 Task: Look for Airbnb options in Winsford, United Kingdom from 2nd November, 2023 to 10th November, 2023 for 1 adult.1  bedroom having 1 bed and 1 bathroom. Property type can be hotel. Booking option can be shelf check-in. Look for 3 properties as per requirement.
Action: Mouse moved to (445, 66)
Screenshot: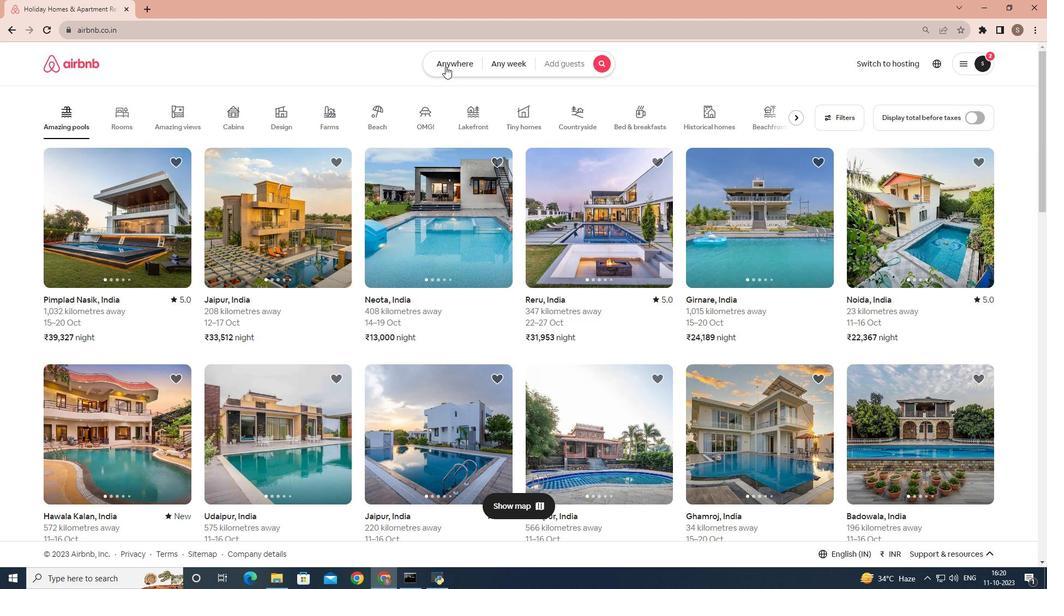
Action: Mouse pressed left at (445, 66)
Screenshot: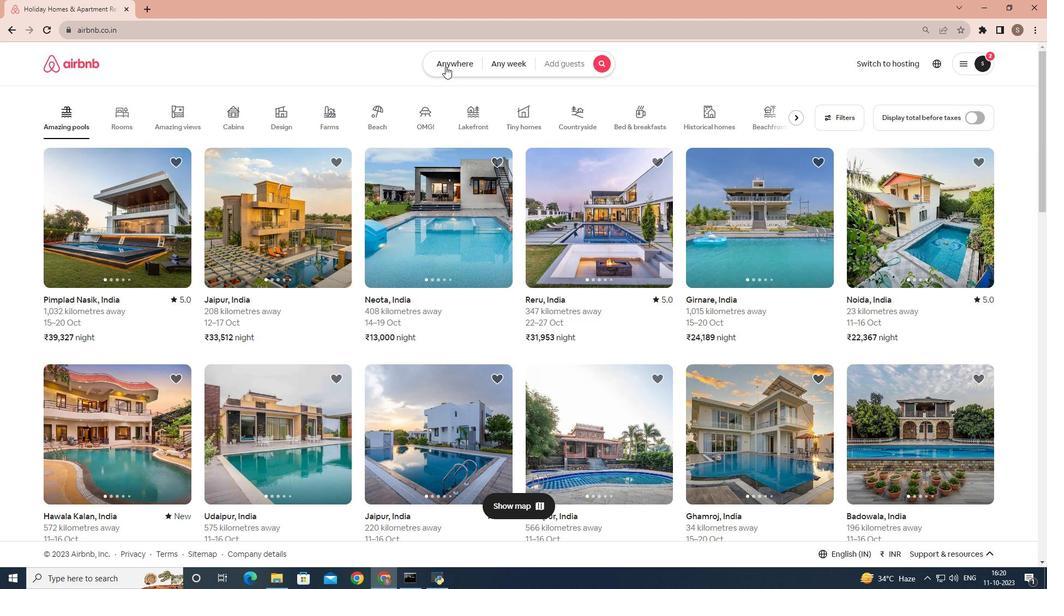 
Action: Mouse moved to (403, 100)
Screenshot: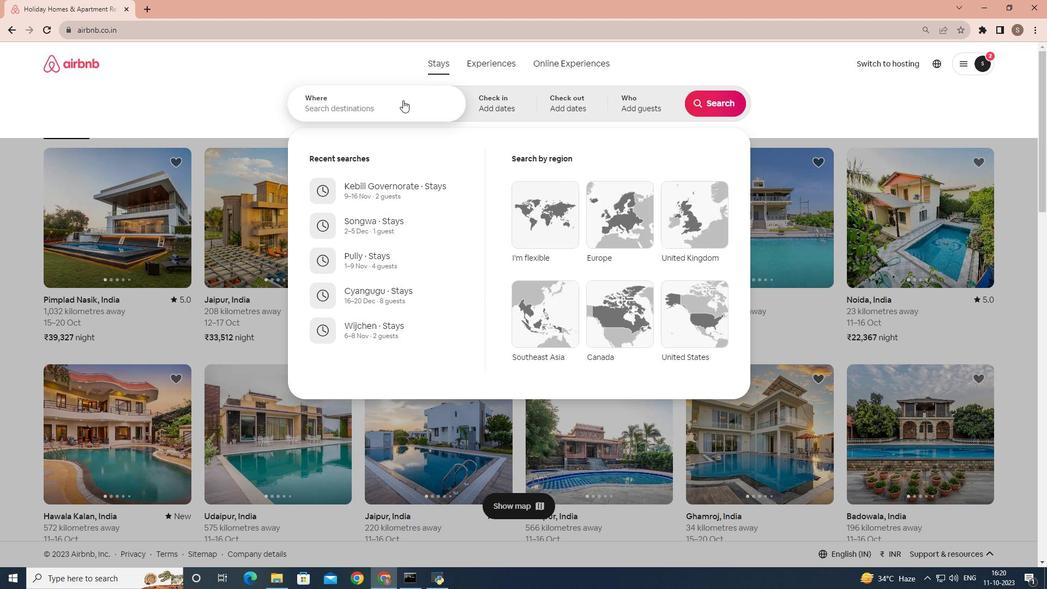 
Action: Mouse pressed left at (403, 100)
Screenshot: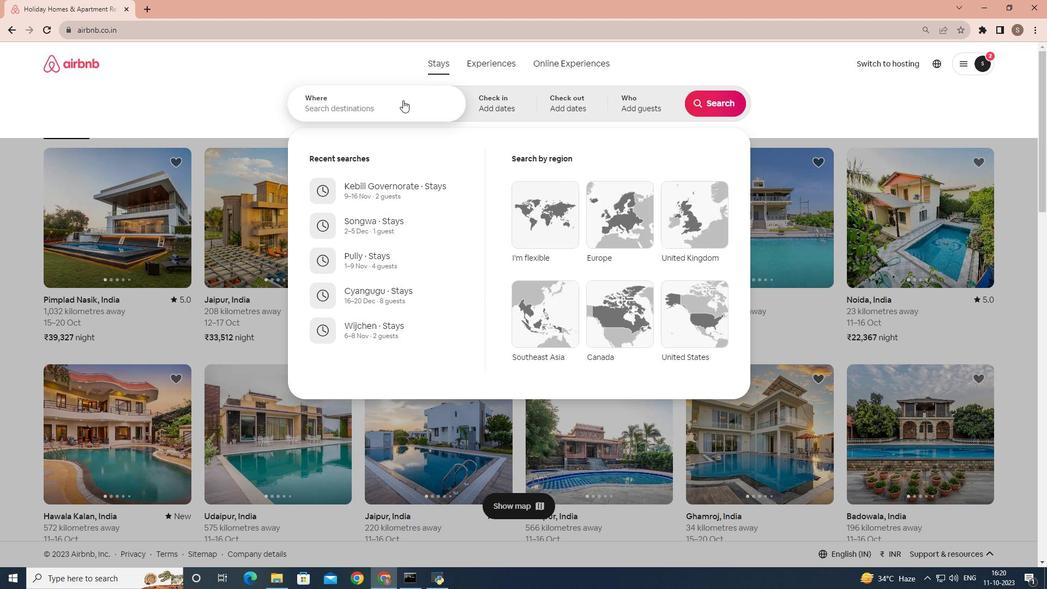 
Action: Key pressed <Key.shift>Wis<Key.backspace>nsford,<Key.space><Key.shift>United<Key.space><Key.shift>Kingdom
Screenshot: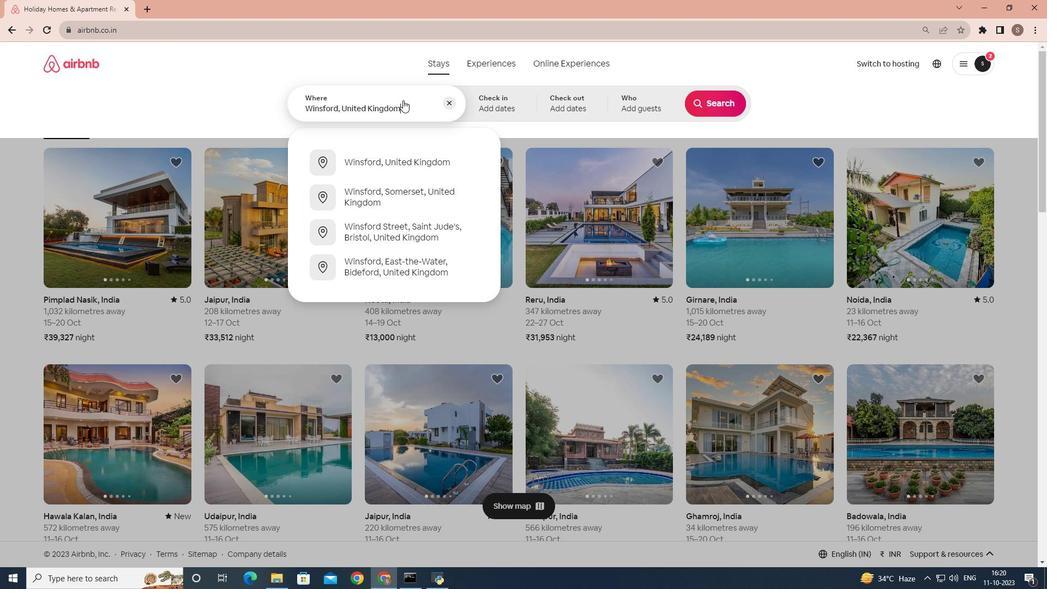 
Action: Mouse moved to (421, 154)
Screenshot: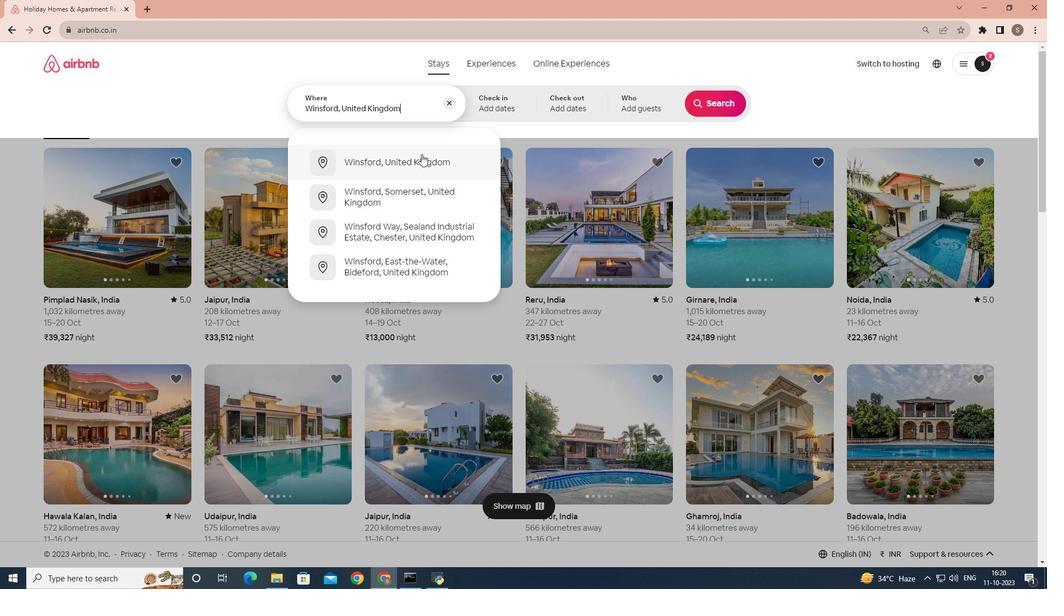 
Action: Mouse pressed left at (421, 154)
Screenshot: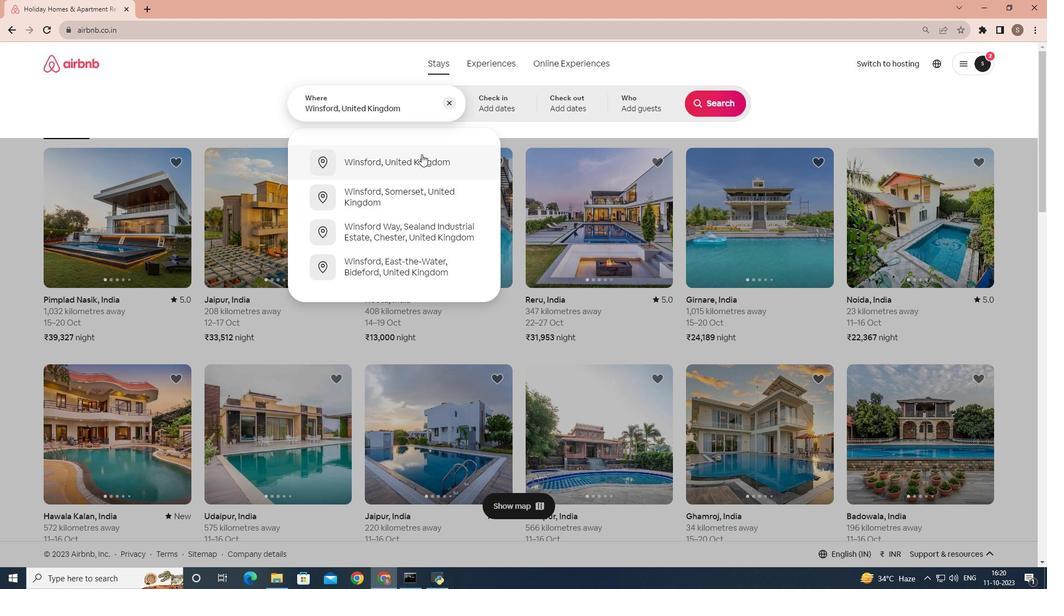 
Action: Mouse moved to (649, 239)
Screenshot: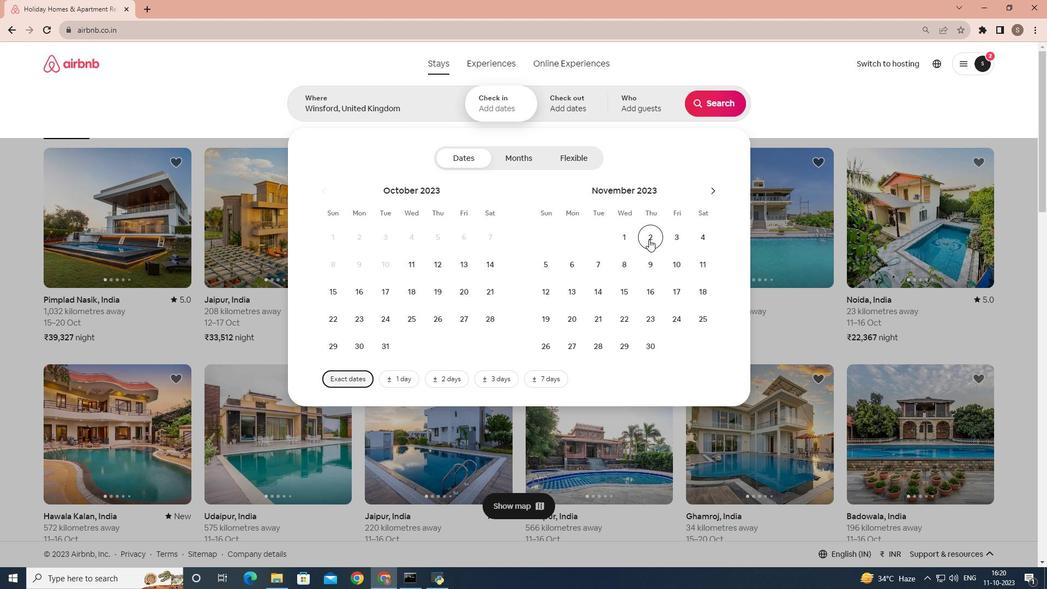 
Action: Mouse pressed left at (649, 239)
Screenshot: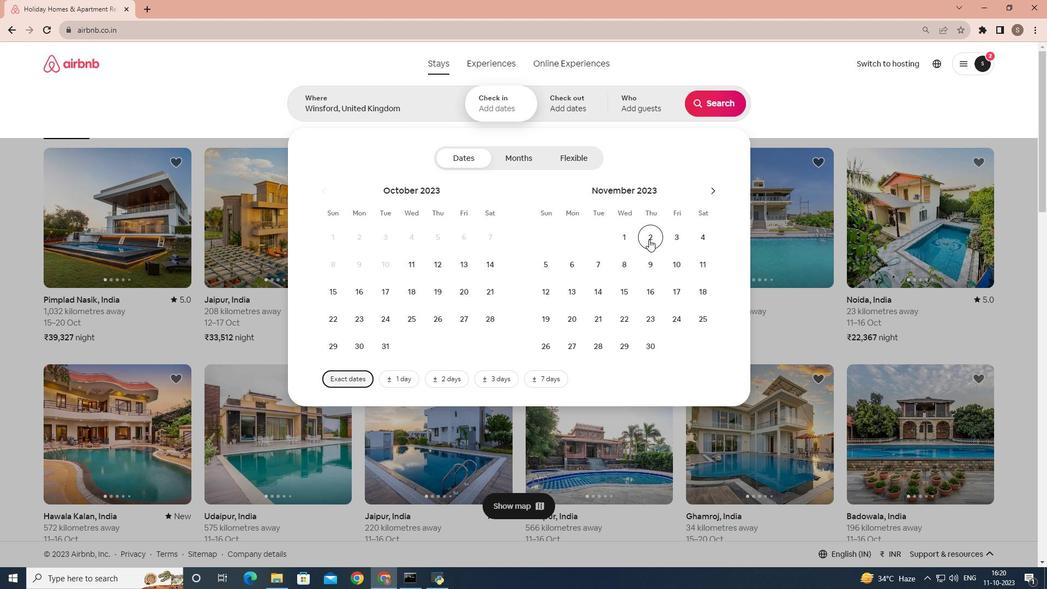 
Action: Mouse moved to (675, 266)
Screenshot: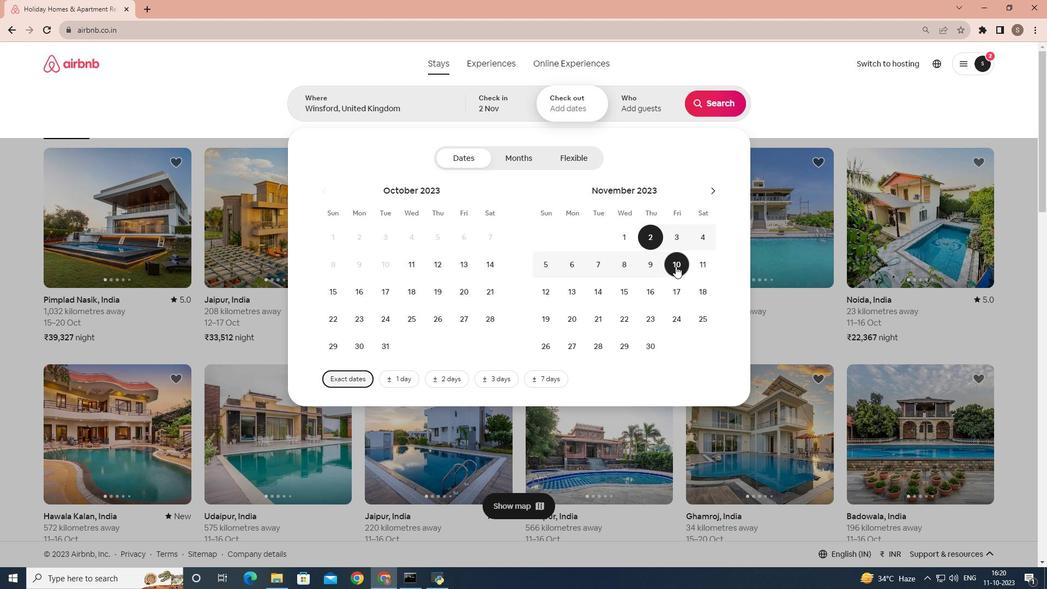 
Action: Mouse pressed left at (675, 266)
Screenshot: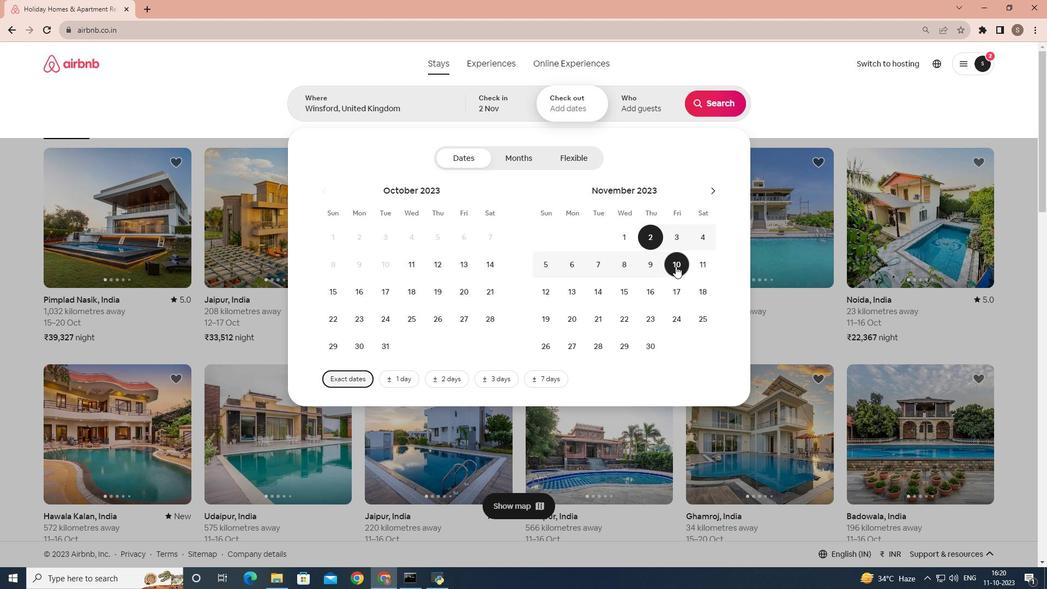 
Action: Mouse moved to (656, 109)
Screenshot: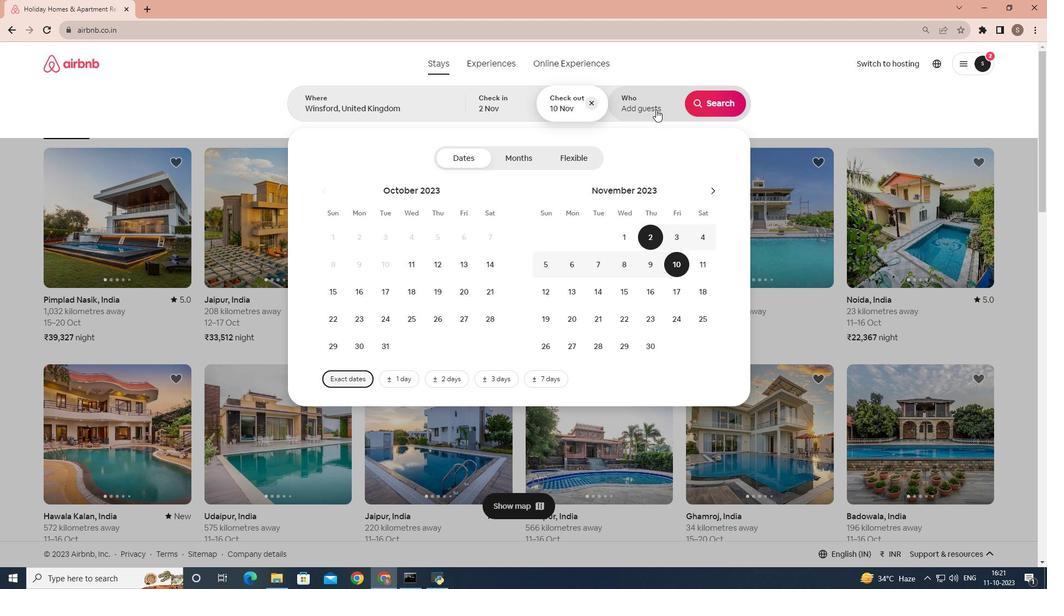 
Action: Mouse pressed left at (656, 109)
Screenshot: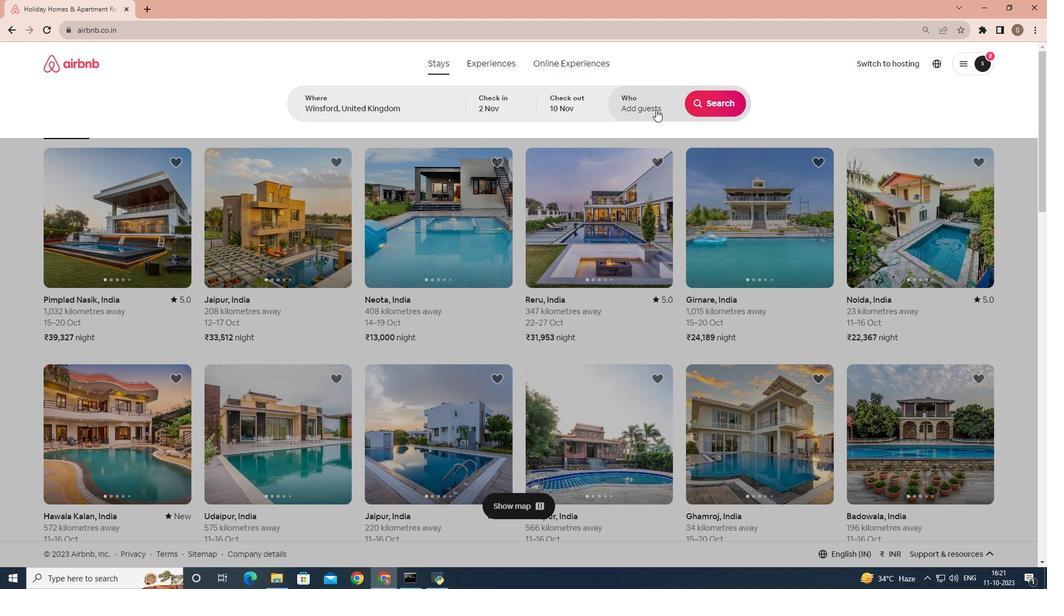 
Action: Mouse moved to (721, 162)
Screenshot: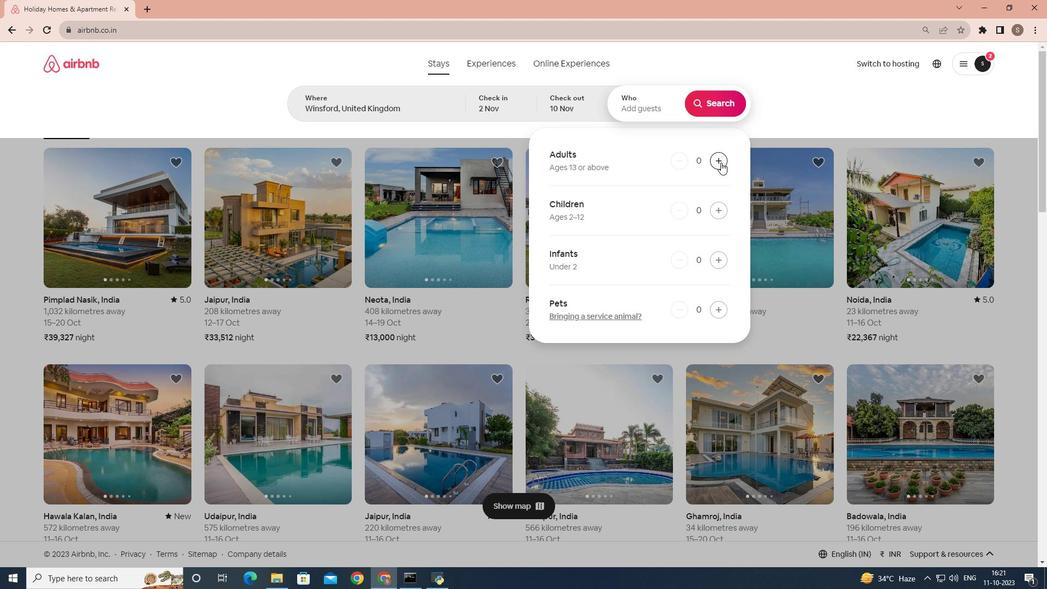
Action: Mouse pressed left at (721, 162)
Screenshot: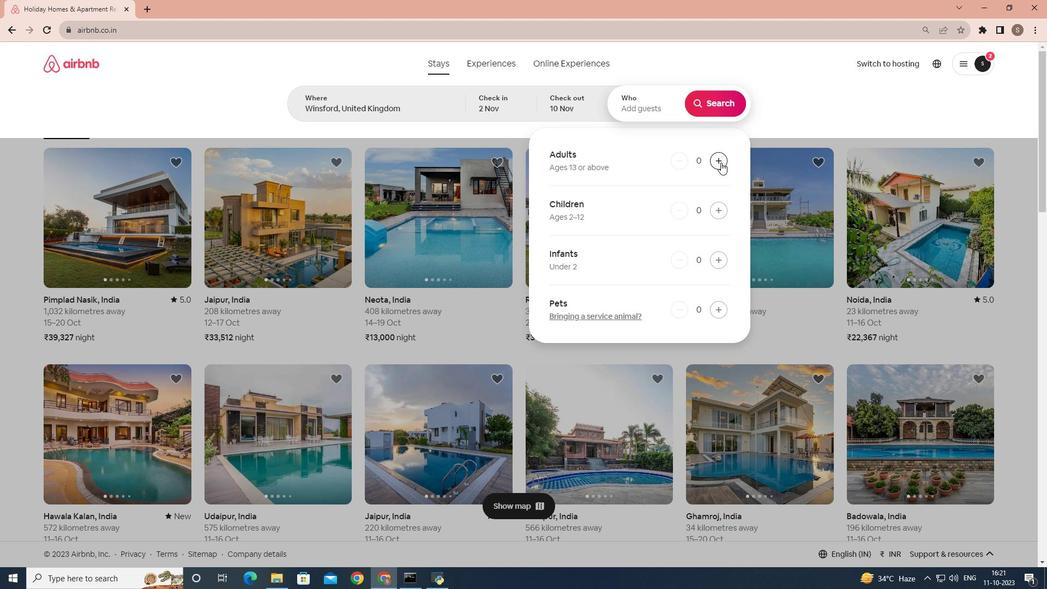 
Action: Mouse moved to (719, 104)
Screenshot: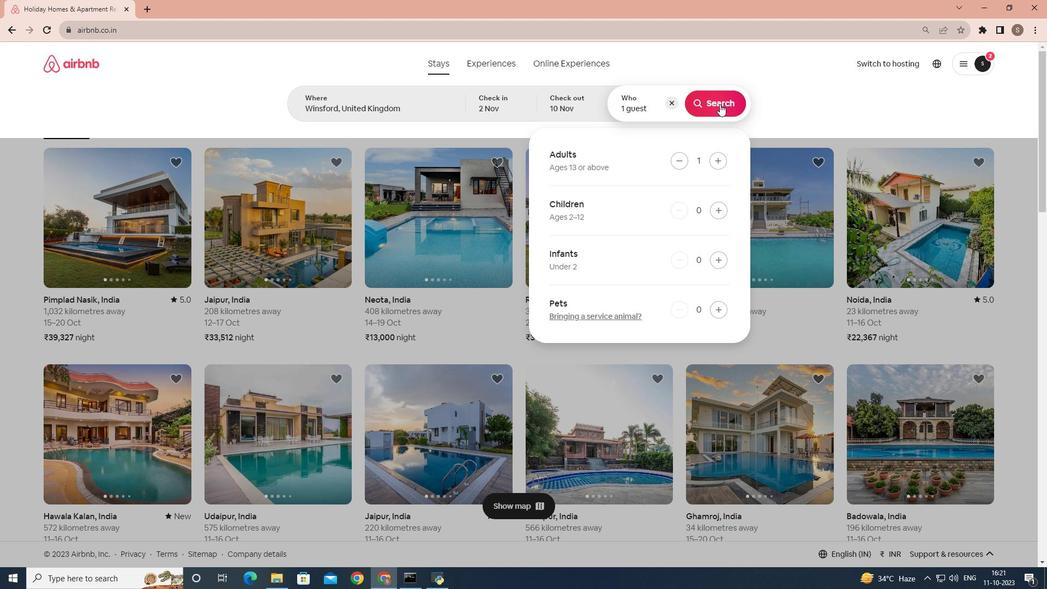 
Action: Mouse pressed left at (719, 104)
Screenshot: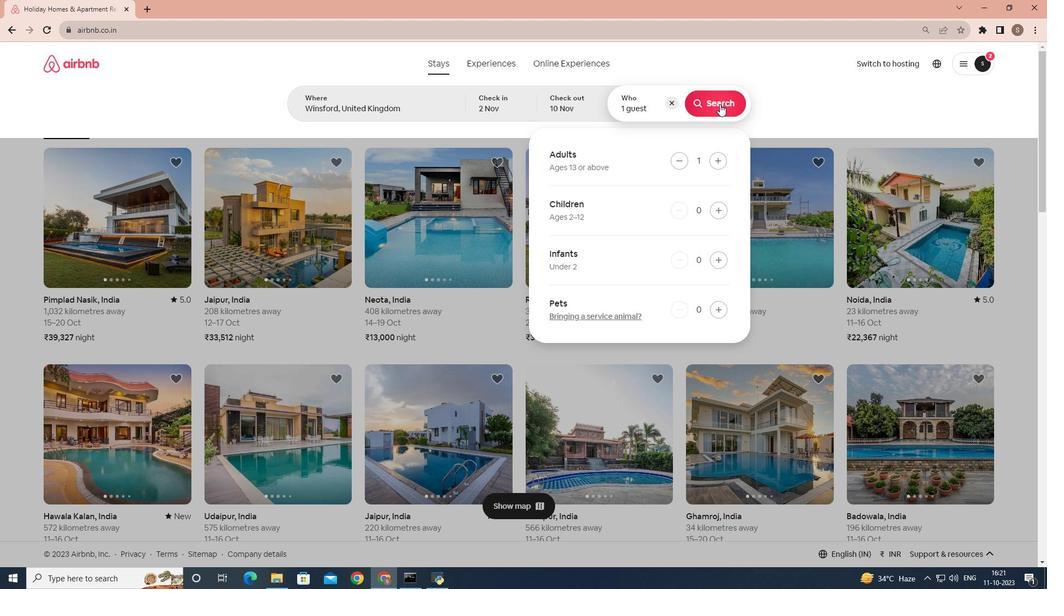 
Action: Mouse moved to (862, 106)
Screenshot: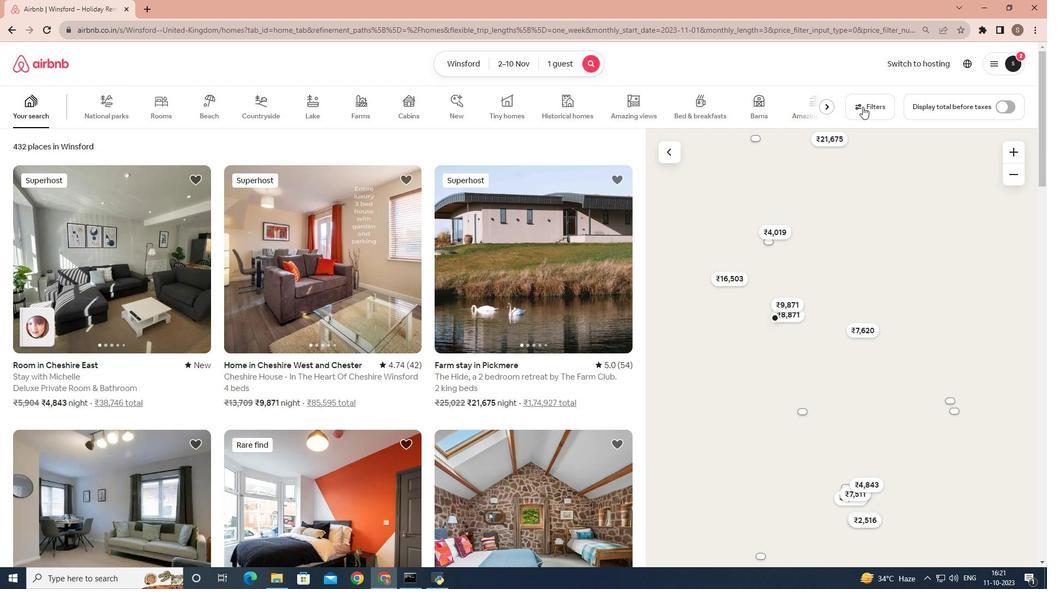 
Action: Mouse pressed left at (862, 106)
Screenshot: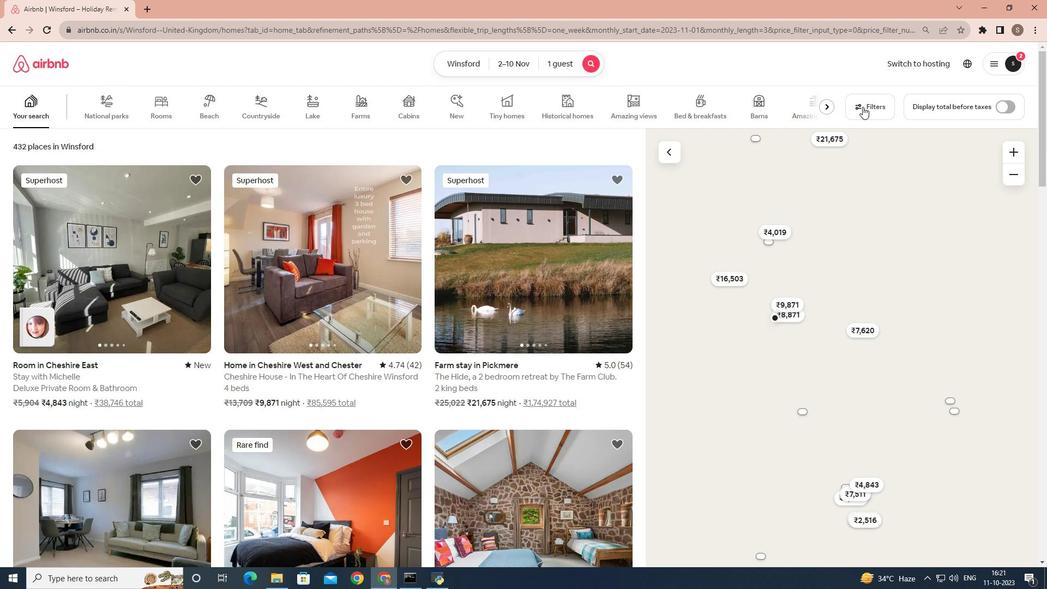 
Action: Mouse moved to (523, 375)
Screenshot: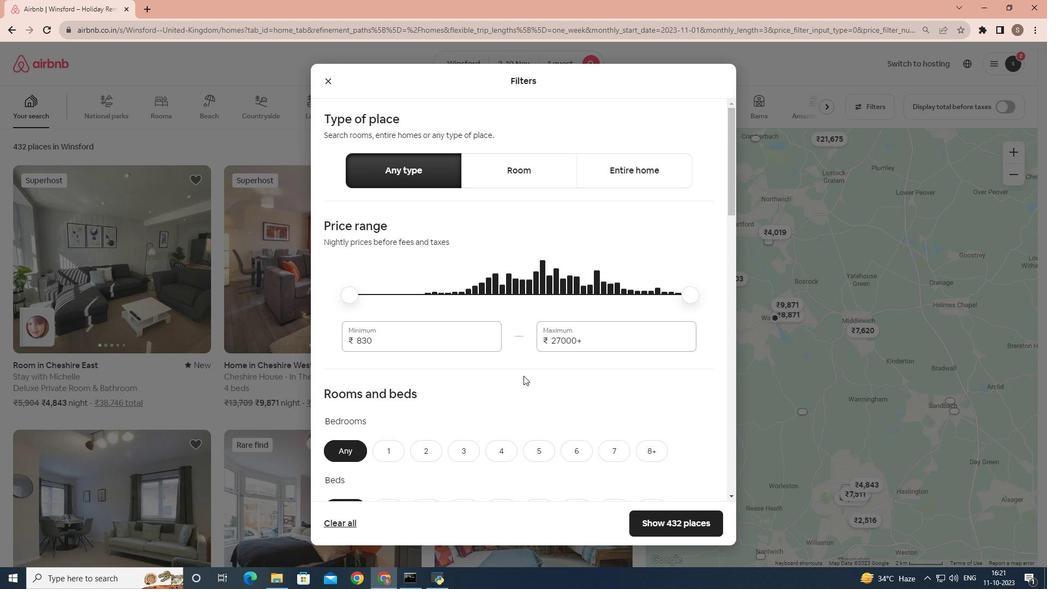 
Action: Mouse scrolled (523, 375) with delta (0, 0)
Screenshot: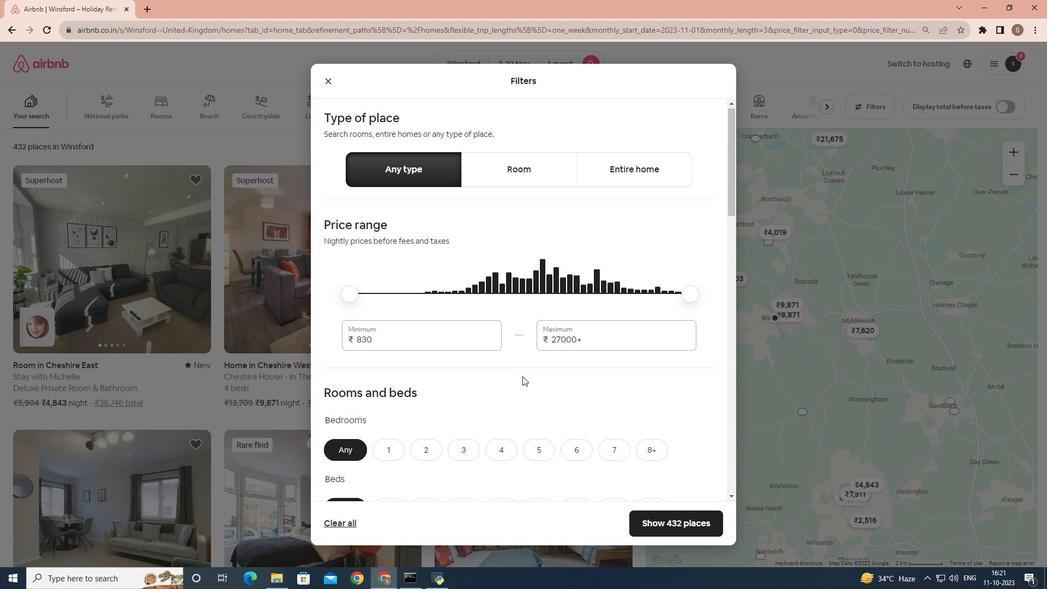 
Action: Mouse moved to (523, 375)
Screenshot: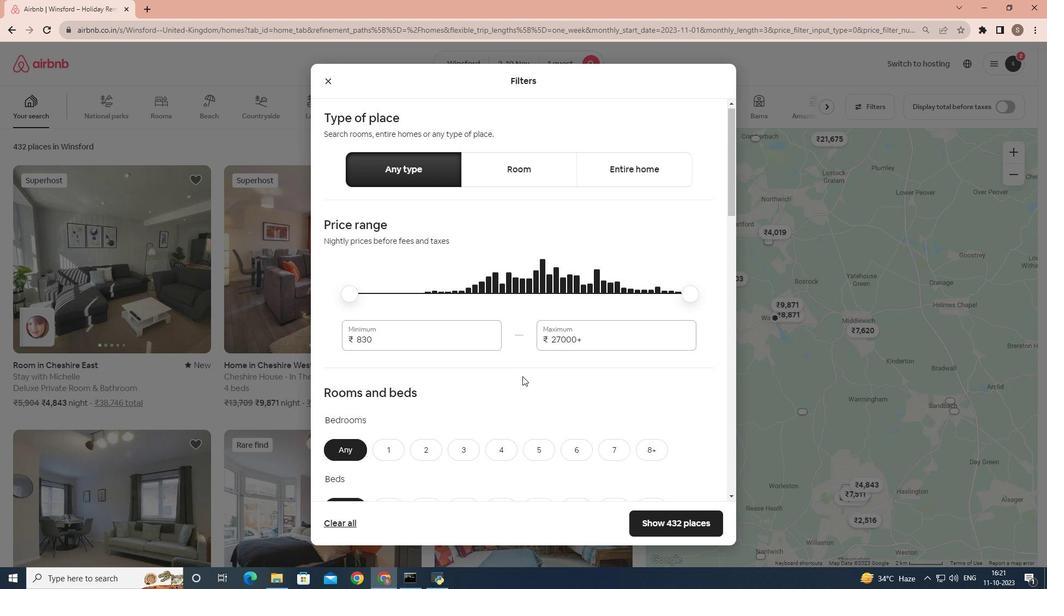
Action: Mouse scrolled (523, 375) with delta (0, 0)
Screenshot: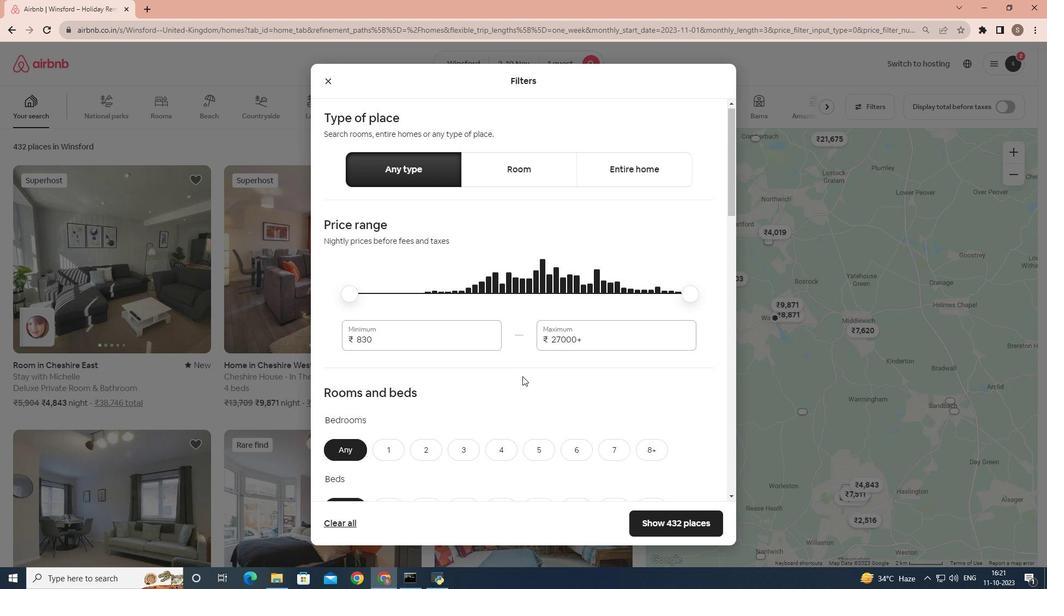 
Action: Mouse moved to (387, 338)
Screenshot: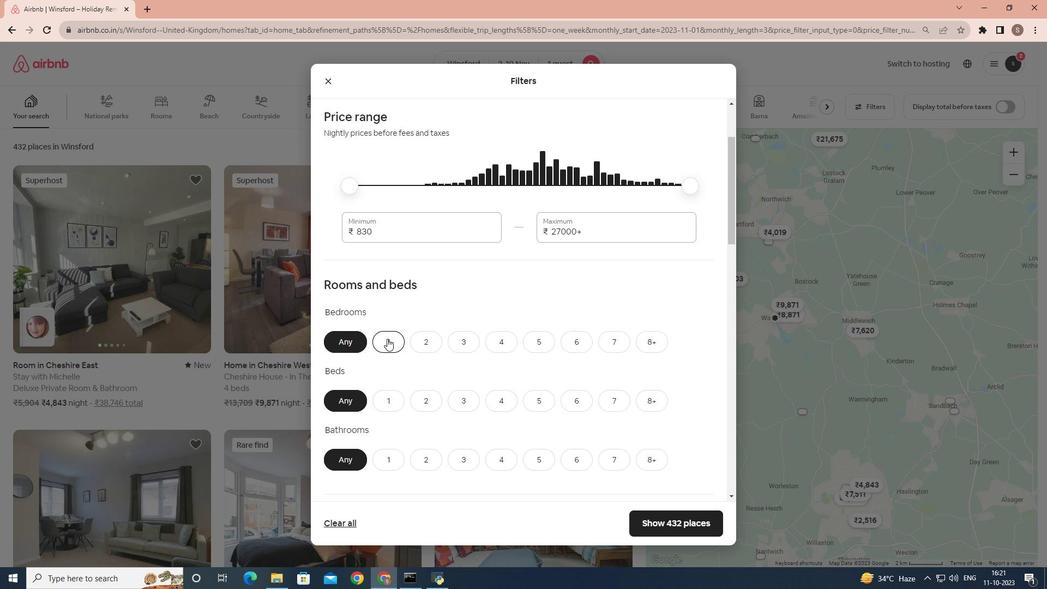 
Action: Mouse pressed left at (387, 338)
Screenshot: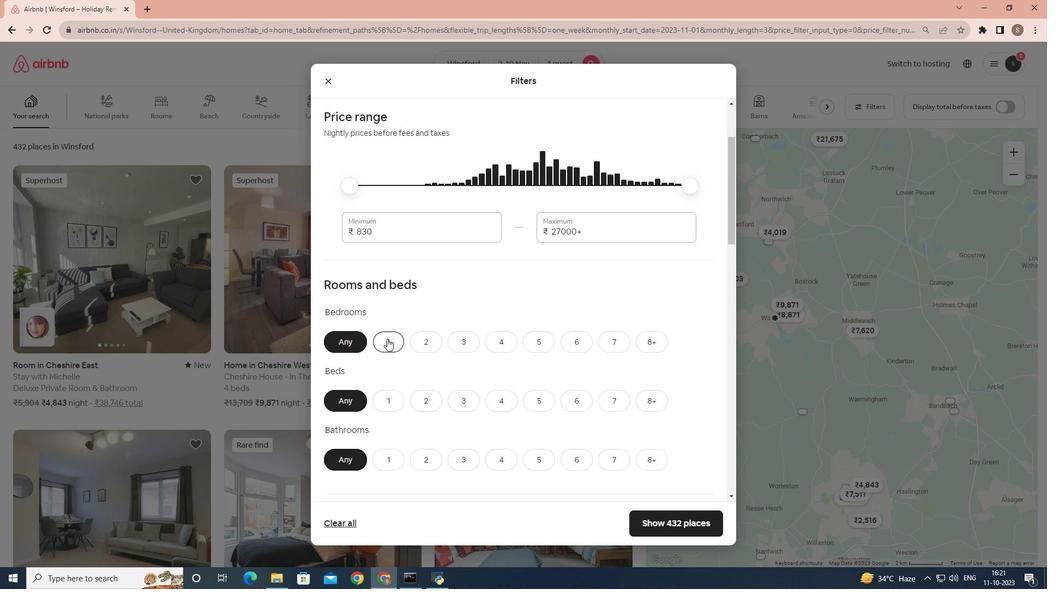 
Action: Mouse scrolled (387, 338) with delta (0, 0)
Screenshot: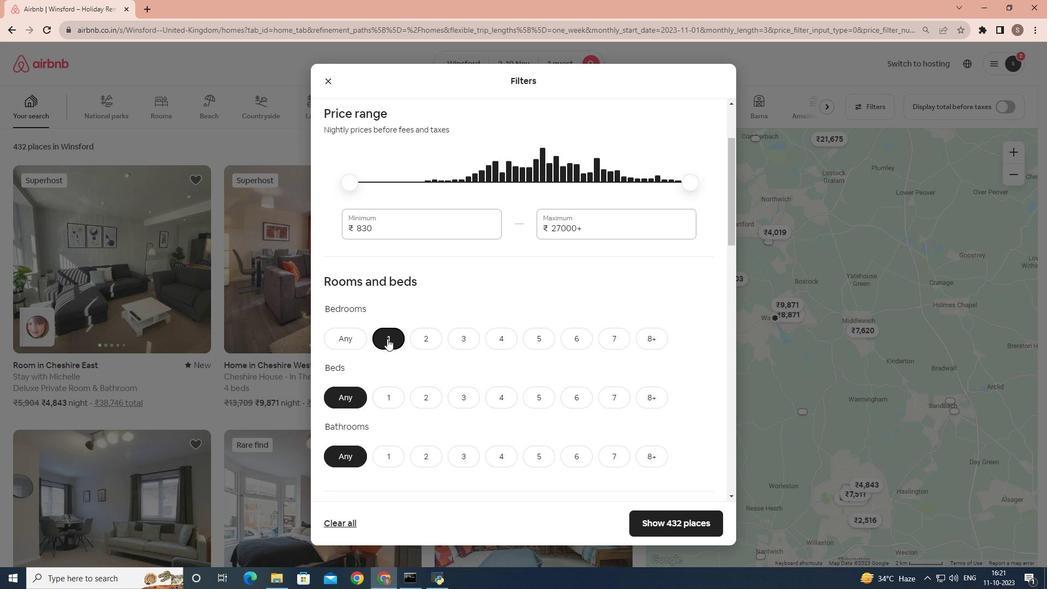 
Action: Mouse pressed left at (387, 338)
Screenshot: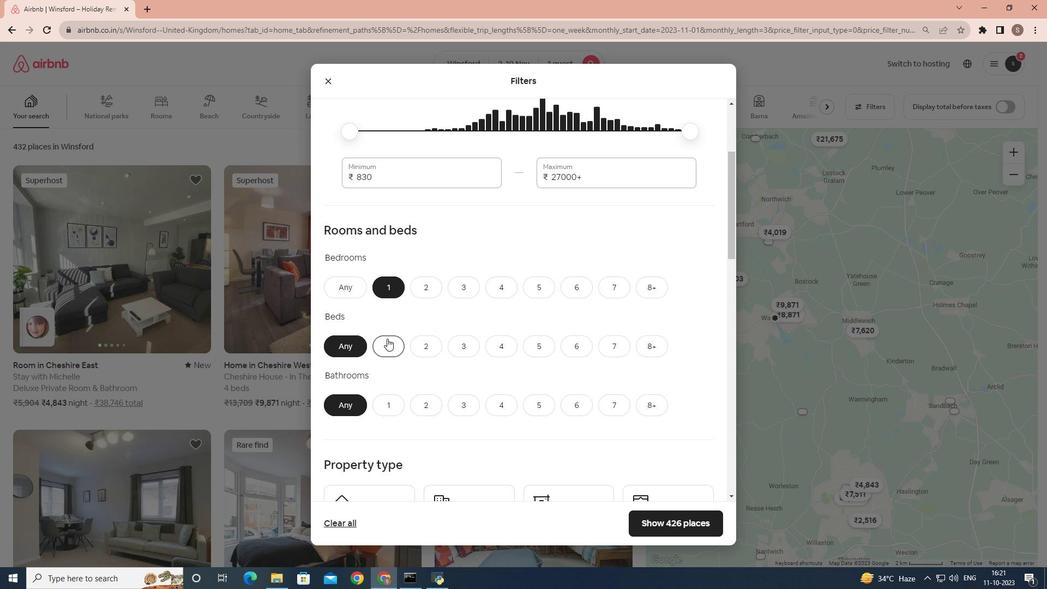 
Action: Mouse scrolled (387, 338) with delta (0, 0)
Screenshot: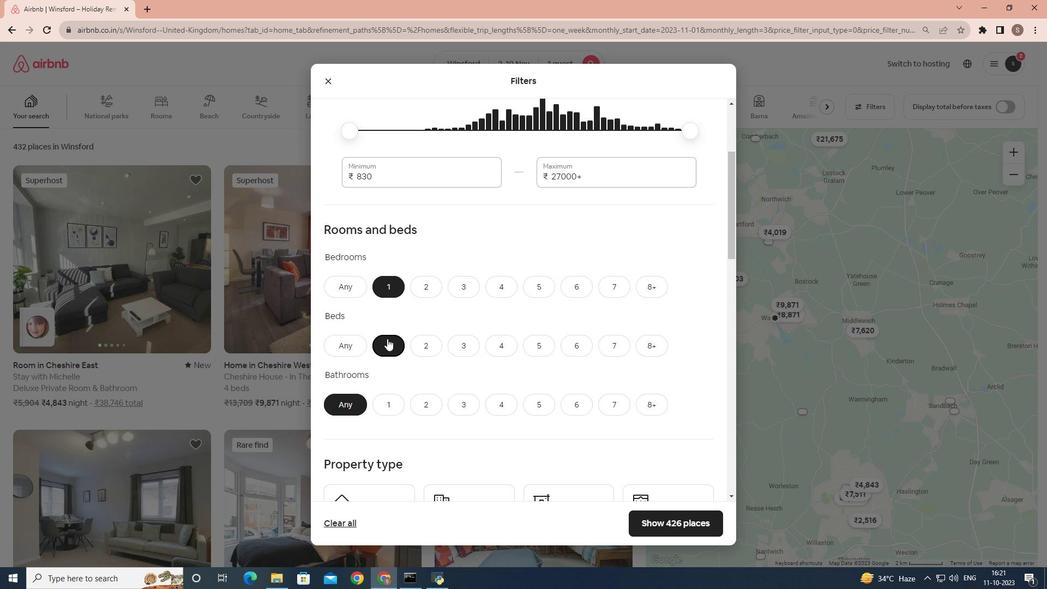 
Action: Mouse moved to (385, 341)
Screenshot: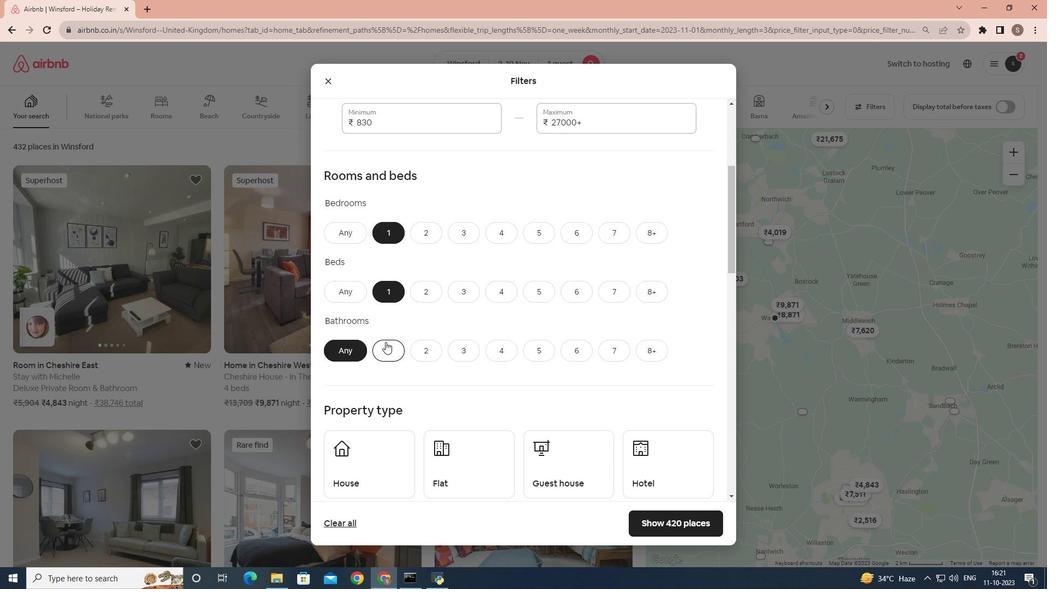 
Action: Mouse pressed left at (385, 341)
Screenshot: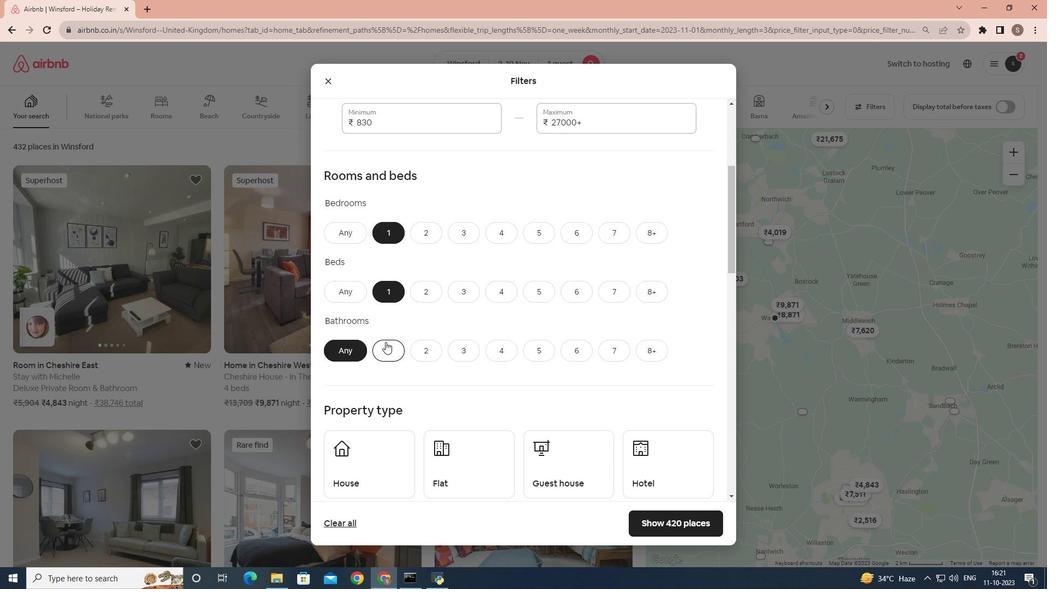 
Action: Mouse moved to (385, 341)
Screenshot: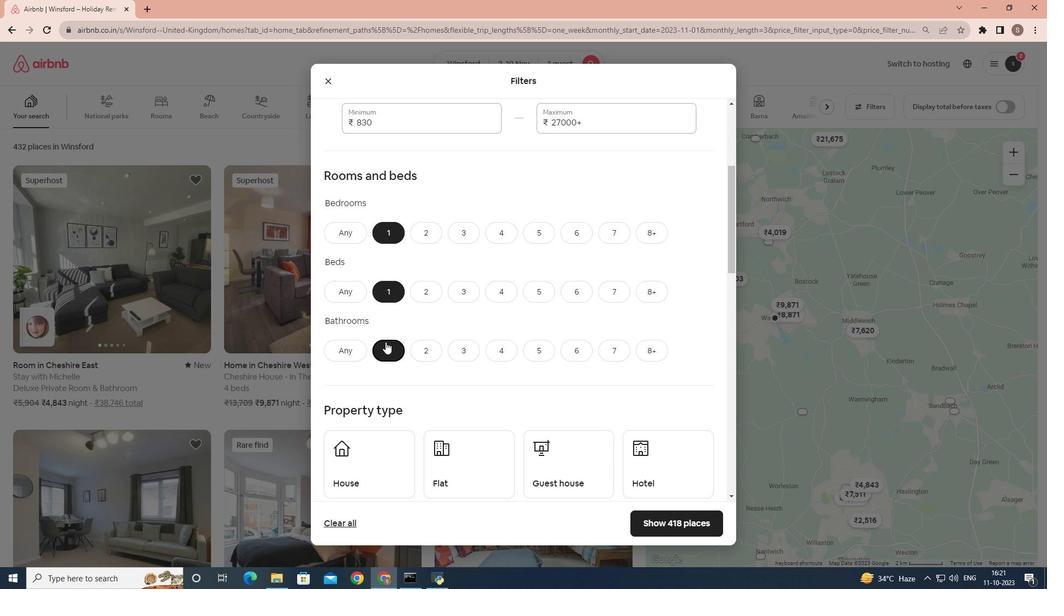 
Action: Mouse scrolled (385, 341) with delta (0, 0)
Screenshot: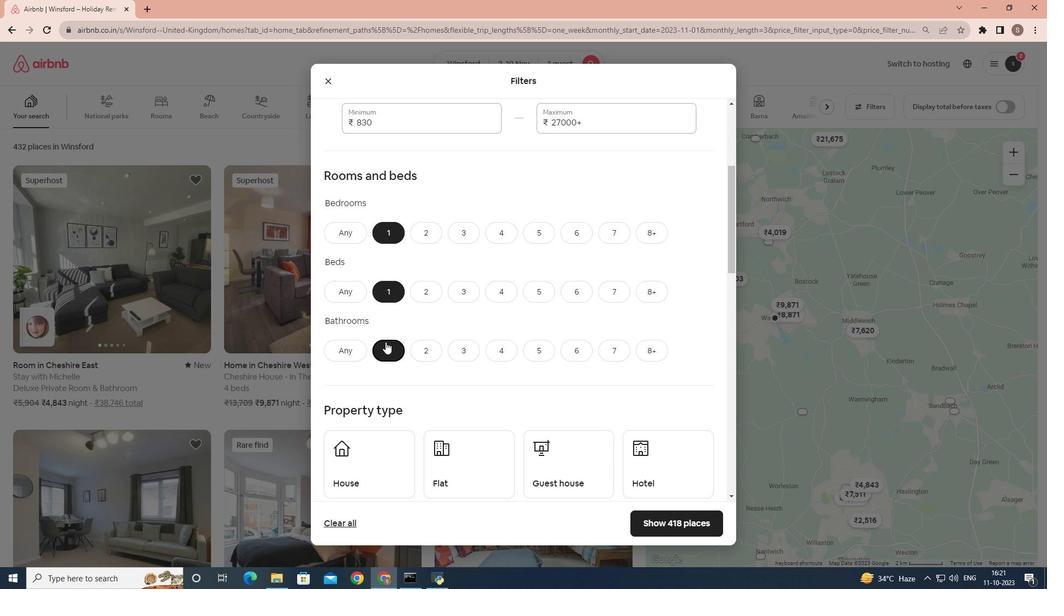 
Action: Mouse scrolled (385, 341) with delta (0, 0)
Screenshot: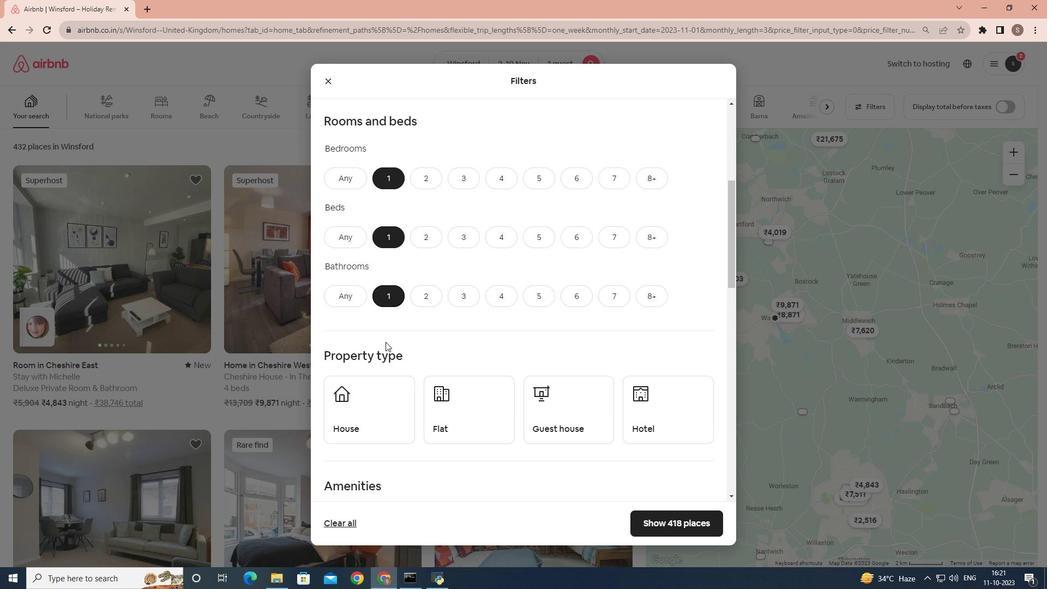 
Action: Mouse moved to (634, 363)
Screenshot: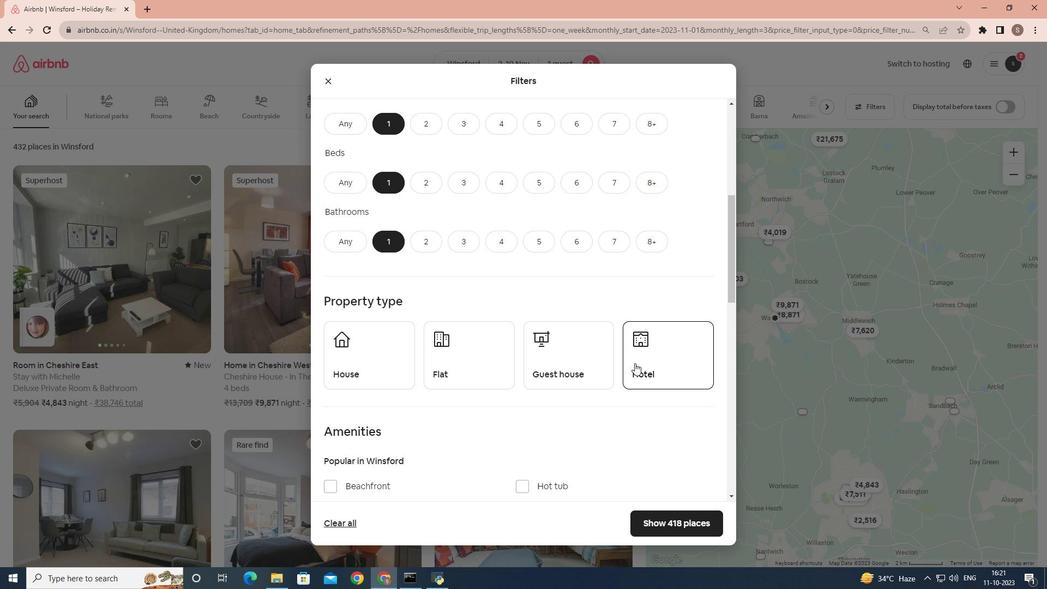 
Action: Mouse pressed left at (634, 363)
Screenshot: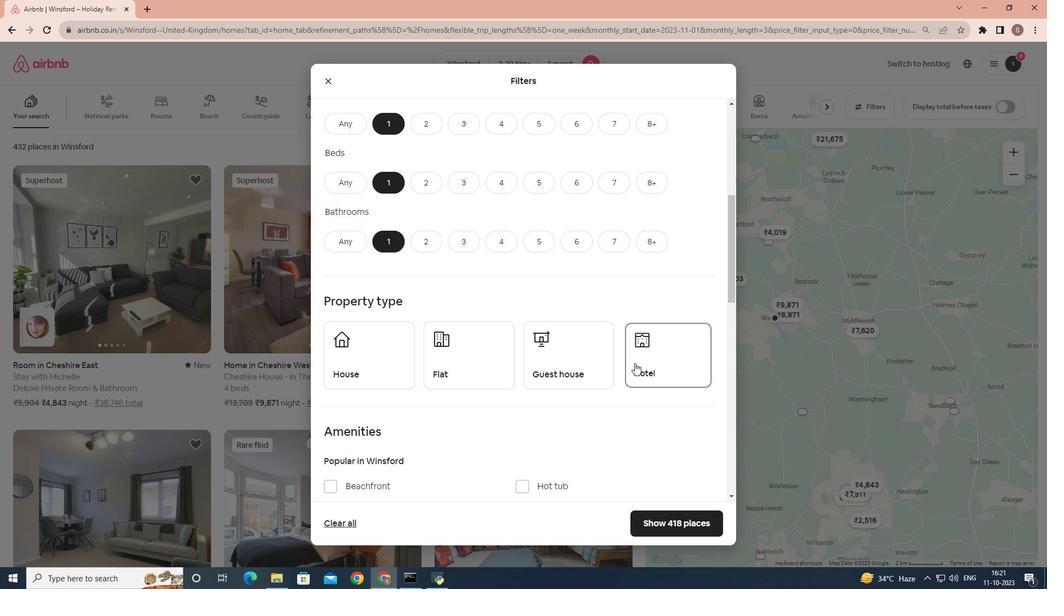 
Action: Mouse moved to (577, 380)
Screenshot: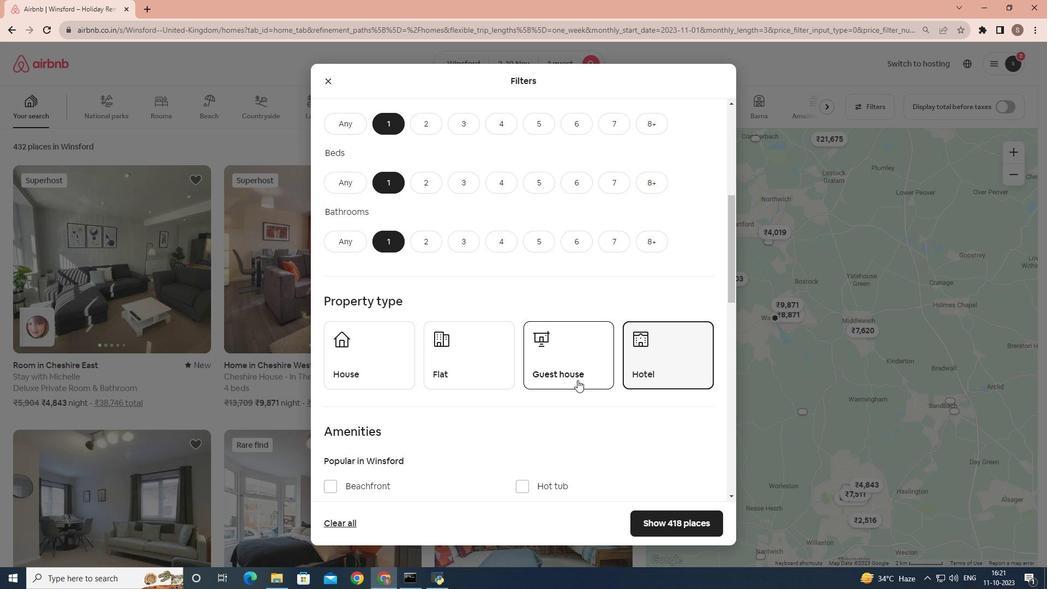 
Action: Mouse scrolled (577, 379) with delta (0, 0)
Screenshot: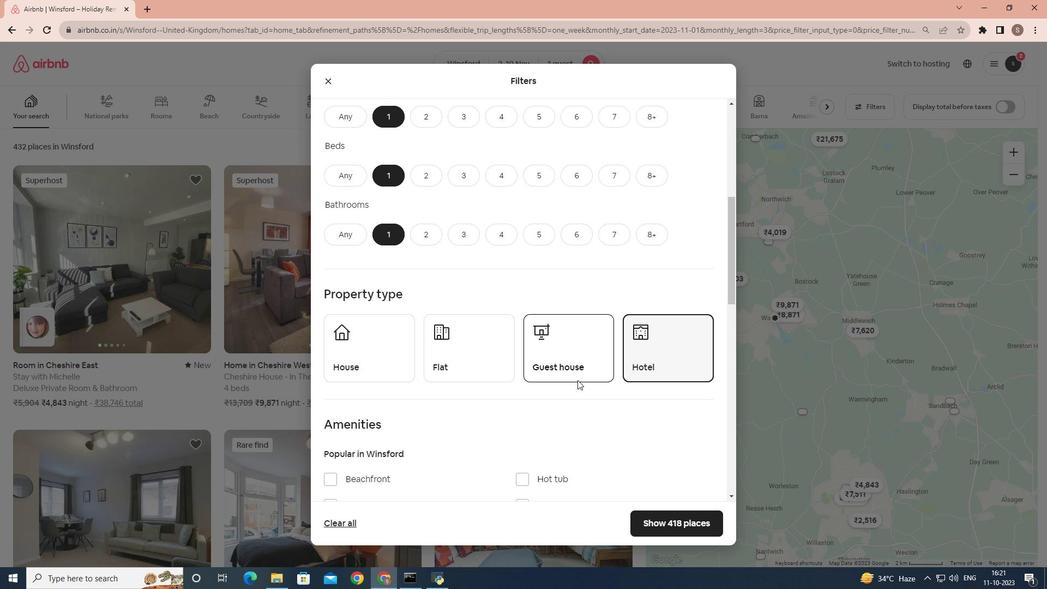 
Action: Mouse moved to (541, 376)
Screenshot: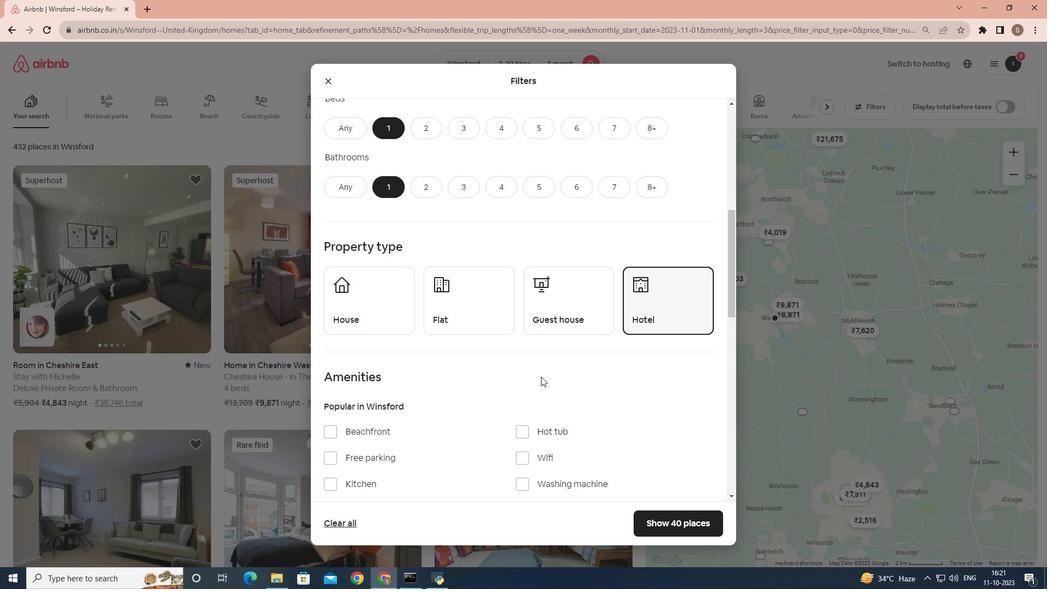 
Action: Mouse scrolled (541, 376) with delta (0, 0)
Screenshot: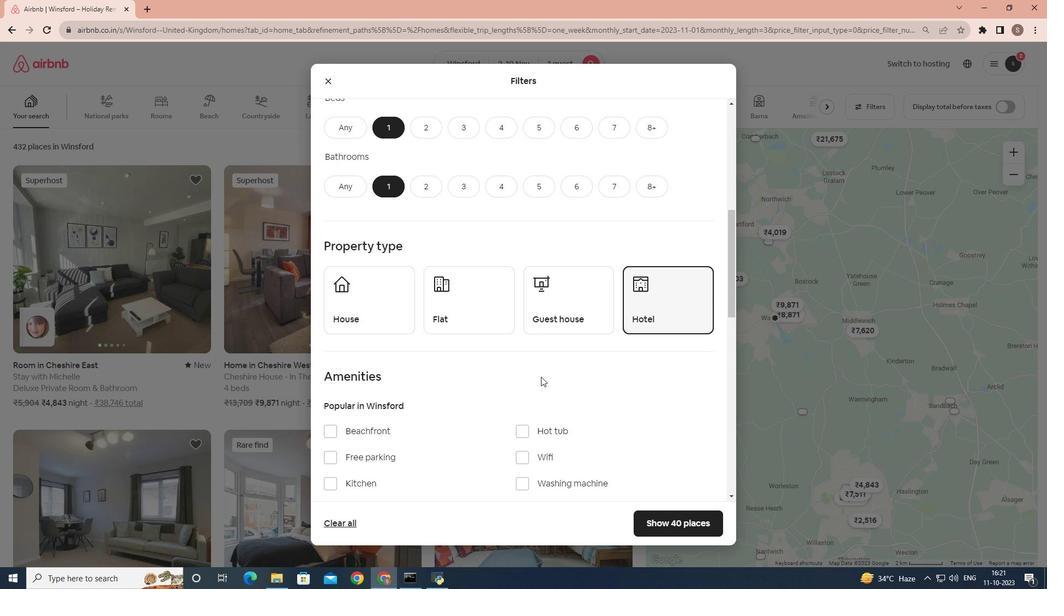 
Action: Mouse scrolled (541, 376) with delta (0, 0)
Screenshot: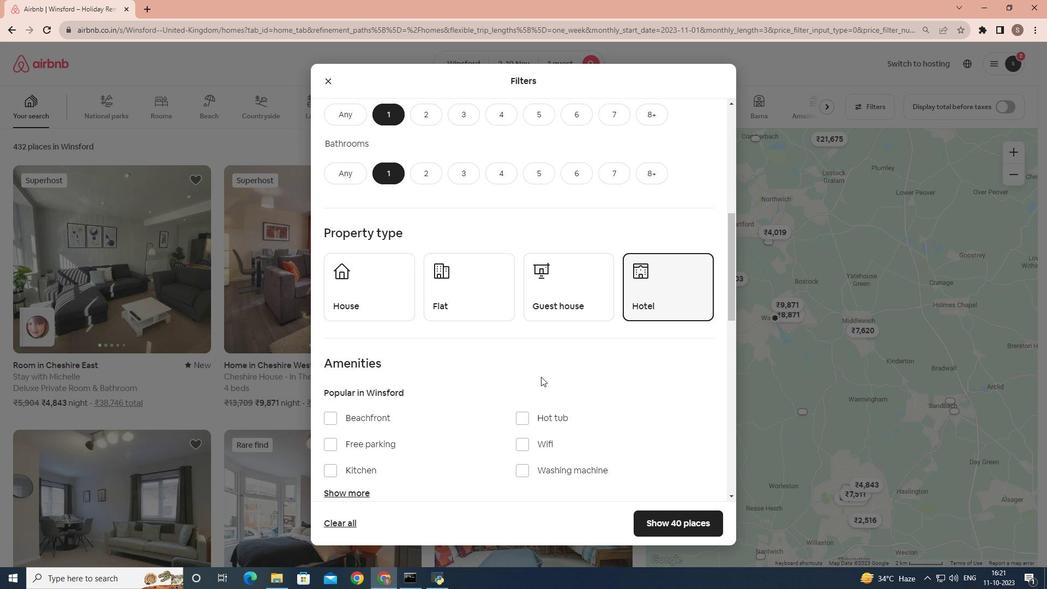 
Action: Mouse moved to (474, 361)
Screenshot: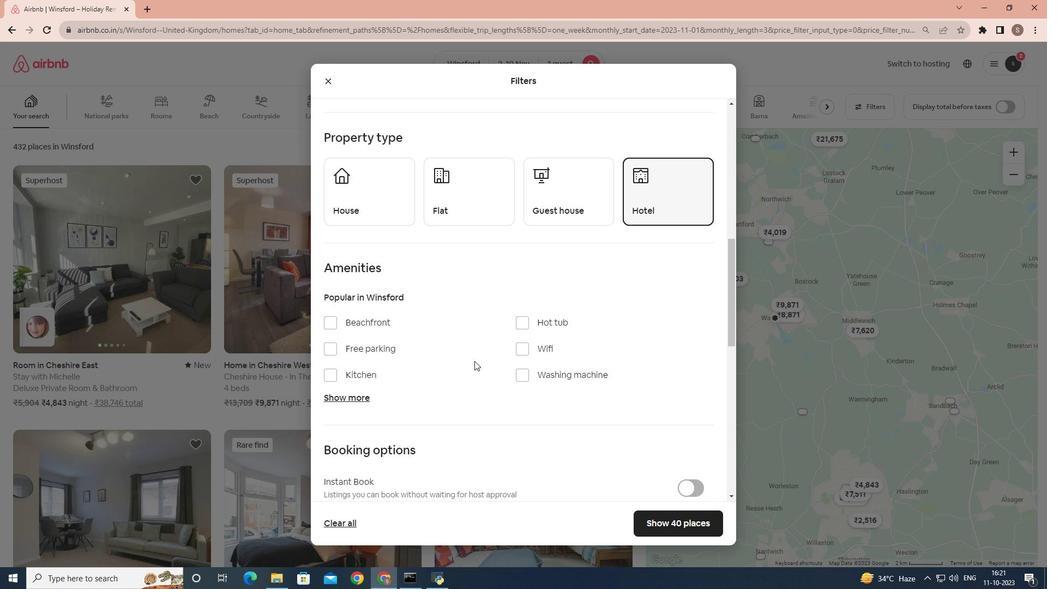 
Action: Mouse scrolled (474, 360) with delta (0, 0)
Screenshot: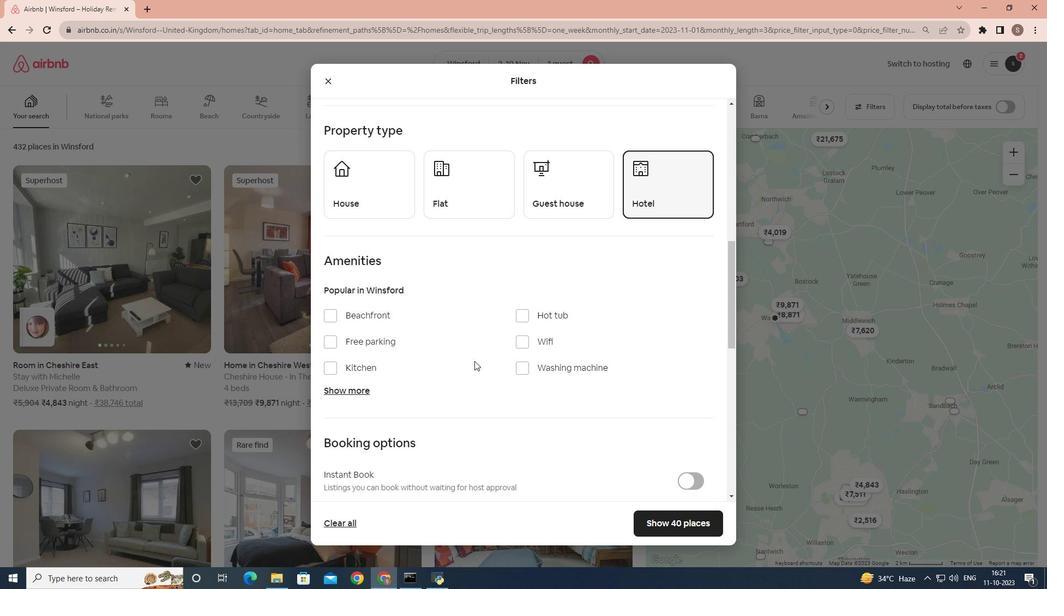
Action: Mouse scrolled (474, 360) with delta (0, 0)
Screenshot: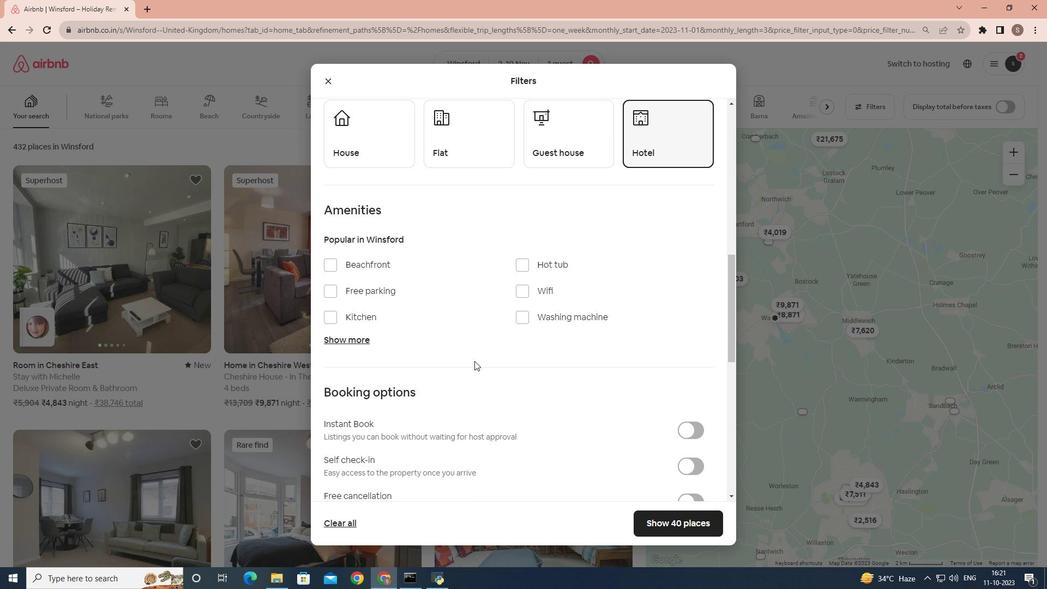 
Action: Mouse moved to (484, 306)
Screenshot: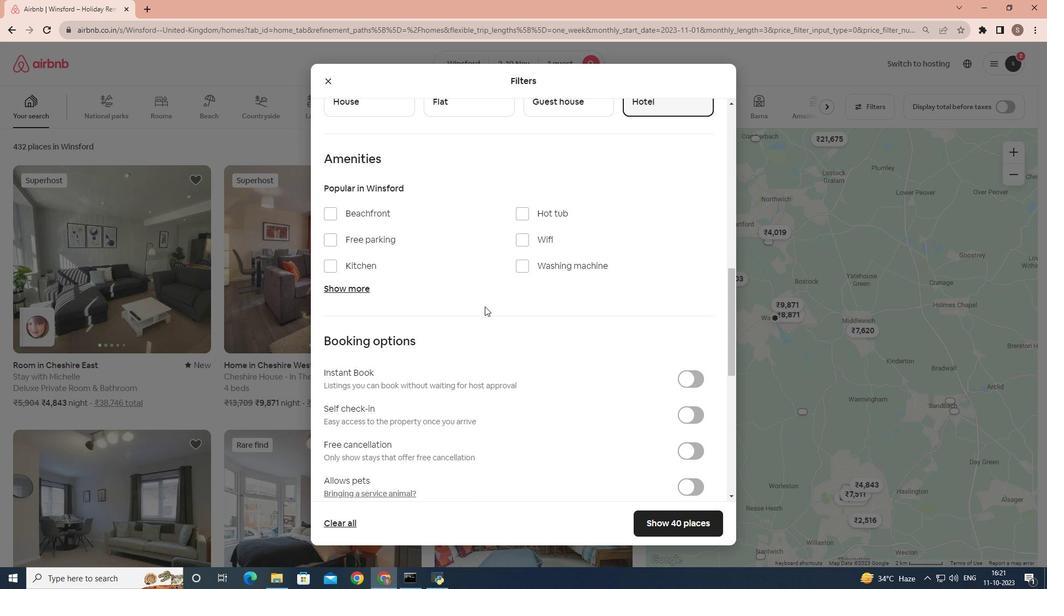 
Action: Mouse scrolled (484, 305) with delta (0, 0)
Screenshot: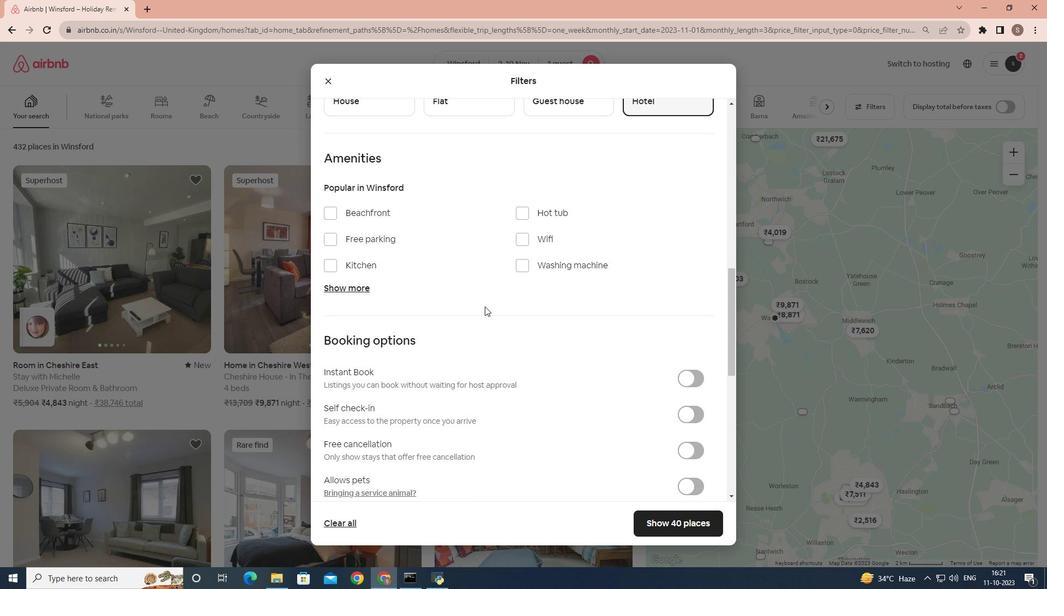 
Action: Mouse scrolled (484, 305) with delta (0, 0)
Screenshot: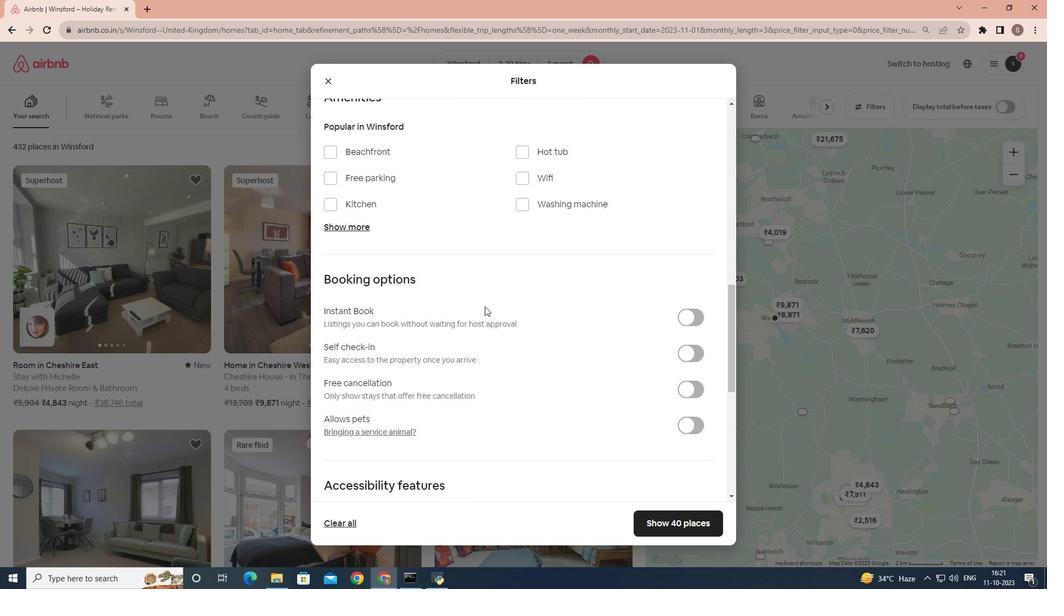 
Action: Mouse scrolled (484, 305) with delta (0, 0)
Screenshot: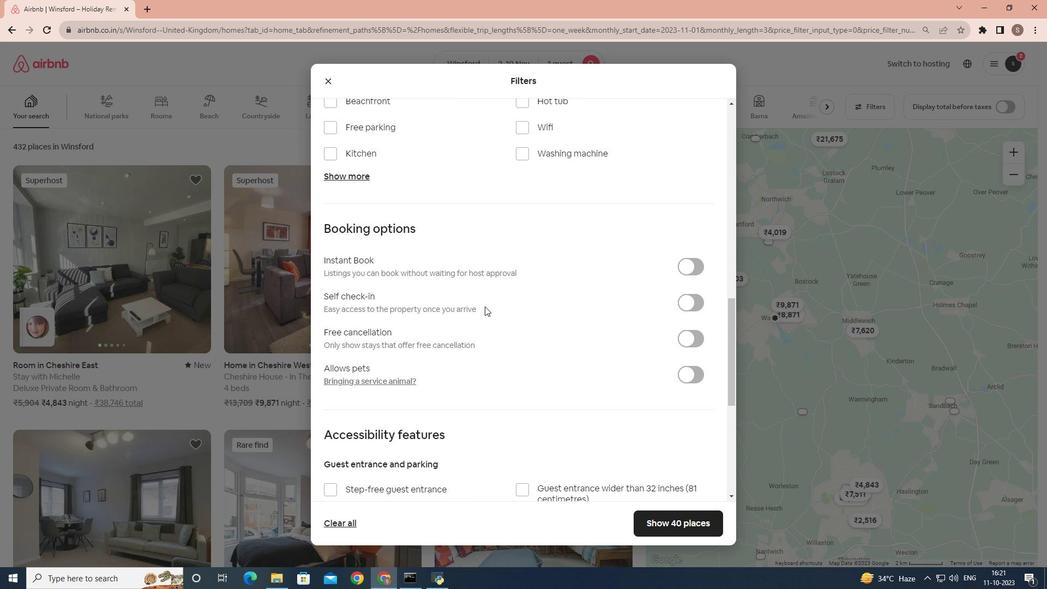 
Action: Mouse moved to (694, 255)
Screenshot: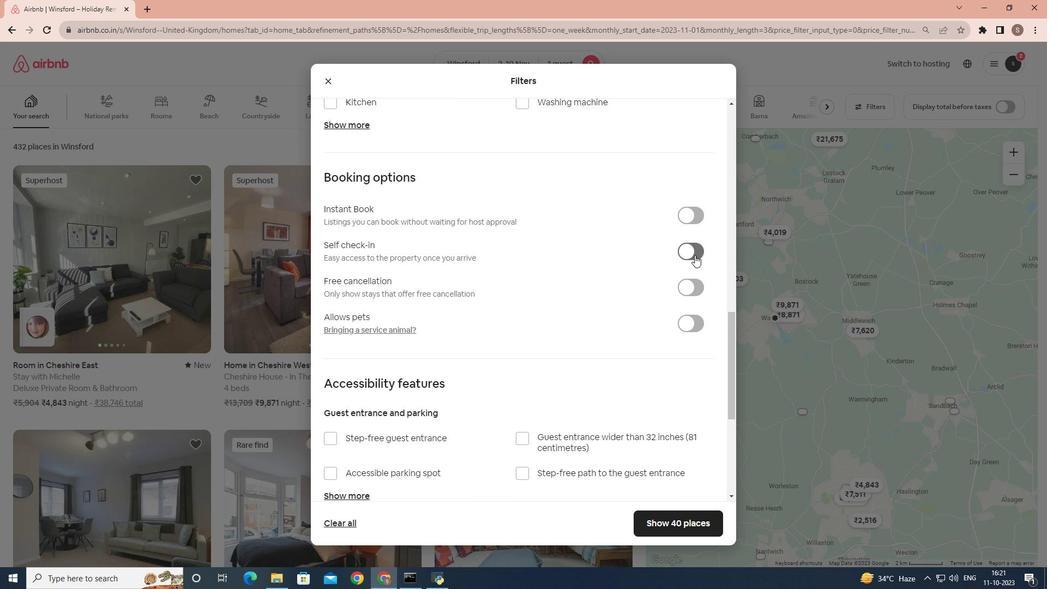 
Action: Mouse pressed left at (694, 255)
Screenshot: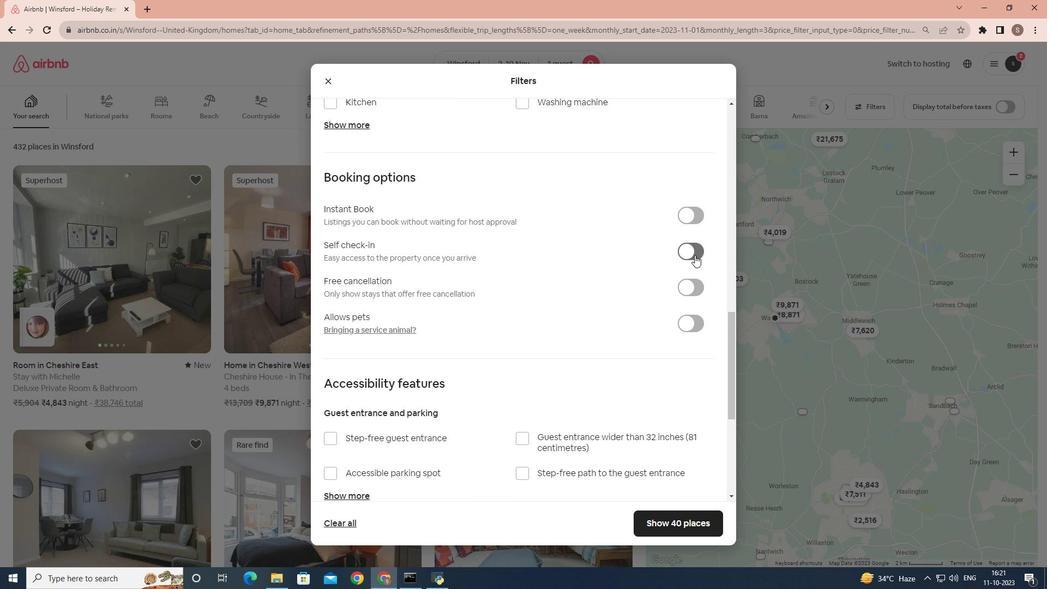 
Action: Mouse moved to (693, 527)
Screenshot: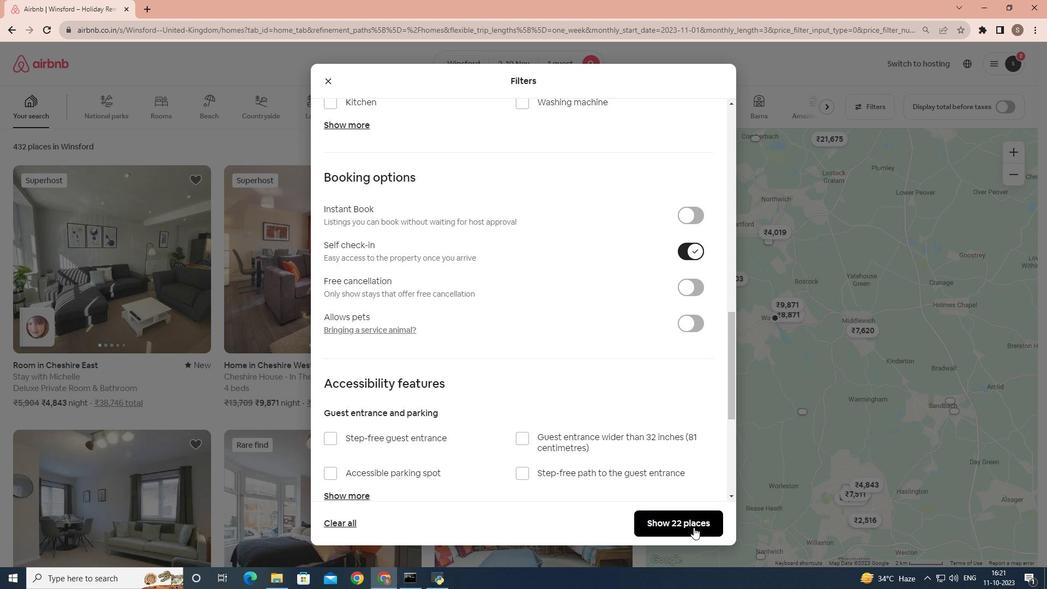 
Action: Mouse pressed left at (693, 527)
Screenshot: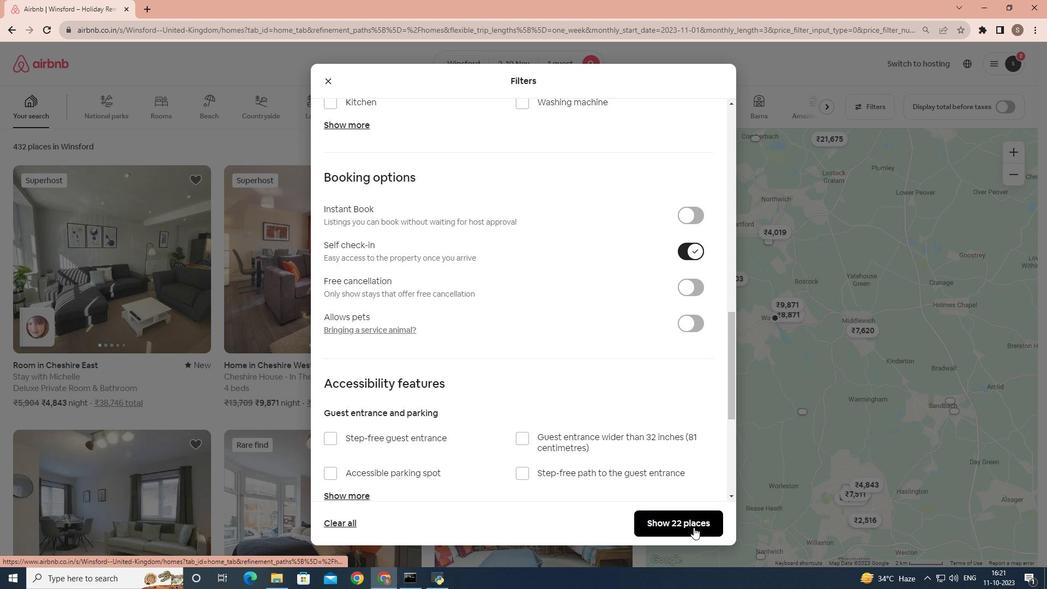 
Action: Mouse moved to (109, 266)
Screenshot: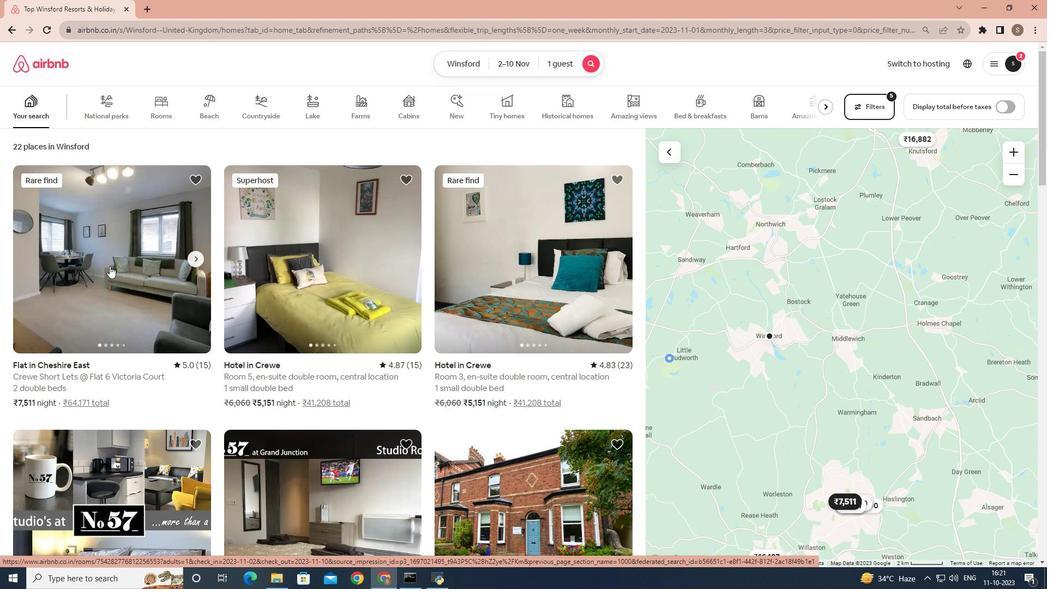 
Action: Mouse pressed left at (109, 266)
Screenshot: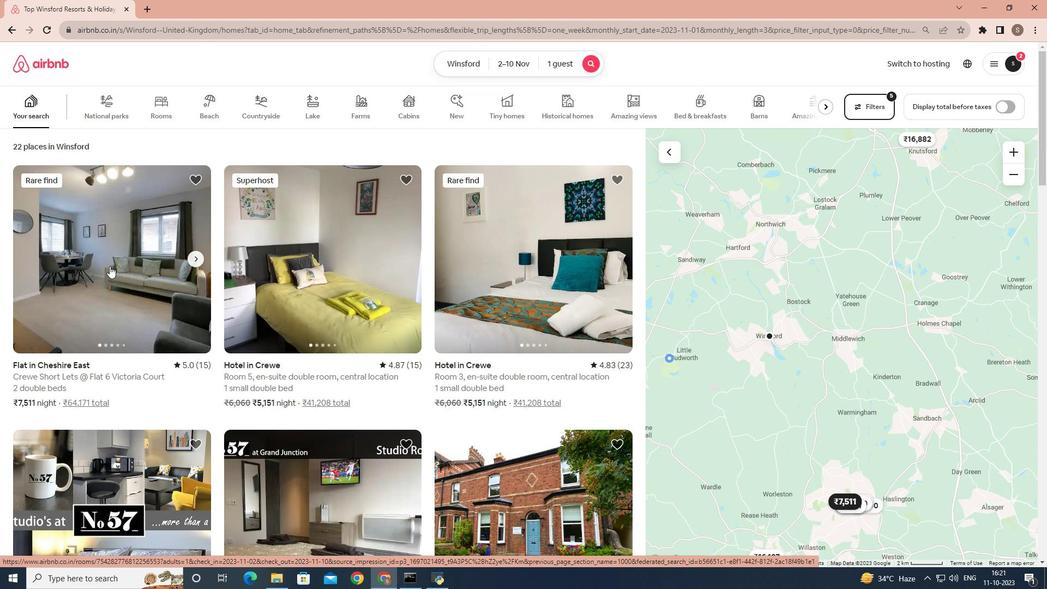 
Action: Mouse moved to (773, 400)
Screenshot: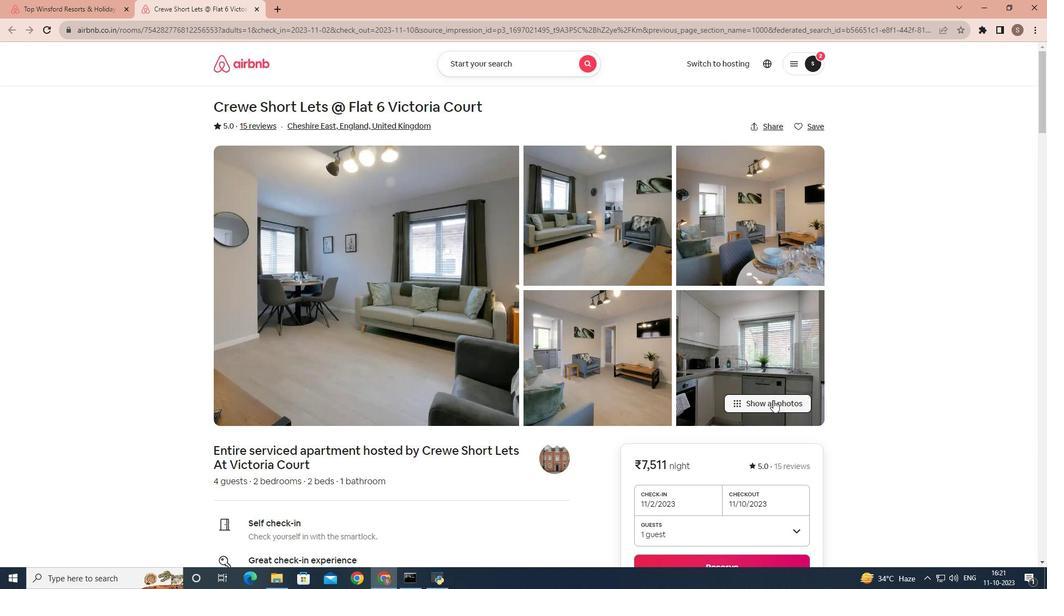 
Action: Mouse pressed left at (773, 400)
Screenshot: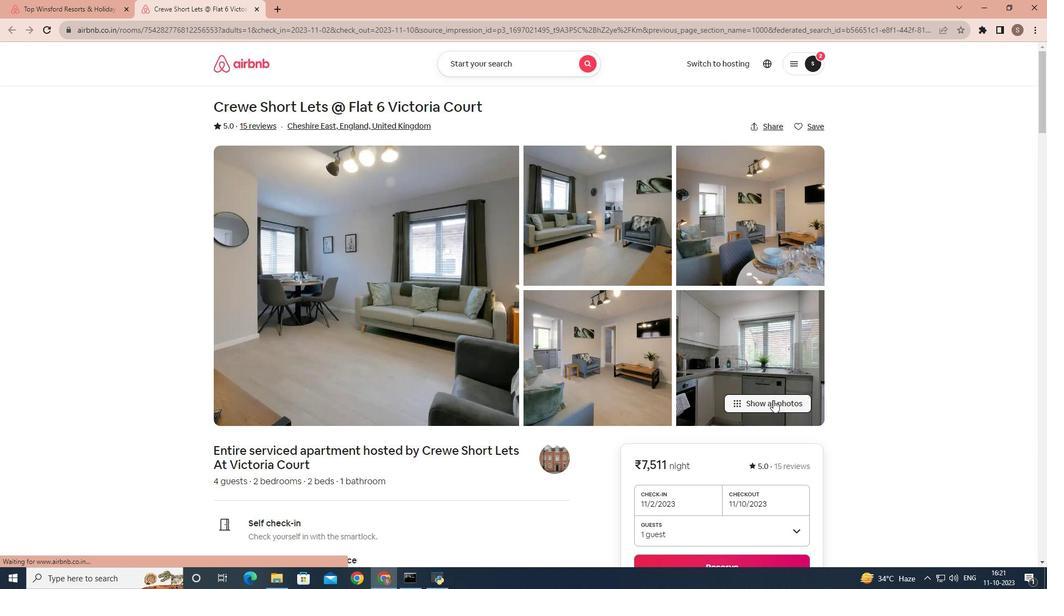 
Action: Mouse moved to (578, 339)
Screenshot: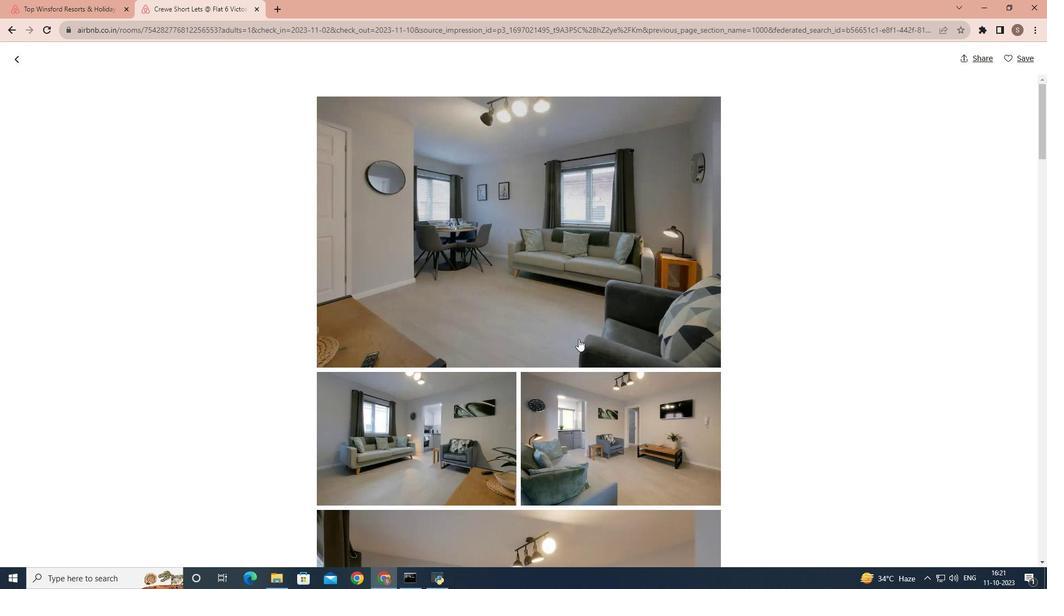 
Action: Mouse scrolled (578, 338) with delta (0, 0)
Screenshot: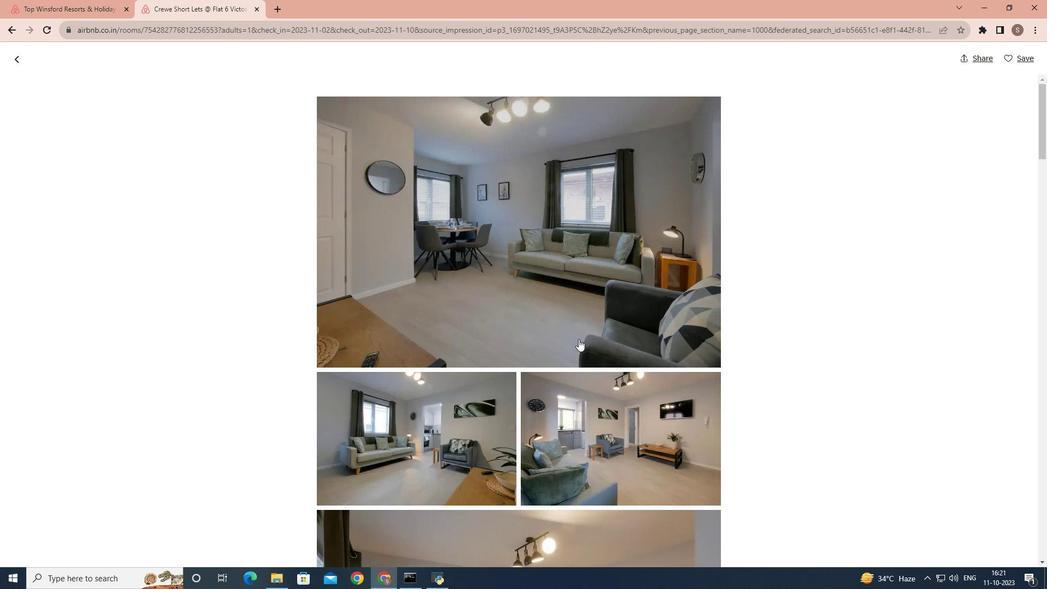 
Action: Mouse scrolled (578, 338) with delta (0, 0)
Screenshot: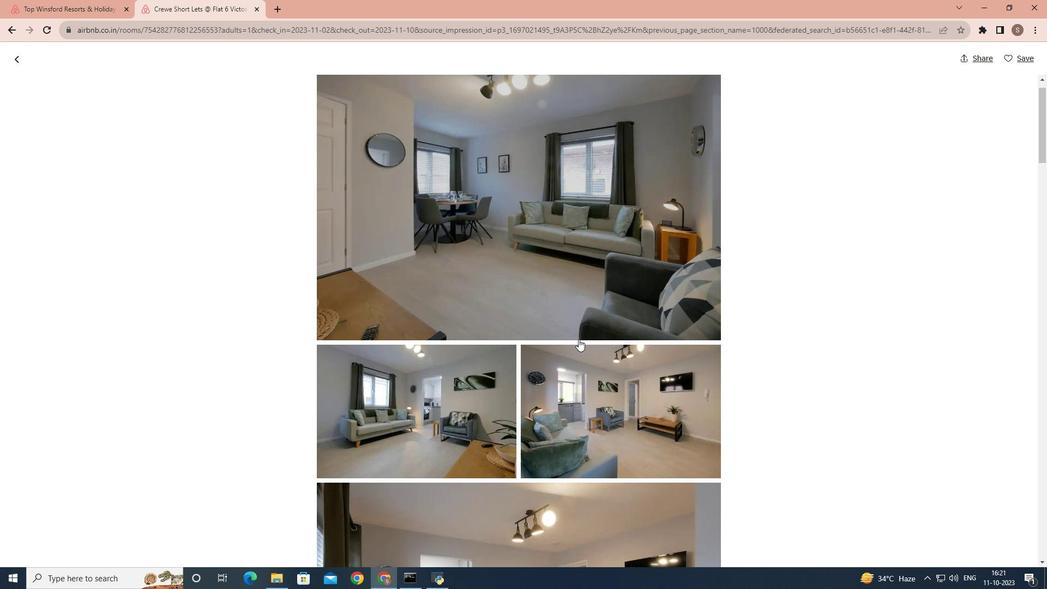 
Action: Mouse scrolled (578, 338) with delta (0, 0)
Screenshot: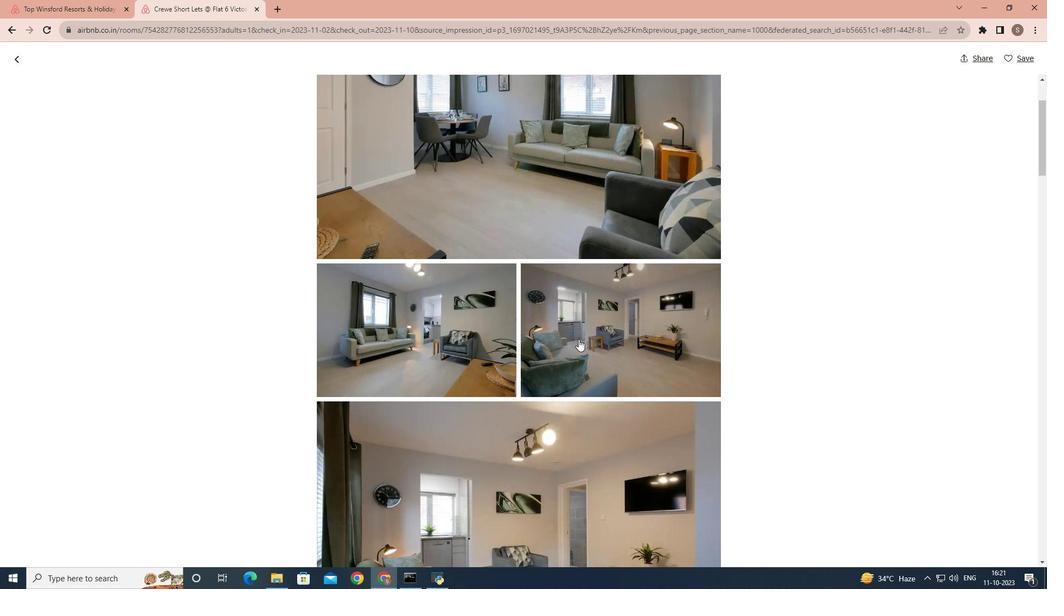 
Action: Mouse scrolled (578, 338) with delta (0, 0)
Screenshot: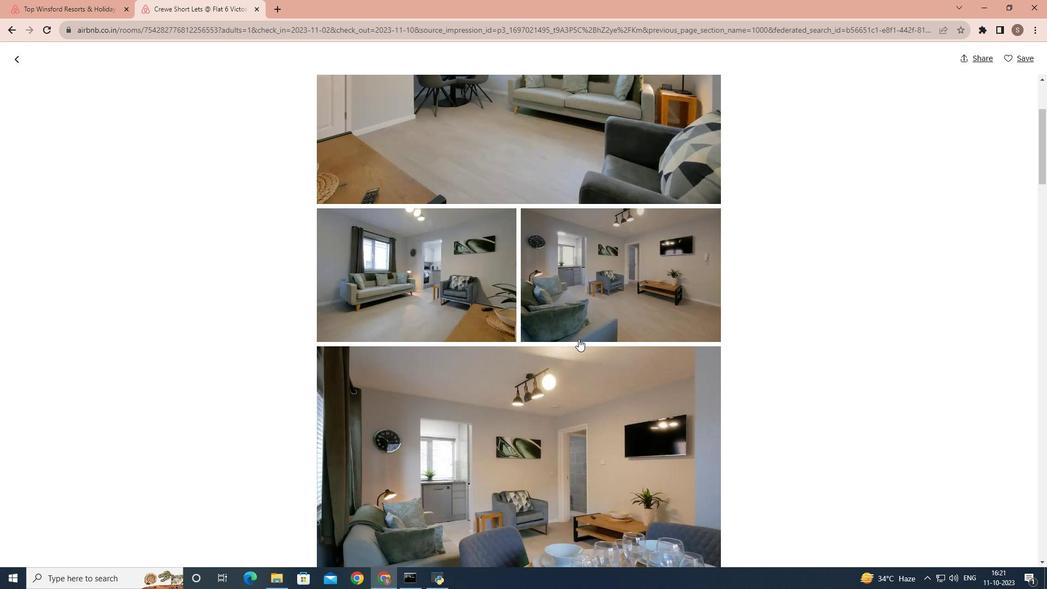 
Action: Mouse scrolled (578, 338) with delta (0, 0)
Screenshot: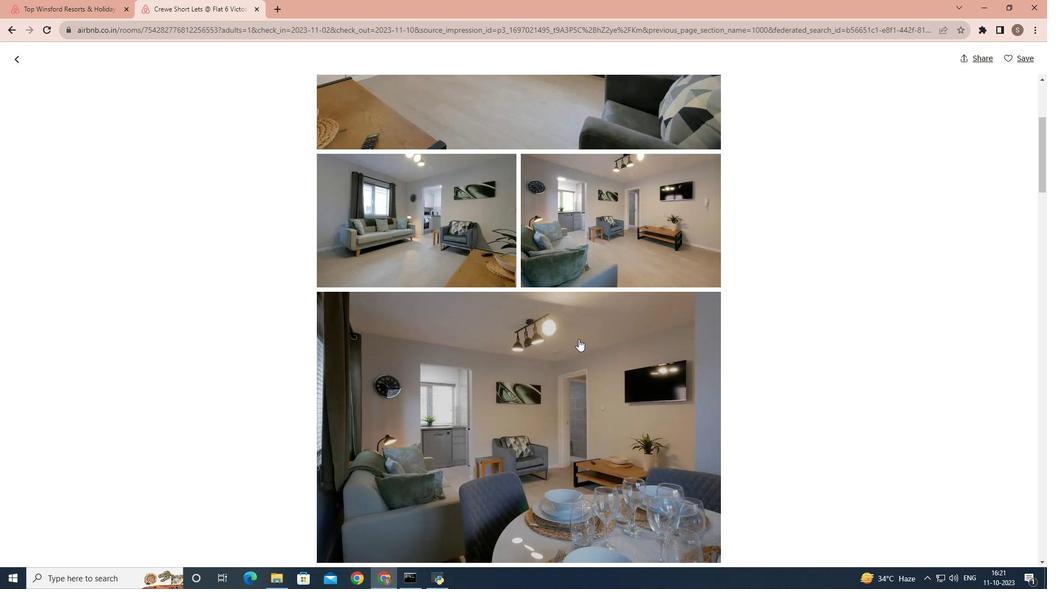 
Action: Mouse scrolled (578, 338) with delta (0, 0)
Screenshot: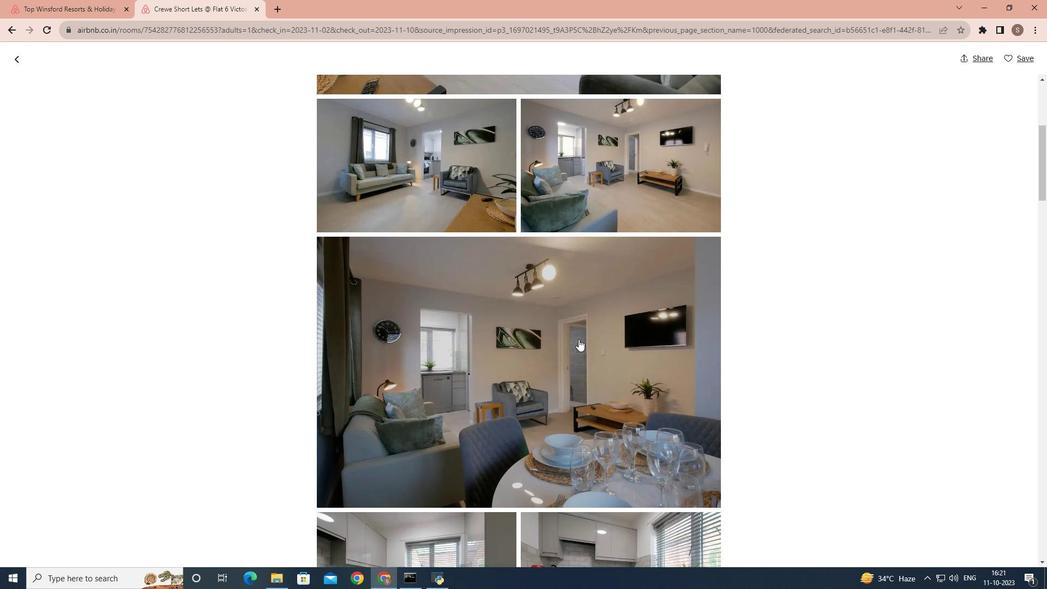 
Action: Mouse scrolled (578, 338) with delta (0, 0)
Screenshot: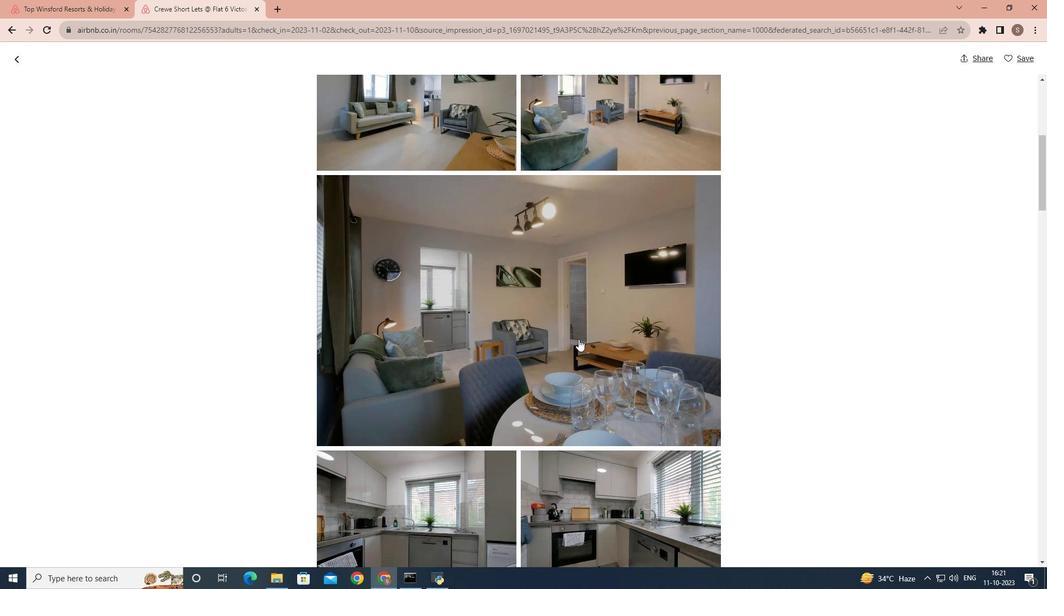 
Action: Mouse scrolled (578, 338) with delta (0, 0)
Screenshot: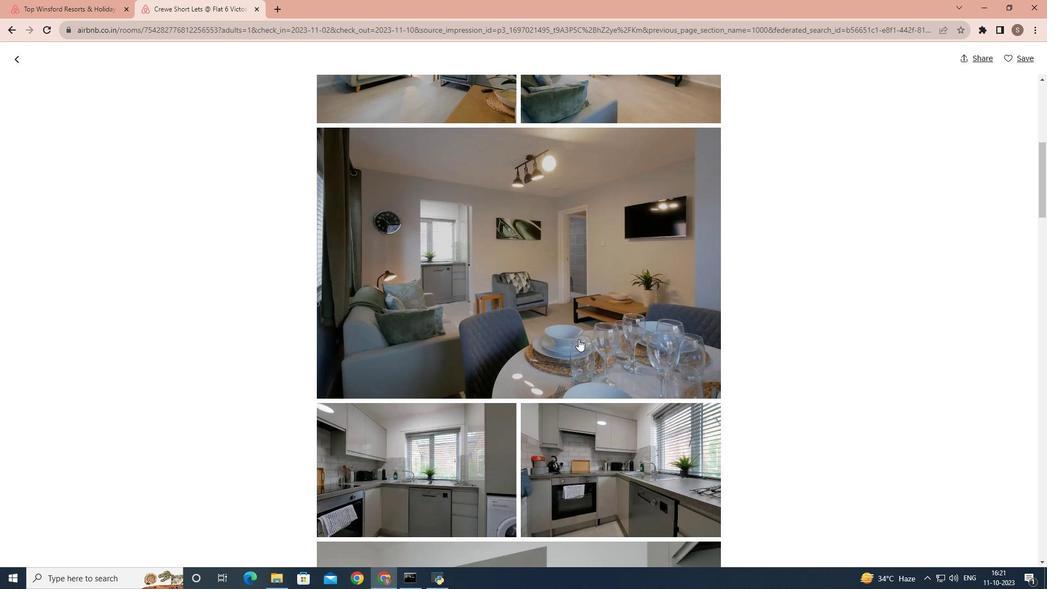 
Action: Mouse scrolled (578, 338) with delta (0, 0)
Screenshot: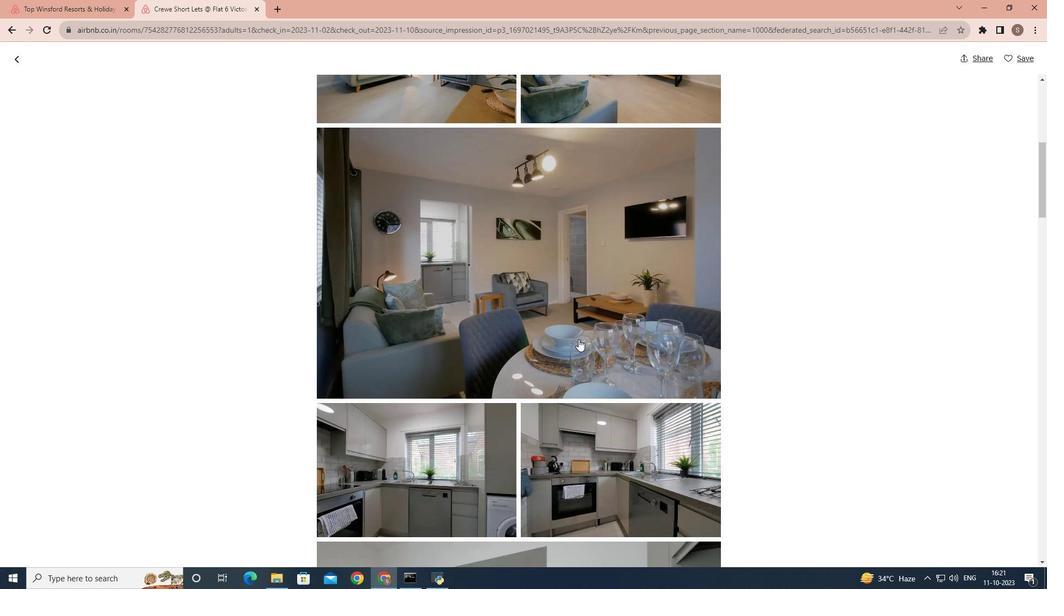 
Action: Mouse scrolled (578, 338) with delta (0, 0)
Screenshot: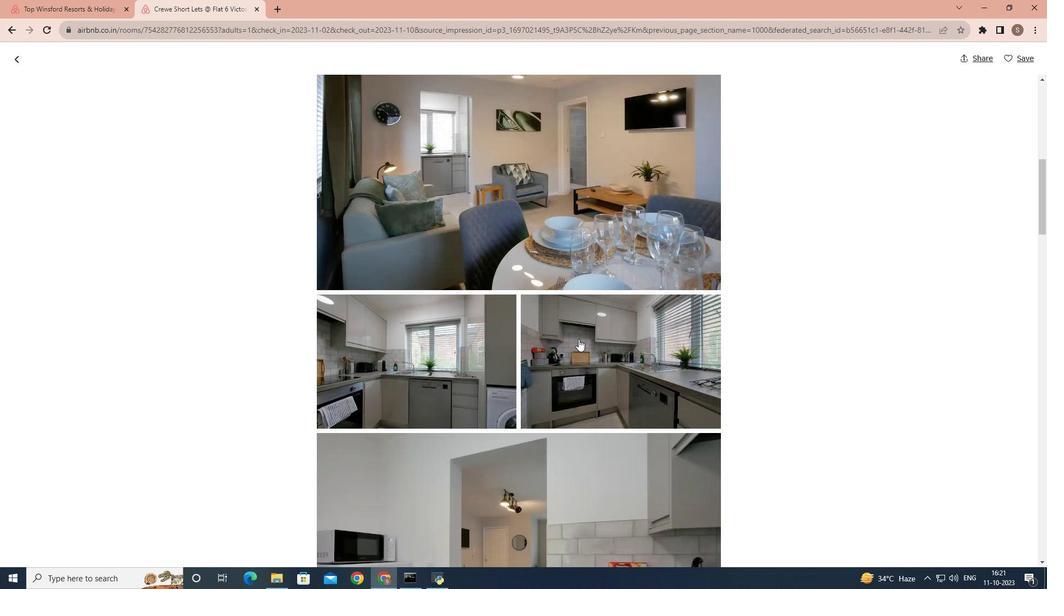 
Action: Mouse scrolled (578, 338) with delta (0, 0)
Screenshot: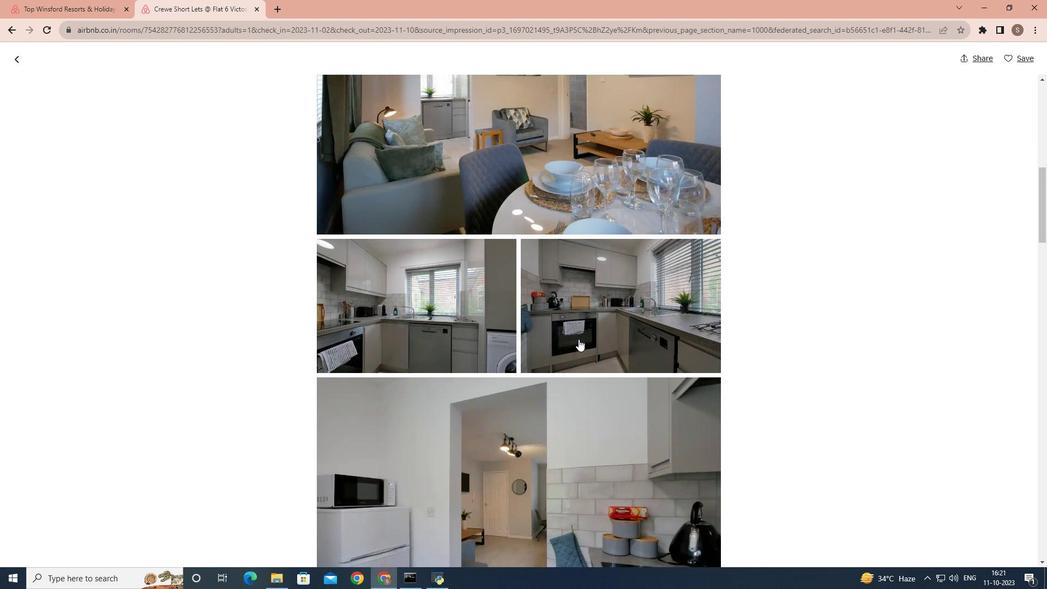 
Action: Mouse scrolled (578, 338) with delta (0, 0)
Screenshot: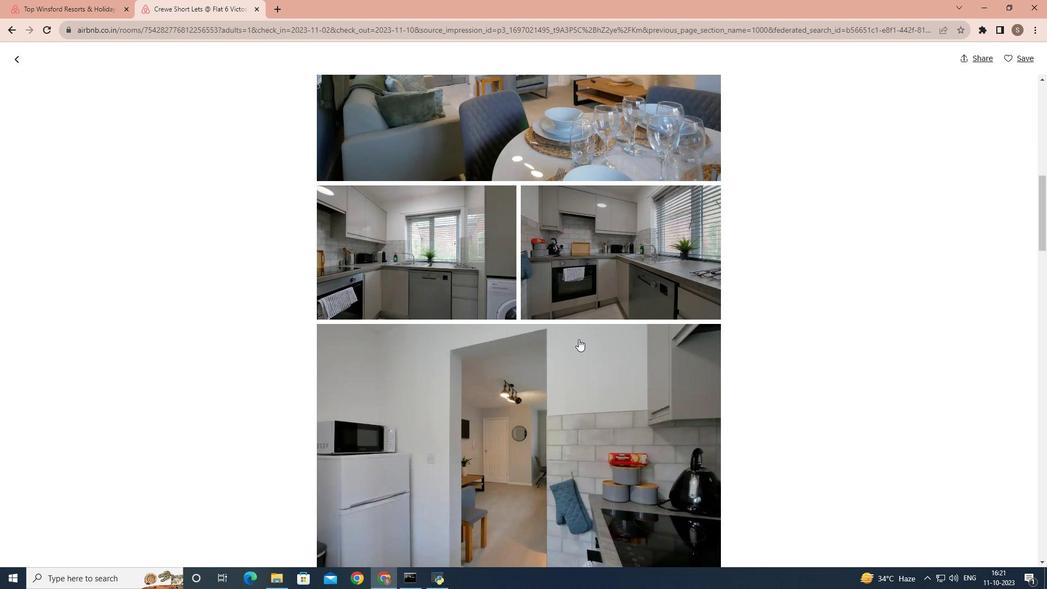 
Action: Mouse scrolled (578, 338) with delta (0, 0)
Screenshot: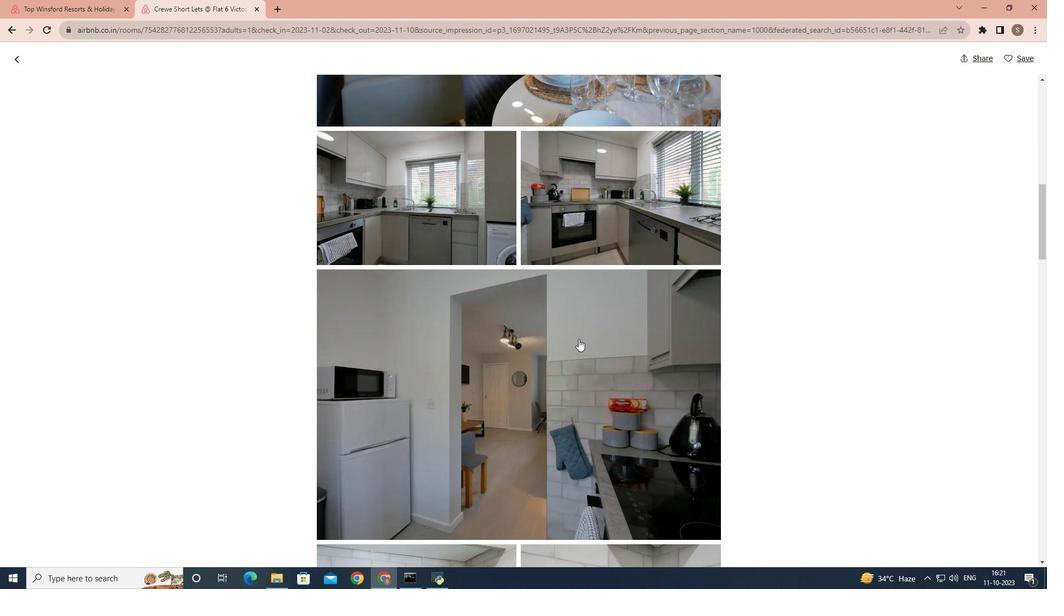 
Action: Mouse scrolled (578, 338) with delta (0, 0)
Screenshot: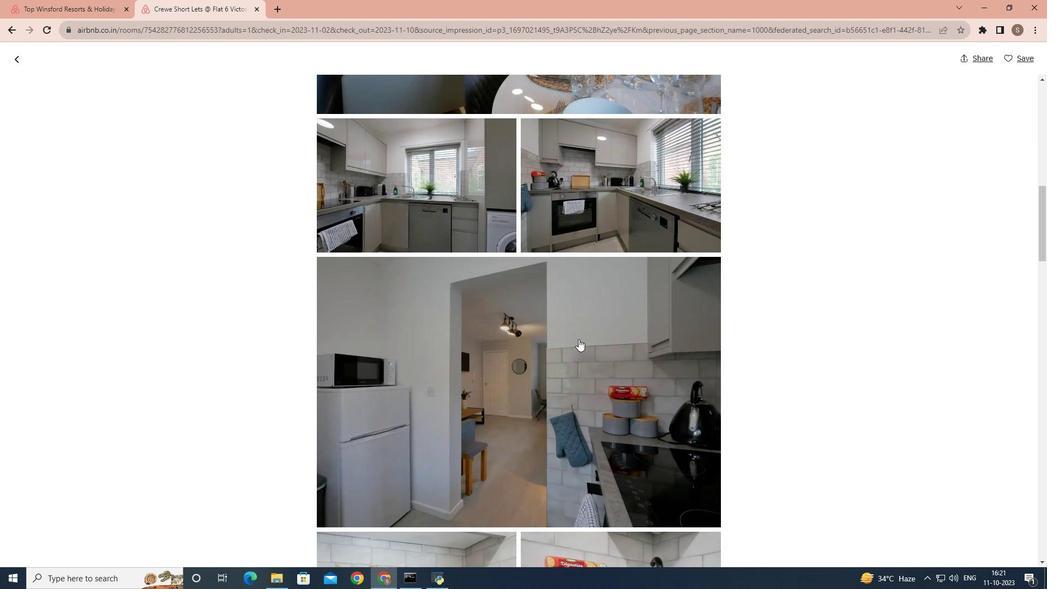 
Action: Mouse scrolled (578, 338) with delta (0, 0)
Screenshot: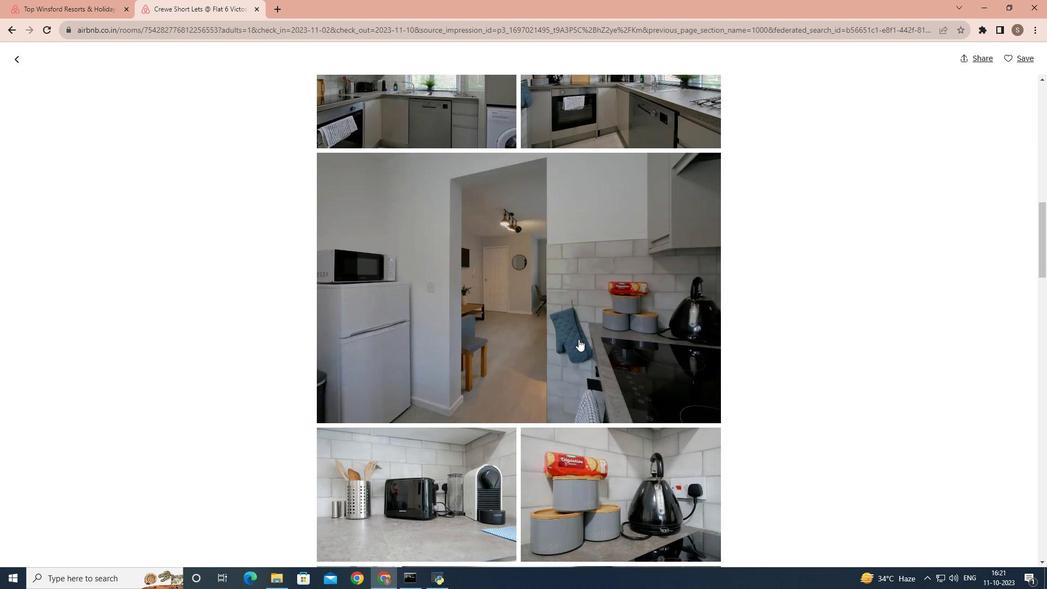 
Action: Mouse scrolled (578, 338) with delta (0, 0)
Screenshot: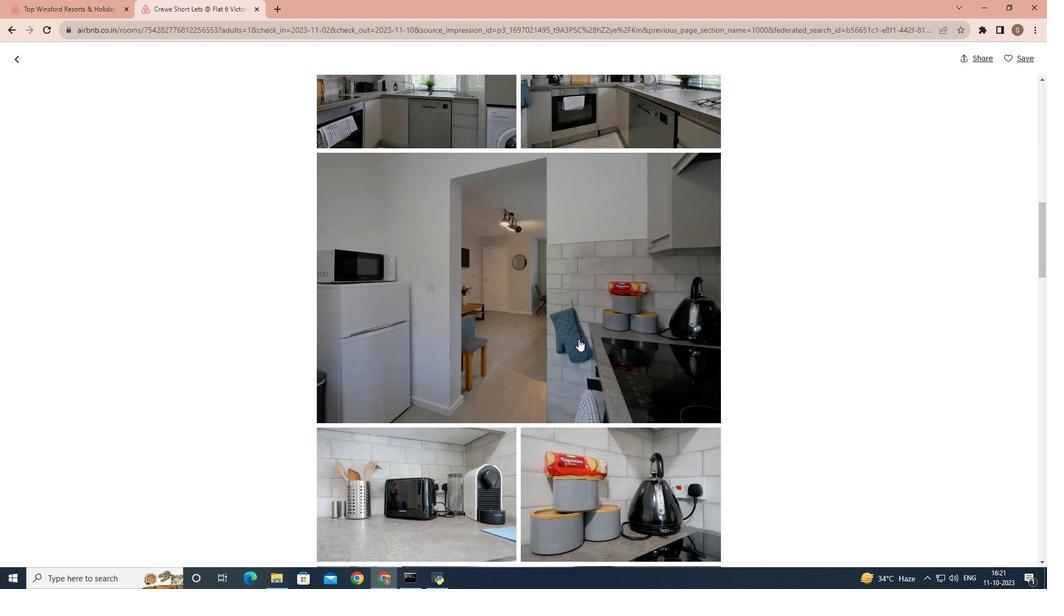 
Action: Mouse scrolled (578, 338) with delta (0, 0)
Screenshot: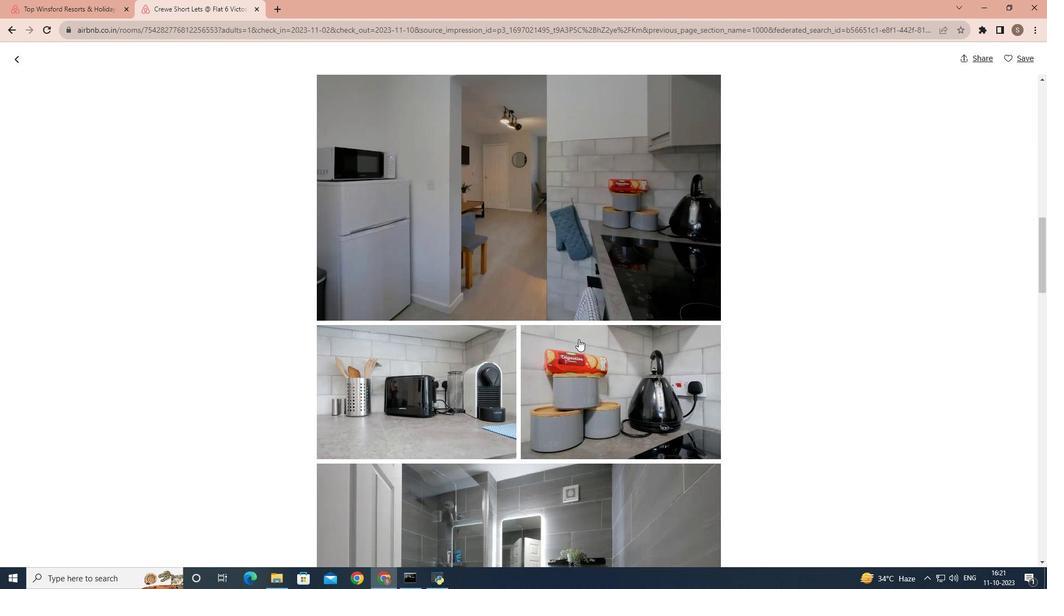 
Action: Mouse scrolled (578, 338) with delta (0, 0)
Screenshot: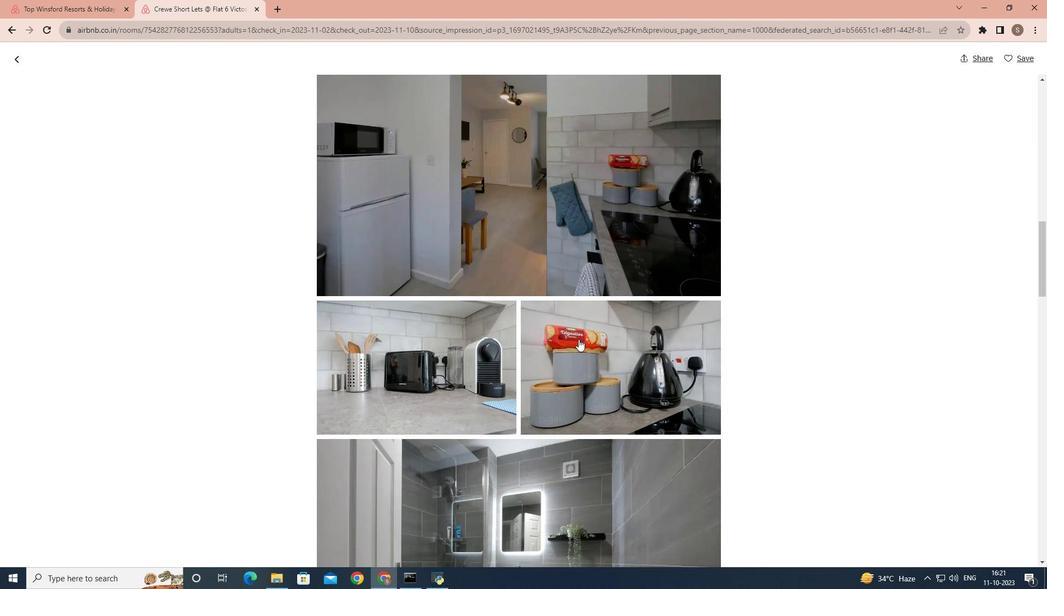
Action: Mouse scrolled (578, 338) with delta (0, 0)
Screenshot: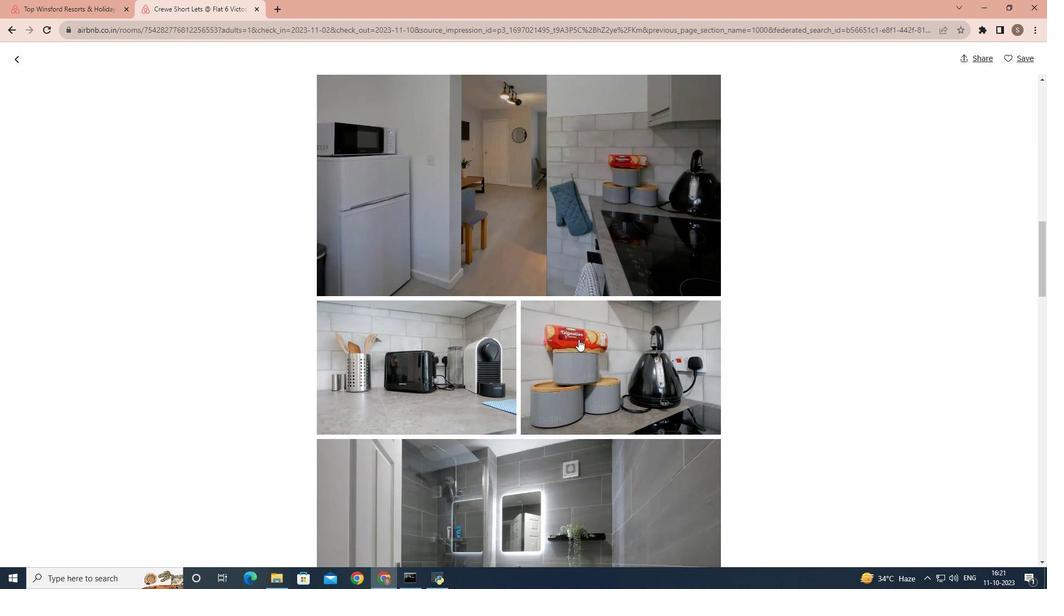 
Action: Mouse scrolled (578, 338) with delta (0, 0)
Screenshot: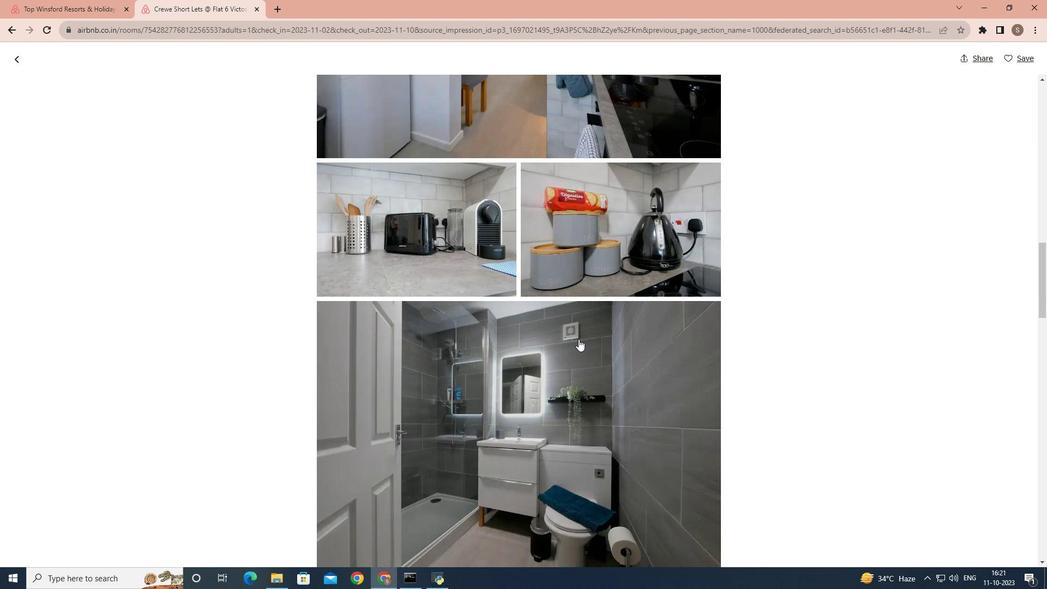 
Action: Mouse scrolled (578, 338) with delta (0, 0)
Screenshot: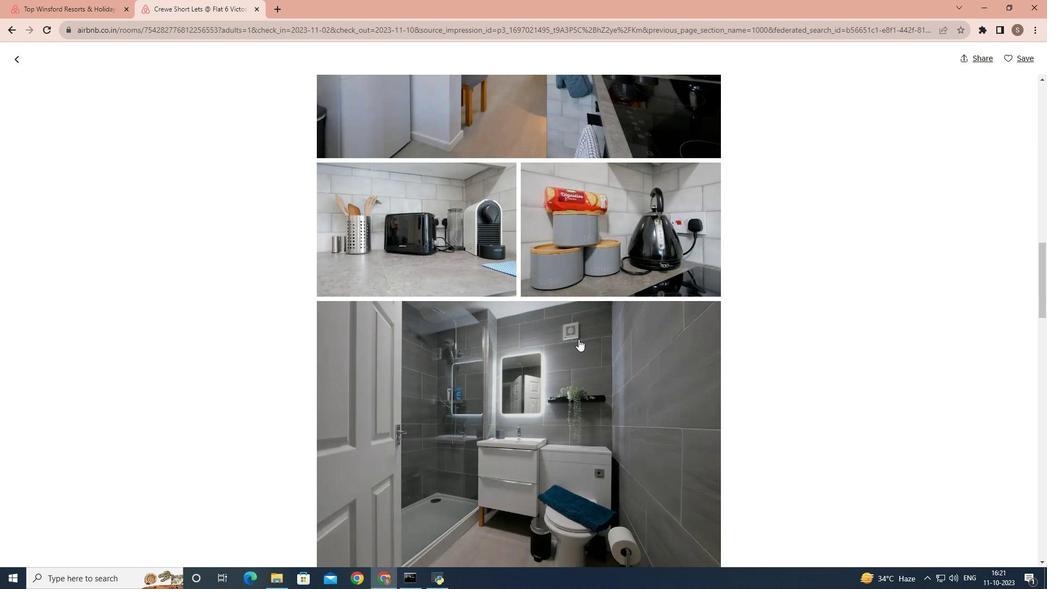
Action: Mouse scrolled (578, 338) with delta (0, 0)
Screenshot: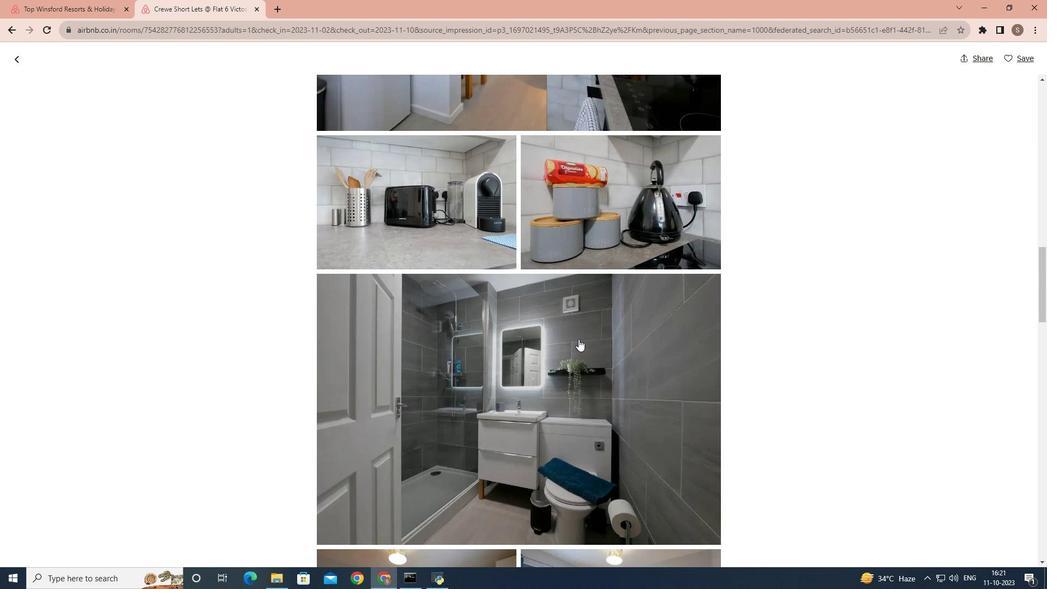 
Action: Mouse scrolled (578, 338) with delta (0, 0)
Screenshot: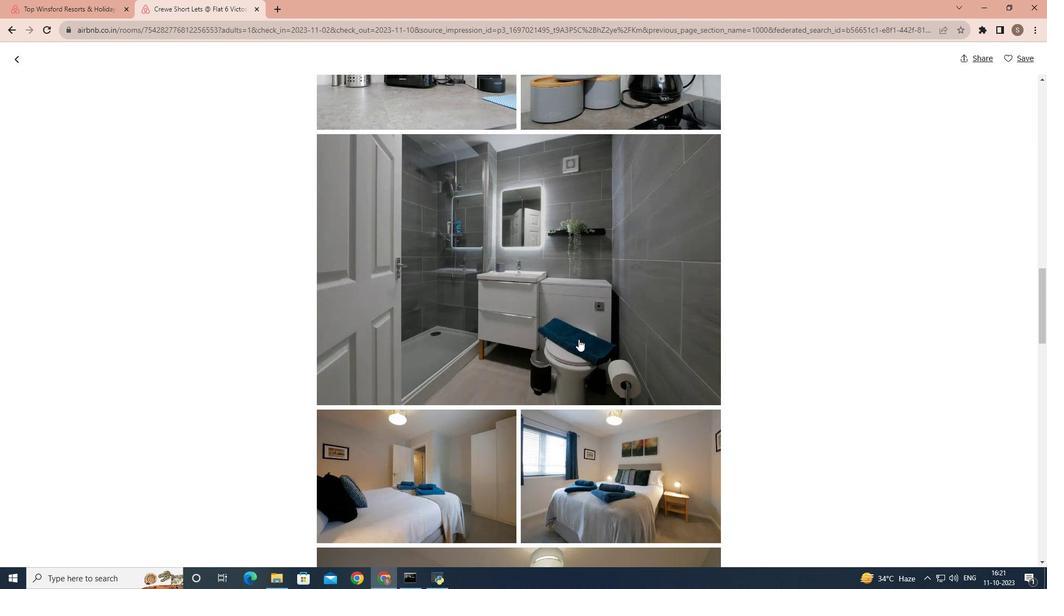 
Action: Mouse scrolled (578, 338) with delta (0, 0)
Screenshot: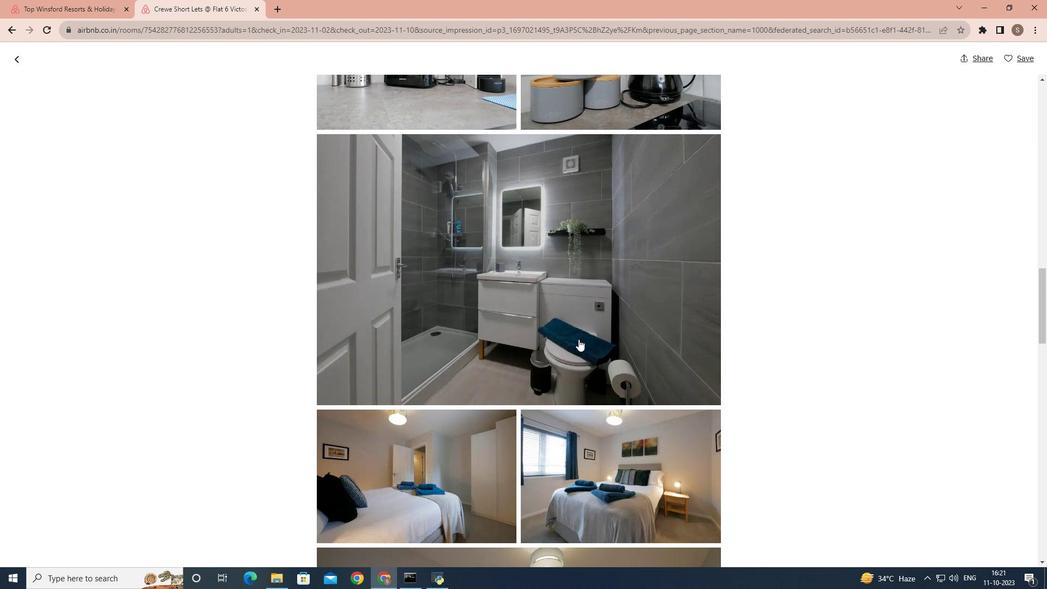 
Action: Mouse scrolled (578, 338) with delta (0, 0)
Screenshot: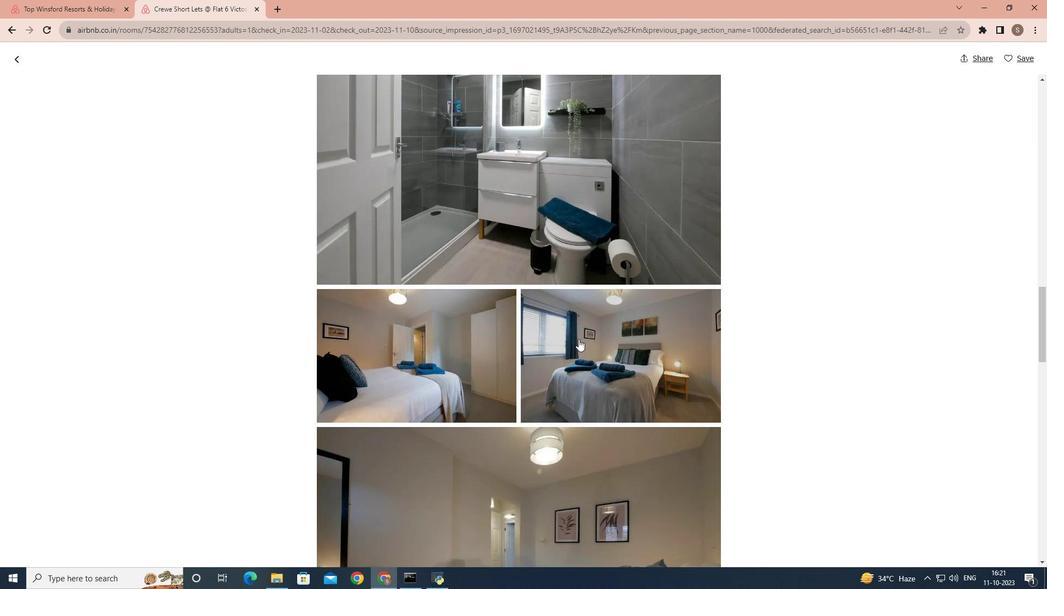 
Action: Mouse scrolled (578, 338) with delta (0, 0)
Screenshot: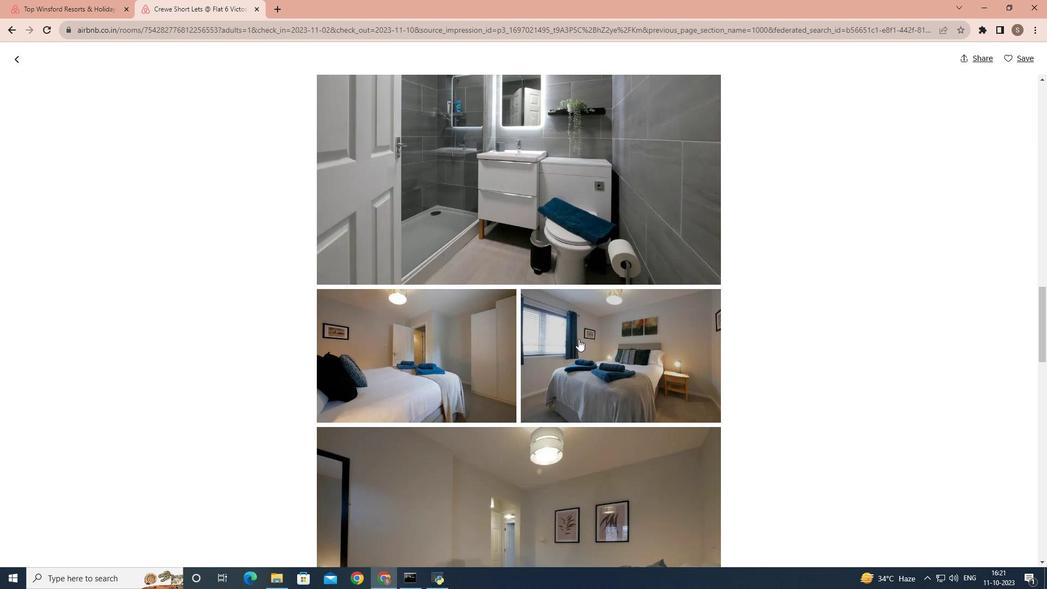 
Action: Mouse scrolled (578, 338) with delta (0, 0)
Screenshot: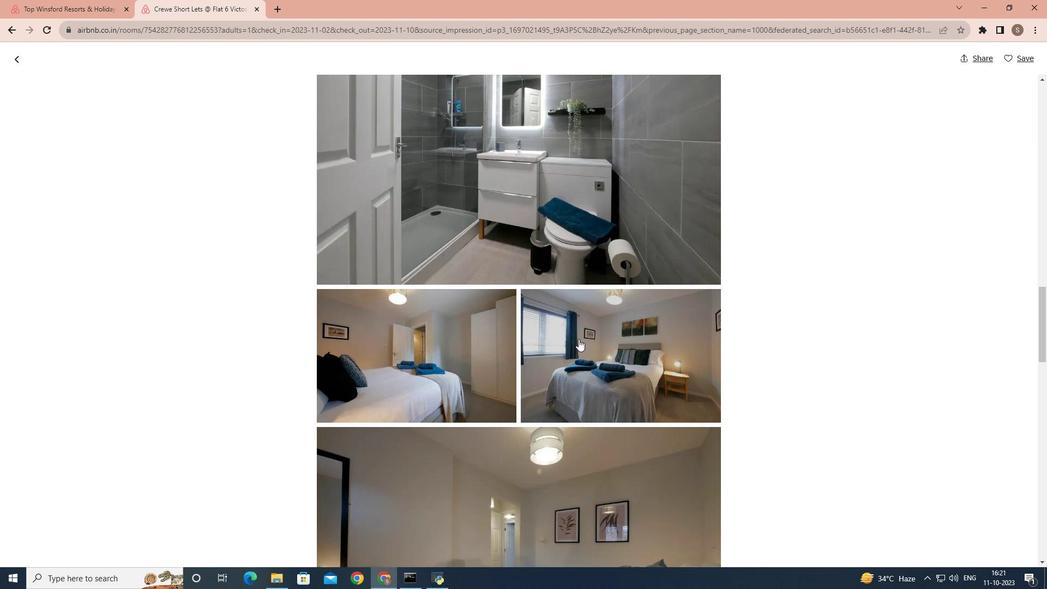 
Action: Mouse scrolled (578, 338) with delta (0, 0)
Screenshot: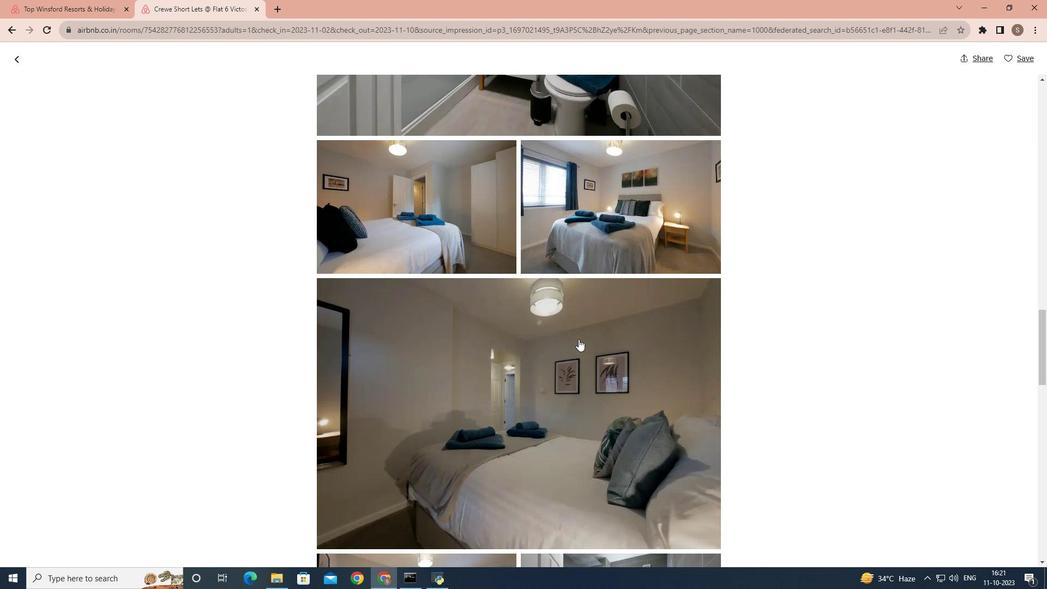 
Action: Mouse scrolled (578, 338) with delta (0, 0)
Screenshot: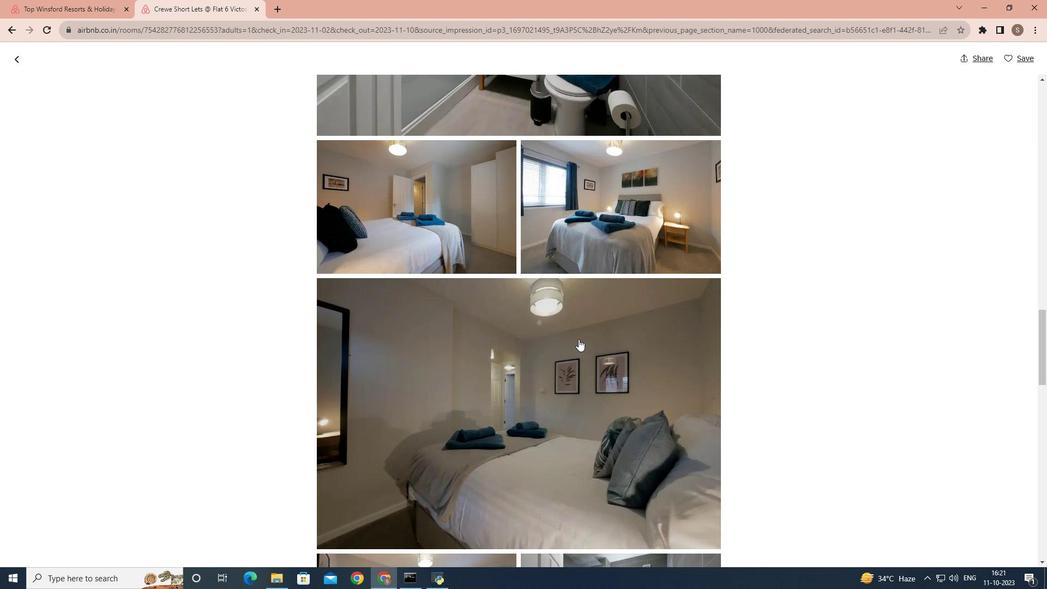 
Action: Mouse scrolled (578, 338) with delta (0, 0)
Screenshot: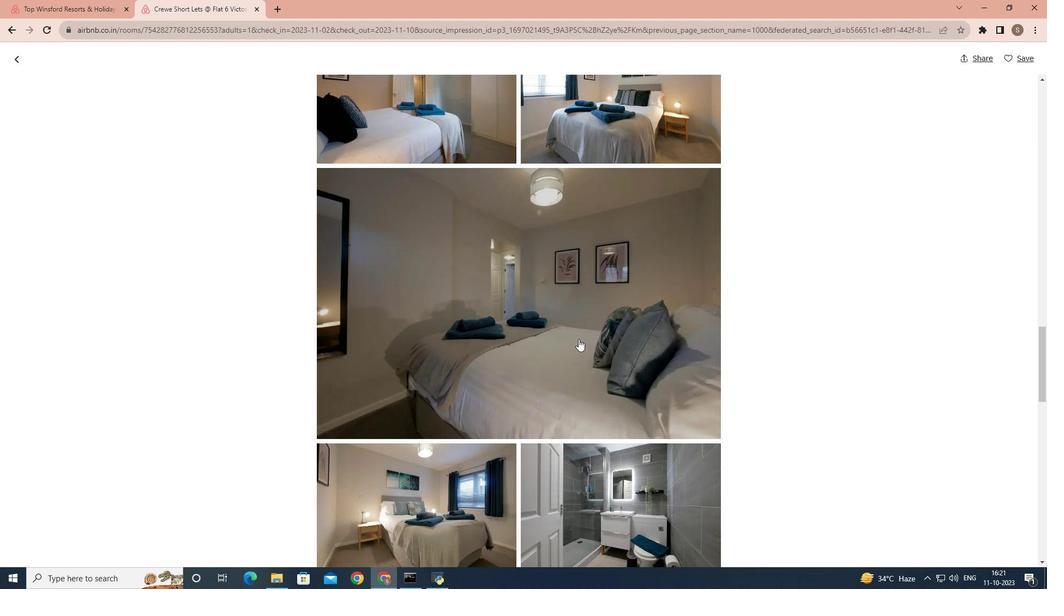 
Action: Mouse scrolled (578, 338) with delta (0, 0)
Screenshot: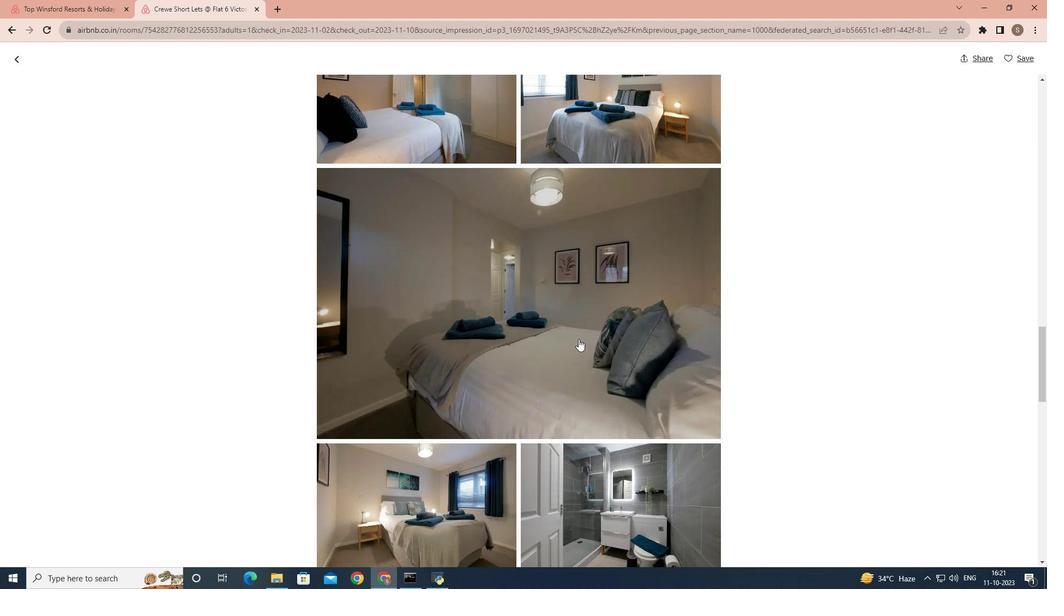 
Action: Mouse scrolled (578, 338) with delta (0, 0)
Screenshot: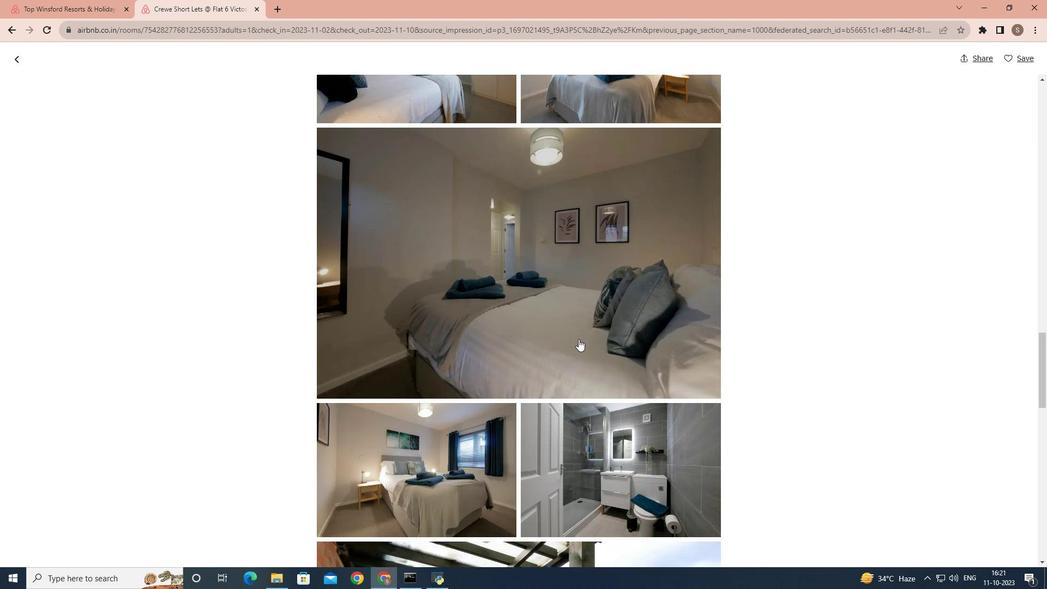 
Action: Mouse scrolled (578, 338) with delta (0, 0)
Screenshot: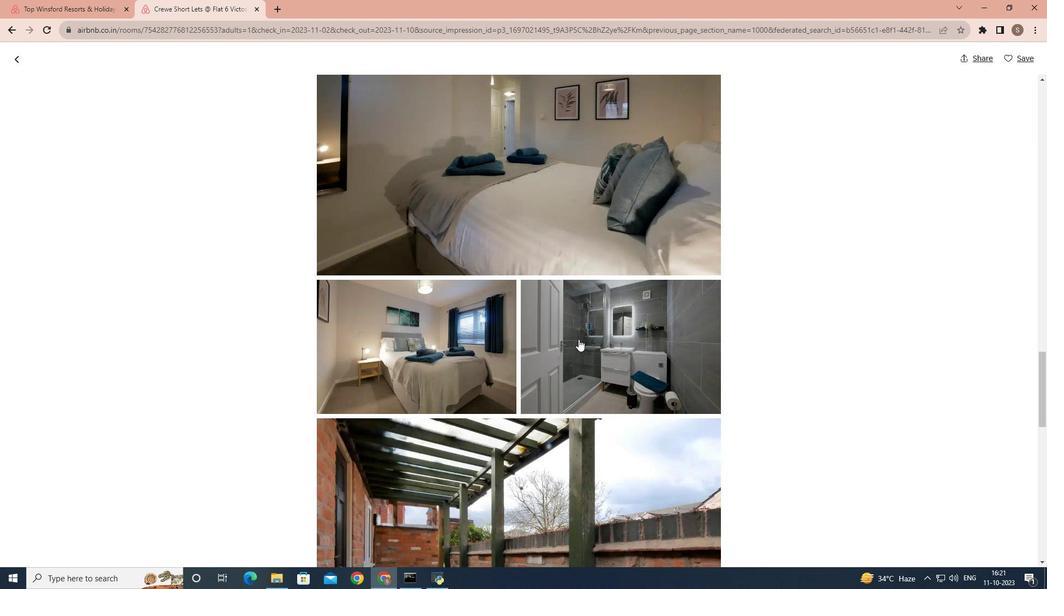 
Action: Mouse scrolled (578, 338) with delta (0, 0)
Screenshot: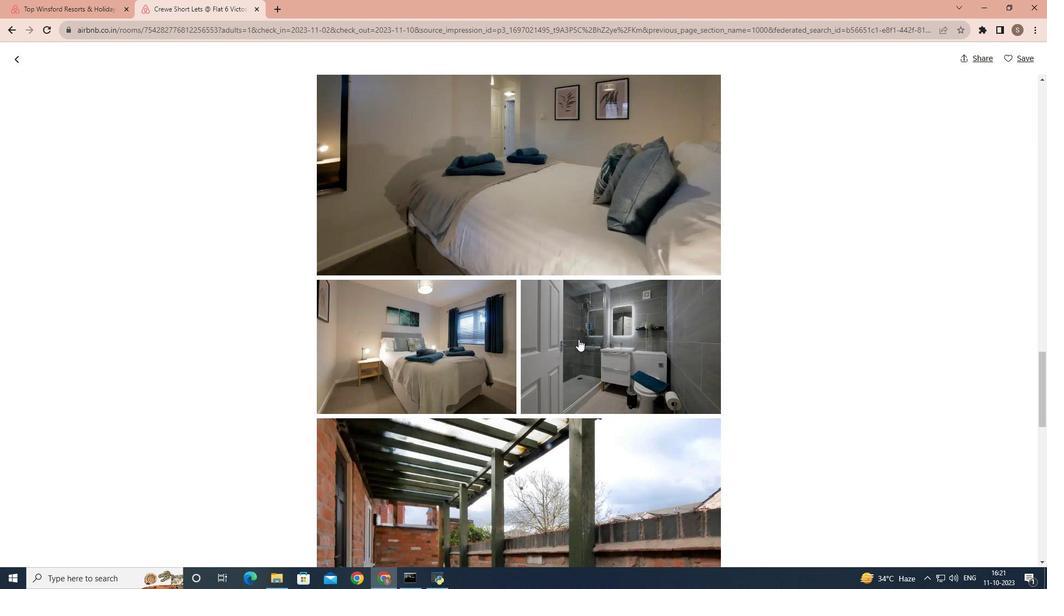 
Action: Mouse scrolled (578, 338) with delta (0, 0)
Screenshot: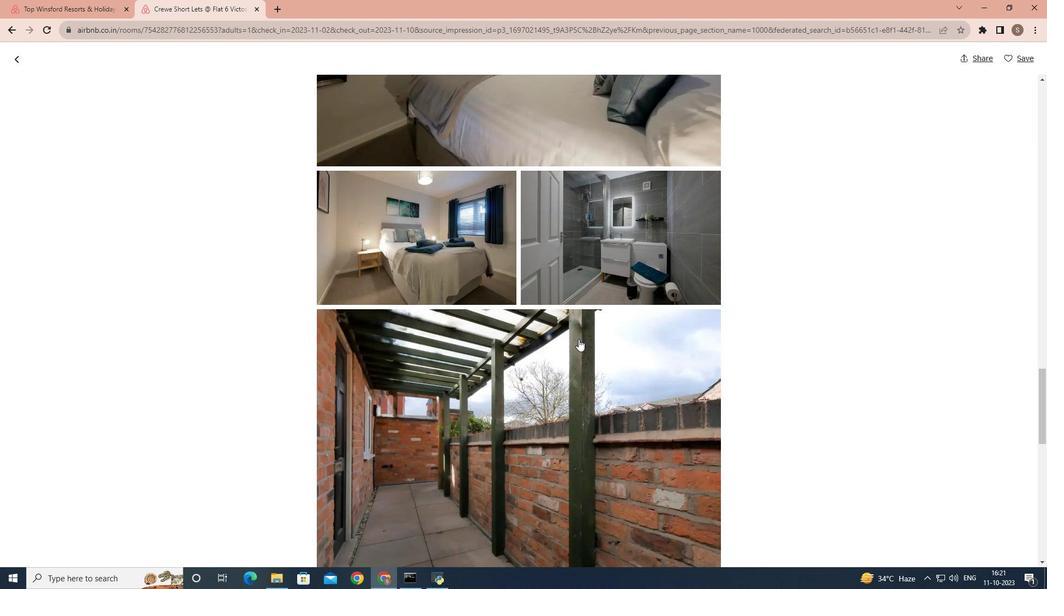 
Action: Mouse scrolled (578, 338) with delta (0, 0)
Screenshot: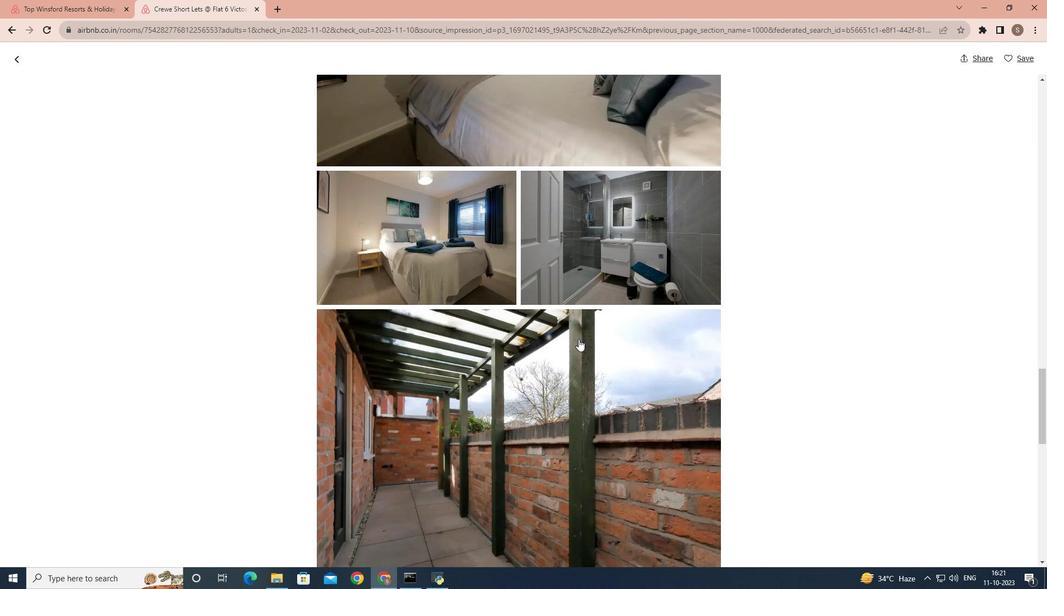 
Action: Mouse scrolled (578, 338) with delta (0, 0)
Screenshot: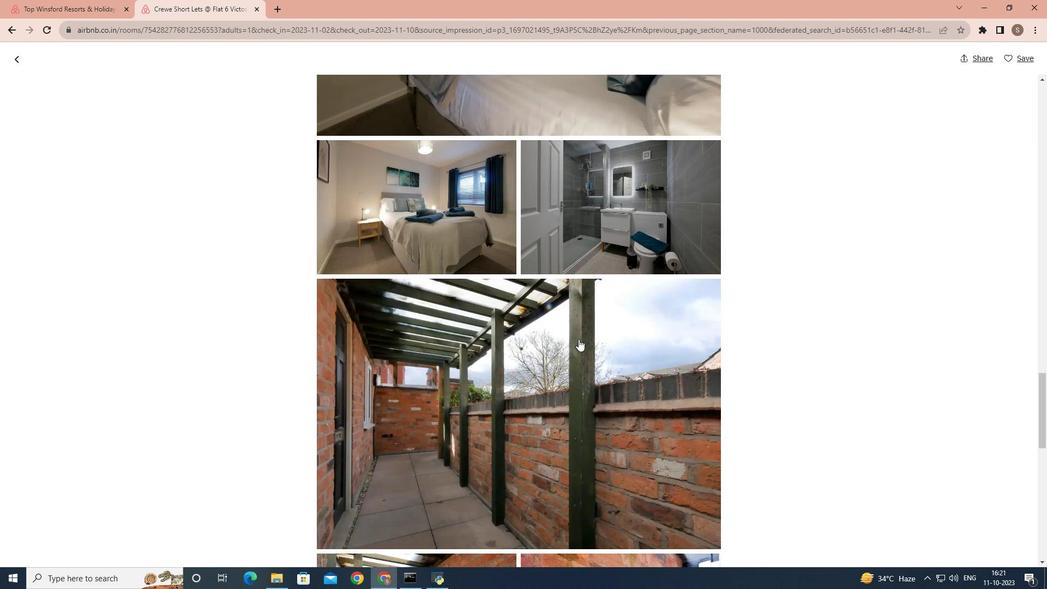 
Action: Mouse scrolled (578, 338) with delta (0, 0)
Screenshot: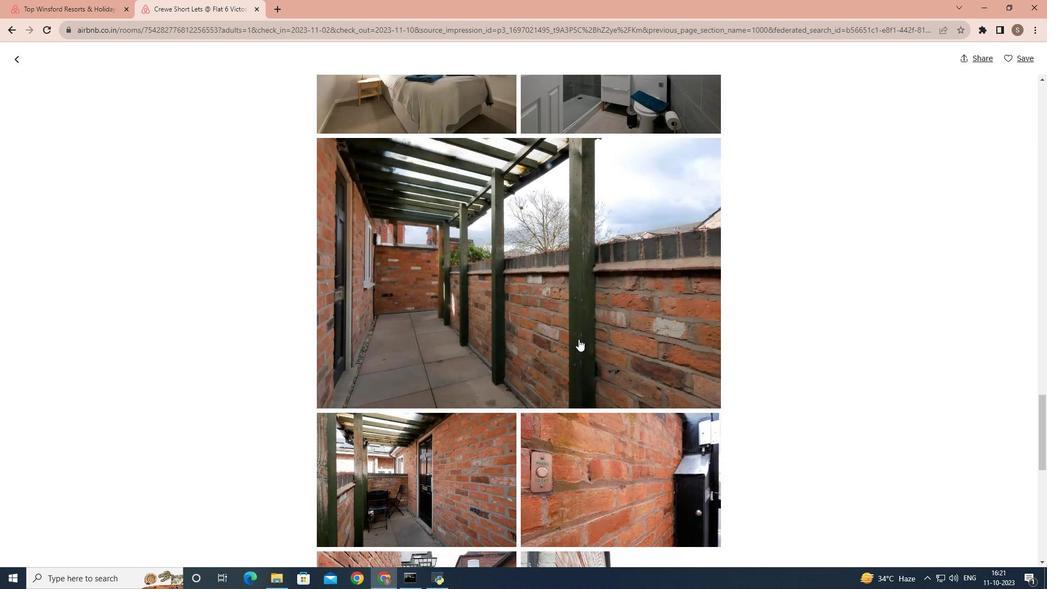
Action: Mouse scrolled (578, 338) with delta (0, 0)
Screenshot: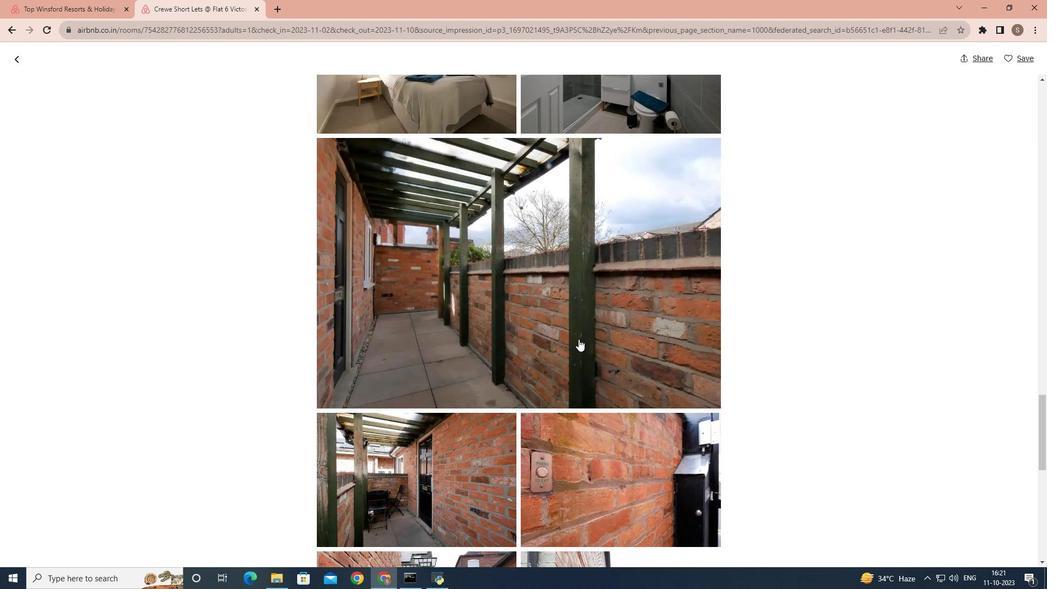 
Action: Mouse scrolled (578, 338) with delta (0, 0)
Screenshot: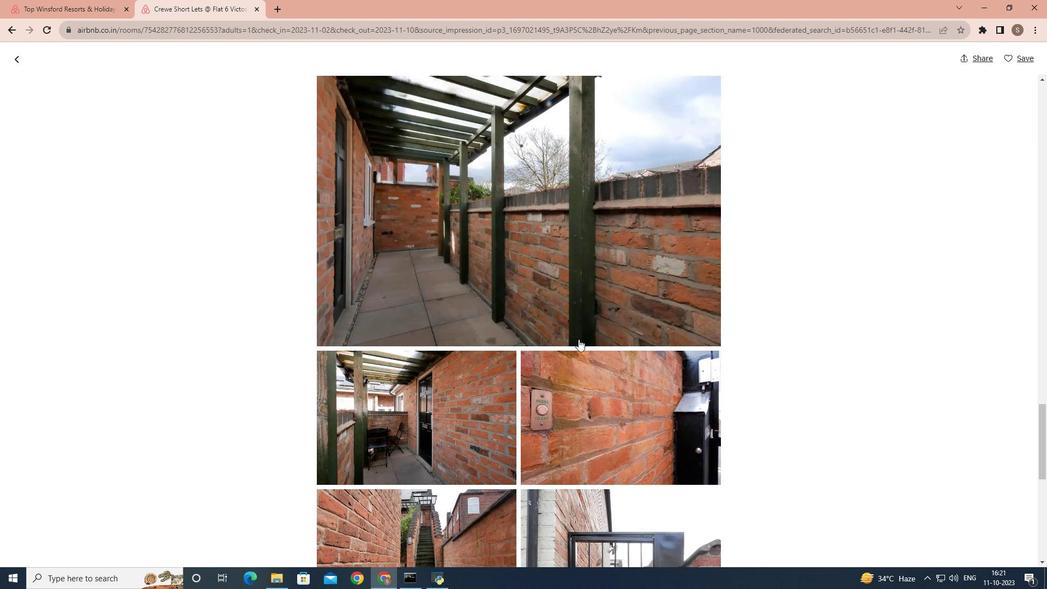 
Action: Mouse scrolled (578, 338) with delta (0, 0)
Screenshot: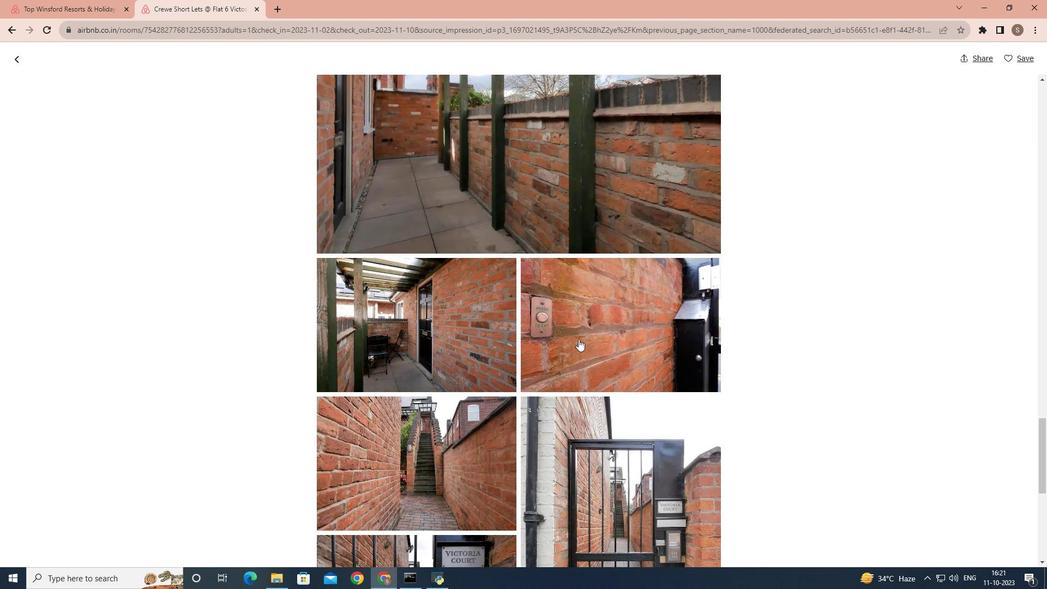 
Action: Mouse scrolled (578, 338) with delta (0, 0)
Screenshot: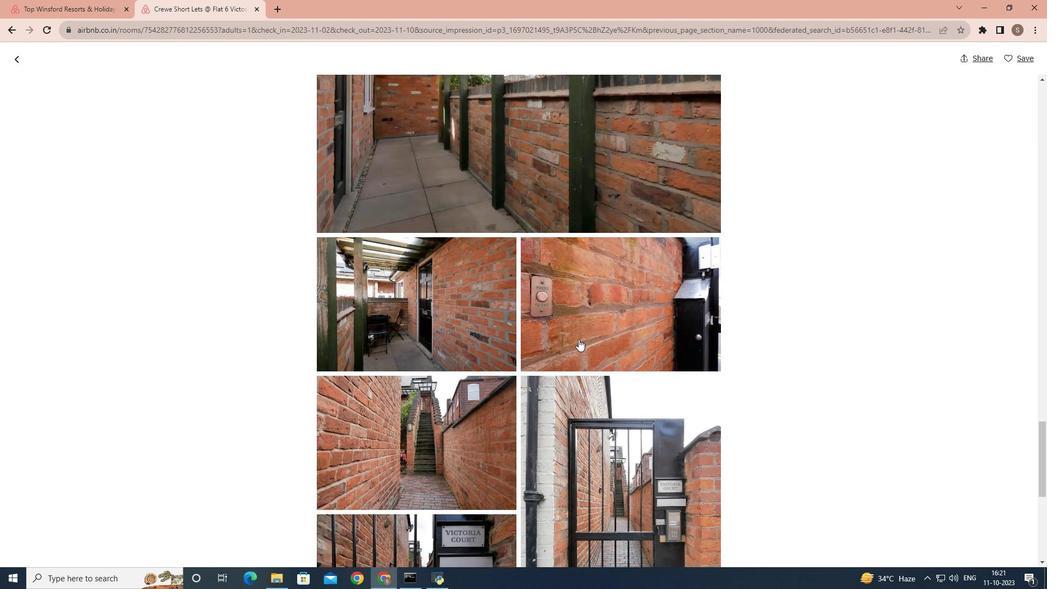 
Action: Mouse scrolled (578, 338) with delta (0, 0)
Screenshot: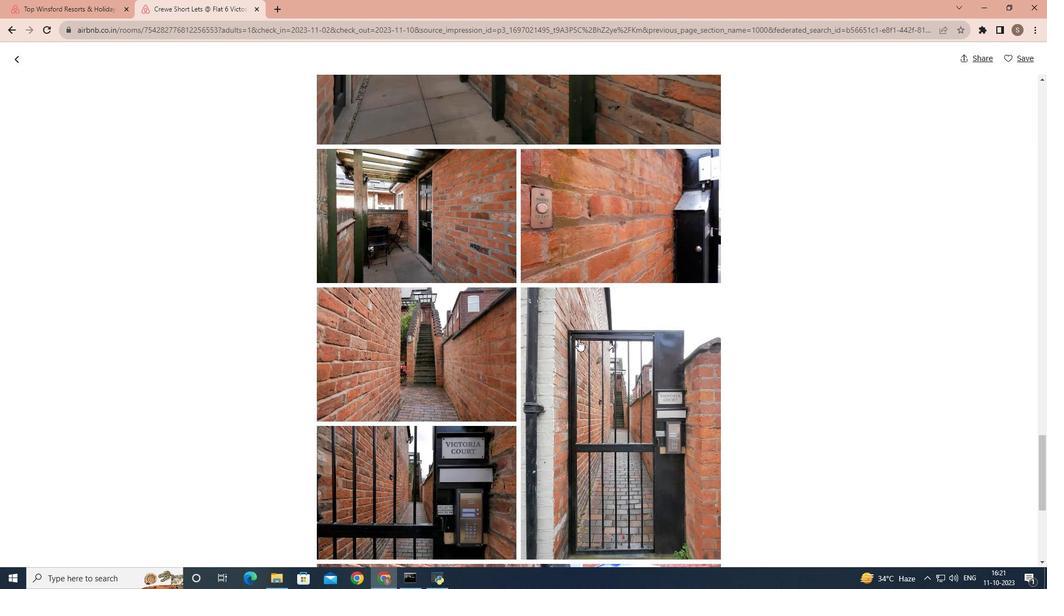 
Action: Mouse scrolled (578, 338) with delta (0, 0)
Screenshot: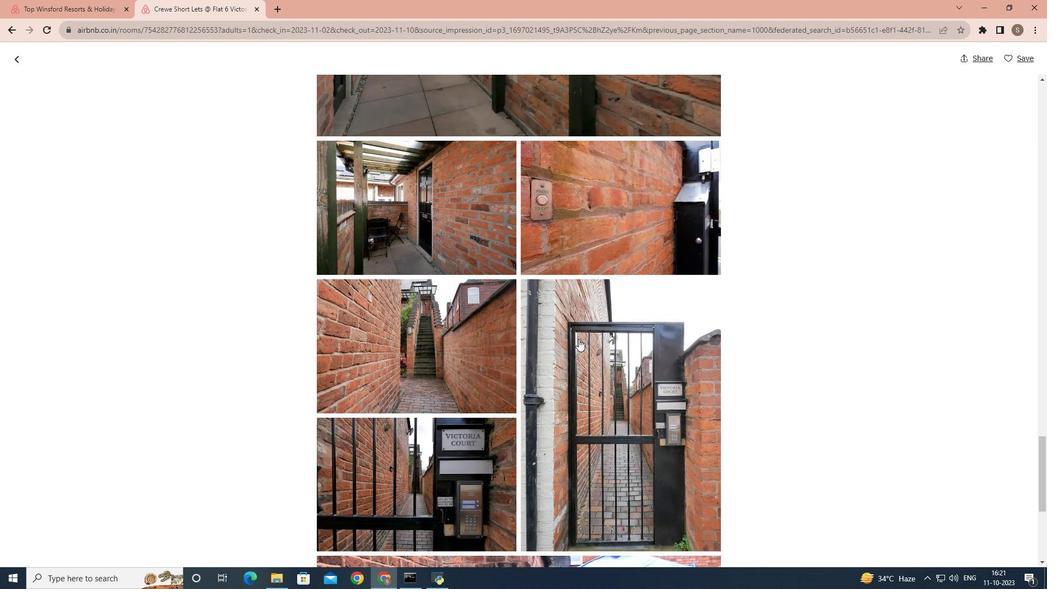 
Action: Mouse scrolled (578, 338) with delta (0, 0)
Screenshot: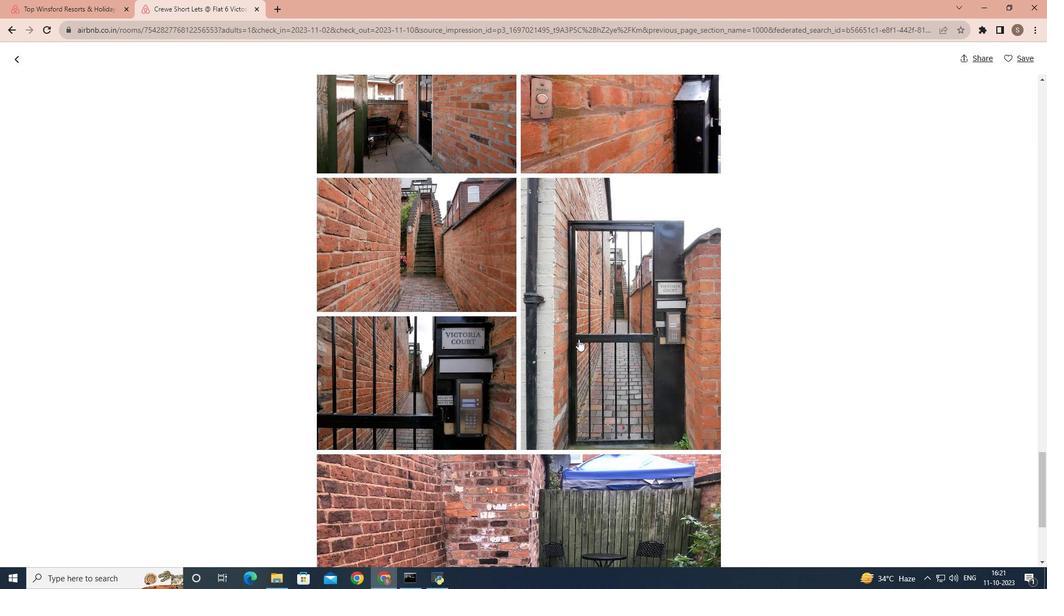 
Action: Mouse scrolled (578, 338) with delta (0, 0)
Screenshot: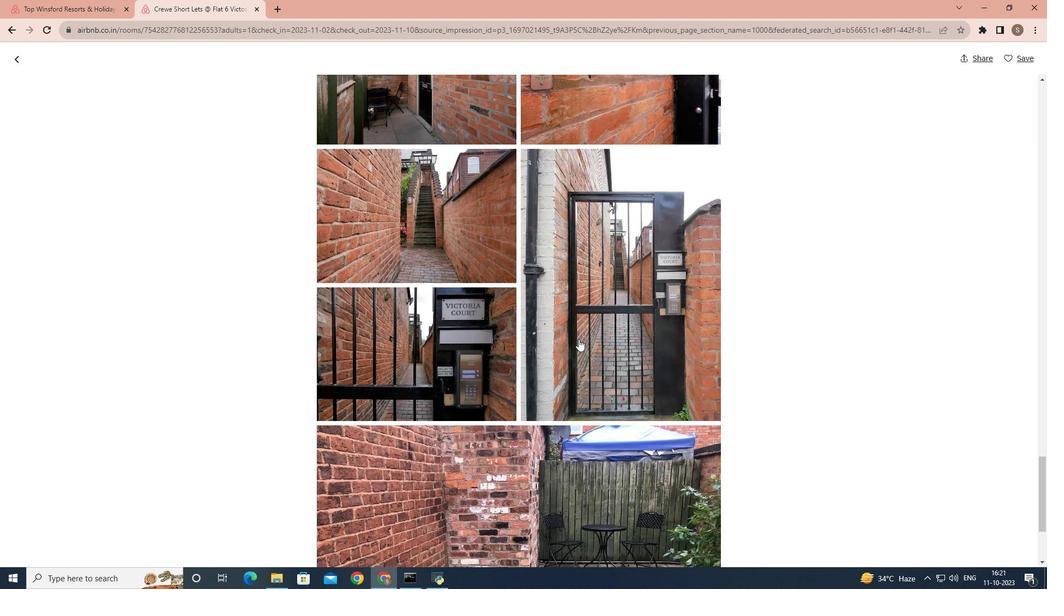
Action: Mouse scrolled (578, 338) with delta (0, 0)
Screenshot: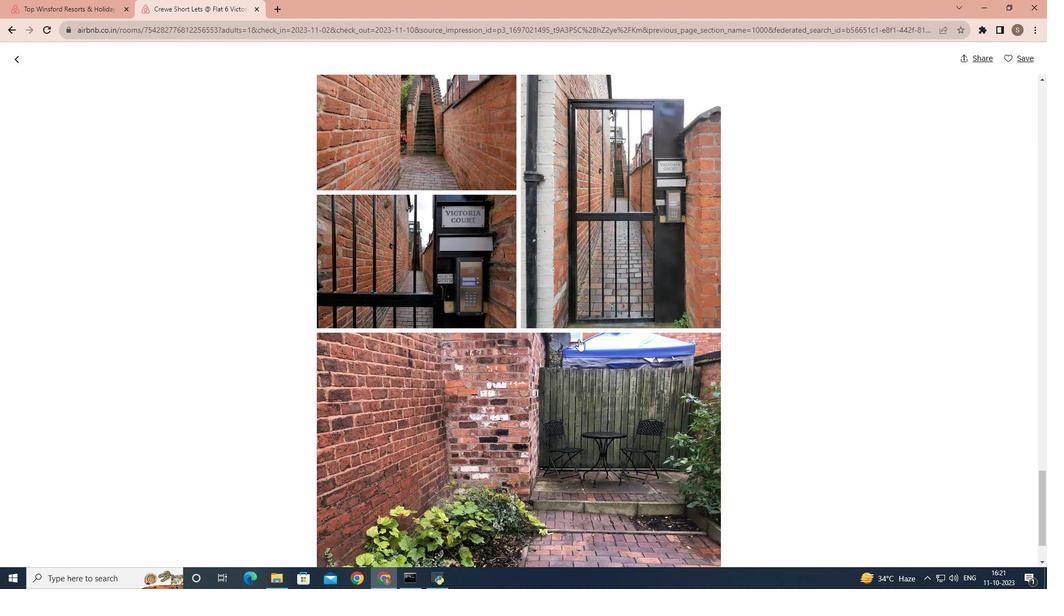 
Action: Mouse scrolled (578, 338) with delta (0, 0)
Screenshot: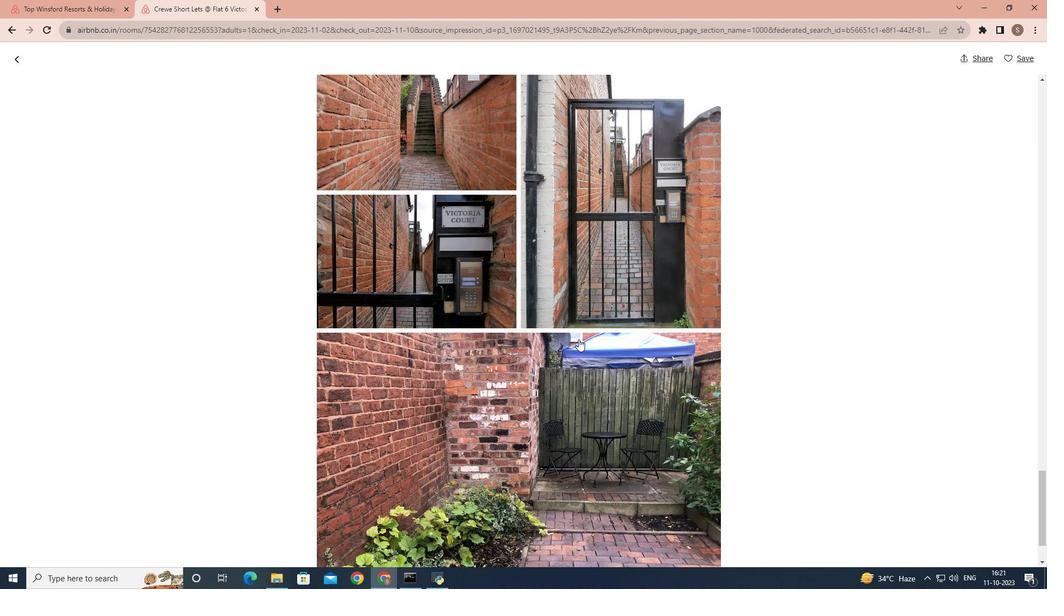 
Action: Mouse scrolled (578, 338) with delta (0, 0)
Screenshot: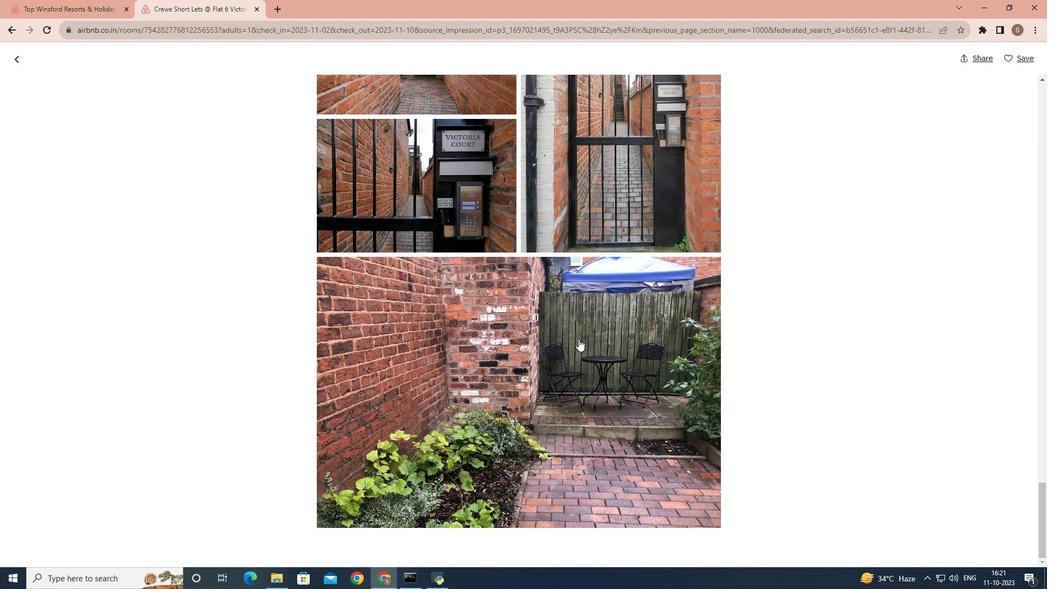 
Action: Mouse scrolled (578, 338) with delta (0, 0)
Screenshot: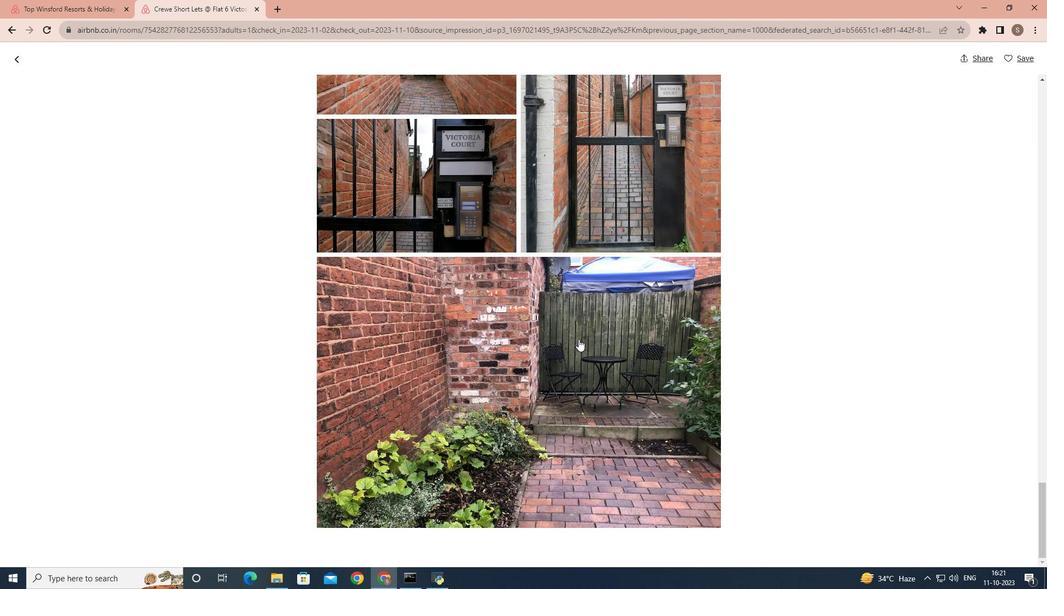 
Action: Mouse moved to (21, 57)
Screenshot: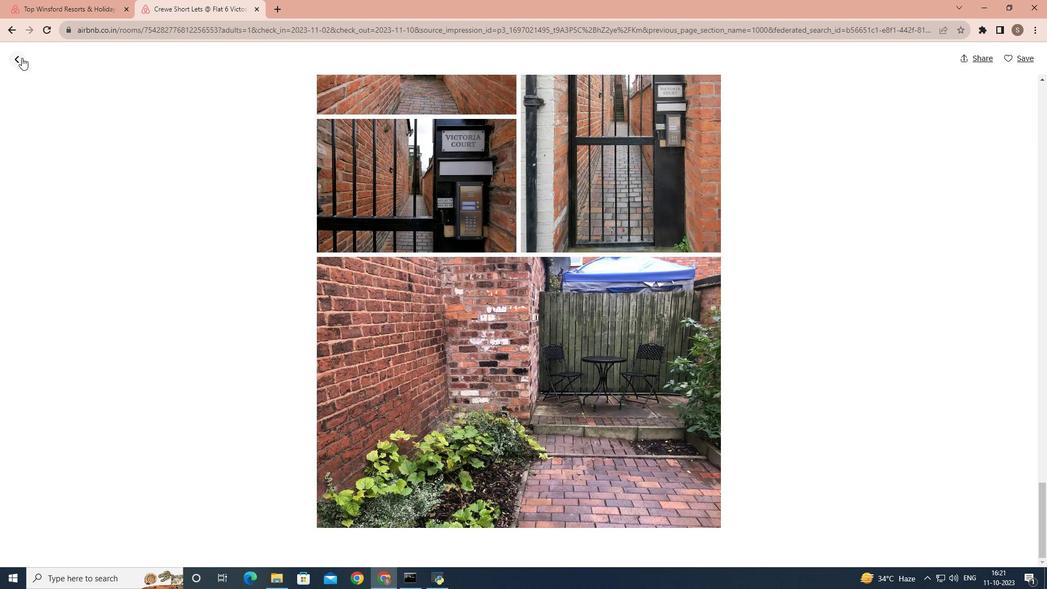 
Action: Mouse pressed left at (21, 57)
Screenshot: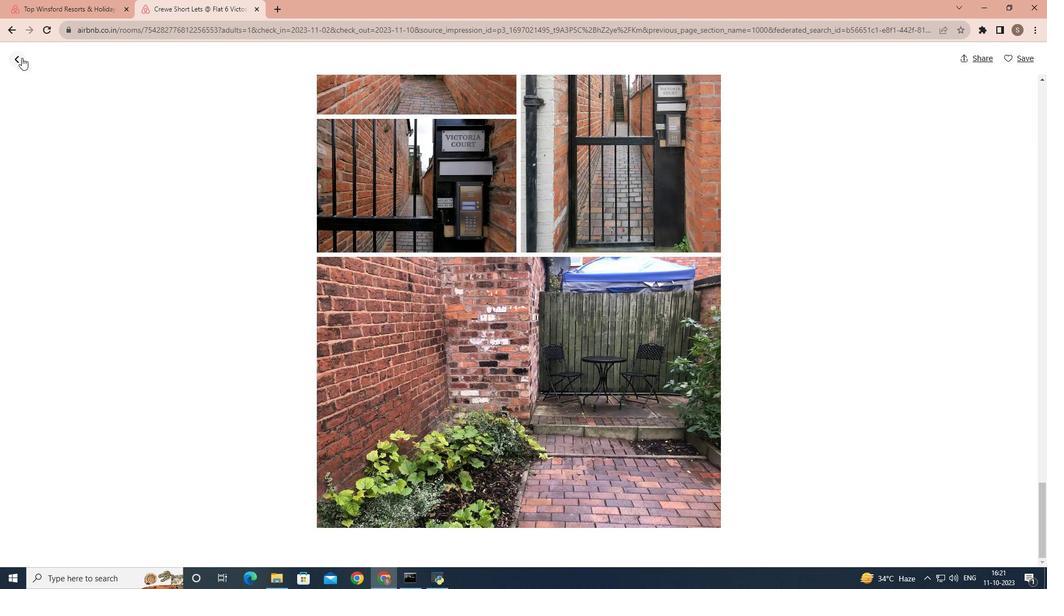 
Action: Mouse moved to (299, 189)
Screenshot: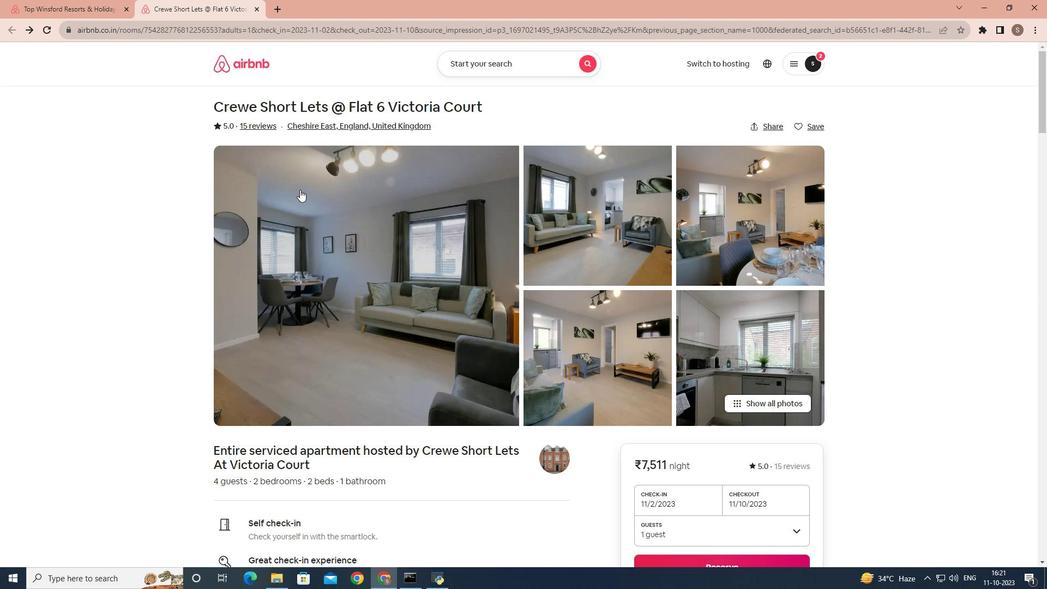 
Action: Mouse scrolled (299, 189) with delta (0, 0)
Screenshot: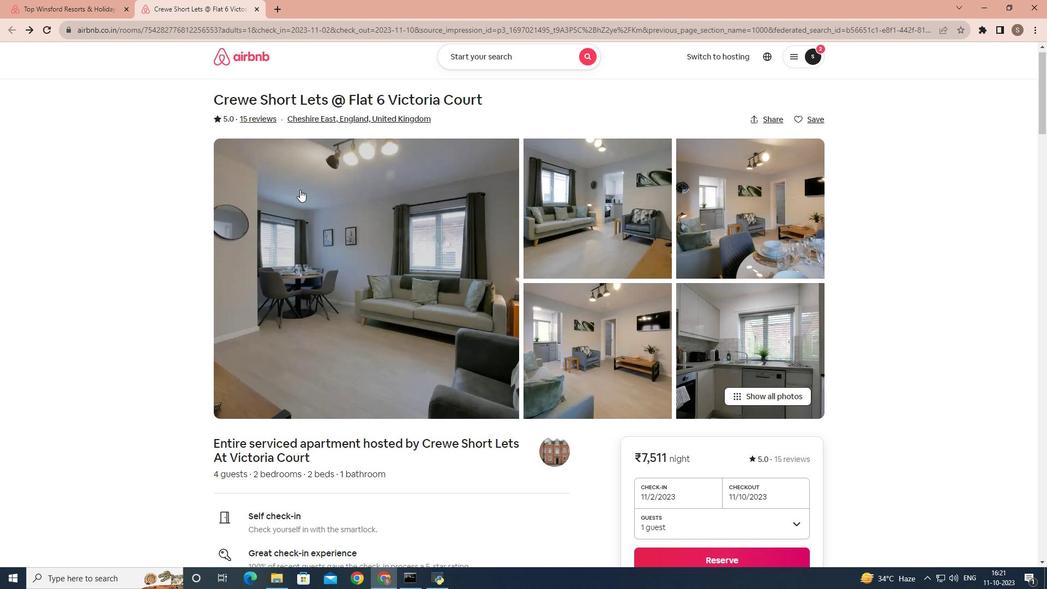 
Action: Mouse scrolled (299, 189) with delta (0, 0)
Screenshot: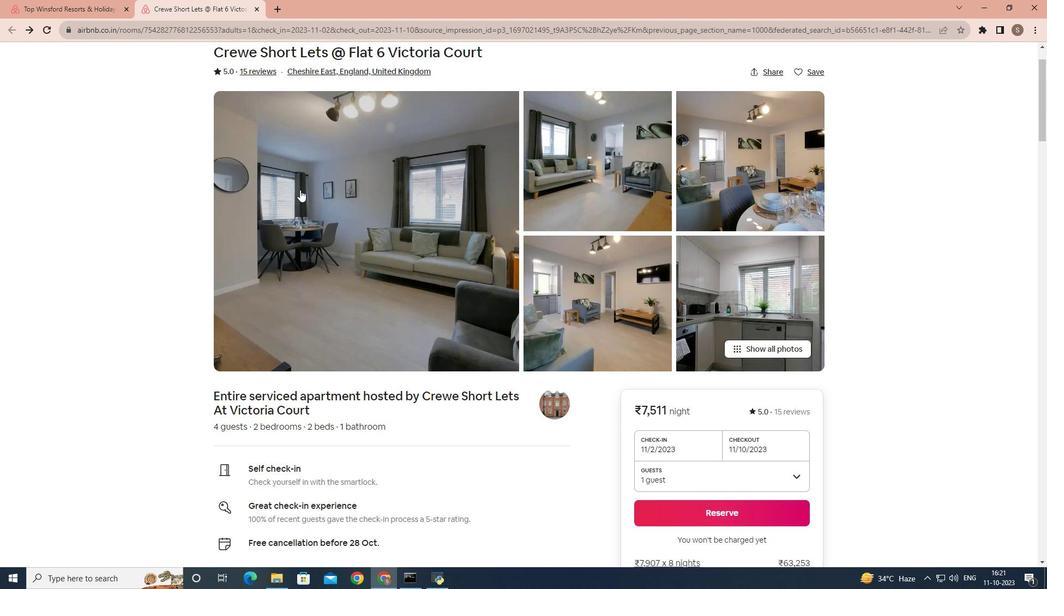 
Action: Mouse scrolled (299, 189) with delta (0, 0)
Screenshot: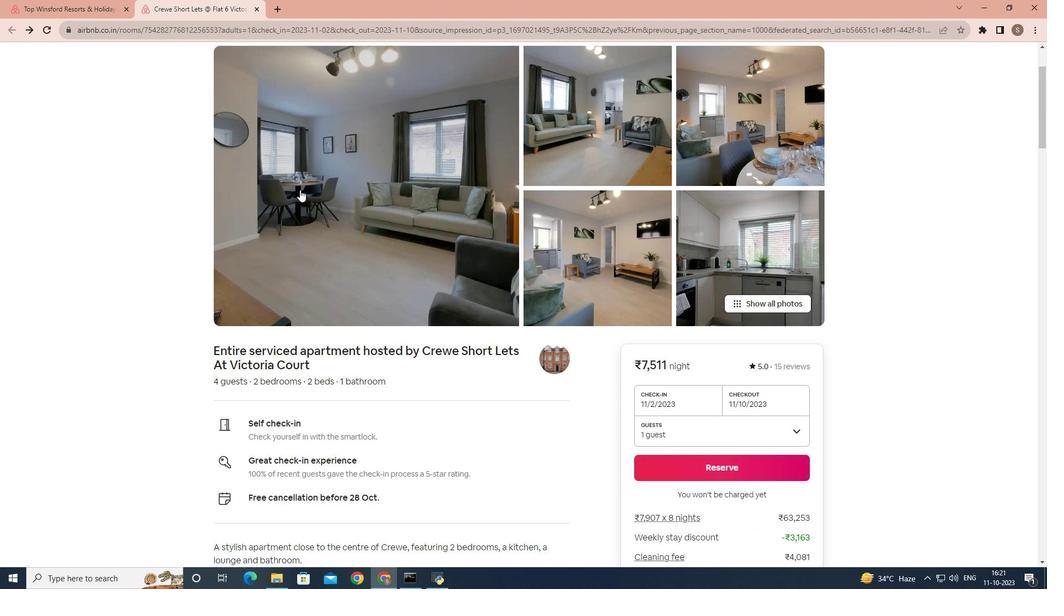 
Action: Mouse scrolled (299, 189) with delta (0, 0)
Screenshot: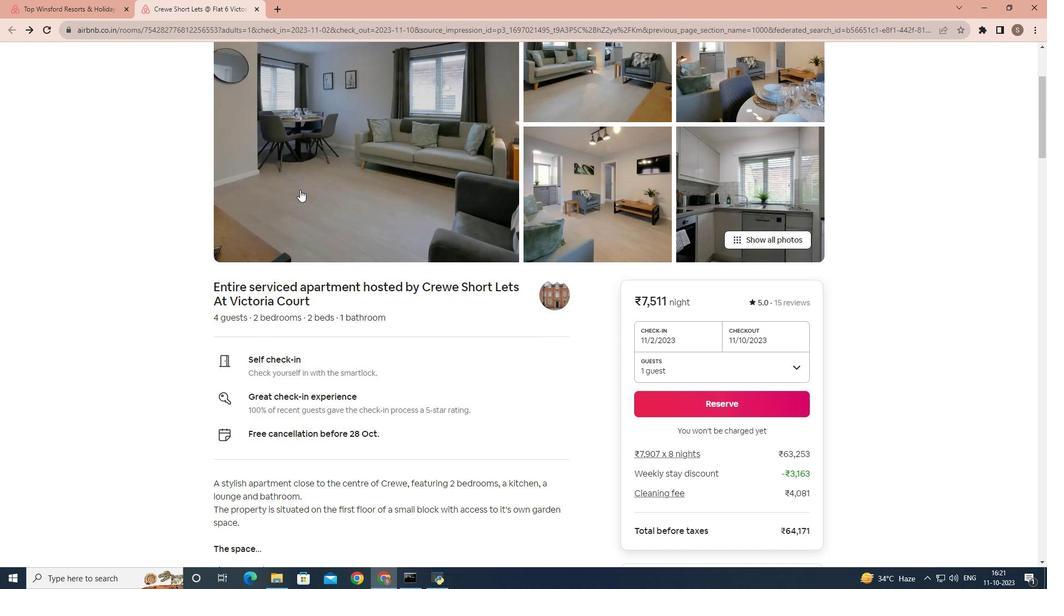 
Action: Mouse scrolled (299, 189) with delta (0, 0)
Screenshot: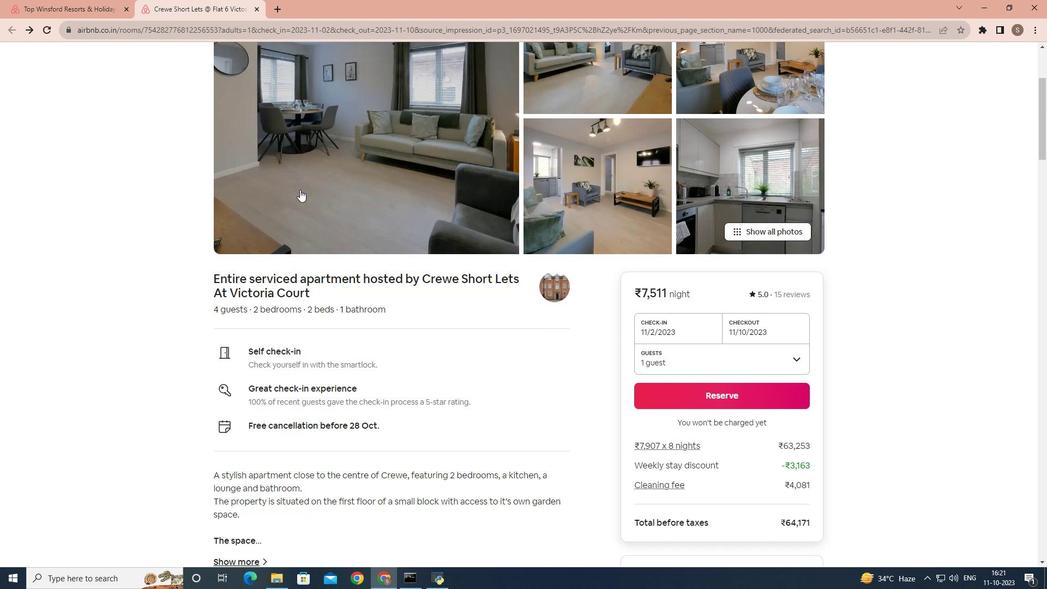 
Action: Mouse scrolled (299, 189) with delta (0, 0)
Screenshot: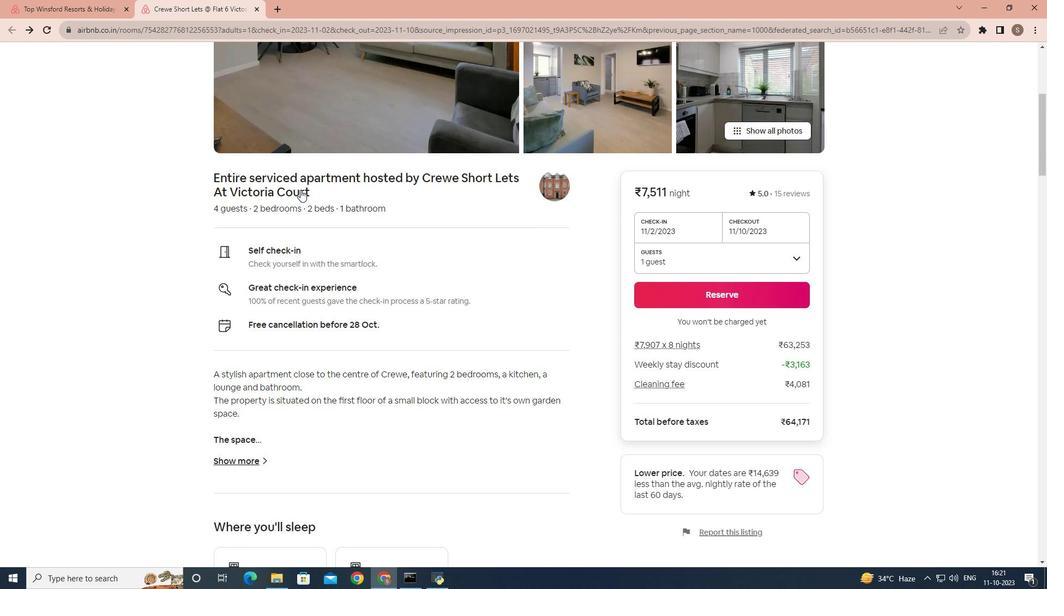 
Action: Mouse moved to (300, 190)
Screenshot: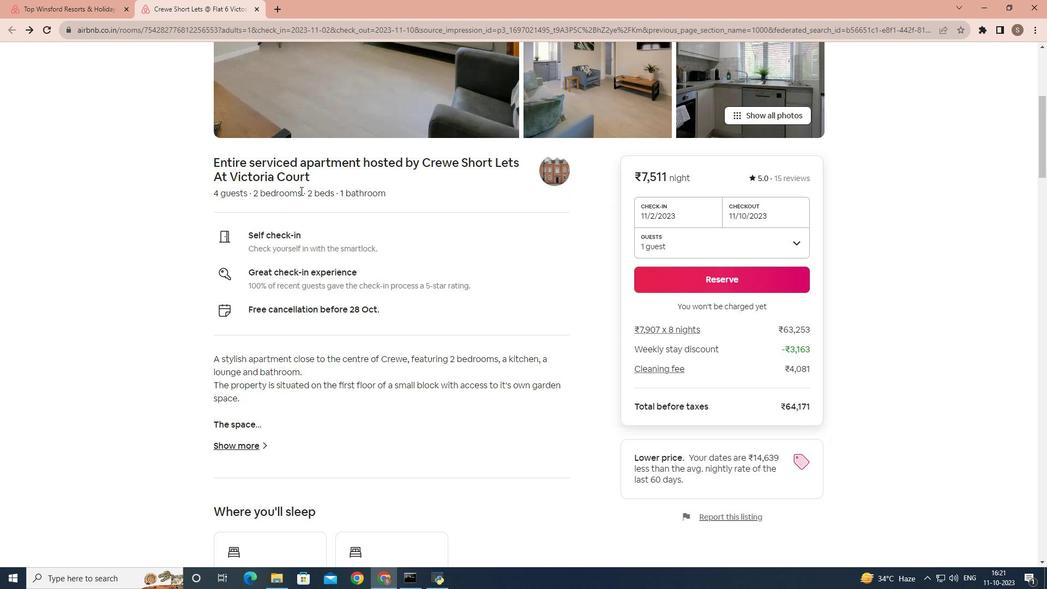 
Action: Mouse scrolled (300, 190) with delta (0, 0)
Screenshot: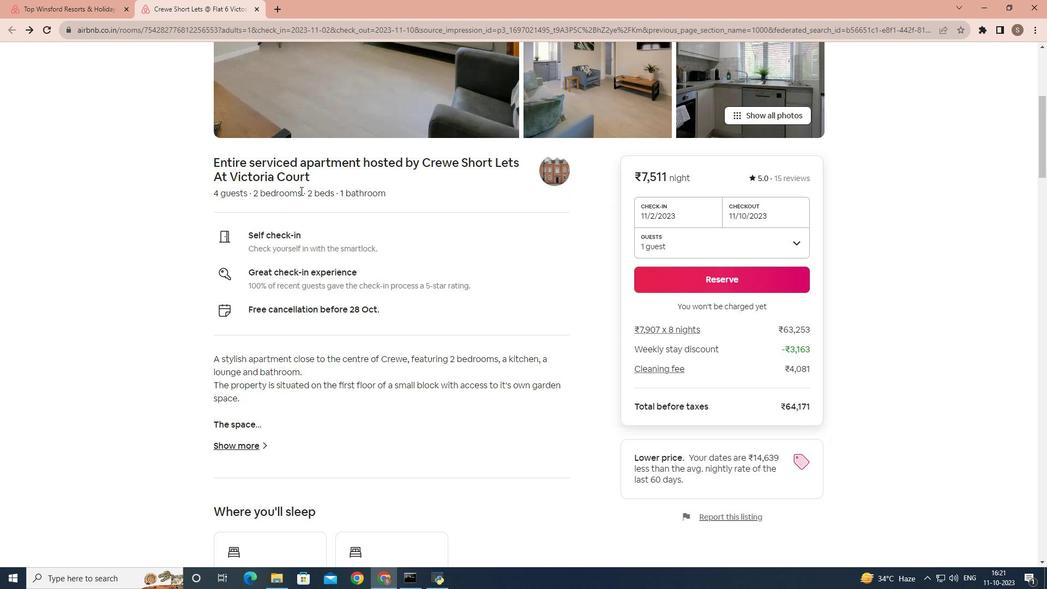 
Action: Mouse moved to (297, 206)
Screenshot: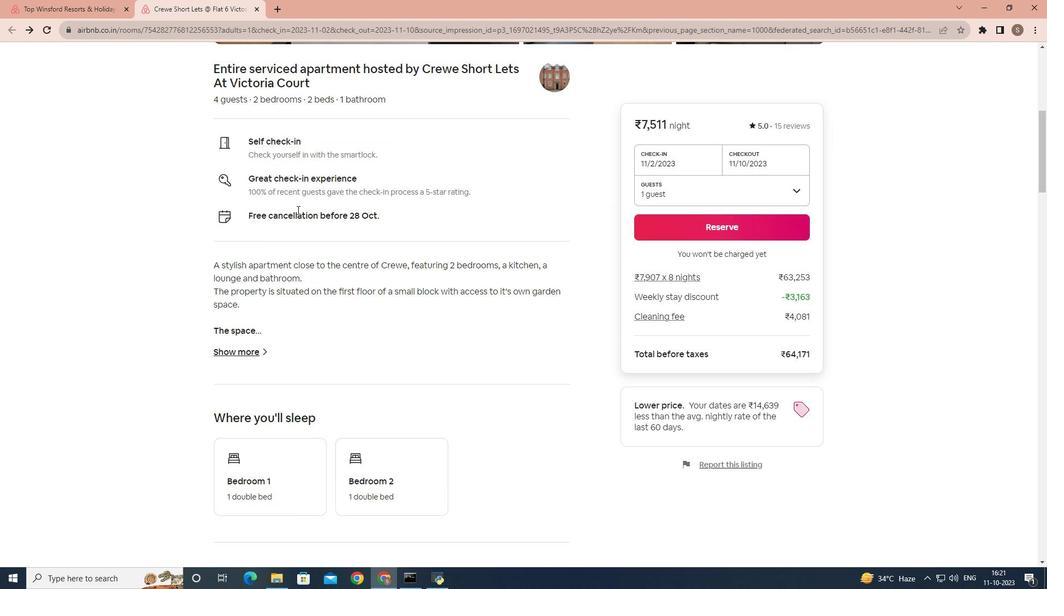 
Action: Mouse scrolled (297, 206) with delta (0, 0)
Screenshot: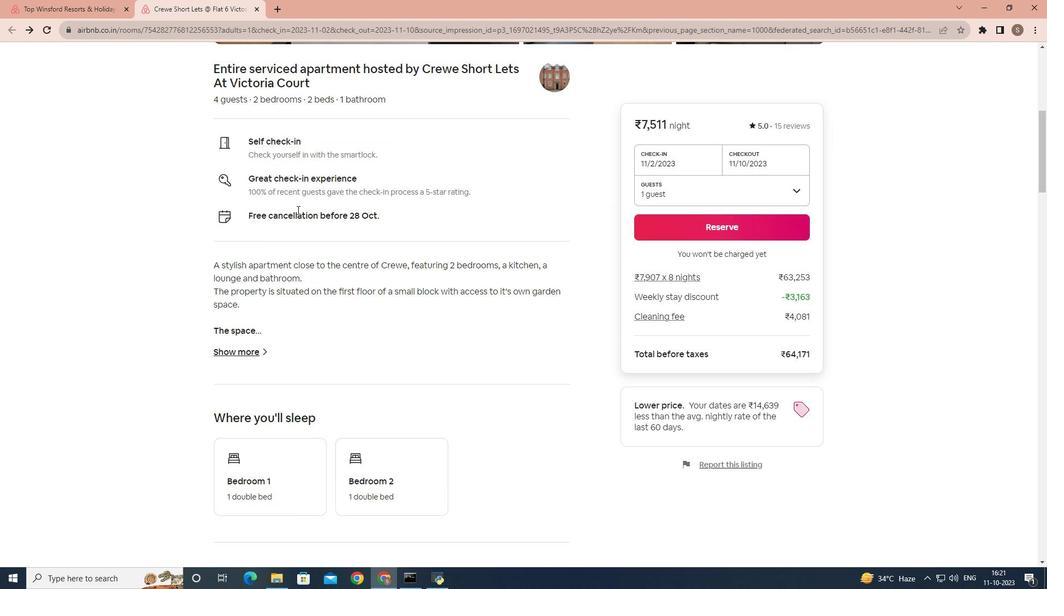 
Action: Mouse moved to (297, 210)
Screenshot: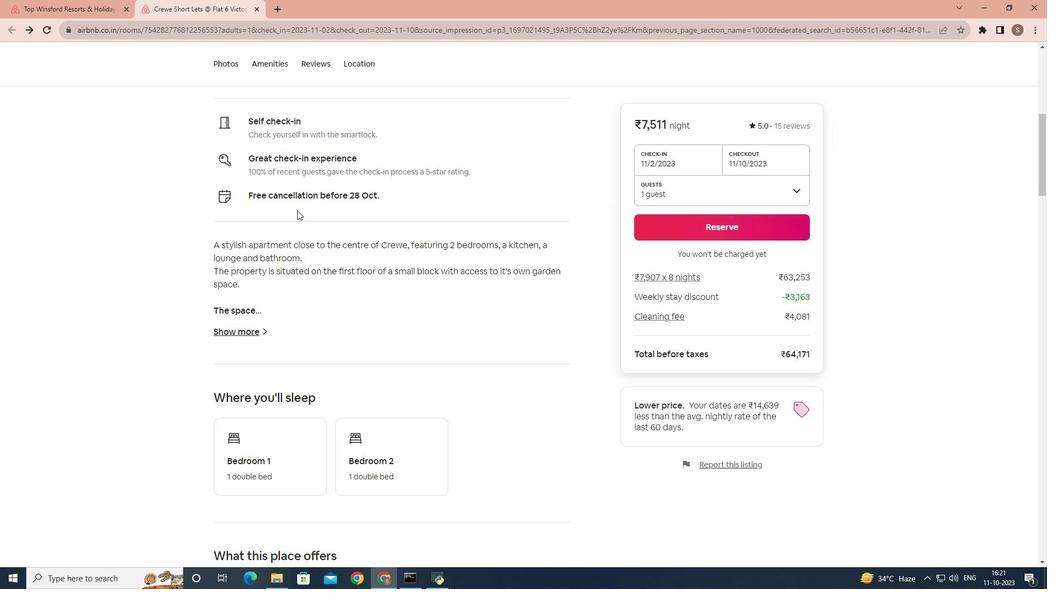 
Action: Mouse scrolled (297, 209) with delta (0, 0)
Screenshot: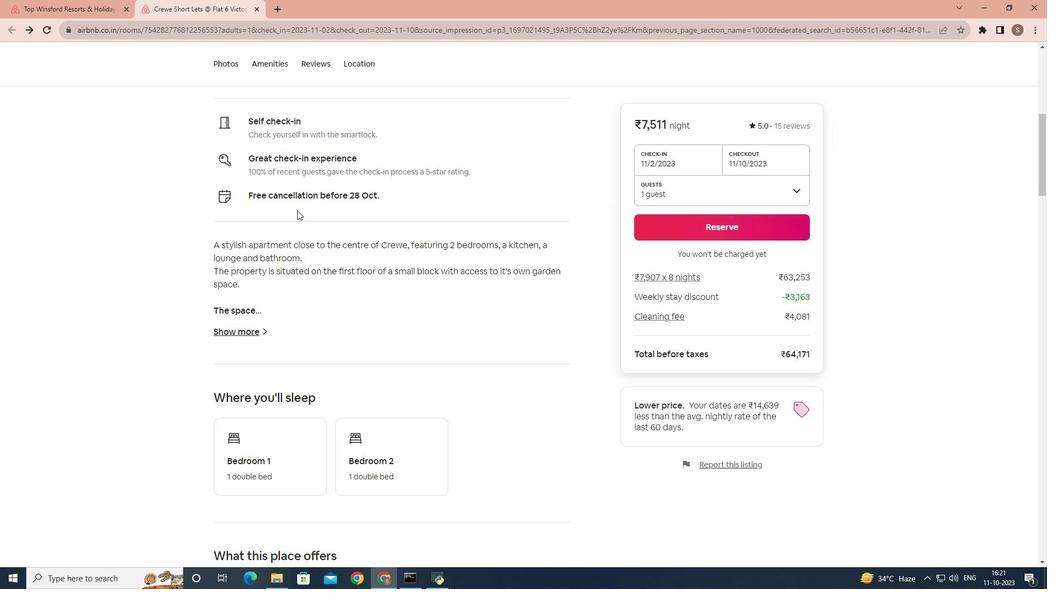 
Action: Mouse moved to (293, 214)
Screenshot: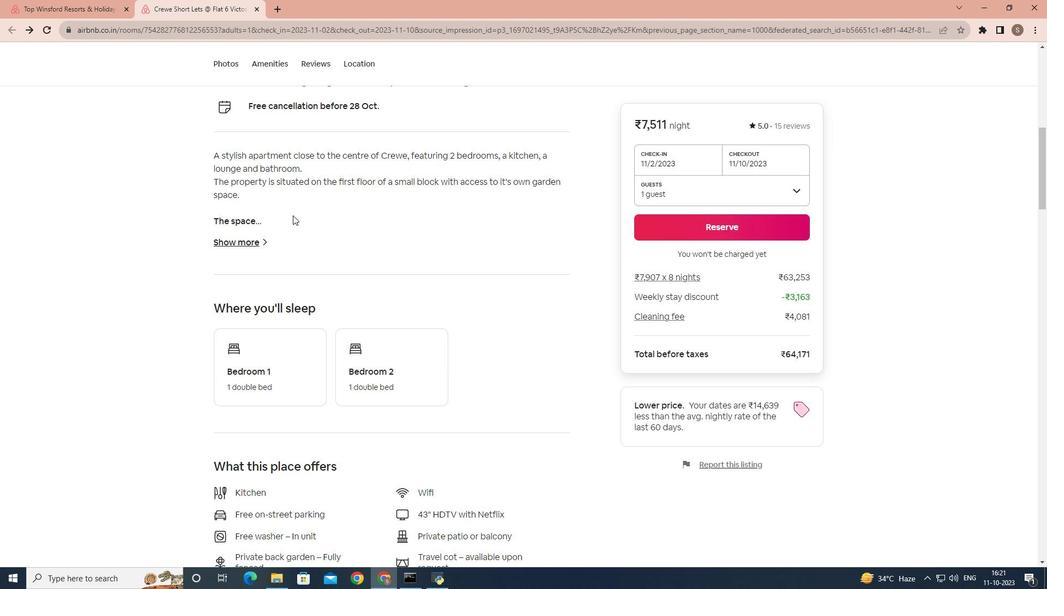 
Action: Mouse scrolled (293, 214) with delta (0, 0)
Screenshot: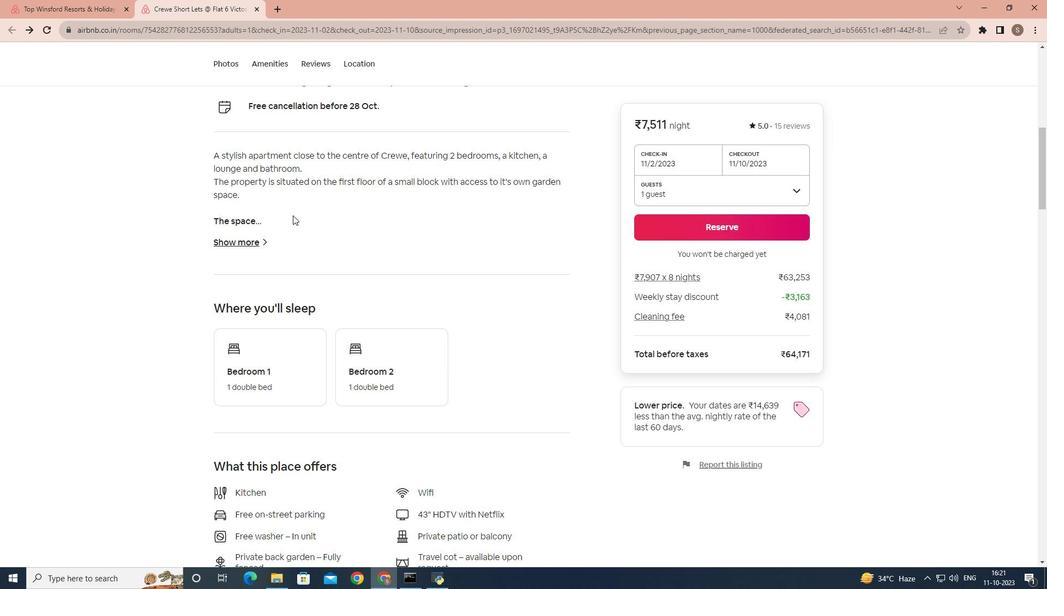 
Action: Mouse moved to (247, 186)
Screenshot: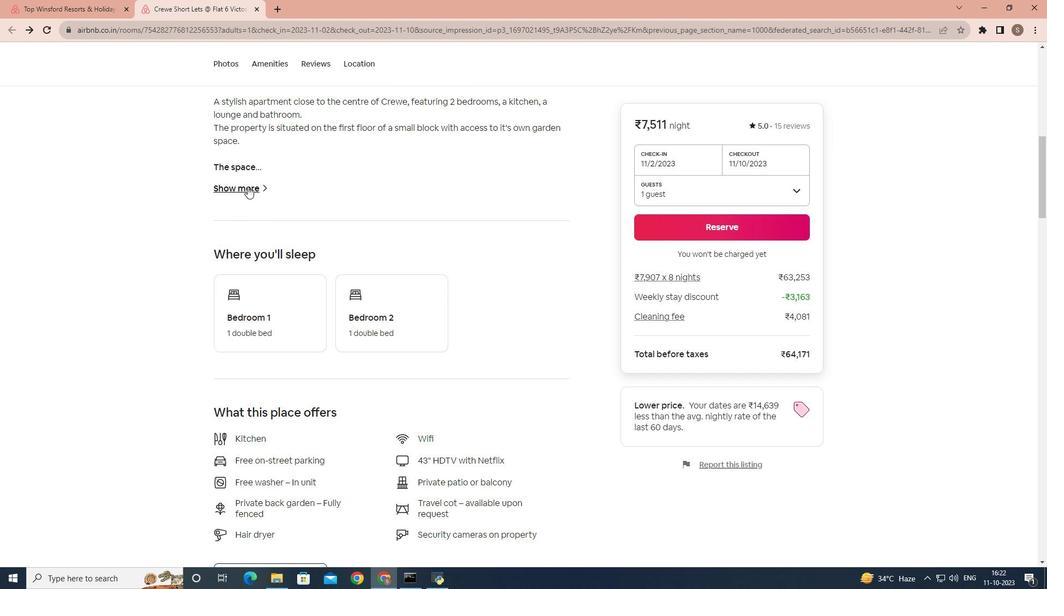 
Action: Mouse pressed left at (247, 186)
Screenshot: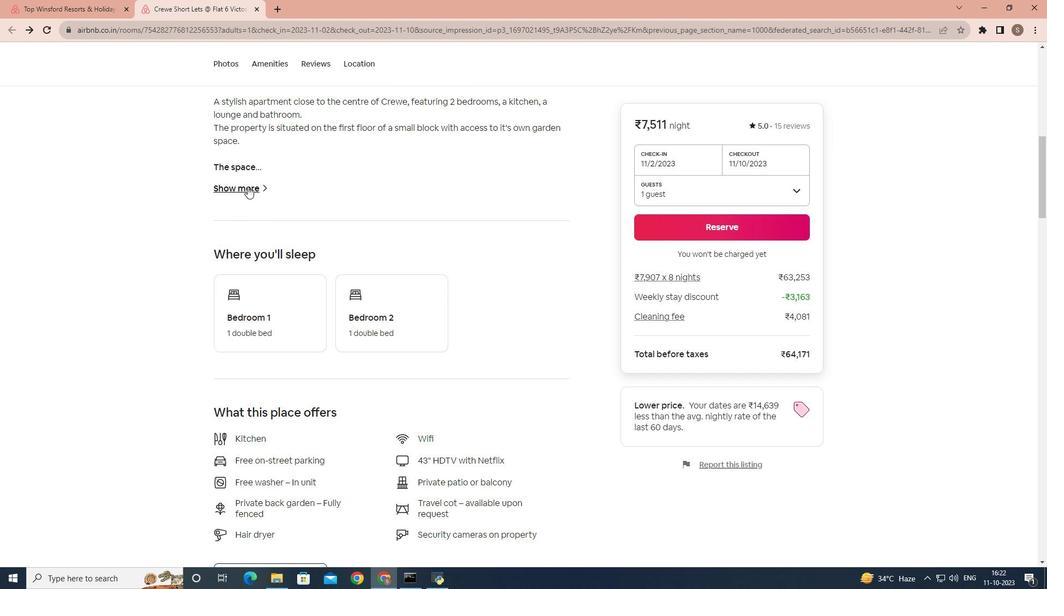 
Action: Mouse moved to (406, 237)
Screenshot: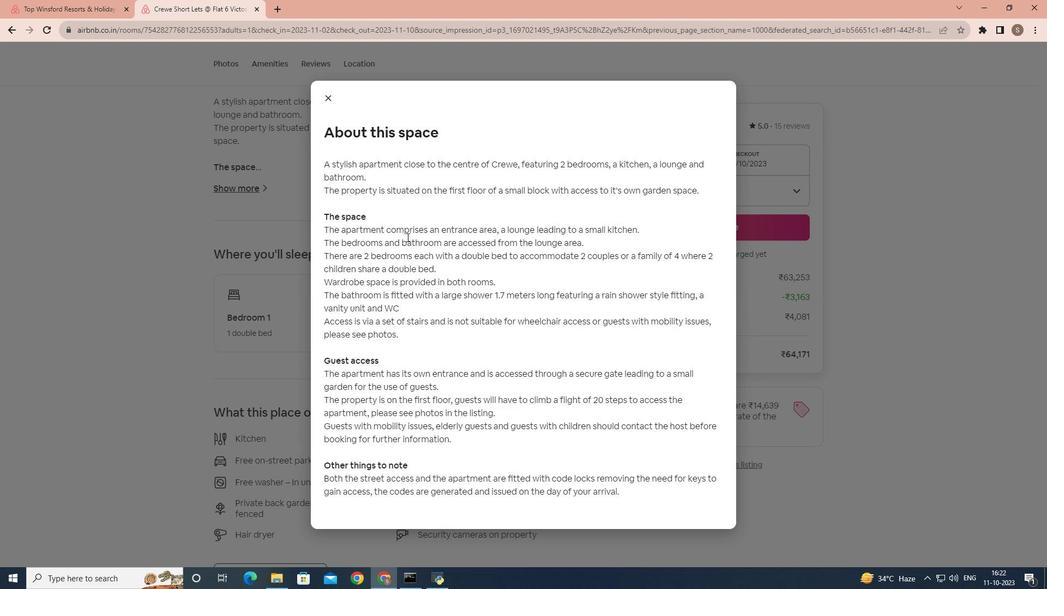 
Action: Mouse scrolled (406, 236) with delta (0, 0)
Screenshot: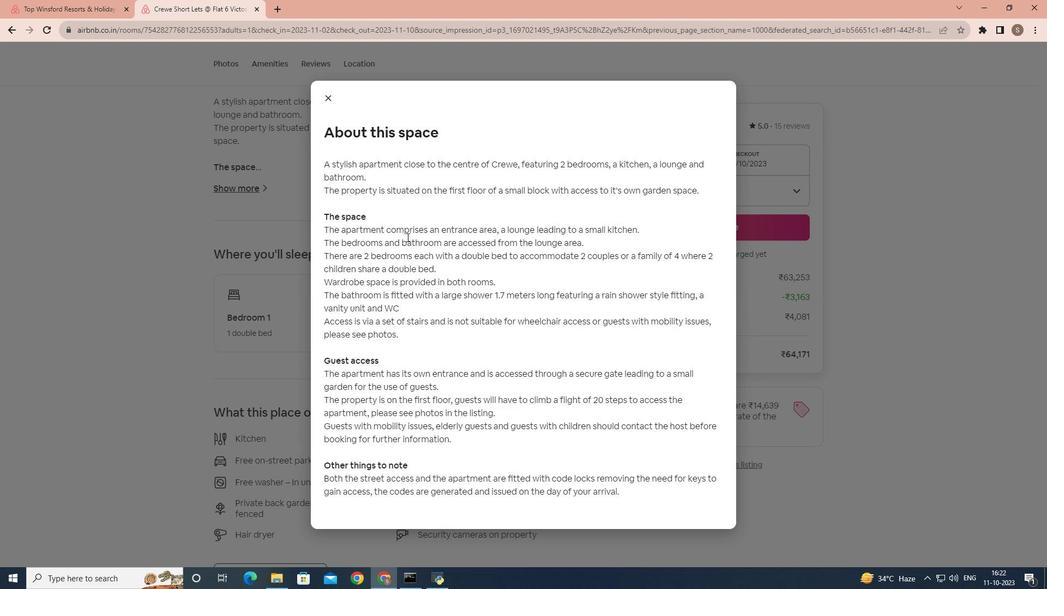 
Action: Mouse scrolled (406, 236) with delta (0, 0)
Screenshot: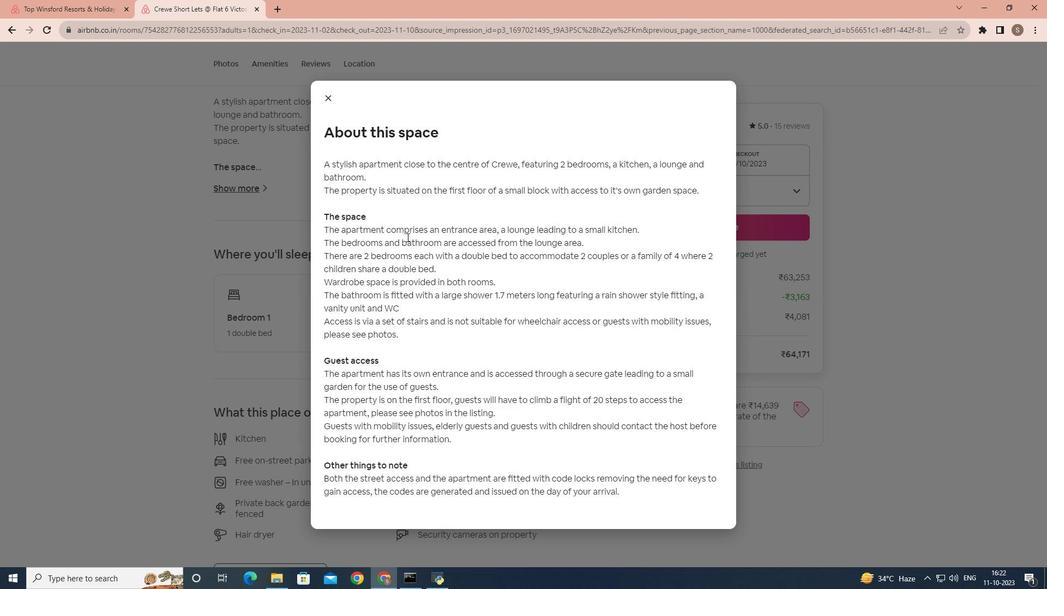 
Action: Mouse scrolled (406, 236) with delta (0, 0)
Screenshot: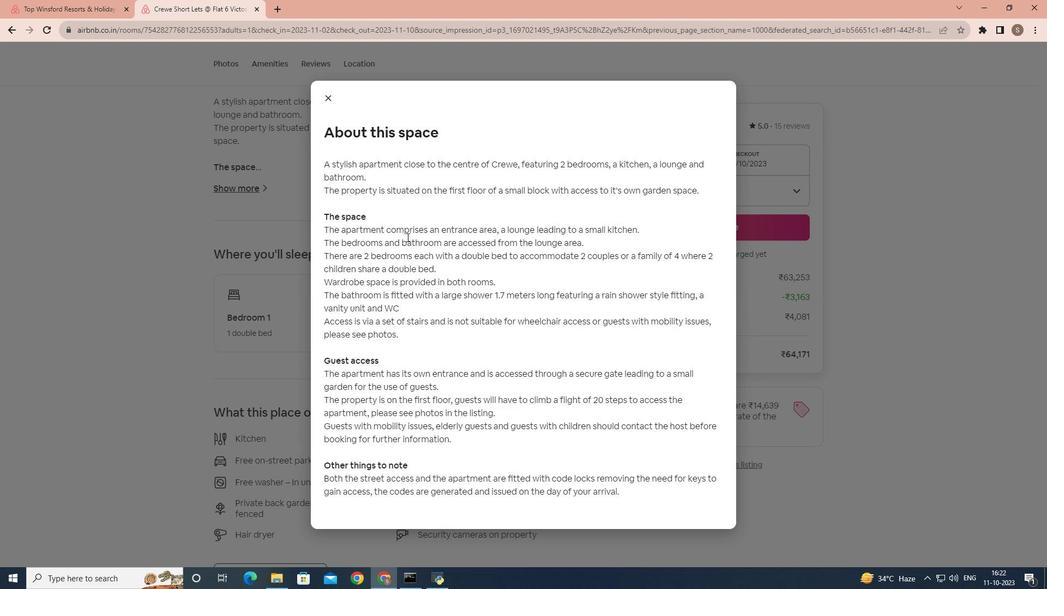 
Action: Mouse scrolled (406, 236) with delta (0, 0)
Screenshot: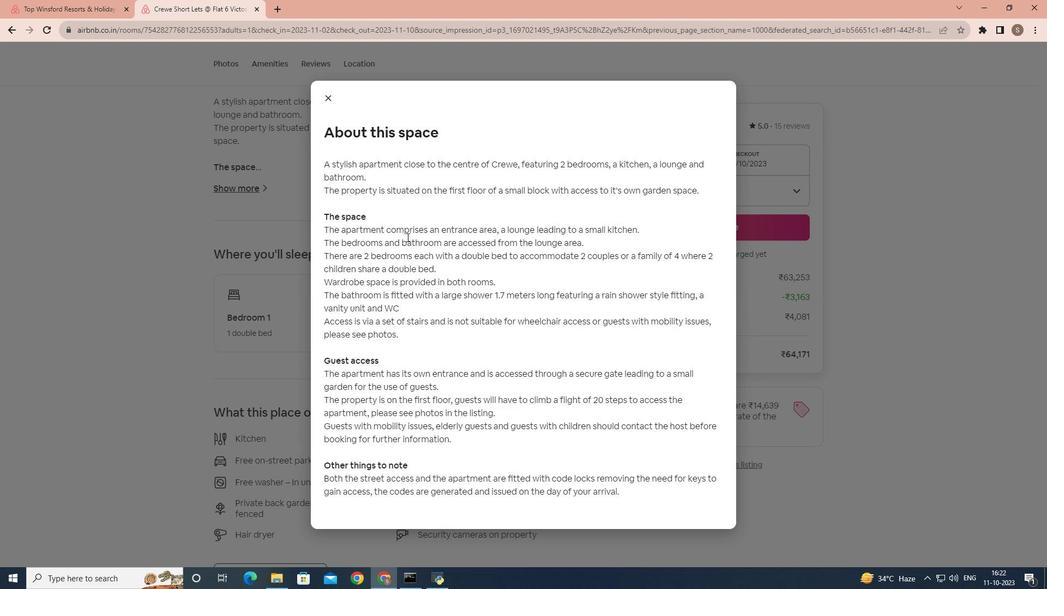 
Action: Mouse moved to (325, 103)
Screenshot: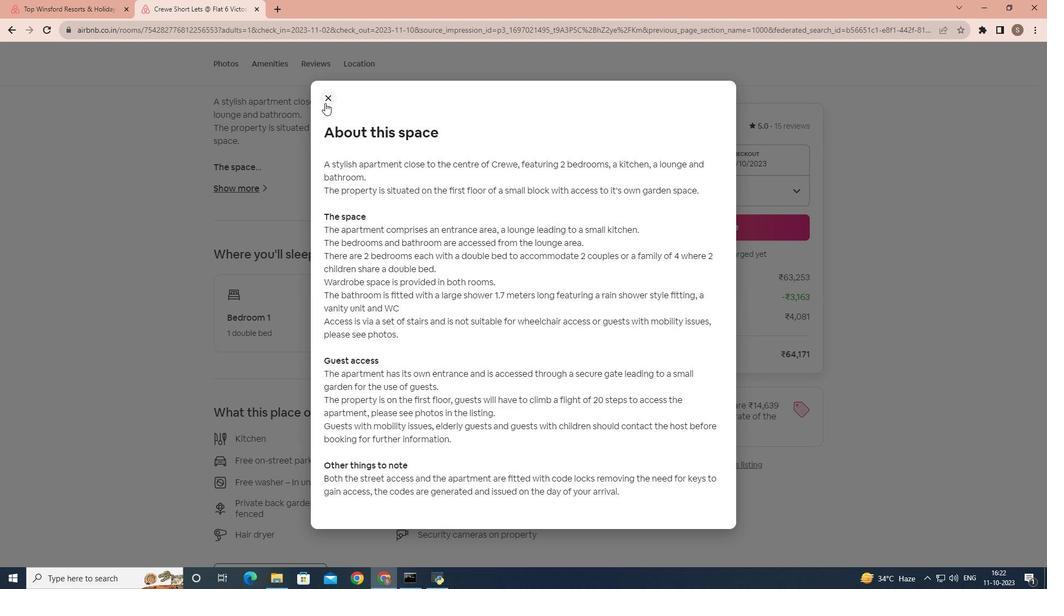 
Action: Mouse pressed left at (325, 103)
Screenshot: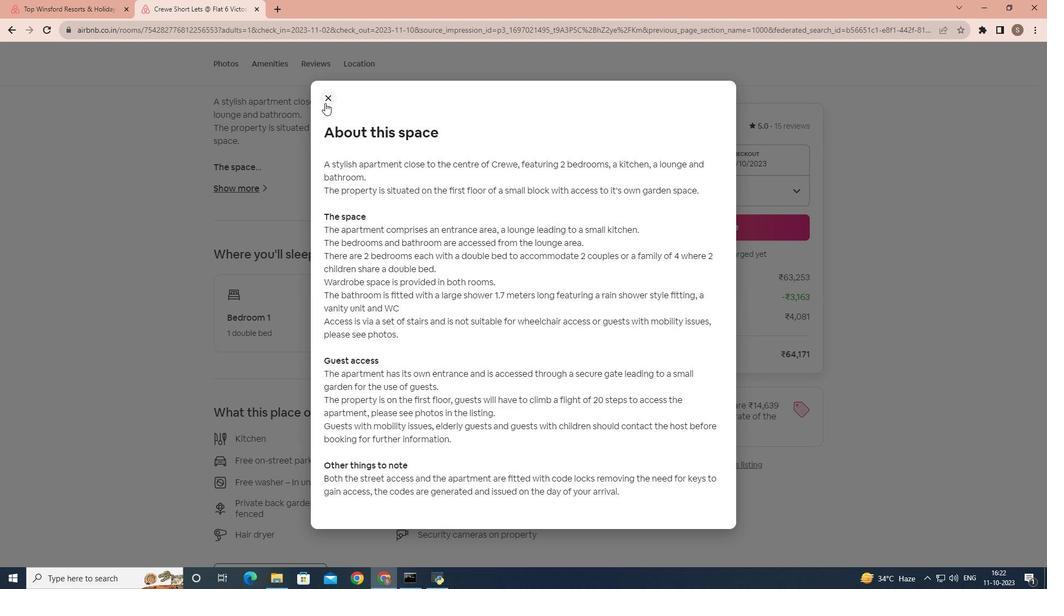 
Action: Mouse moved to (299, 208)
Screenshot: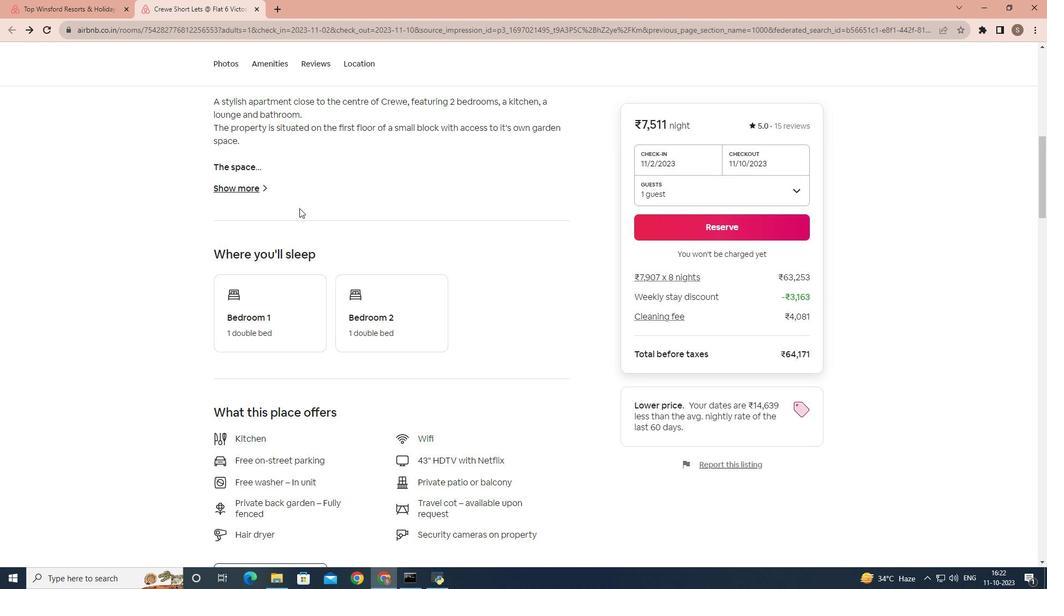 
Action: Mouse scrolled (299, 207) with delta (0, 0)
Screenshot: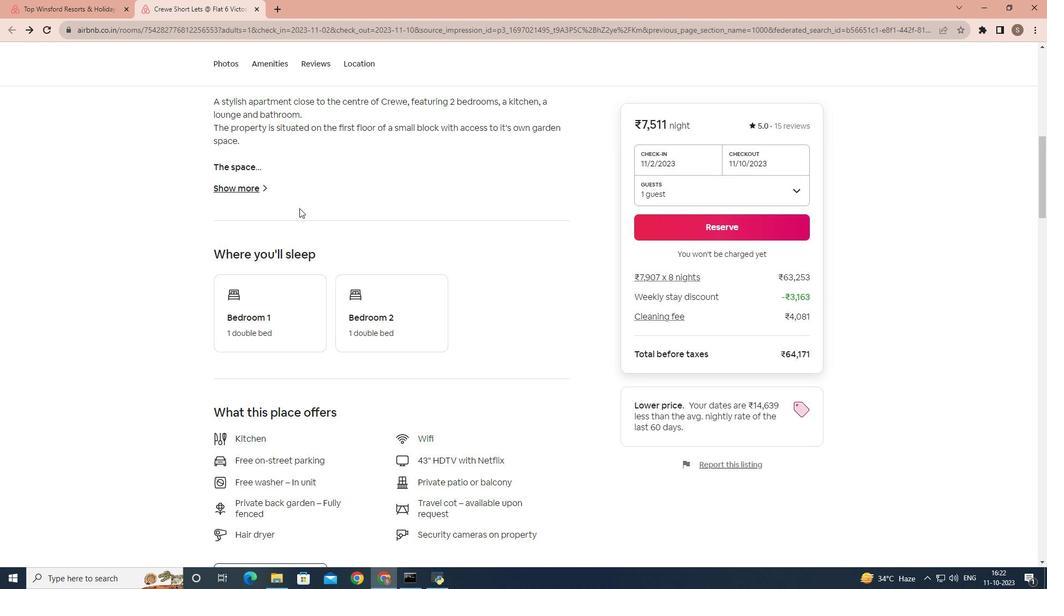 
Action: Mouse scrolled (299, 207) with delta (0, 0)
Screenshot: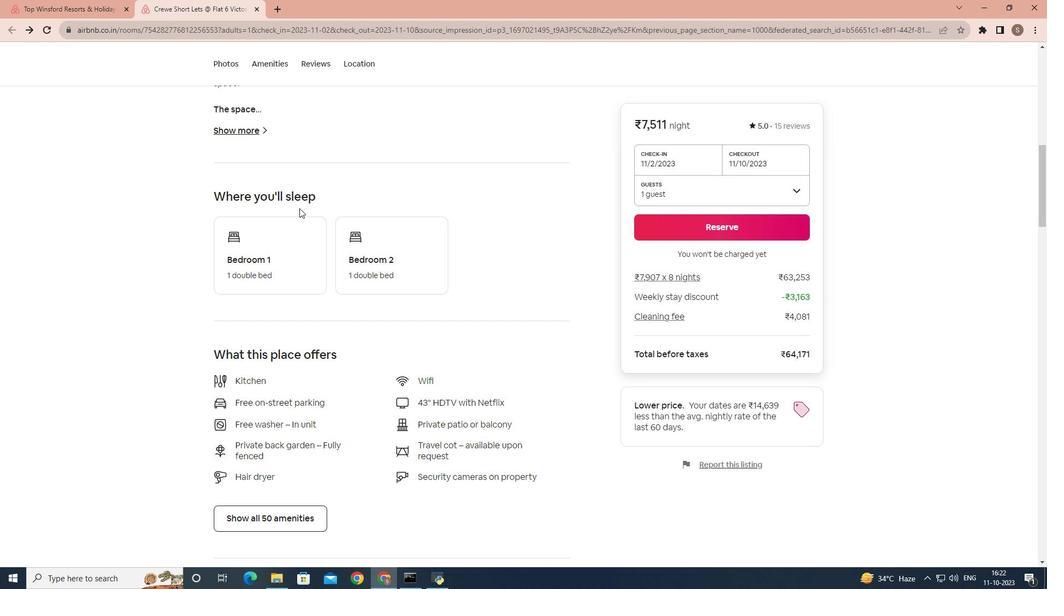 
Action: Mouse scrolled (299, 207) with delta (0, 0)
Screenshot: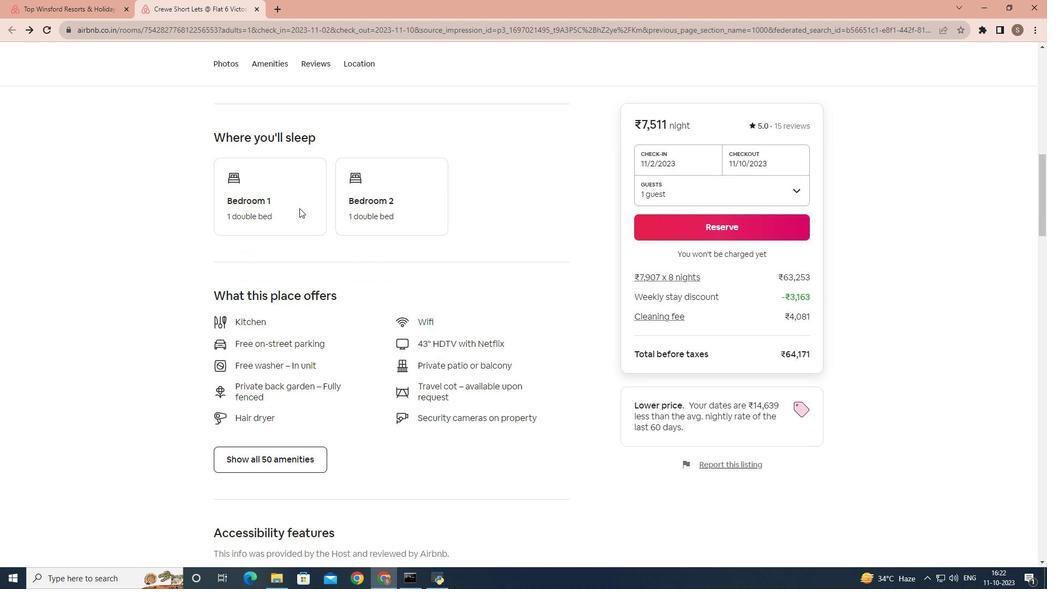 
Action: Mouse scrolled (299, 207) with delta (0, 0)
Screenshot: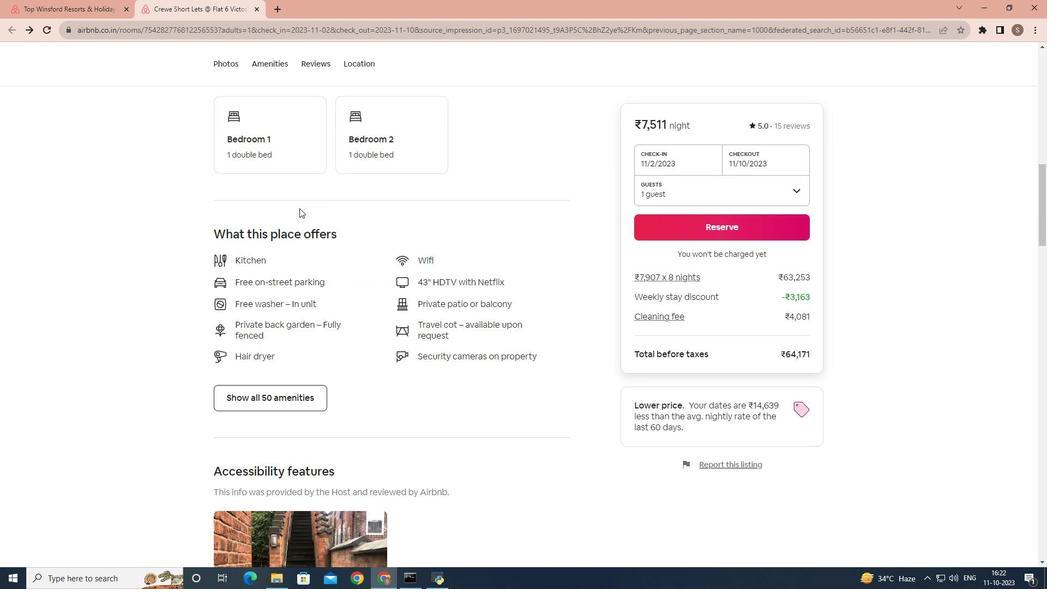 
Action: Mouse scrolled (299, 207) with delta (0, 0)
Screenshot: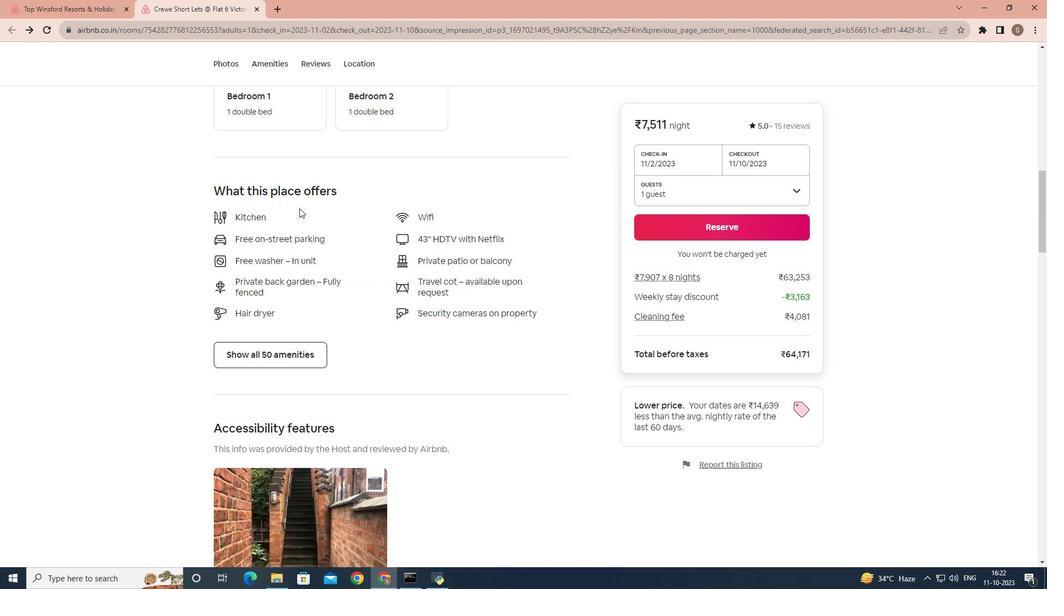 
Action: Mouse scrolled (299, 207) with delta (0, 0)
Screenshot: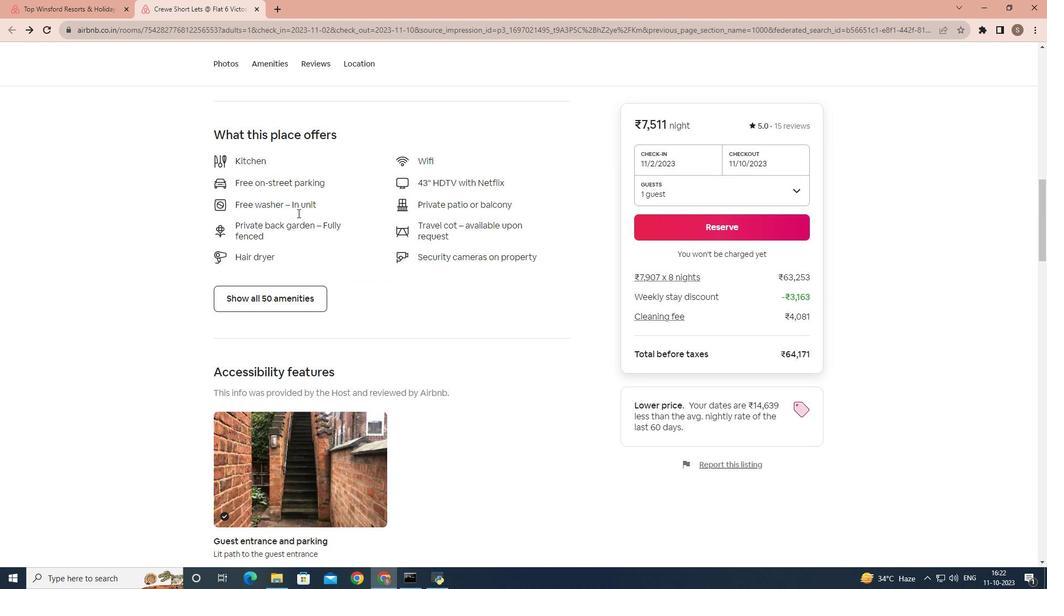 
Action: Mouse moved to (289, 243)
Screenshot: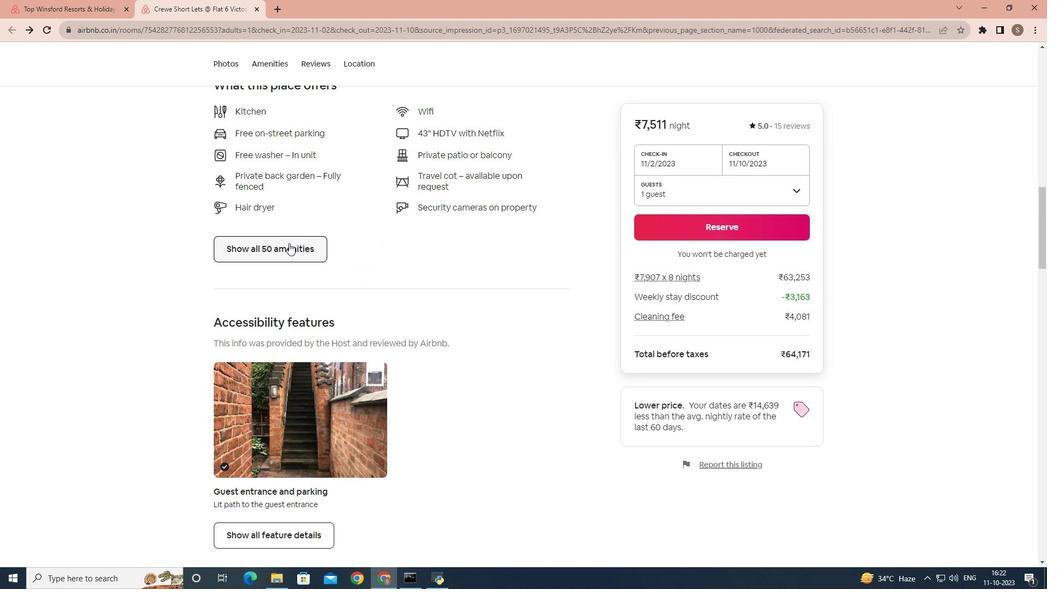 
Action: Mouse pressed left at (289, 243)
Screenshot: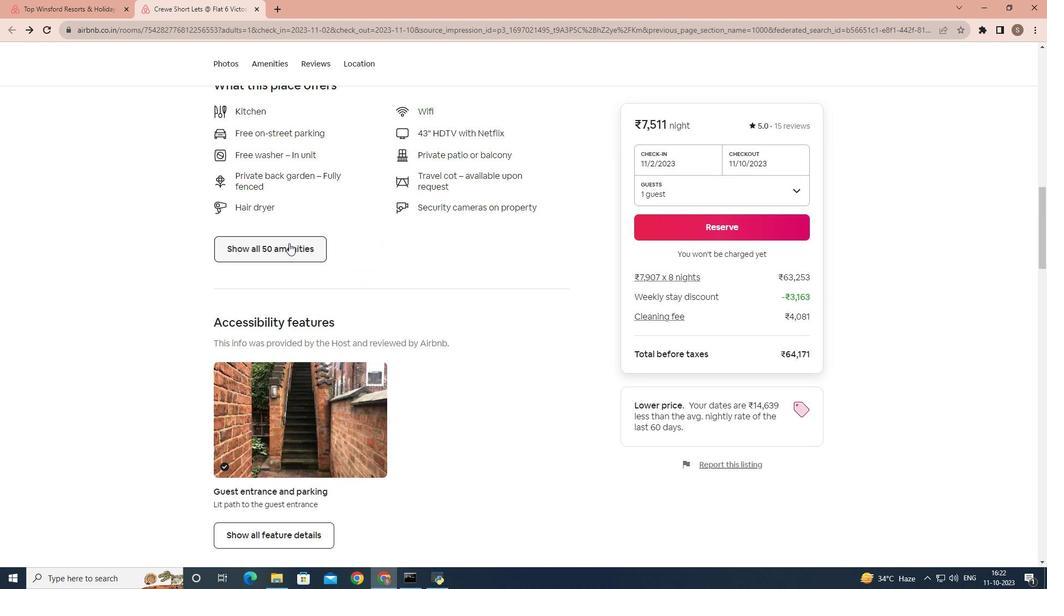 
Action: Mouse moved to (326, 266)
Screenshot: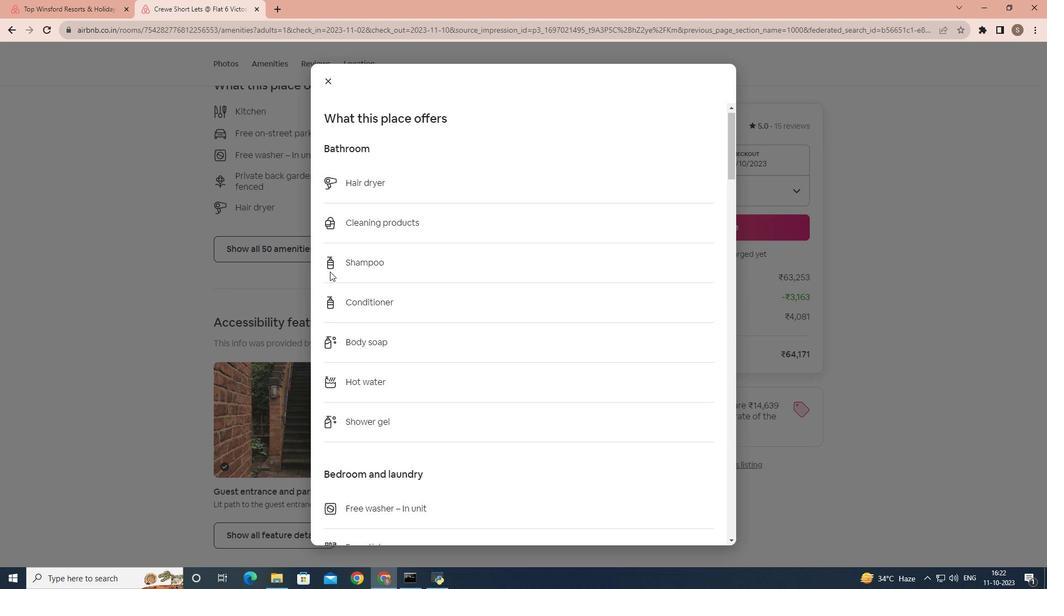 
Action: Mouse scrolled (326, 266) with delta (0, 0)
Screenshot: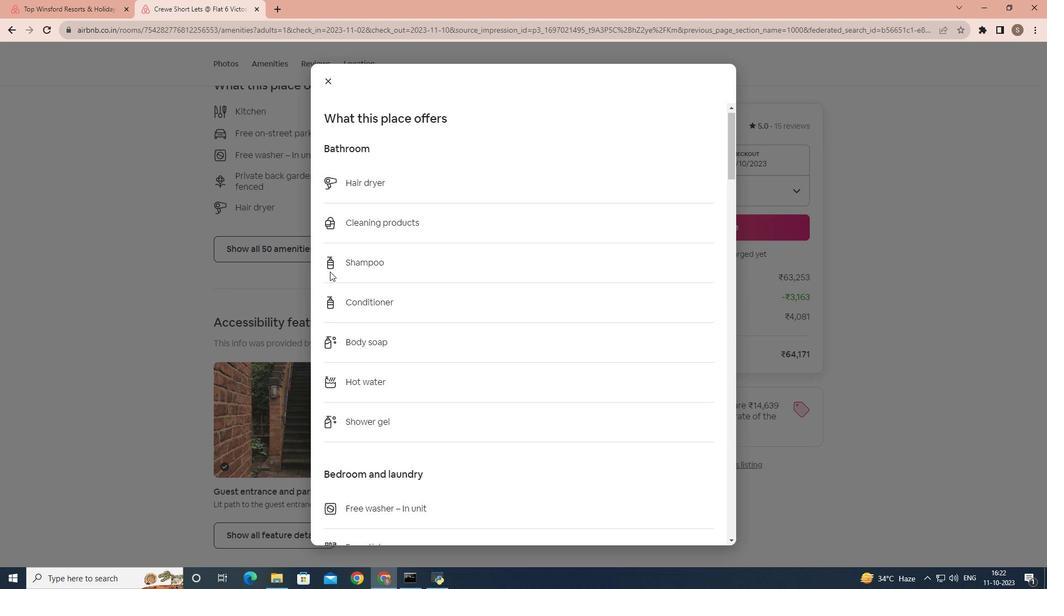
Action: Mouse moved to (339, 275)
Screenshot: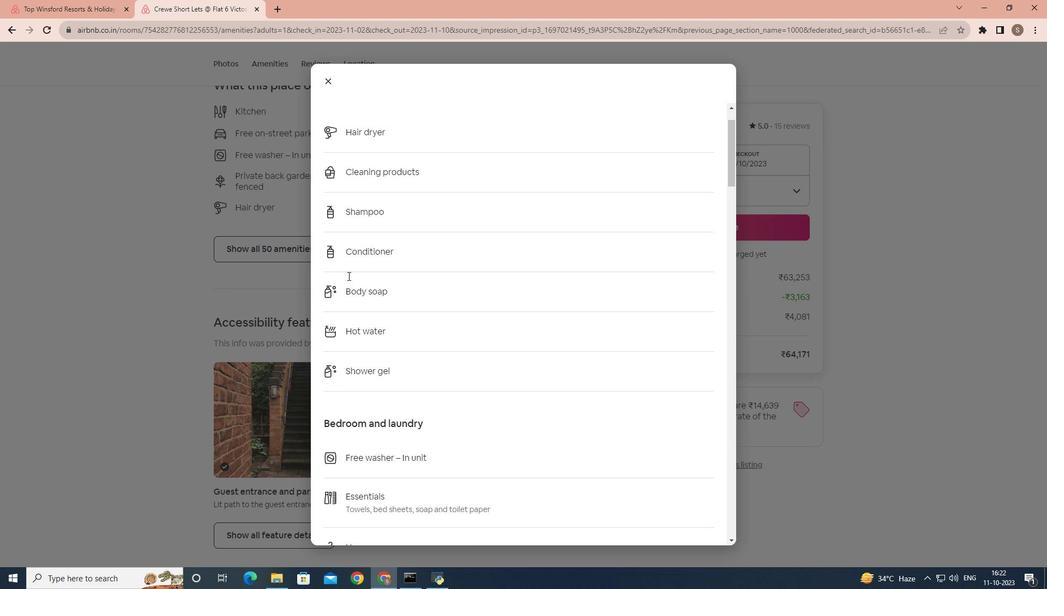 
Action: Mouse scrolled (339, 274) with delta (0, 0)
Screenshot: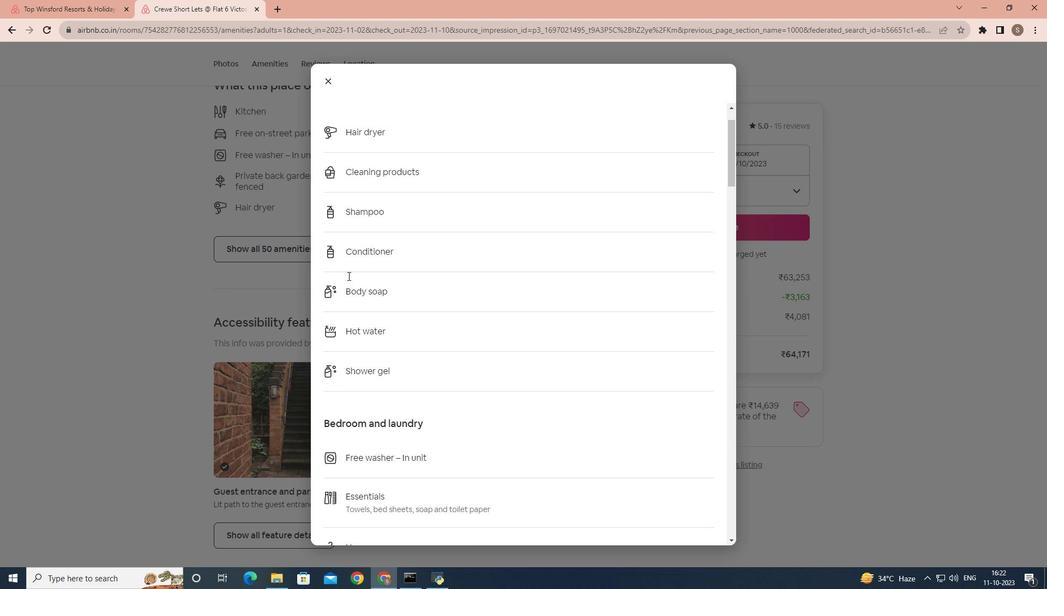 
Action: Mouse moved to (350, 274)
Screenshot: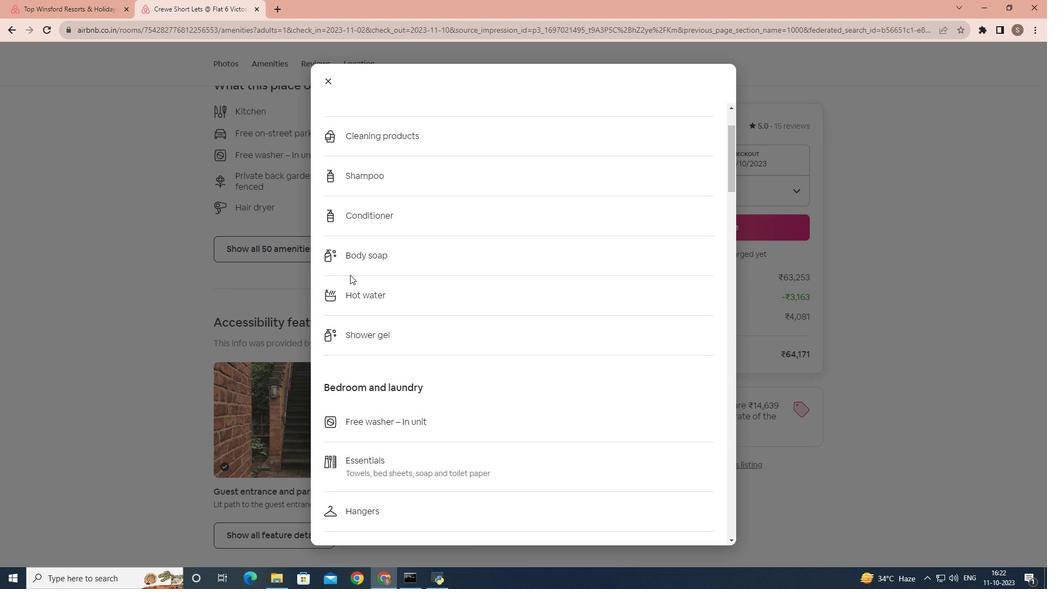 
Action: Mouse scrolled (350, 274) with delta (0, 0)
Screenshot: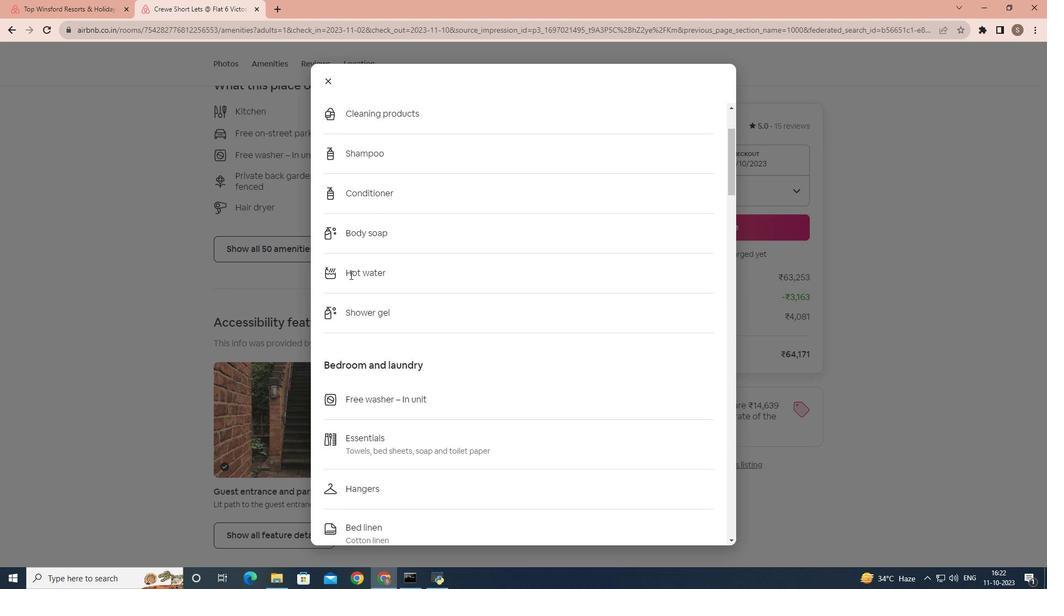 
Action: Mouse scrolled (350, 274) with delta (0, 0)
Screenshot: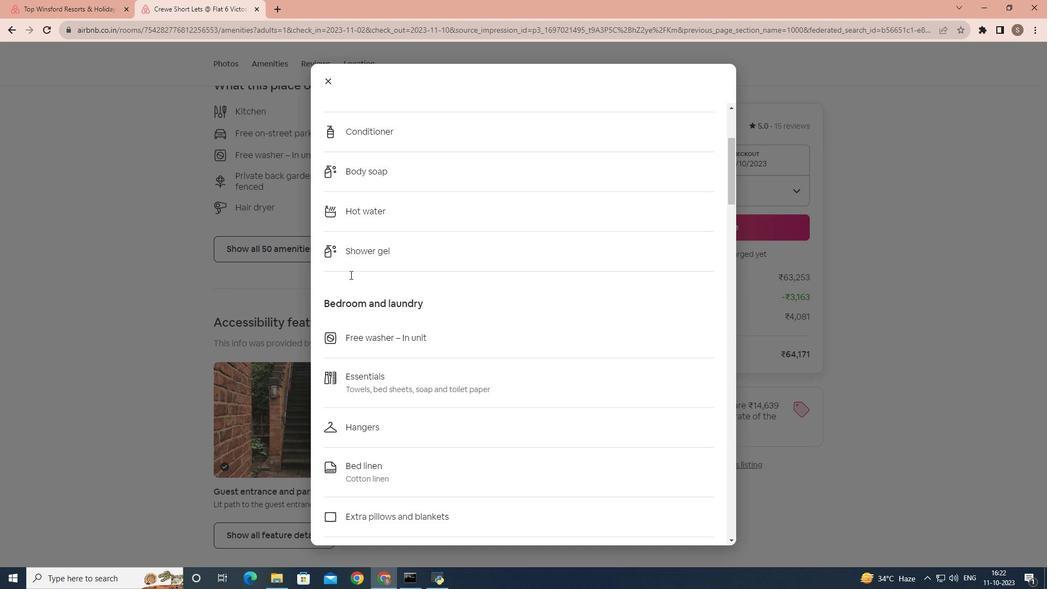 
Action: Mouse scrolled (350, 274) with delta (0, 0)
Screenshot: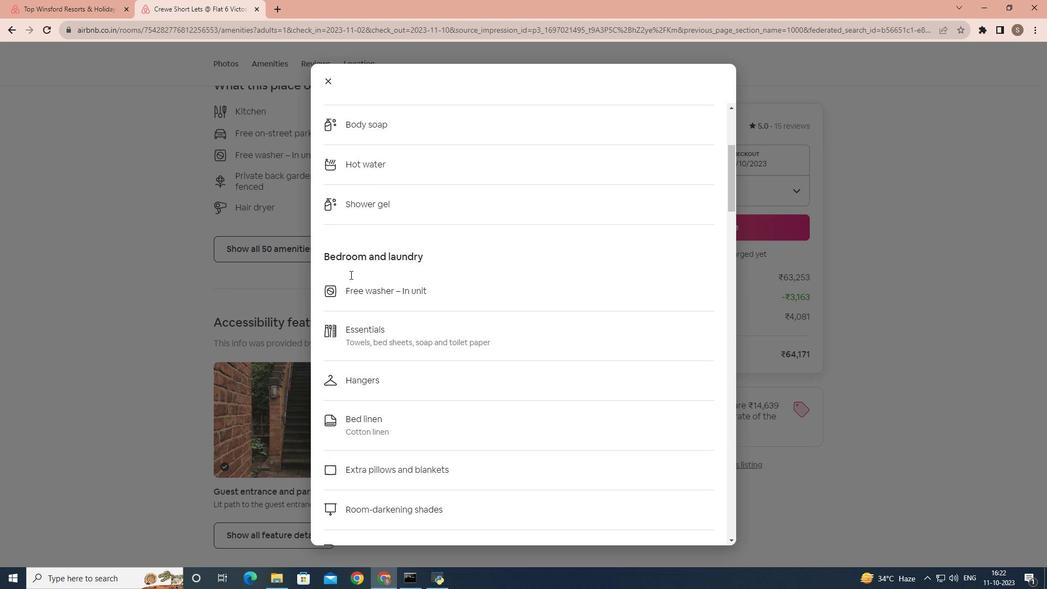 
Action: Mouse scrolled (350, 274) with delta (0, 0)
Screenshot: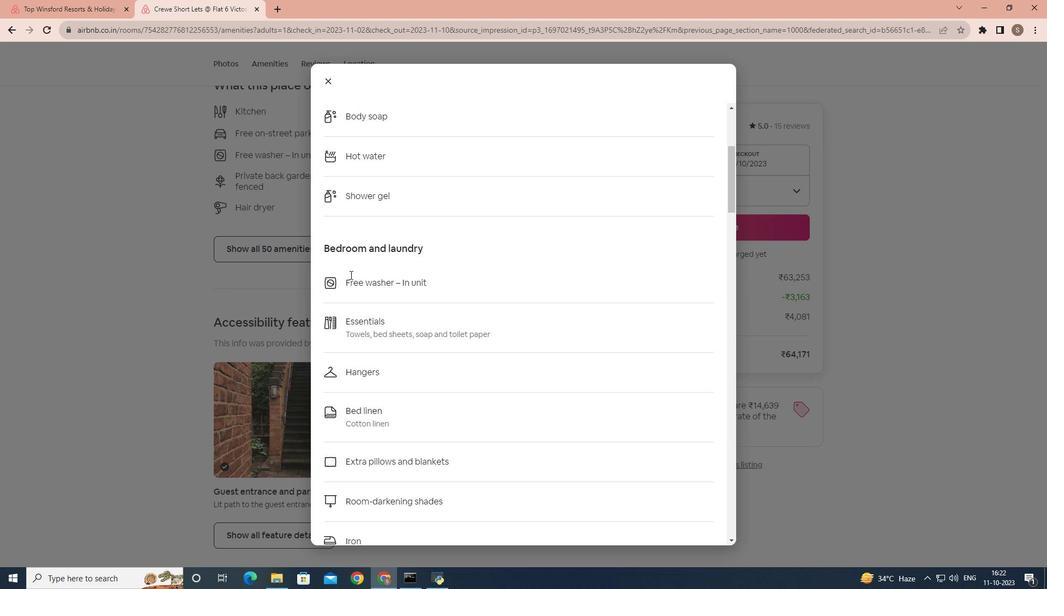 
Action: Mouse scrolled (350, 274) with delta (0, 0)
Screenshot: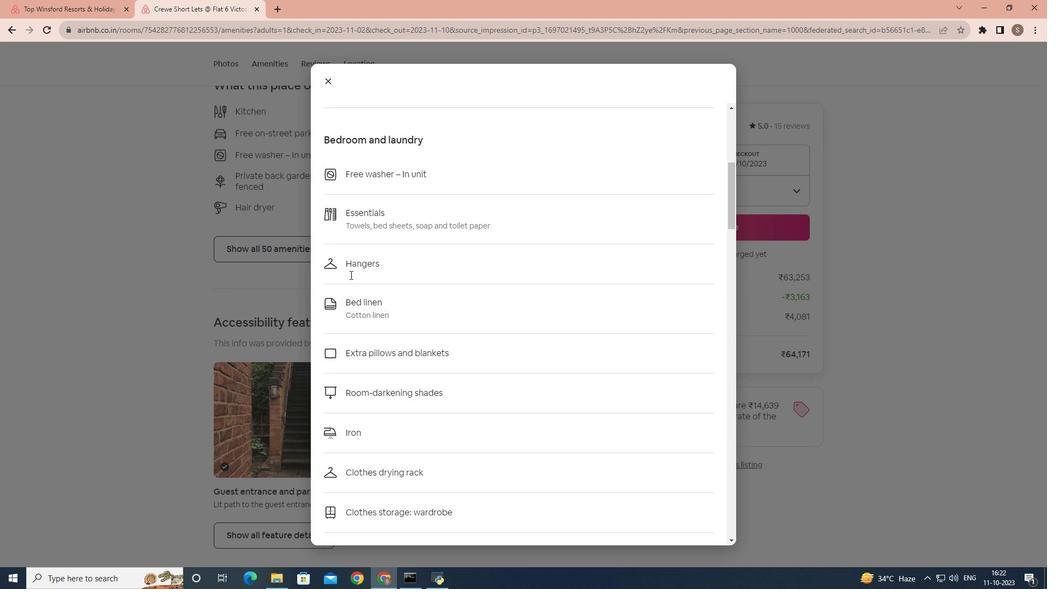 
Action: Mouse scrolled (350, 274) with delta (0, 0)
Screenshot: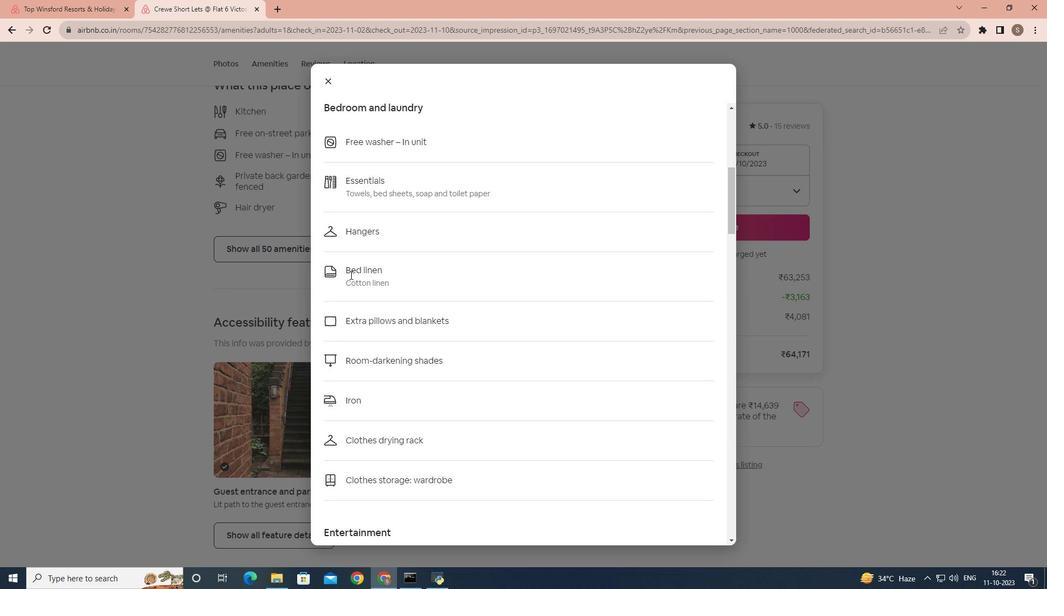 
Action: Mouse scrolled (350, 274) with delta (0, 0)
Screenshot: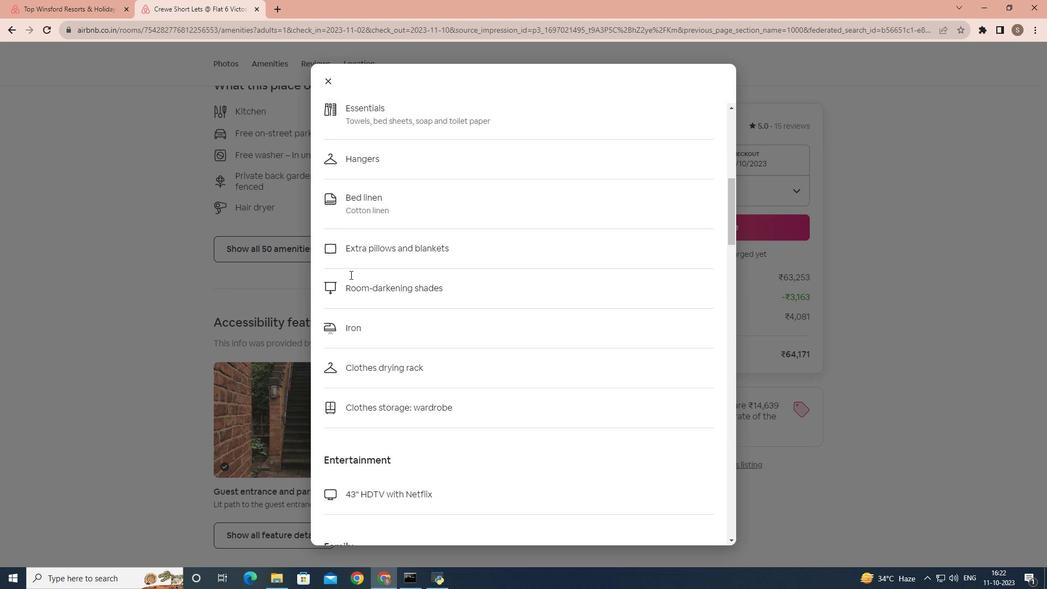 
Action: Mouse scrolled (350, 274) with delta (0, 0)
Screenshot: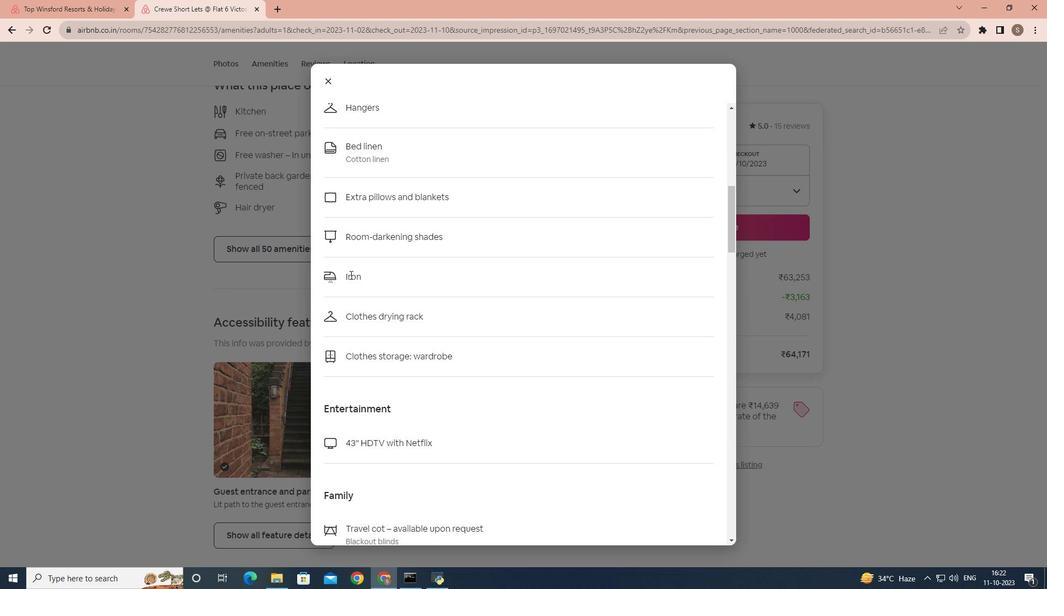 
Action: Mouse scrolled (350, 274) with delta (0, 0)
Screenshot: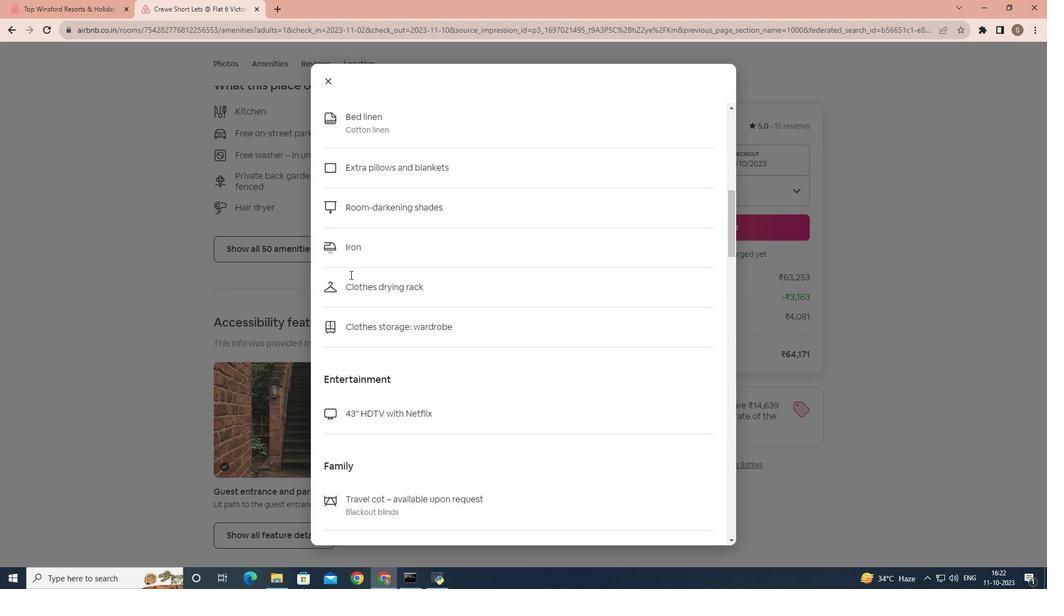 
Action: Mouse scrolled (350, 274) with delta (0, 0)
Screenshot: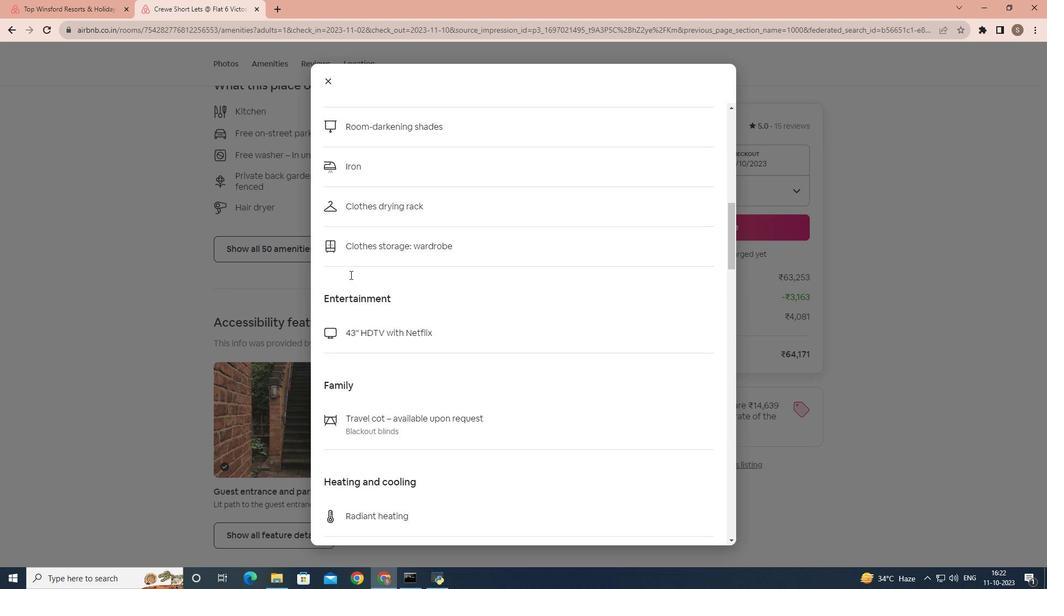
Action: Mouse scrolled (350, 274) with delta (0, 0)
Screenshot: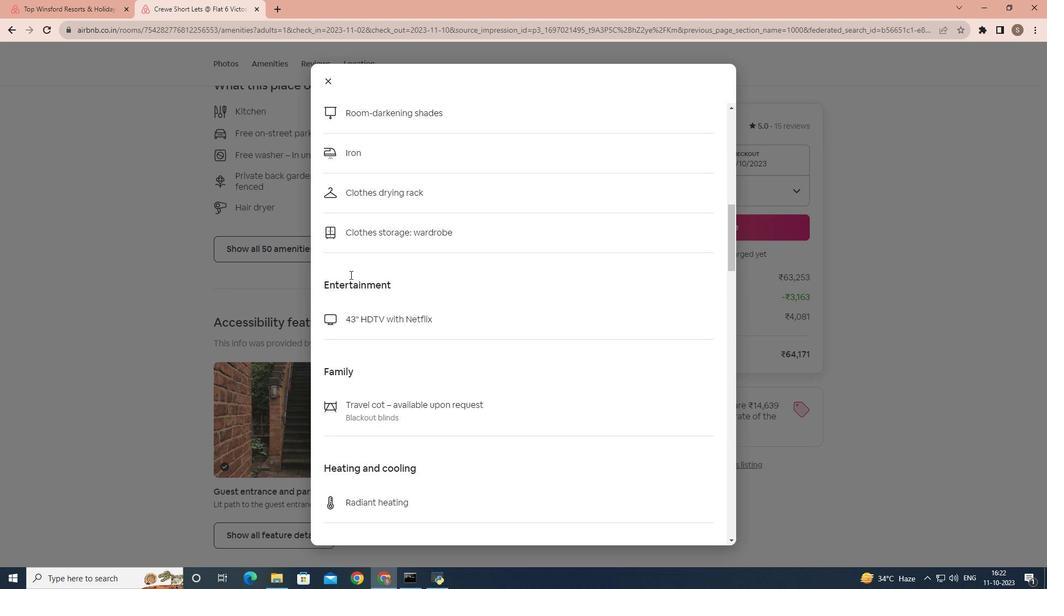 
Action: Mouse scrolled (350, 274) with delta (0, 0)
Screenshot: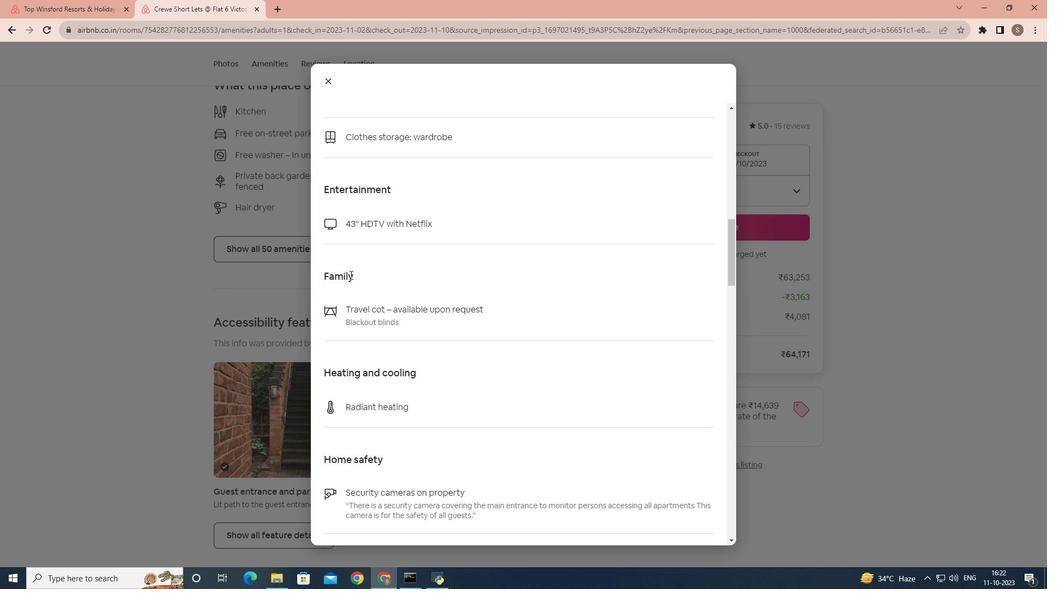 
Action: Mouse scrolled (350, 274) with delta (0, 0)
Screenshot: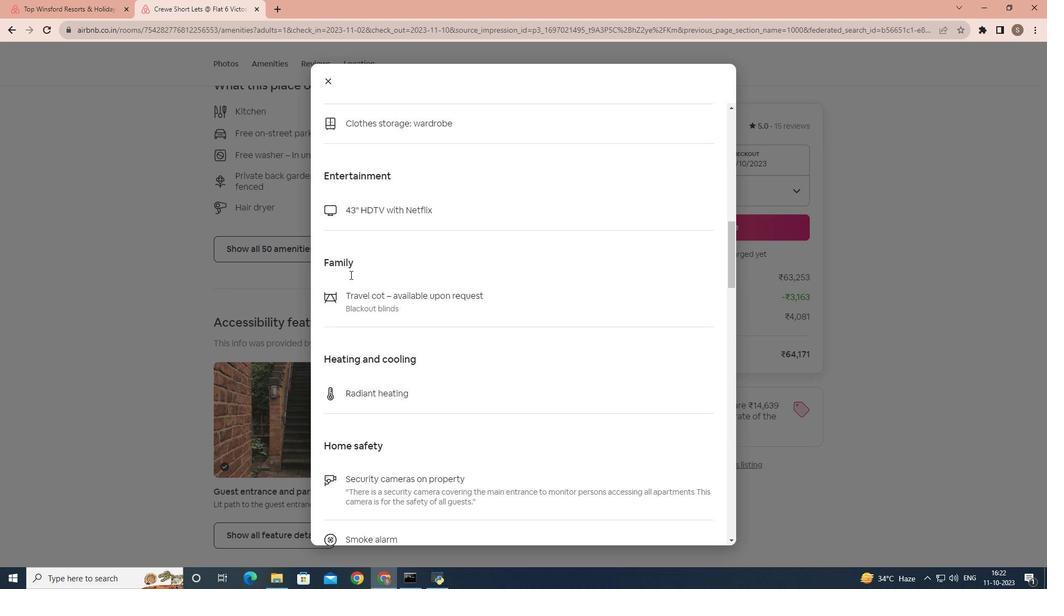 
Action: Mouse scrolled (350, 274) with delta (0, 0)
Screenshot: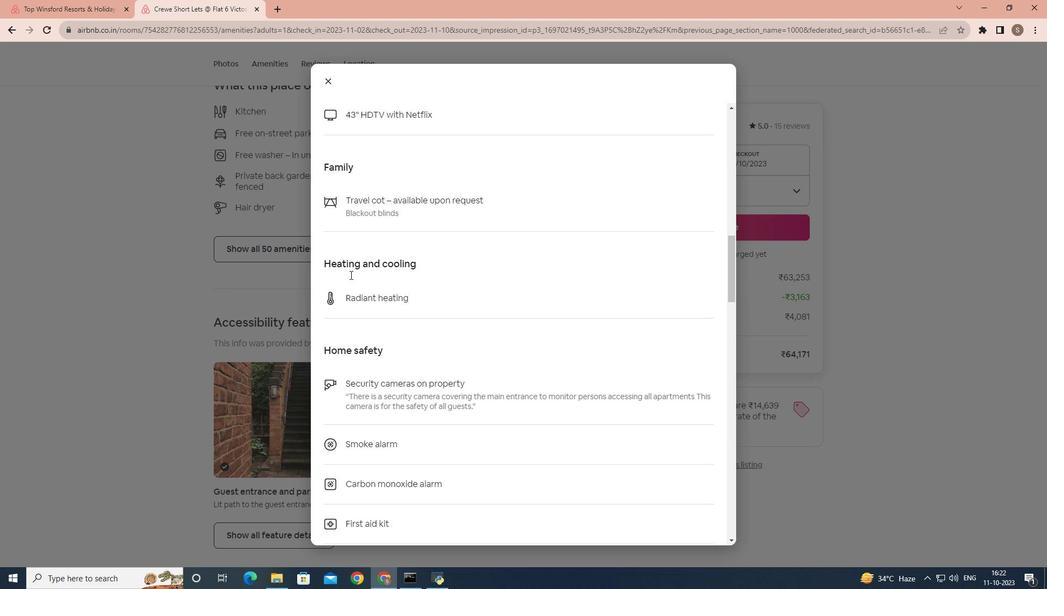 
Action: Mouse moved to (350, 274)
Screenshot: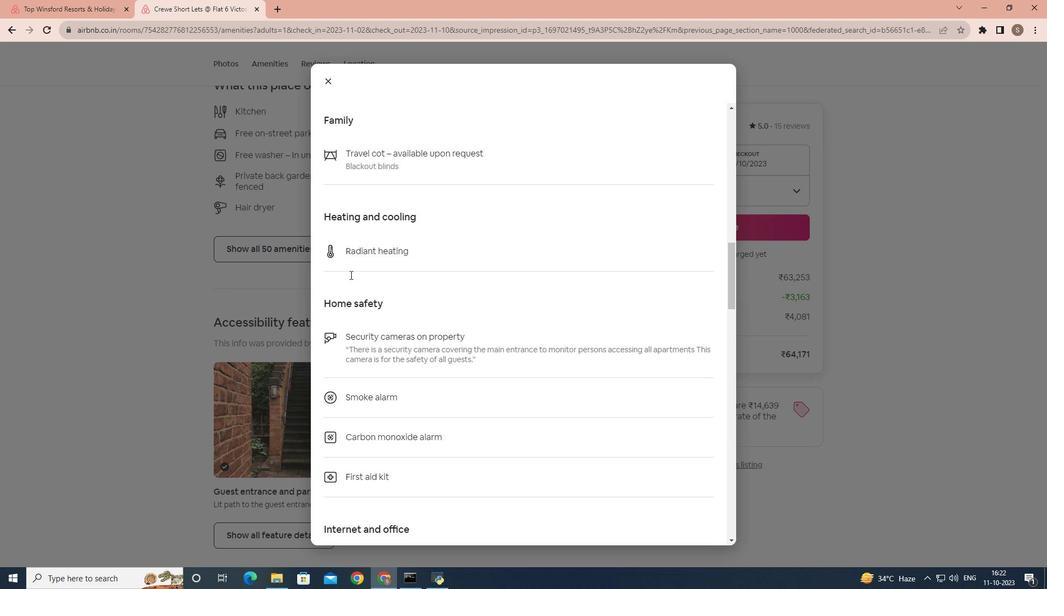
Action: Mouse scrolled (350, 274) with delta (0, 0)
Screenshot: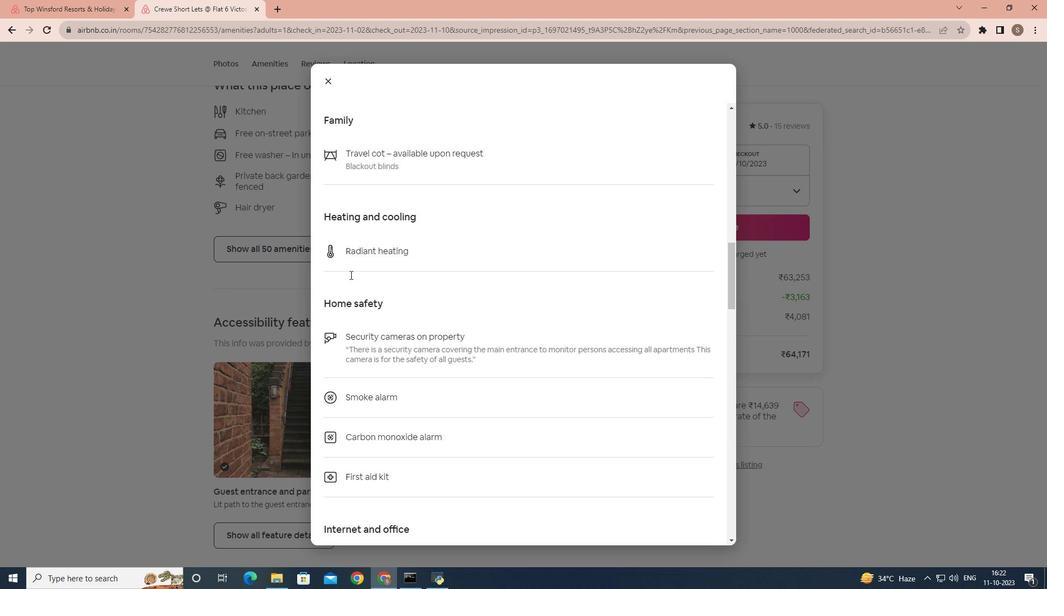 
Action: Mouse scrolled (350, 274) with delta (0, 0)
Screenshot: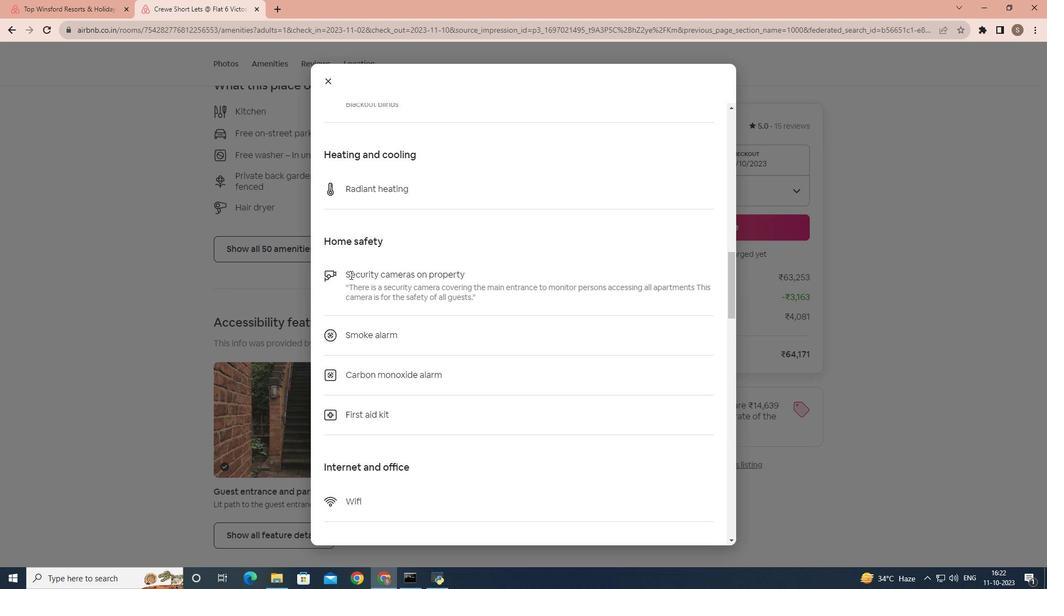 
Action: Mouse scrolled (350, 274) with delta (0, 0)
Screenshot: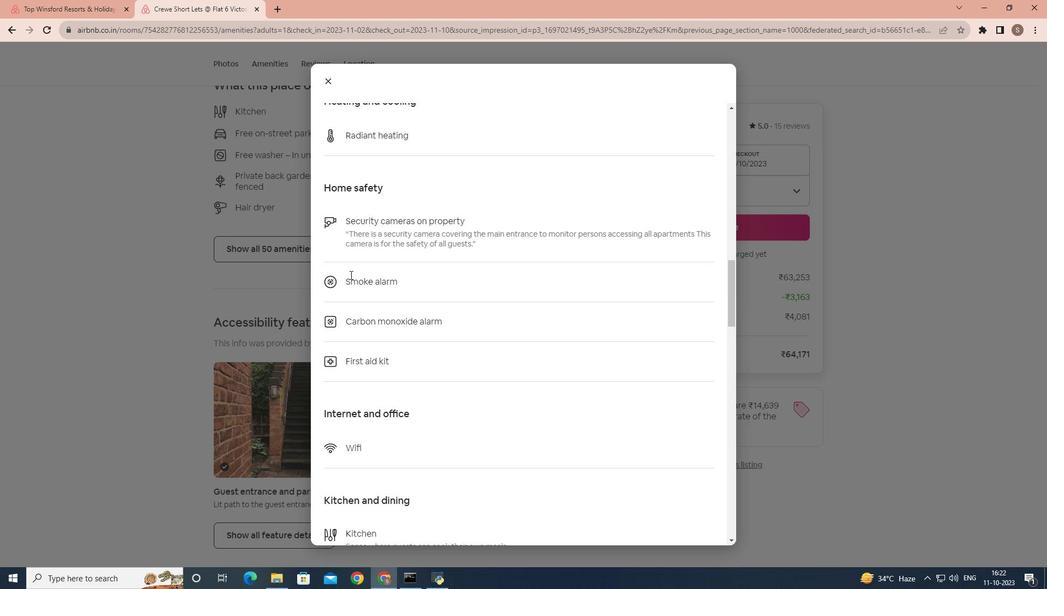 
Action: Mouse moved to (348, 274)
Screenshot: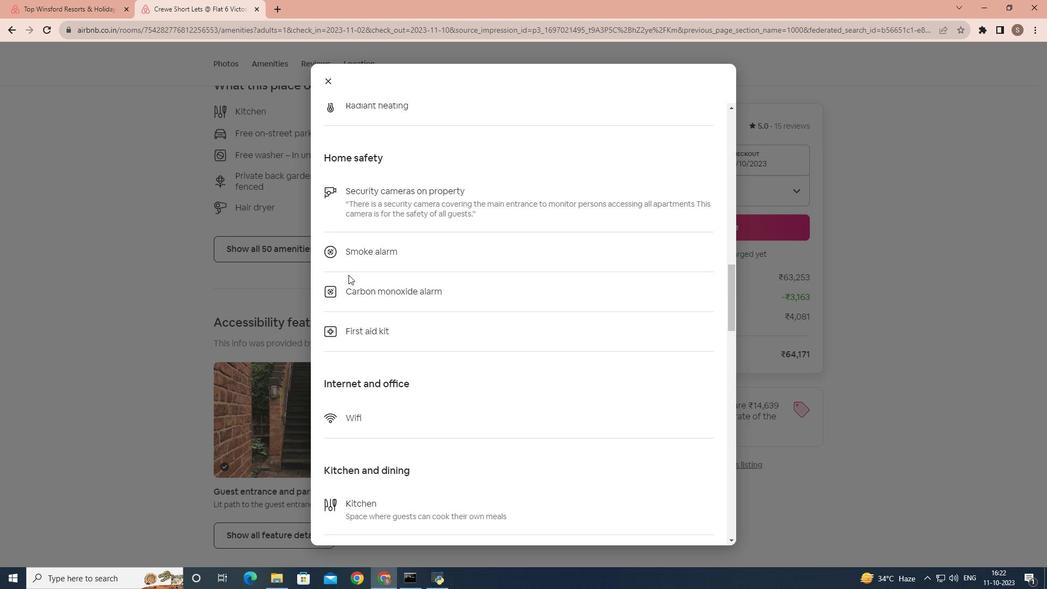
Action: Mouse scrolled (348, 274) with delta (0, 0)
Screenshot: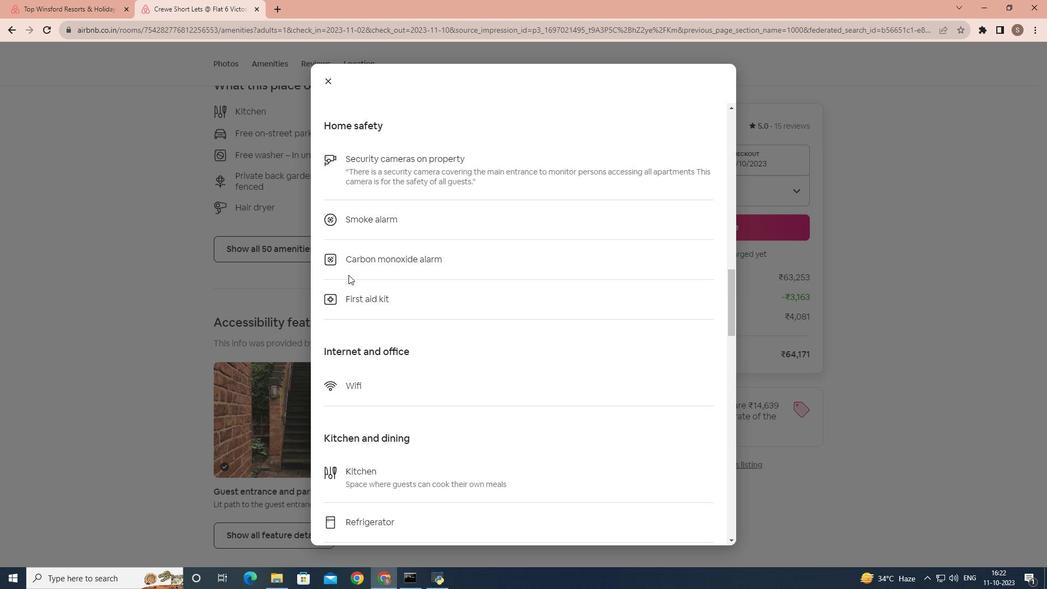 
Action: Mouse scrolled (348, 274) with delta (0, 0)
Screenshot: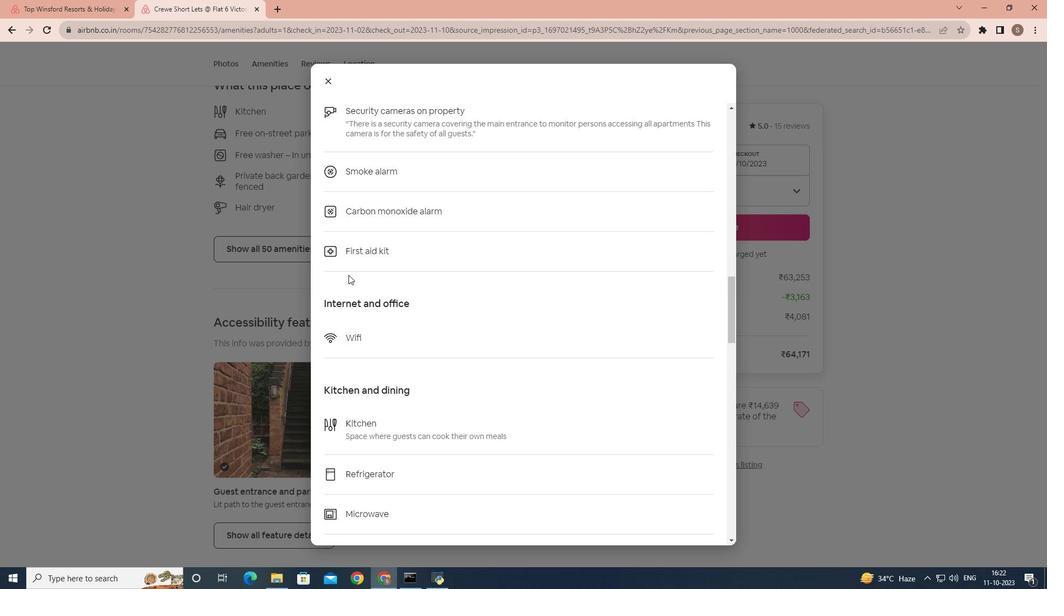 
Action: Mouse scrolled (348, 274) with delta (0, 0)
Screenshot: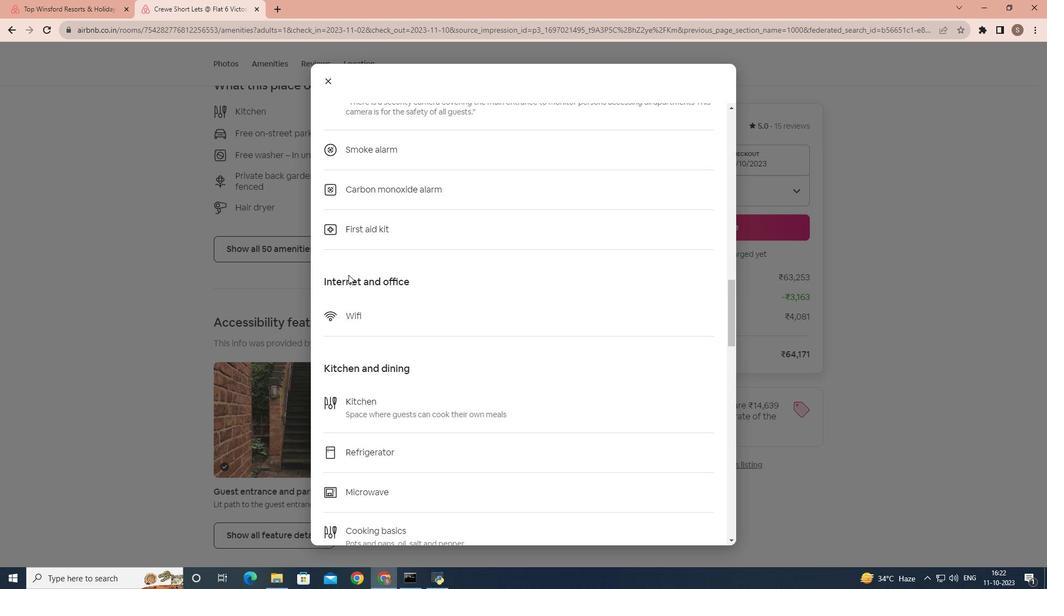 
Action: Mouse scrolled (348, 274) with delta (0, 0)
Screenshot: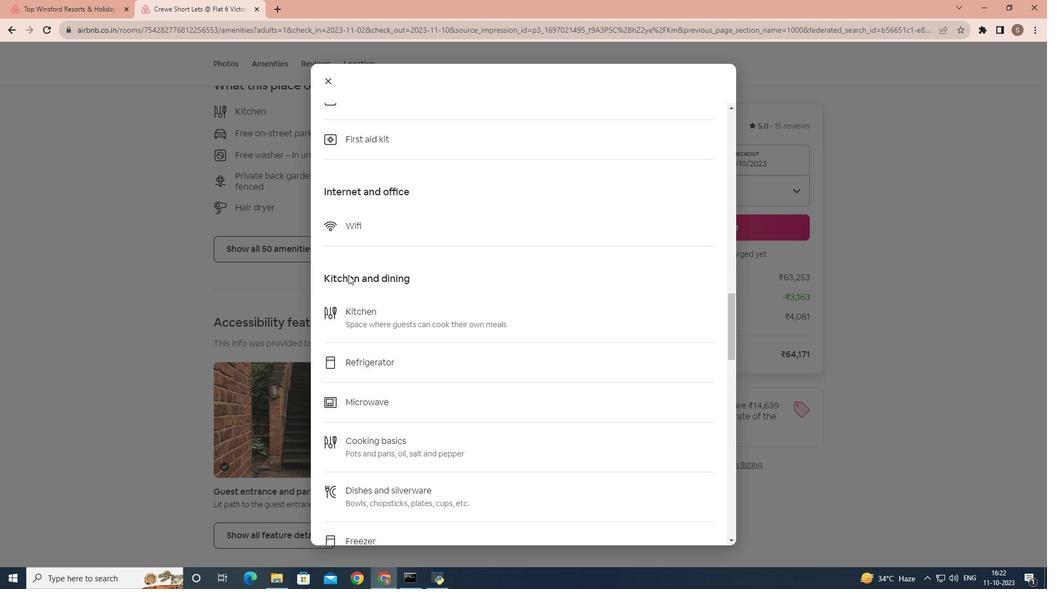 
Action: Mouse scrolled (348, 274) with delta (0, 0)
Screenshot: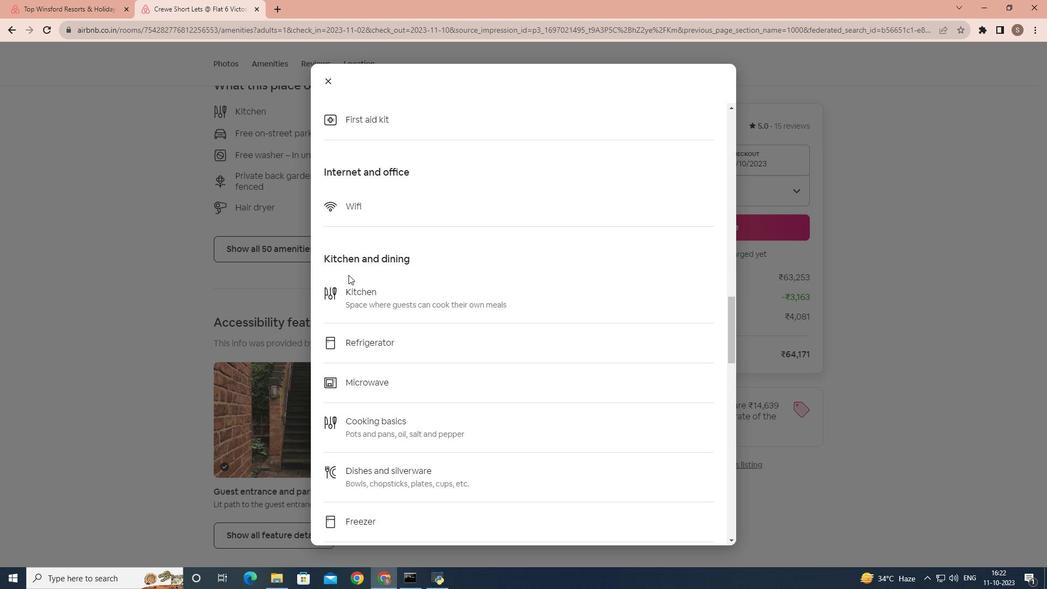 
Action: Mouse scrolled (348, 274) with delta (0, 0)
Screenshot: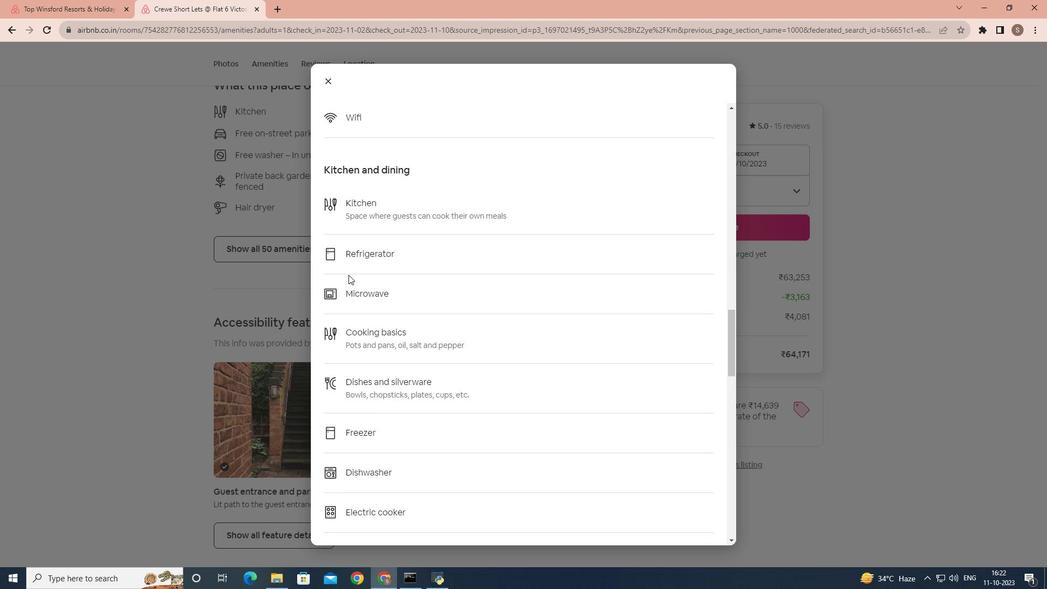 
Action: Mouse scrolled (348, 274) with delta (0, 0)
Screenshot: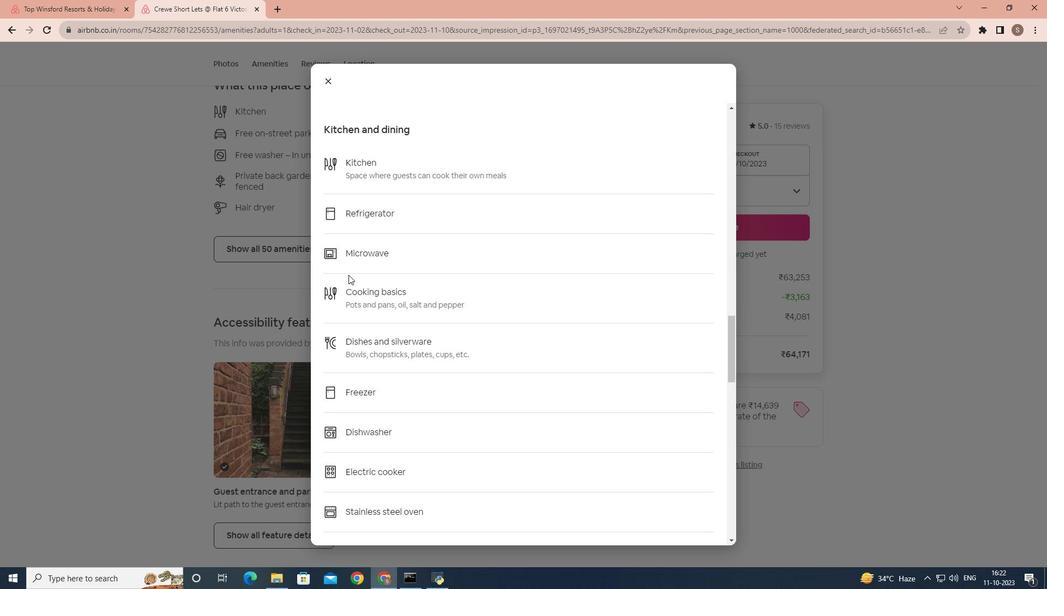 
Action: Mouse scrolled (348, 274) with delta (0, 0)
Screenshot: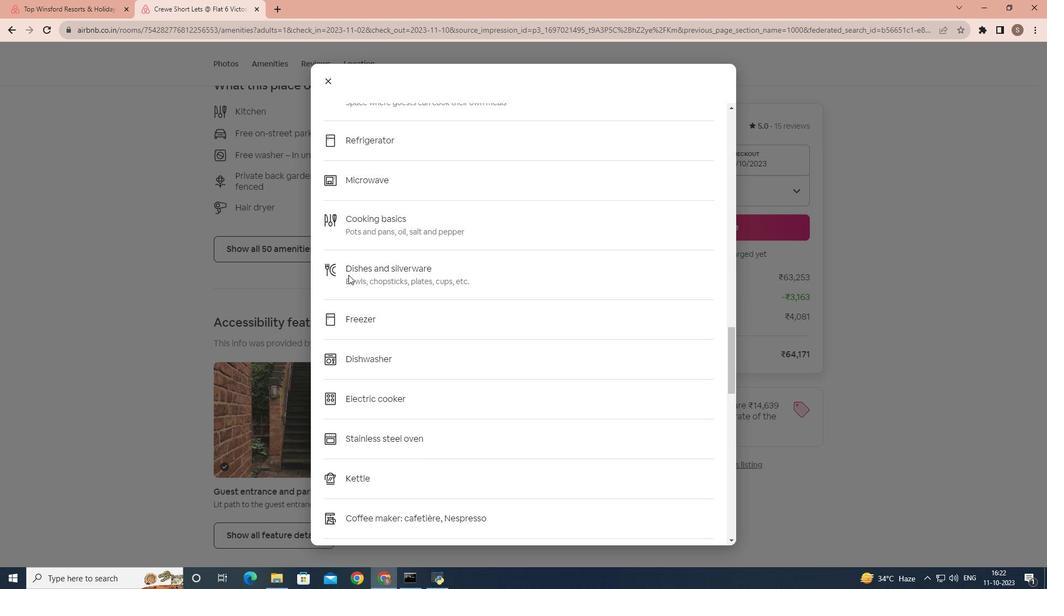
Action: Mouse scrolled (348, 274) with delta (0, 0)
Screenshot: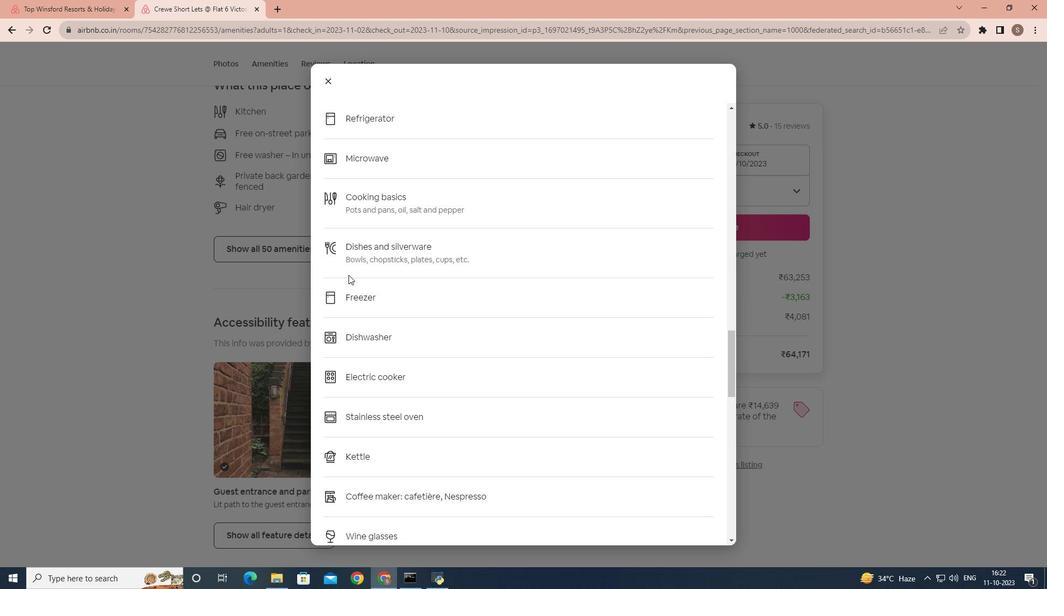 
Action: Mouse scrolled (348, 274) with delta (0, 0)
Screenshot: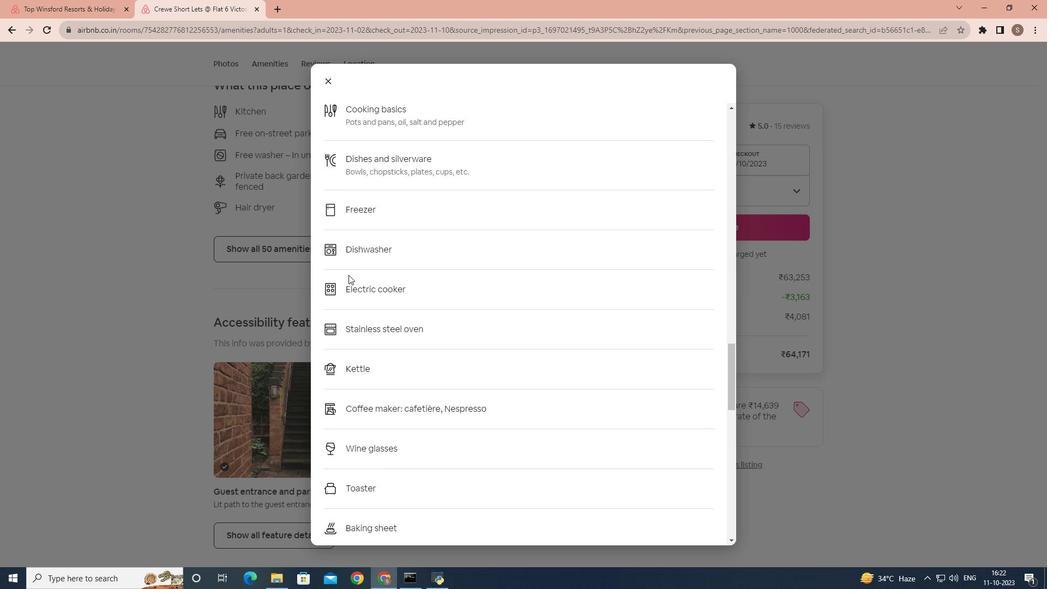 
Action: Mouse scrolled (348, 274) with delta (0, 0)
Screenshot: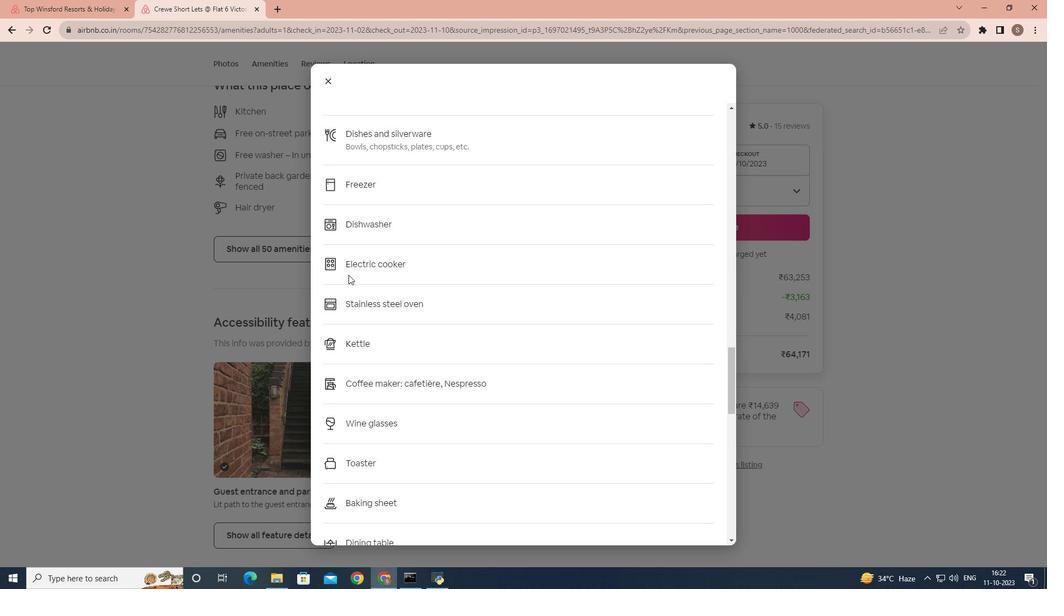 
Action: Mouse scrolled (348, 274) with delta (0, 0)
Screenshot: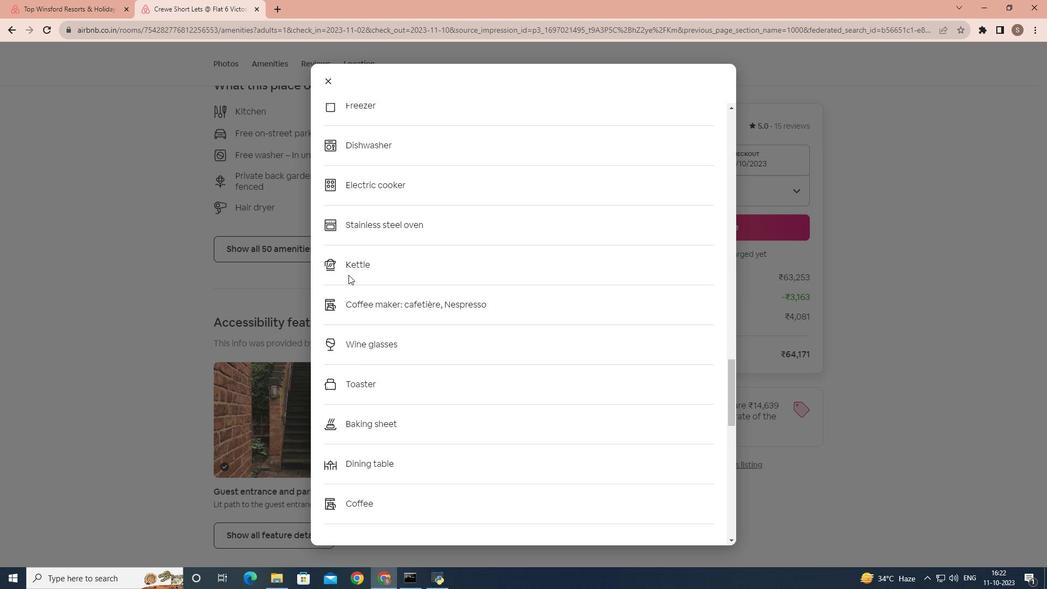 
Action: Mouse scrolled (348, 274) with delta (0, 0)
Screenshot: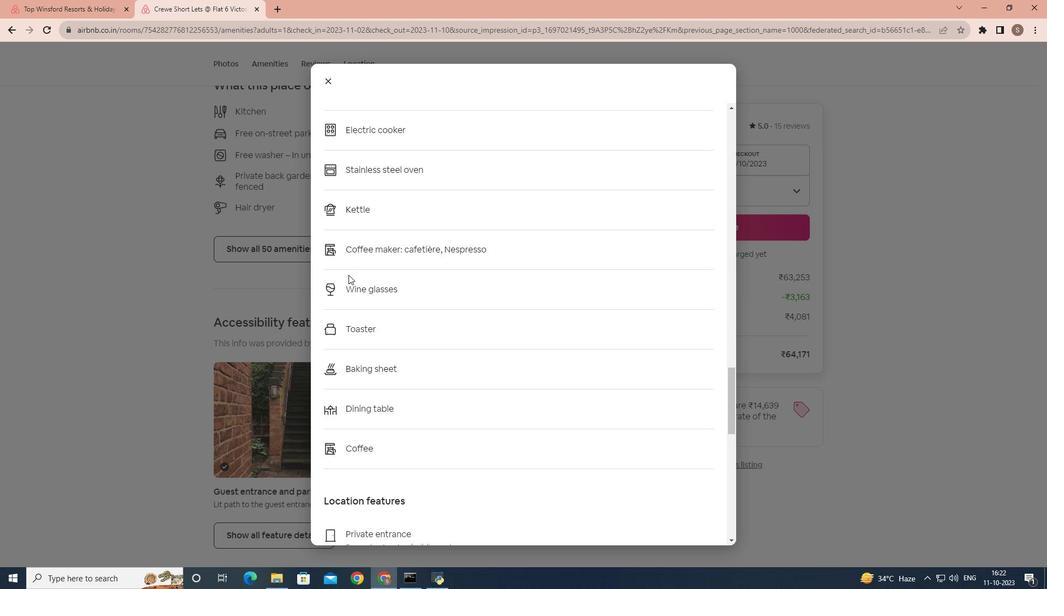 
Action: Mouse scrolled (348, 274) with delta (0, 0)
Screenshot: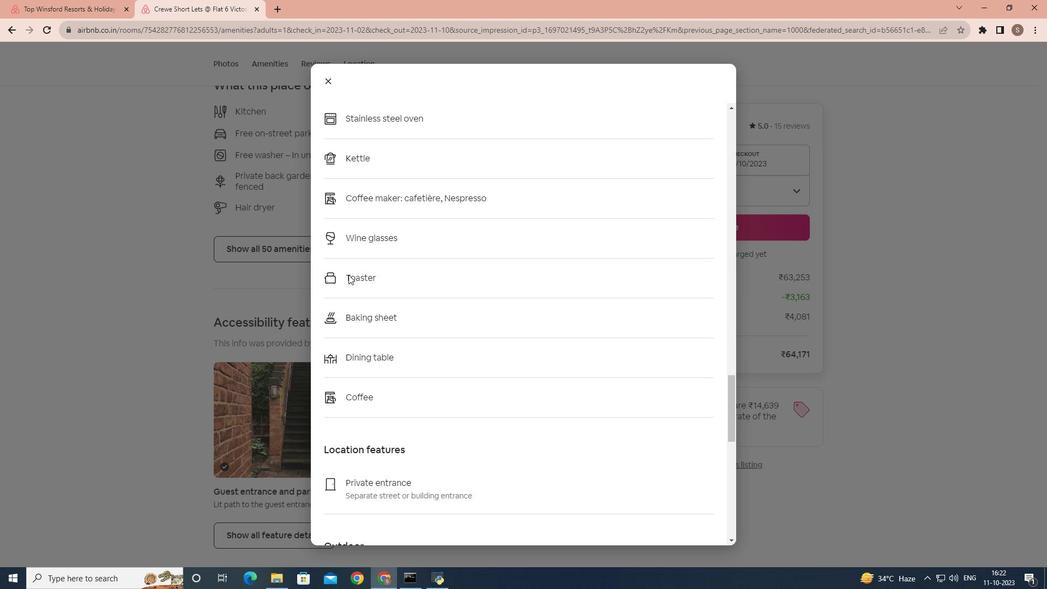 
Action: Mouse scrolled (348, 274) with delta (0, 0)
Screenshot: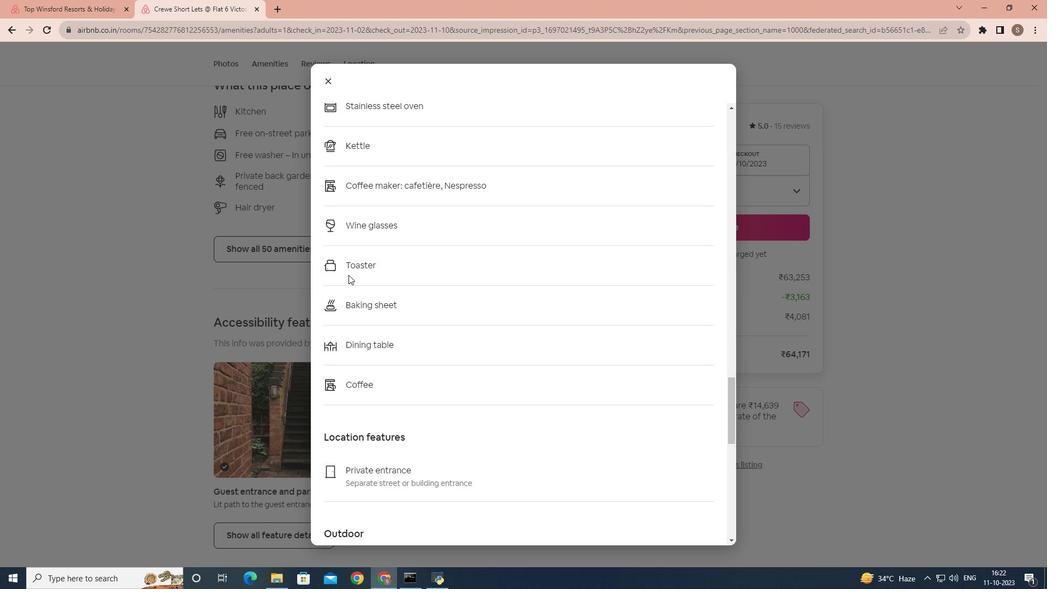 
Action: Mouse scrolled (348, 274) with delta (0, 0)
Screenshot: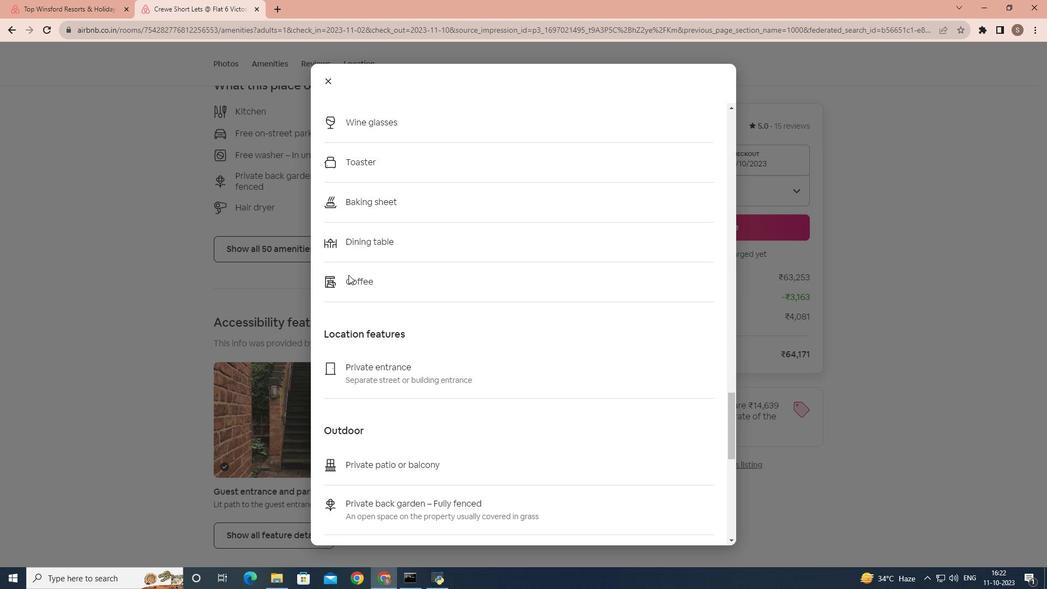 
Action: Mouse scrolled (348, 274) with delta (0, 0)
Screenshot: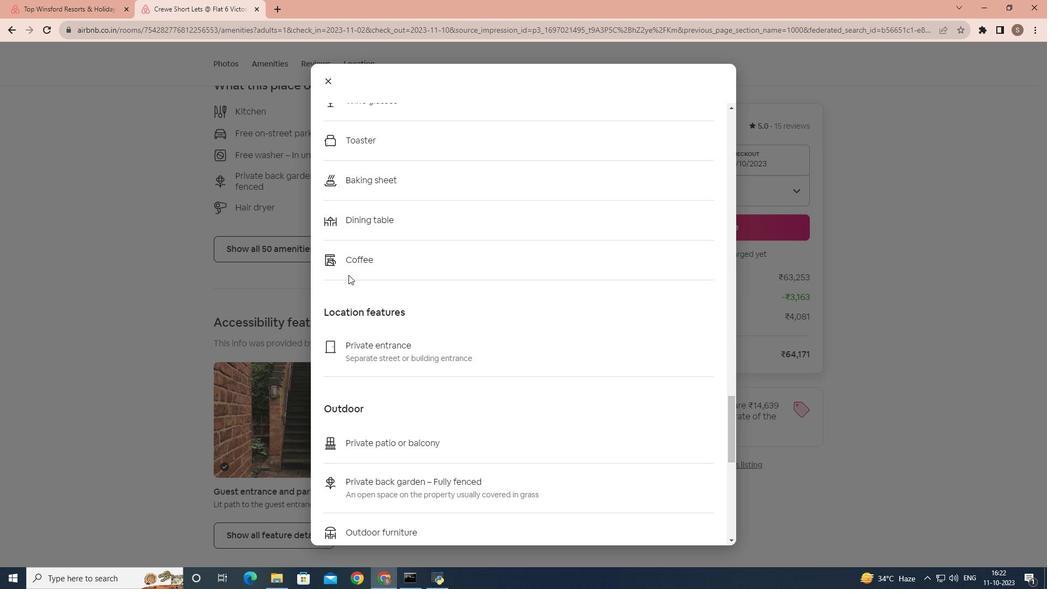 
Action: Mouse scrolled (348, 274) with delta (0, 0)
Screenshot: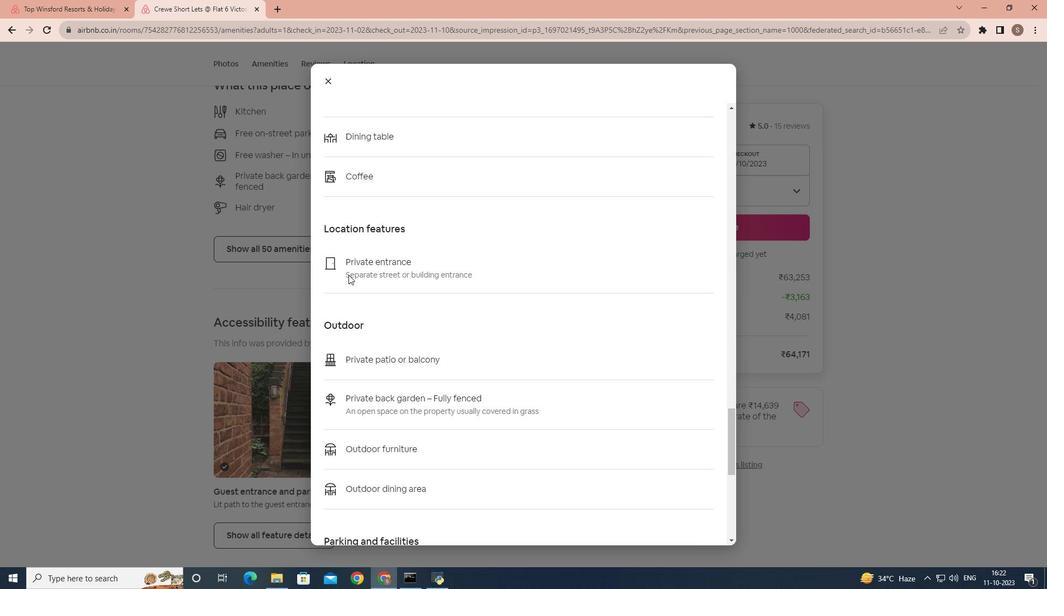 
Action: Mouse scrolled (348, 274) with delta (0, 0)
Screenshot: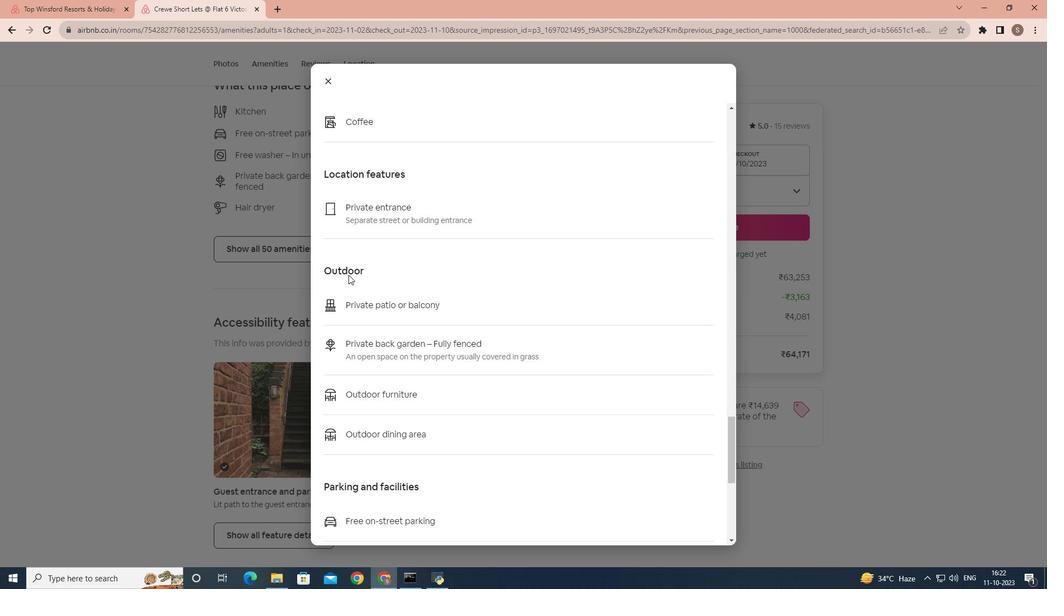 
Action: Mouse scrolled (348, 274) with delta (0, 0)
Screenshot: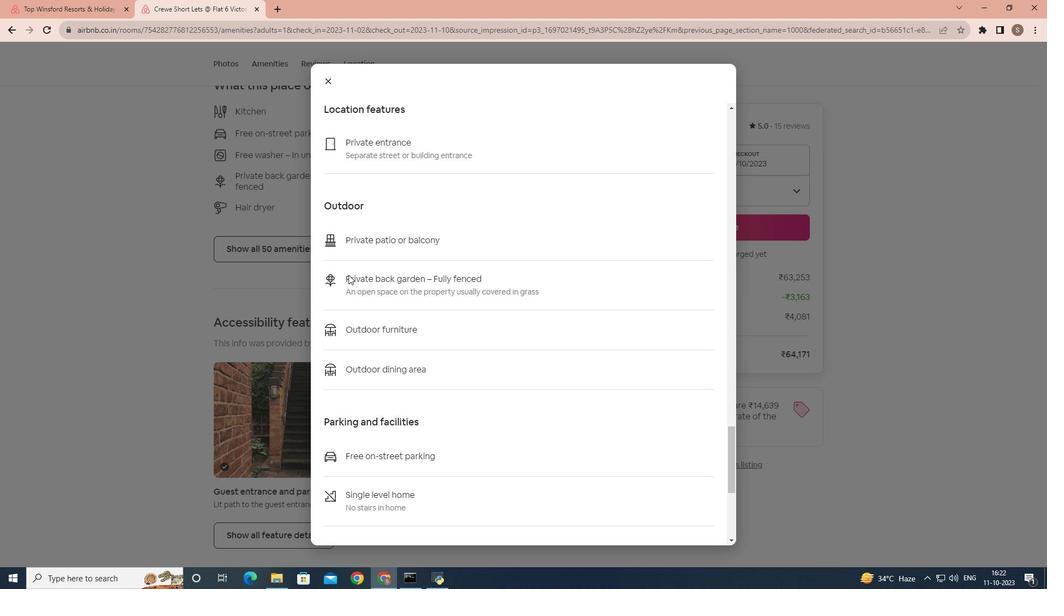 
Action: Mouse scrolled (348, 274) with delta (0, 0)
Screenshot: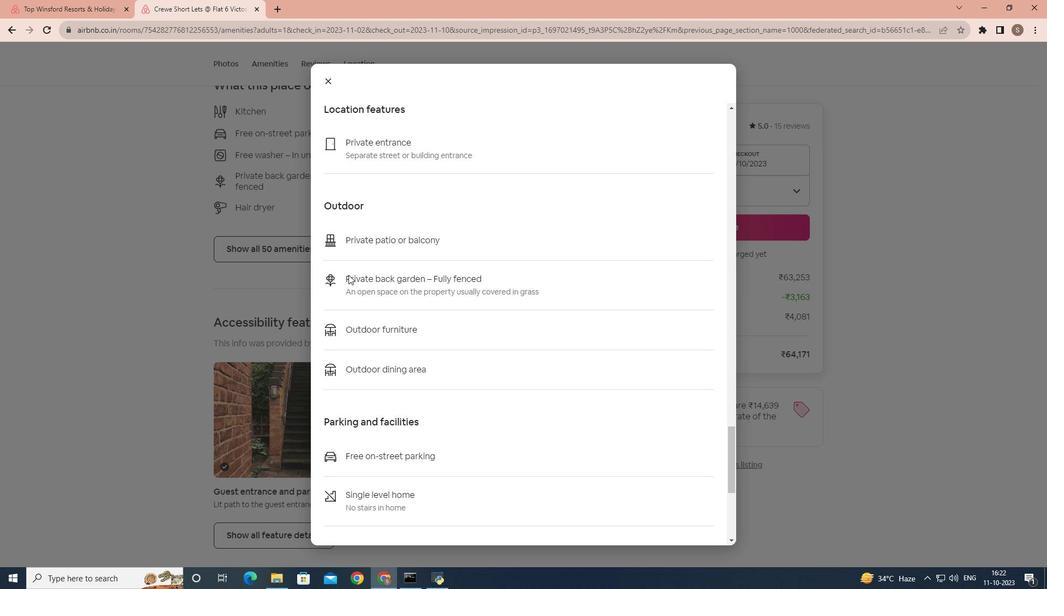 
Action: Mouse scrolled (348, 274) with delta (0, 0)
Screenshot: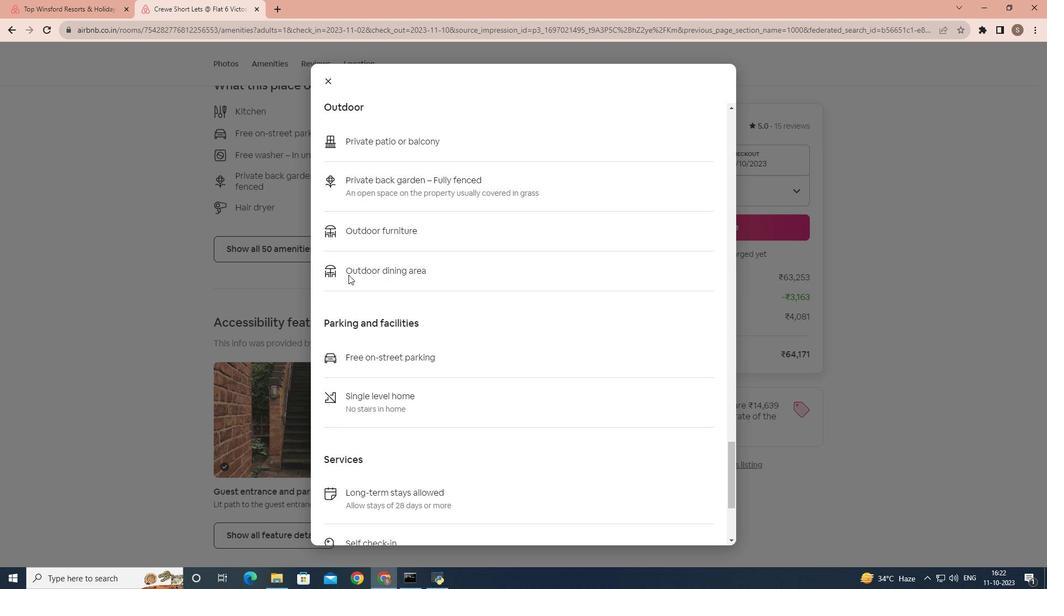 
Action: Mouse scrolled (348, 274) with delta (0, 0)
Screenshot: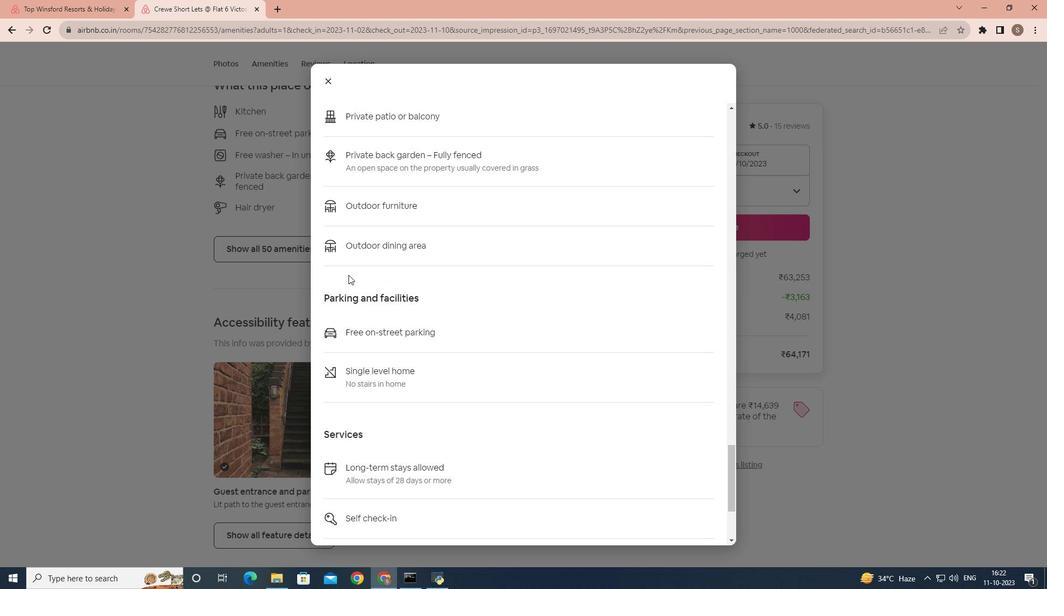 
Action: Mouse scrolled (348, 274) with delta (0, 0)
Screenshot: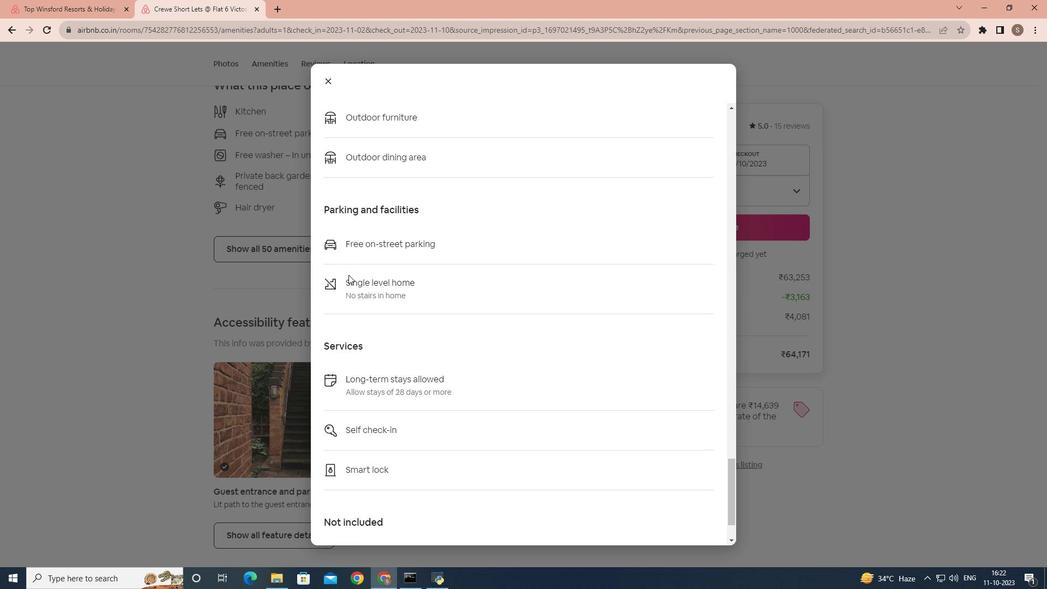
Action: Mouse scrolled (348, 274) with delta (0, 0)
Screenshot: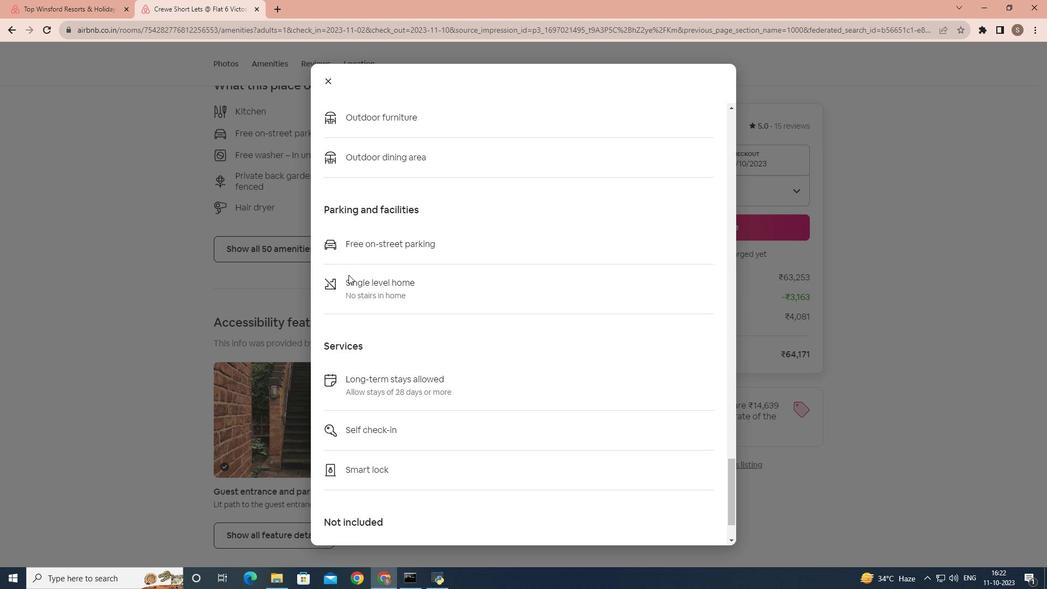 
Action: Mouse moved to (350, 274)
Screenshot: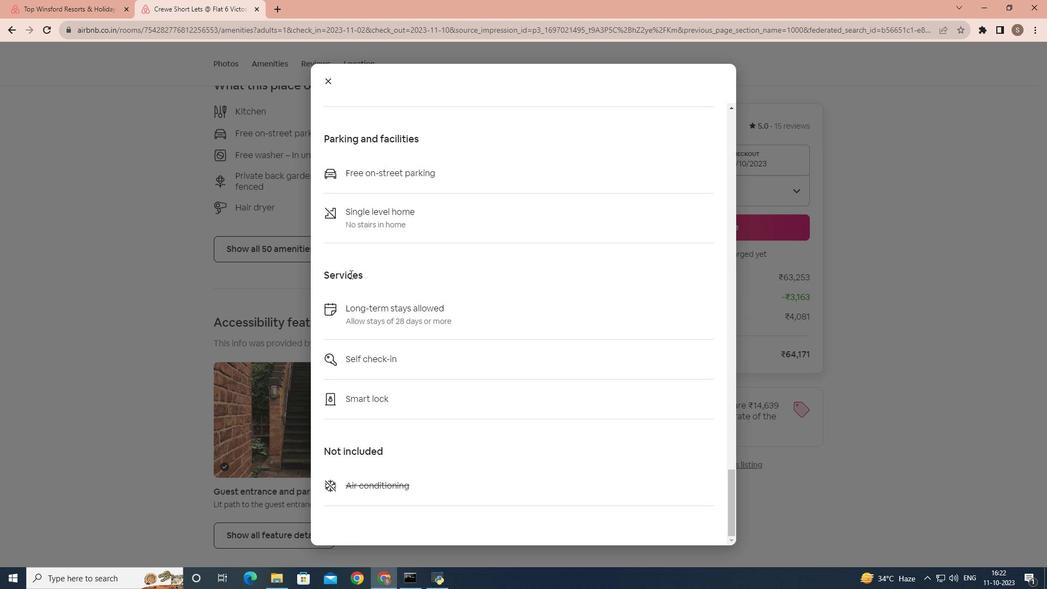 
Action: Mouse scrolled (350, 273) with delta (0, 0)
Screenshot: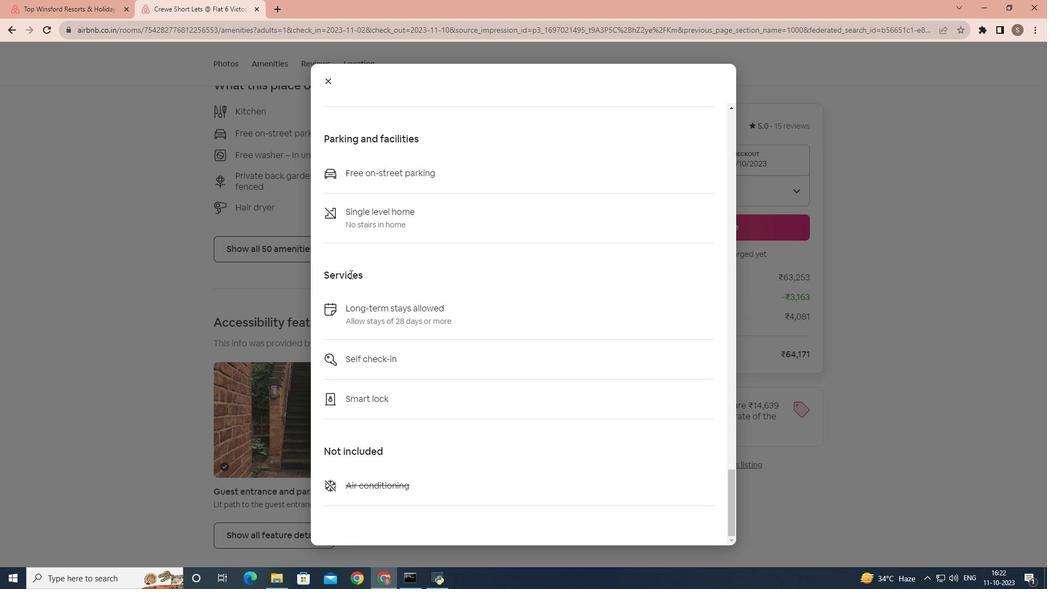
Action: Mouse scrolled (350, 273) with delta (0, 0)
Screenshot: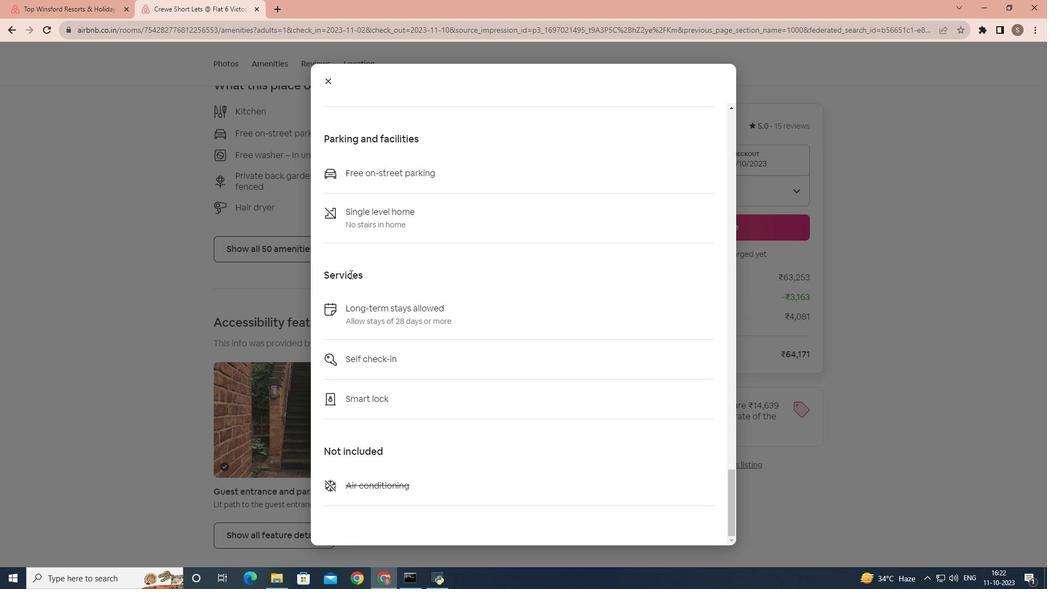 
Action: Mouse moved to (328, 82)
Screenshot: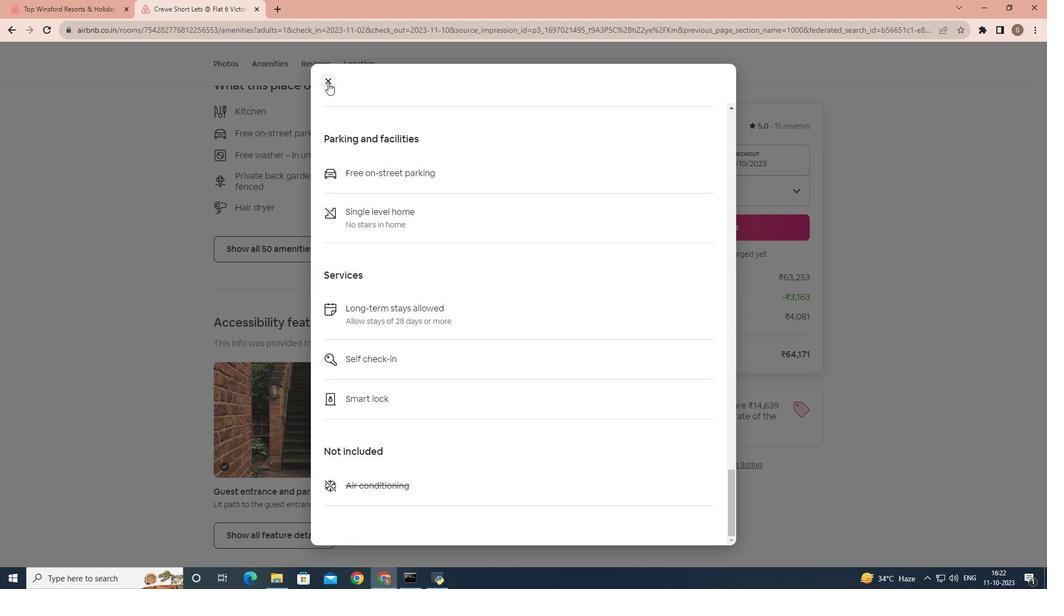 
Action: Mouse pressed left at (328, 82)
Screenshot: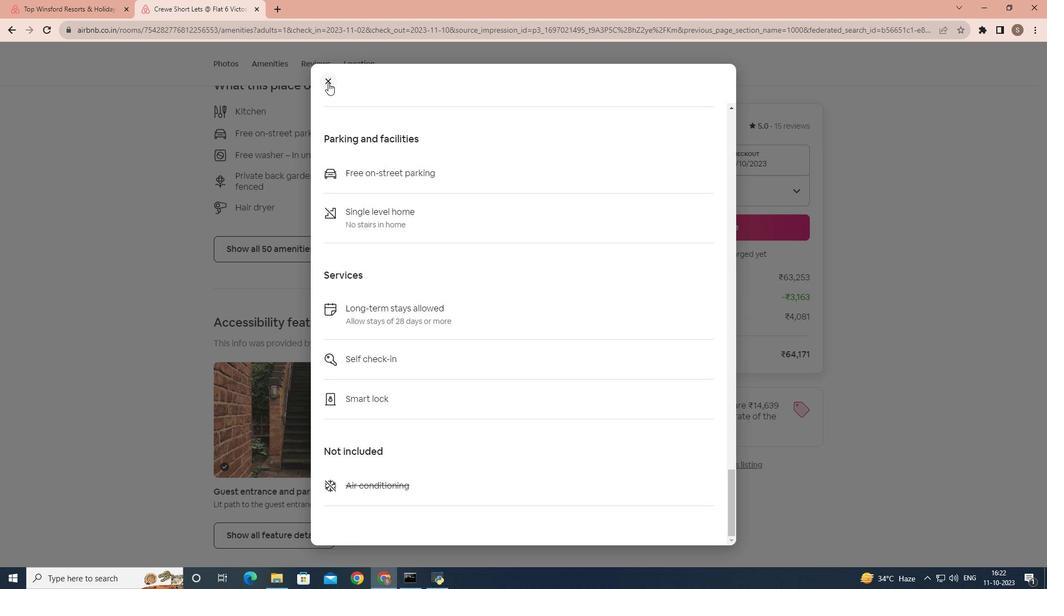 
Action: Mouse moved to (328, 272)
Screenshot: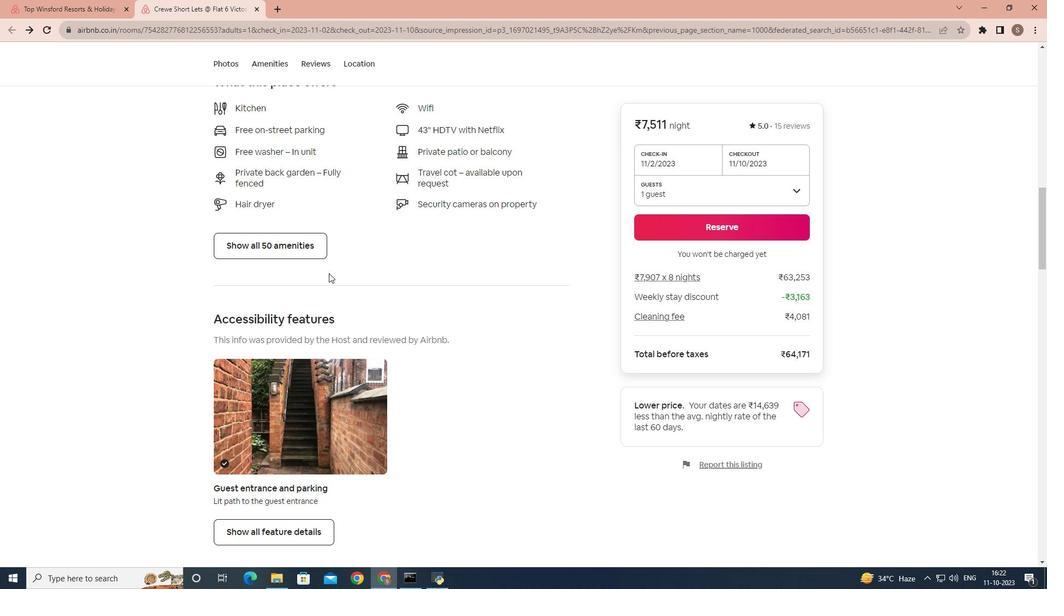 
Action: Mouse scrolled (328, 272) with delta (0, 0)
Screenshot: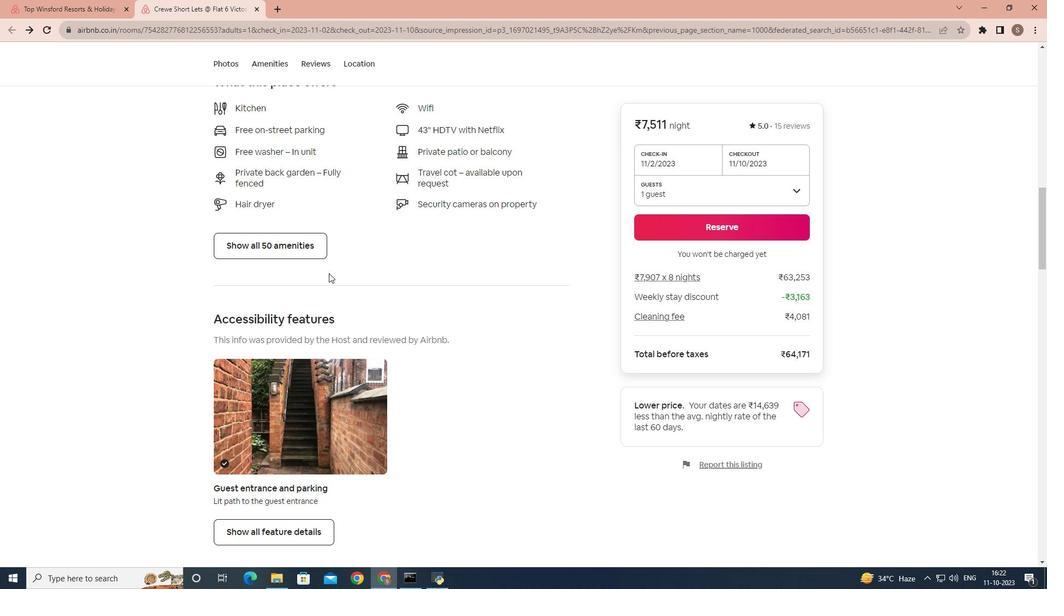 
Action: Mouse moved to (328, 273)
Screenshot: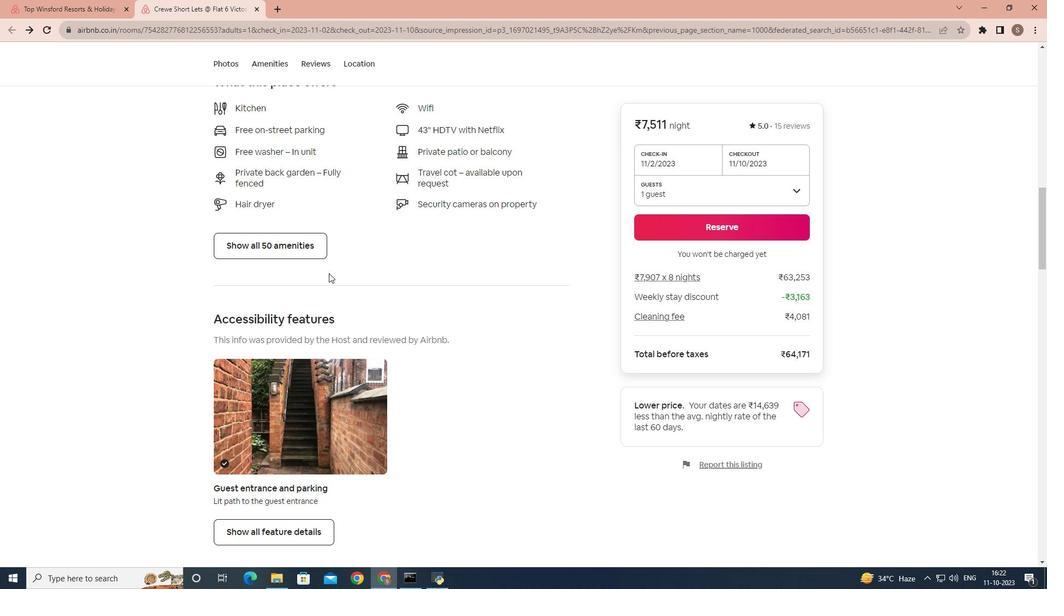 
Action: Mouse scrolled (328, 272) with delta (0, 0)
Screenshot: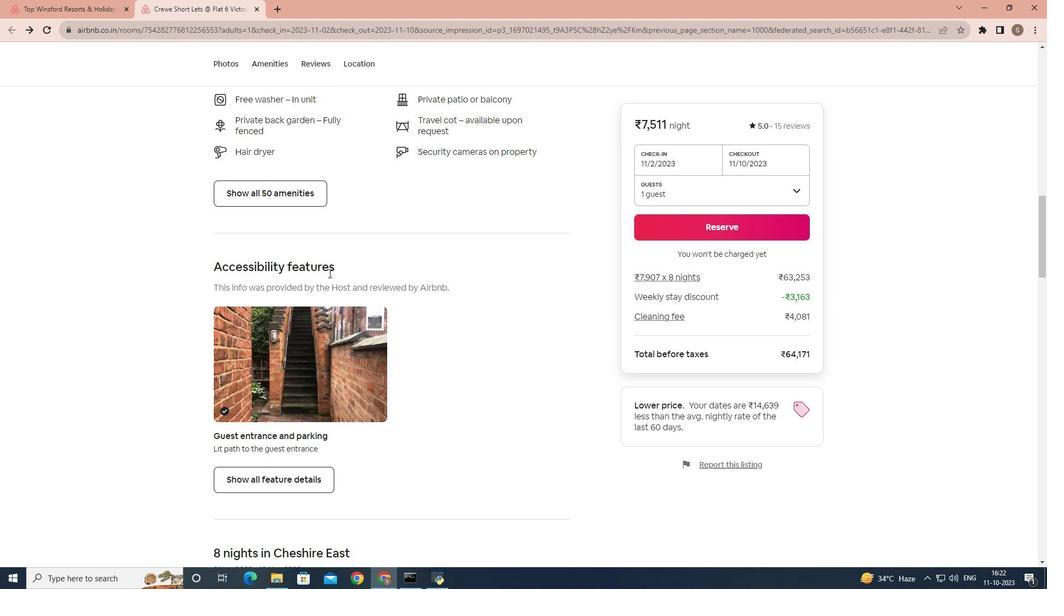 
Action: Mouse scrolled (328, 272) with delta (0, 0)
Screenshot: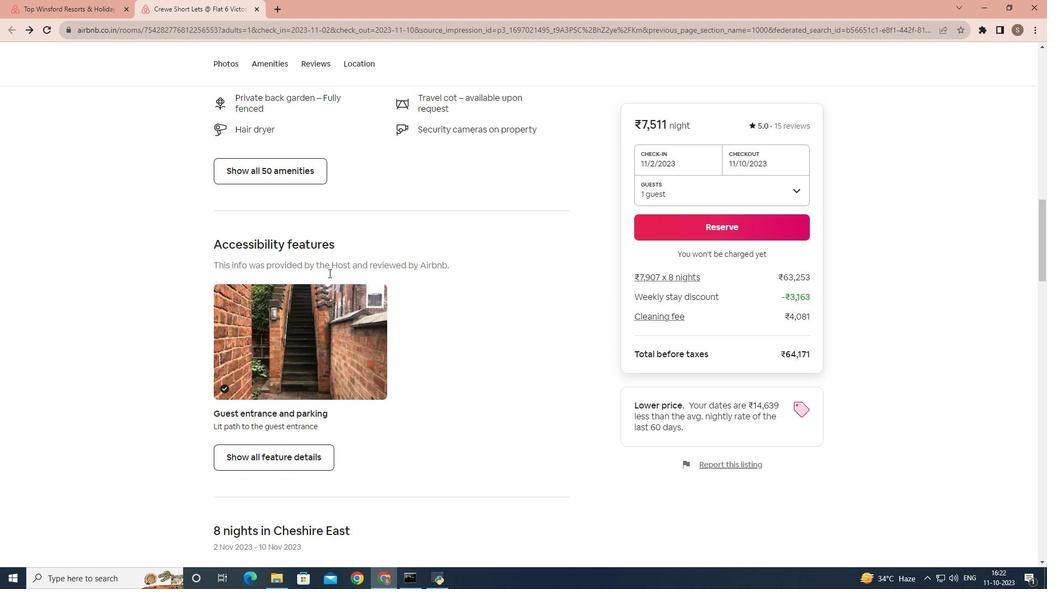 
Action: Mouse scrolled (328, 272) with delta (0, 0)
Screenshot: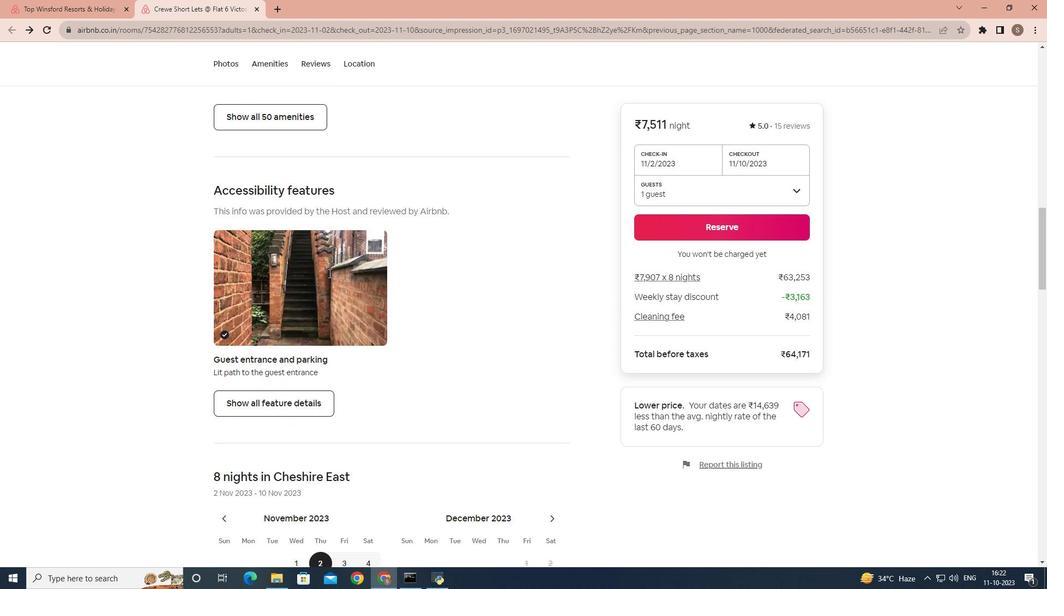 
Action: Mouse scrolled (328, 272) with delta (0, 0)
Screenshot: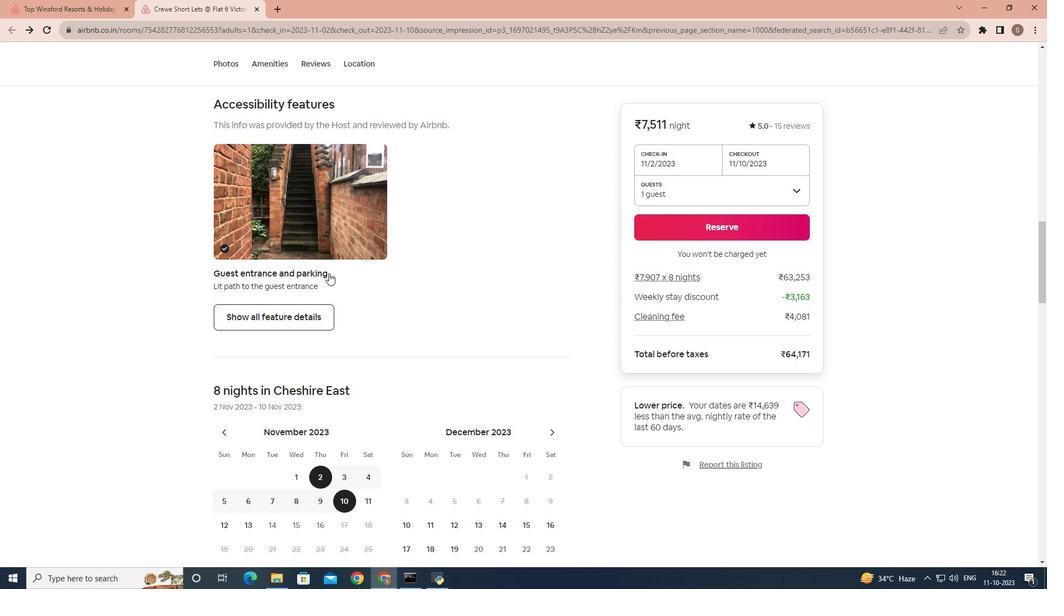 
Action: Mouse scrolled (328, 272) with delta (0, 0)
Screenshot: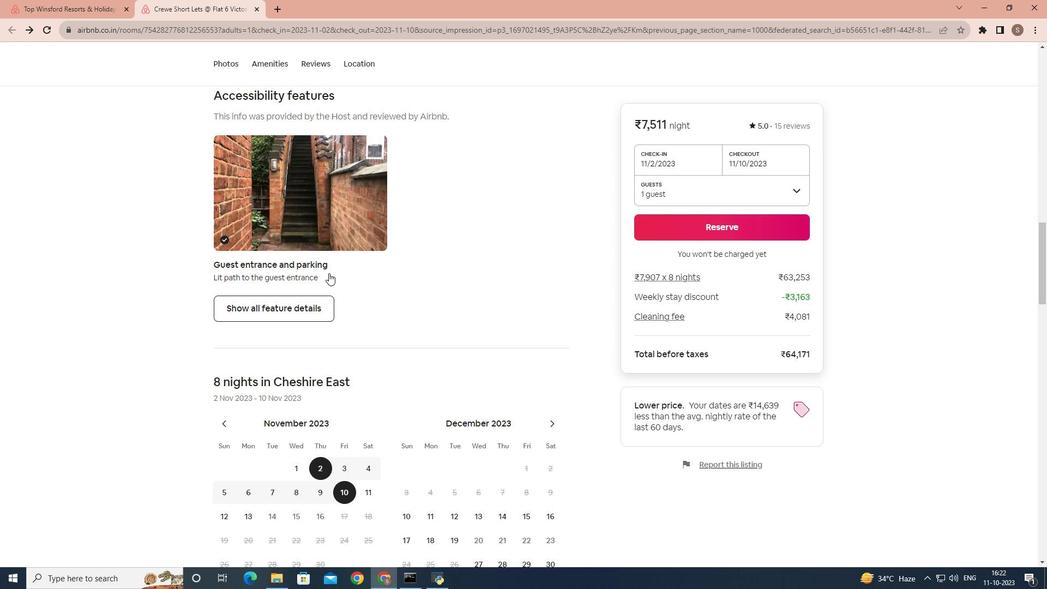 
Action: Mouse scrolled (328, 272) with delta (0, 0)
Screenshot: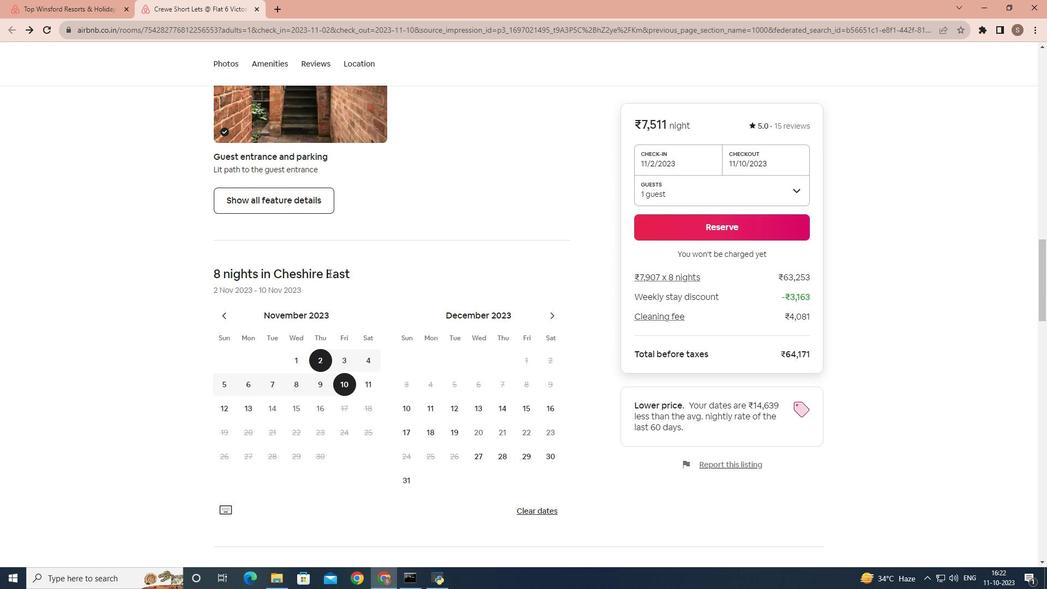 
Action: Mouse scrolled (328, 272) with delta (0, 0)
Screenshot: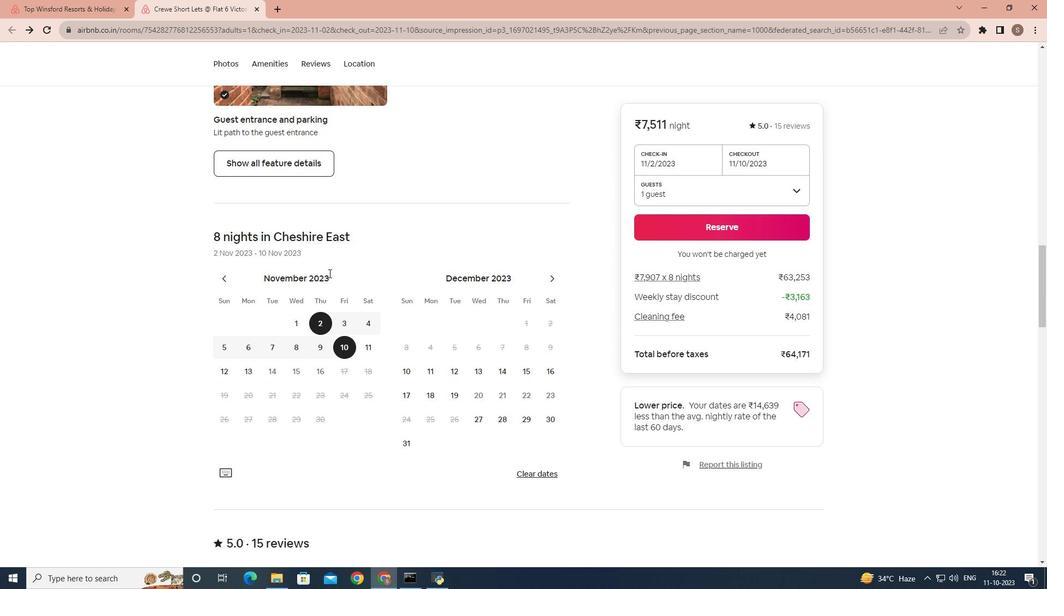 
Action: Mouse scrolled (328, 272) with delta (0, 0)
Screenshot: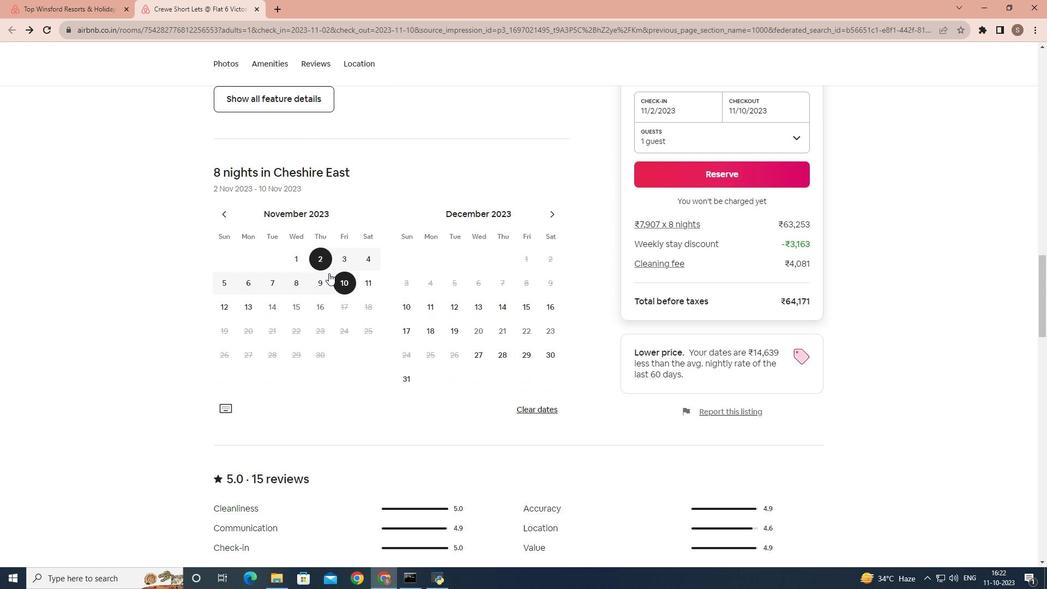 
Action: Mouse scrolled (328, 272) with delta (0, 0)
Screenshot: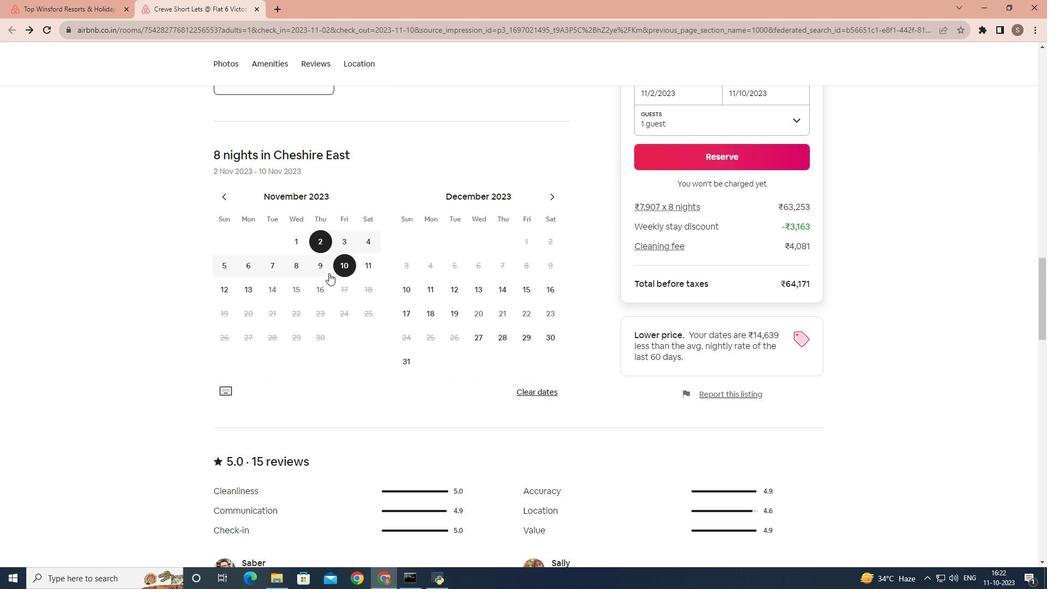 
Action: Mouse scrolled (328, 272) with delta (0, 0)
Screenshot: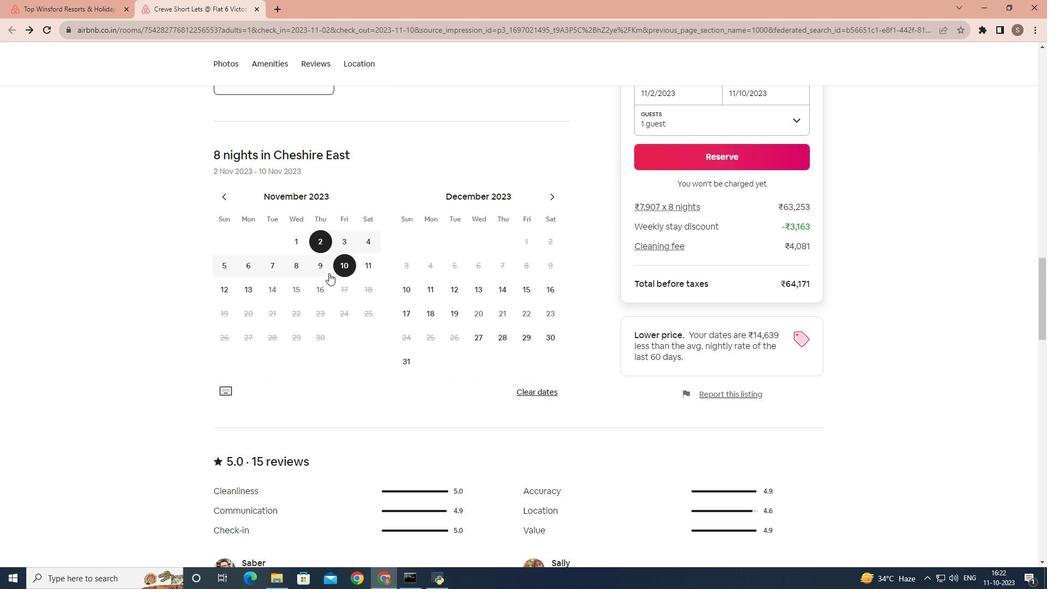 
Action: Mouse scrolled (328, 272) with delta (0, 0)
Screenshot: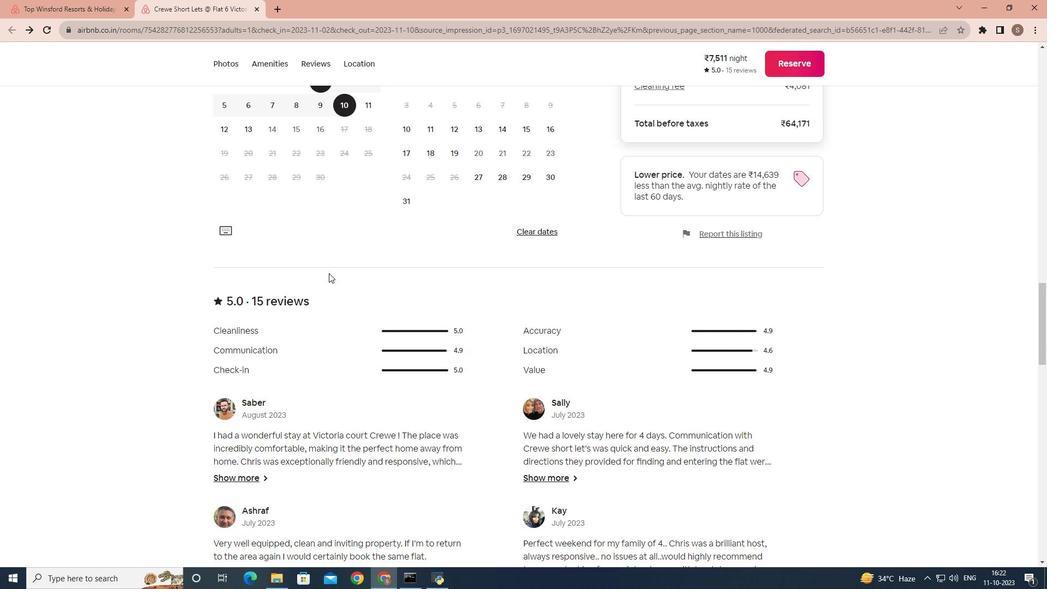 
Action: Mouse scrolled (328, 272) with delta (0, 0)
Screenshot: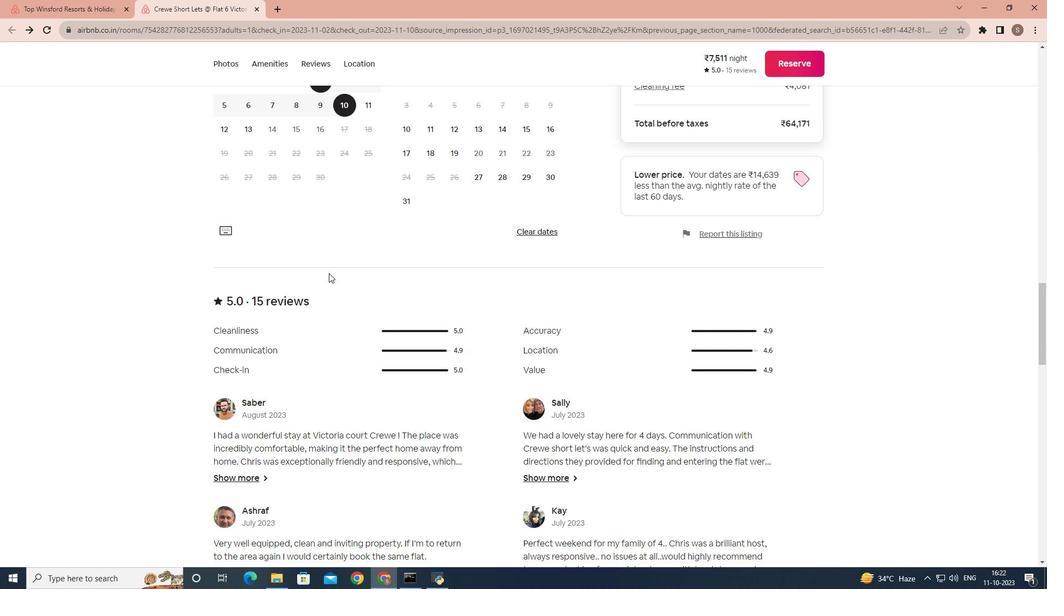 
Action: Mouse scrolled (328, 272) with delta (0, 0)
Screenshot: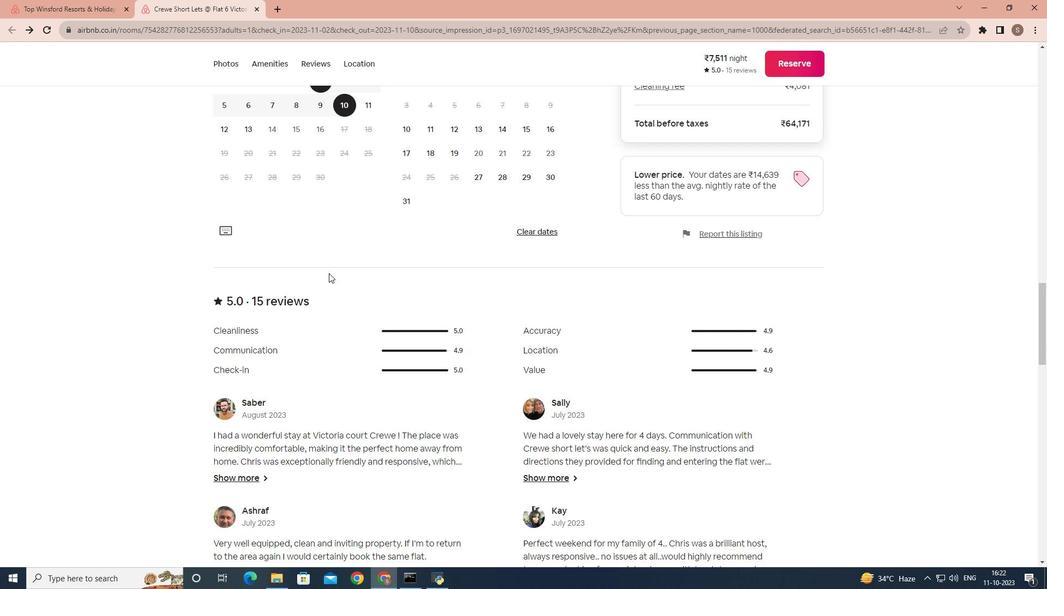 
Action: Mouse scrolled (328, 272) with delta (0, 0)
Screenshot: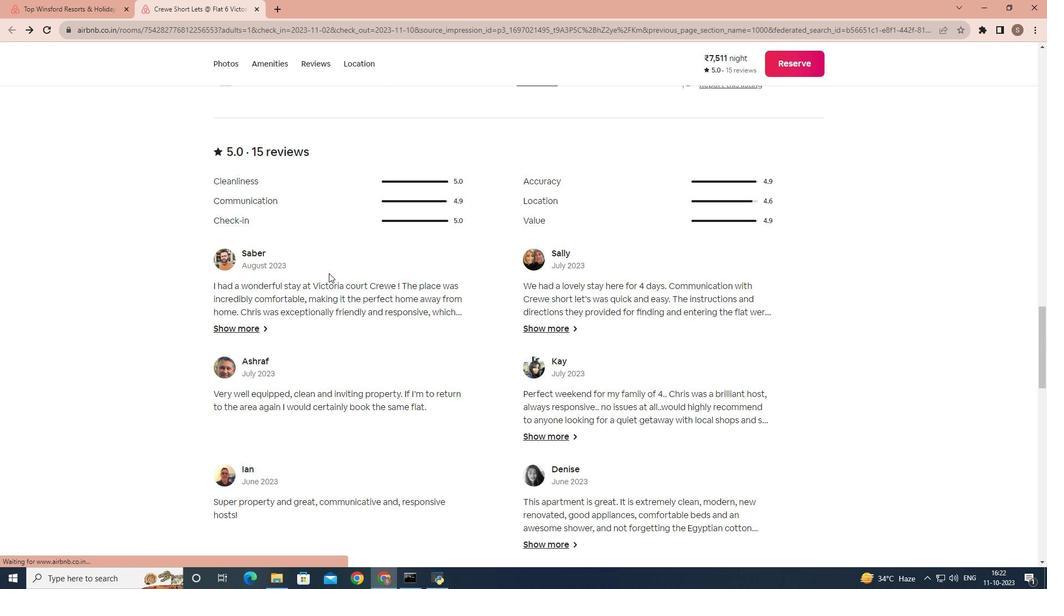 
Action: Mouse scrolled (328, 272) with delta (0, 0)
Screenshot: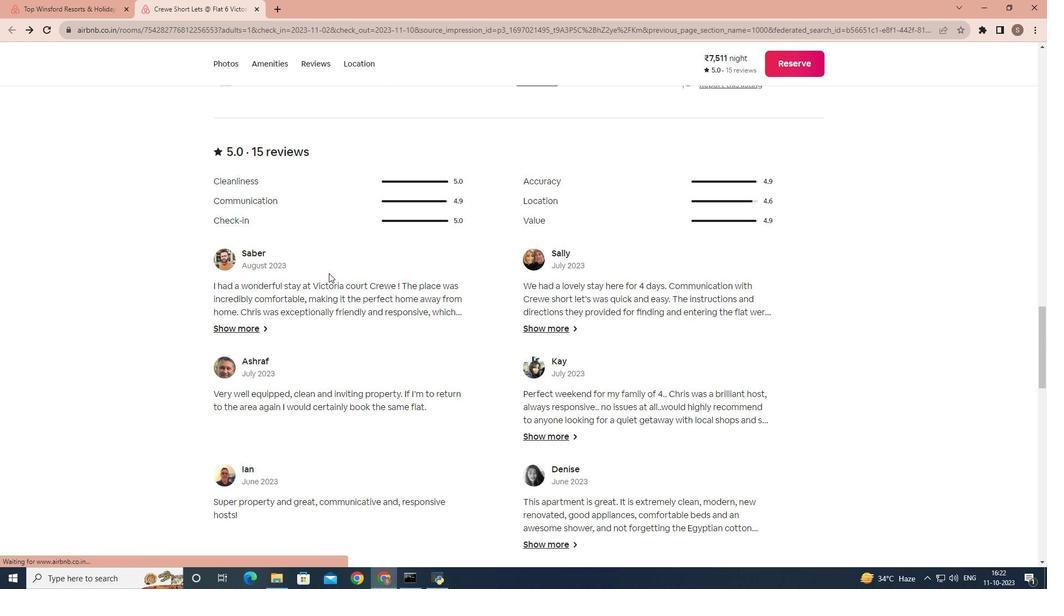 
Action: Mouse scrolled (328, 272) with delta (0, 0)
Screenshot: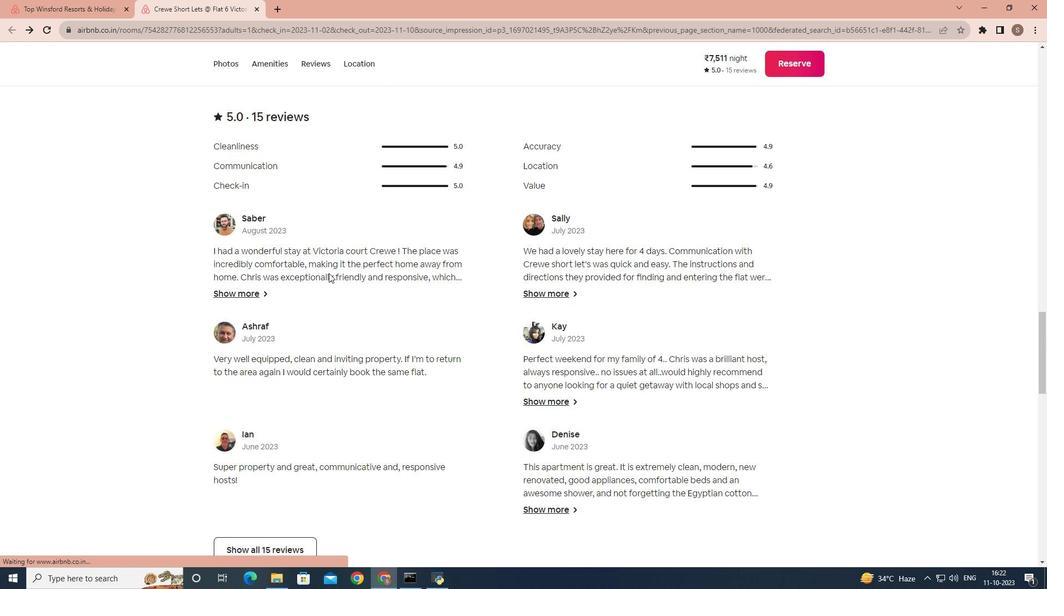 
Action: Mouse scrolled (328, 272) with delta (0, 0)
Screenshot: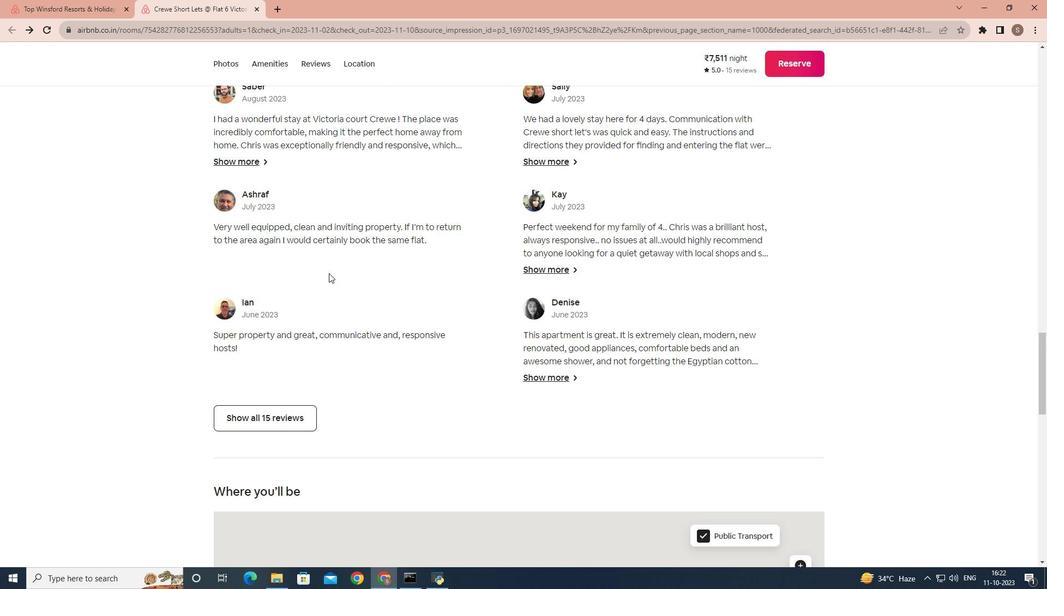 
Action: Mouse scrolled (328, 272) with delta (0, 0)
Screenshot: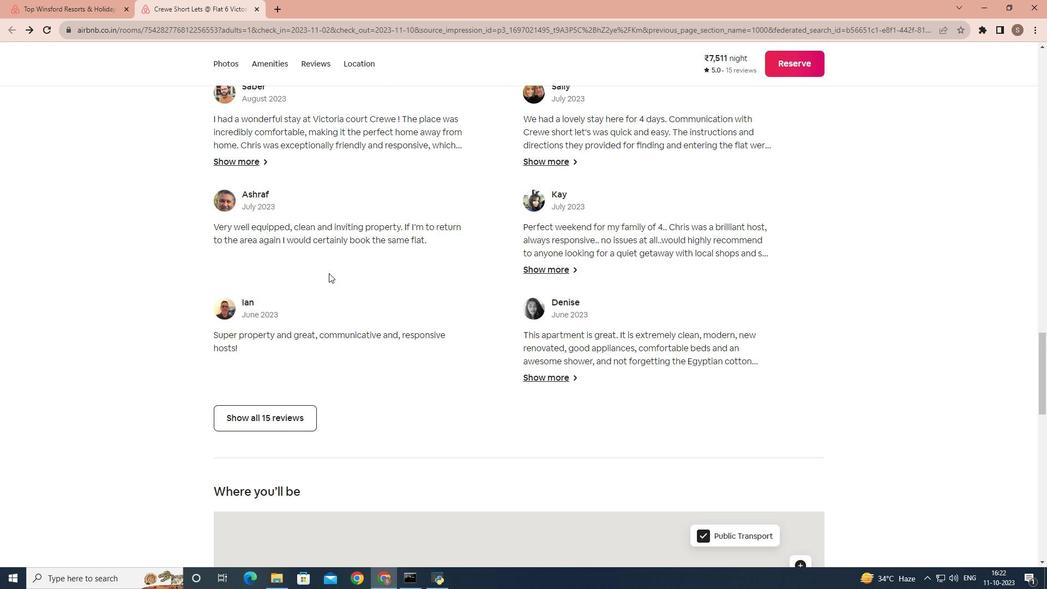 
Action: Mouse moved to (287, 304)
Screenshot: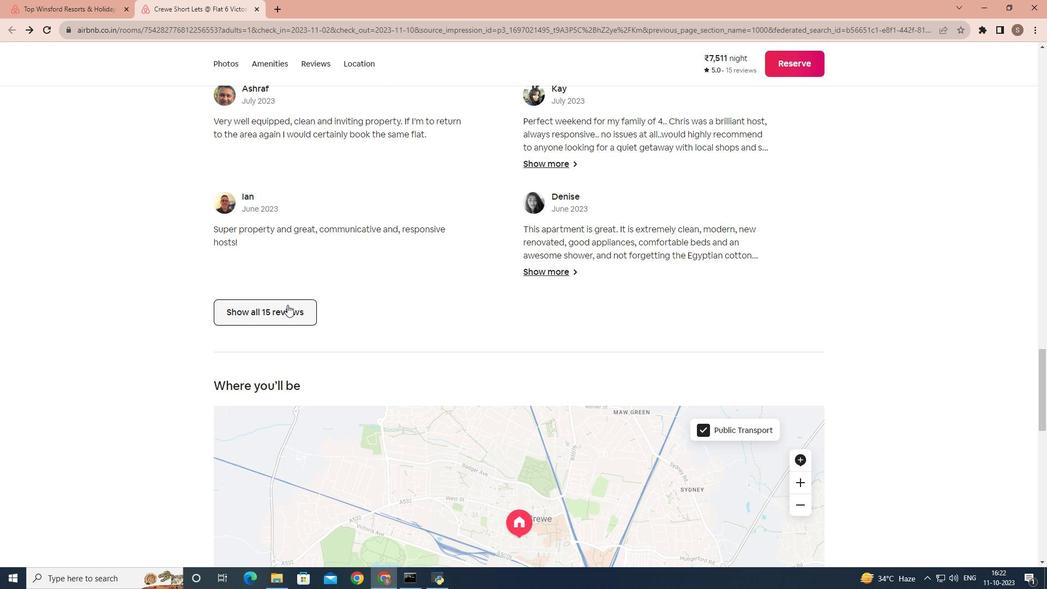 
Action: Mouse pressed left at (287, 304)
Screenshot: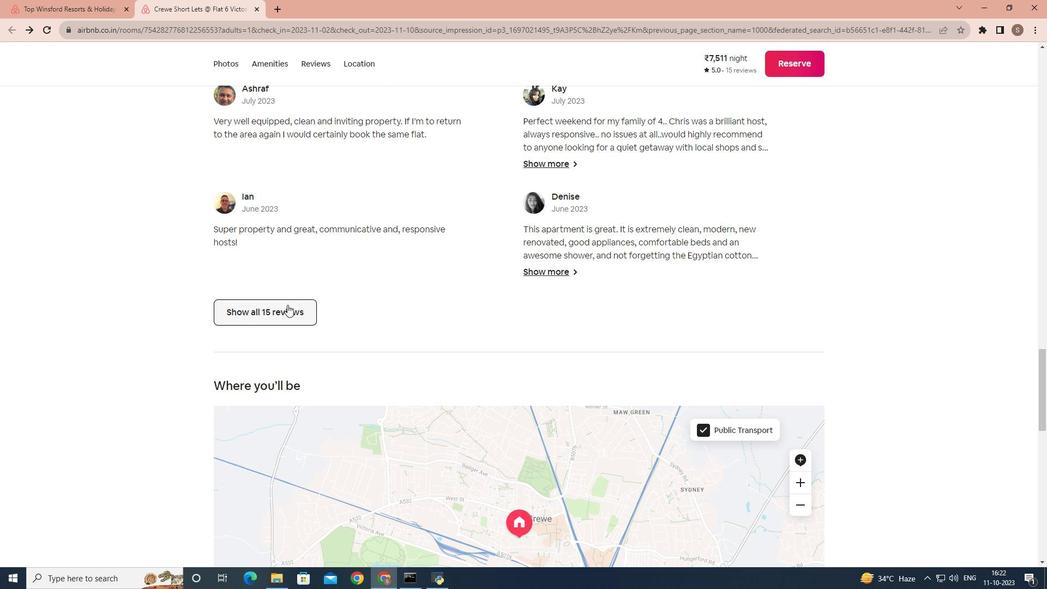 
Action: Mouse moved to (444, 312)
Screenshot: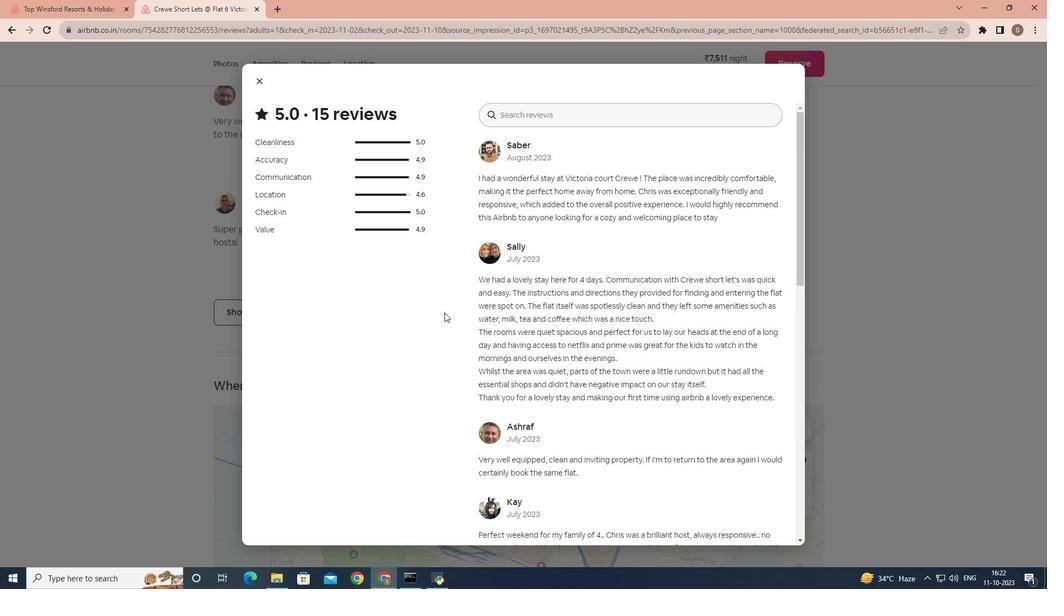 
Action: Mouse scrolled (444, 311) with delta (0, 0)
Screenshot: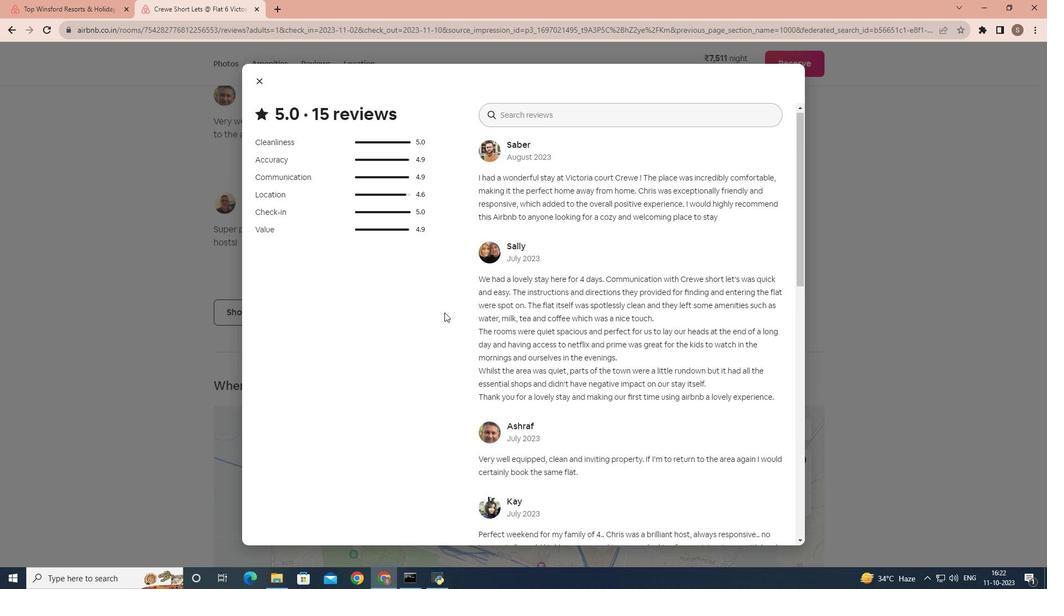 
Action: Mouse scrolled (444, 311) with delta (0, 0)
Screenshot: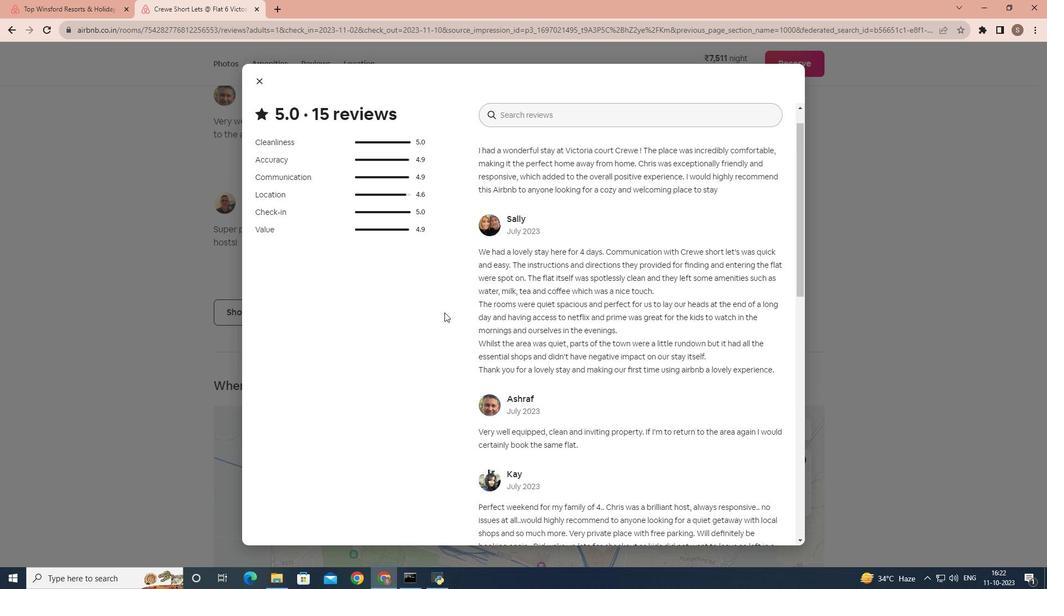 
Action: Mouse scrolled (444, 311) with delta (0, 0)
Screenshot: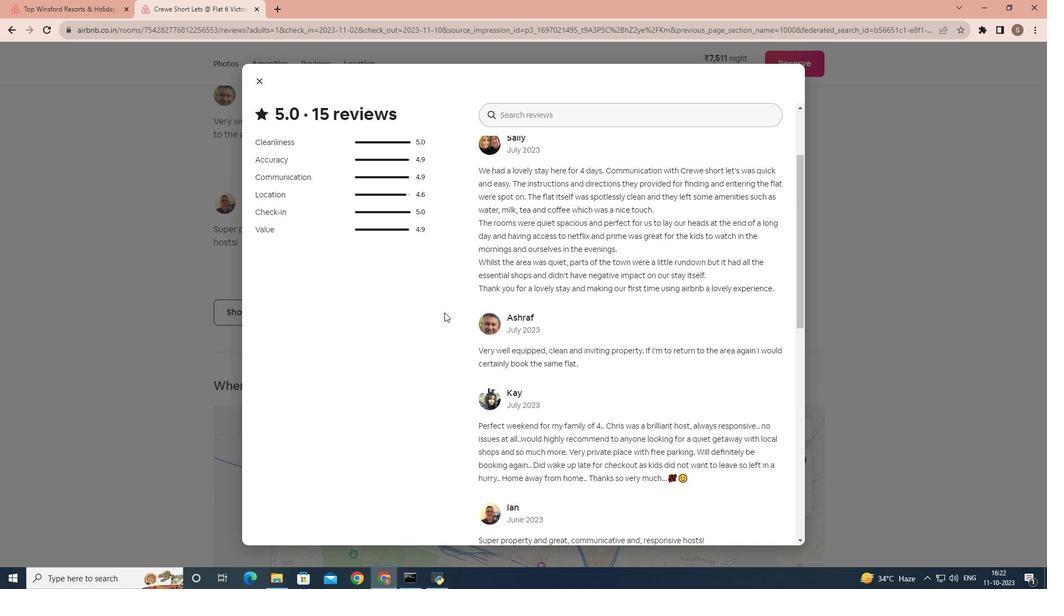 
Action: Mouse scrolled (444, 311) with delta (0, 0)
Screenshot: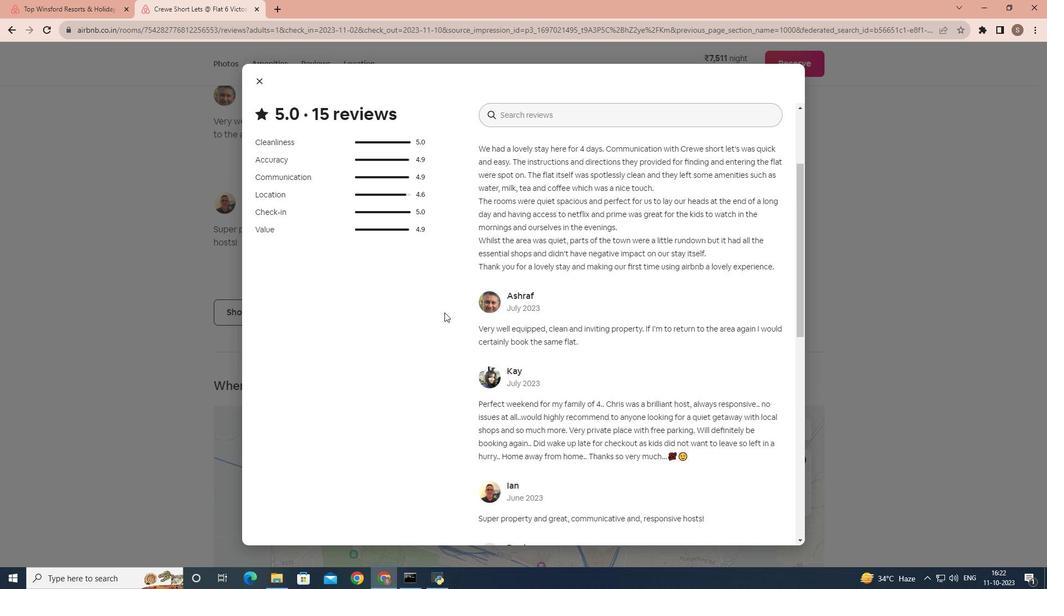 
Action: Mouse scrolled (444, 311) with delta (0, 0)
Screenshot: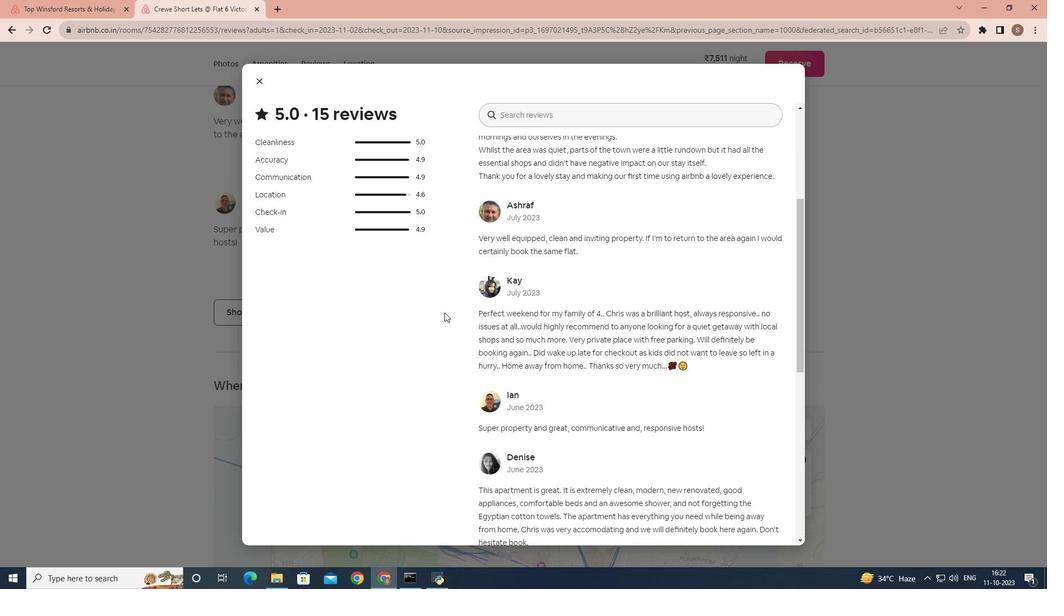 
Action: Mouse scrolled (444, 311) with delta (0, 0)
Screenshot: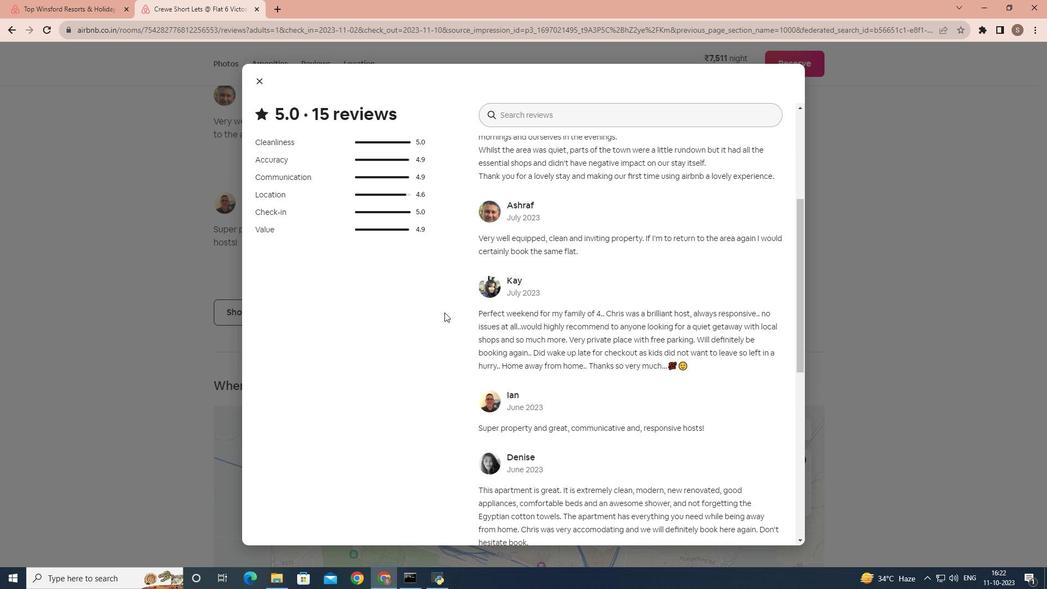 
Action: Mouse scrolled (444, 311) with delta (0, 0)
Screenshot: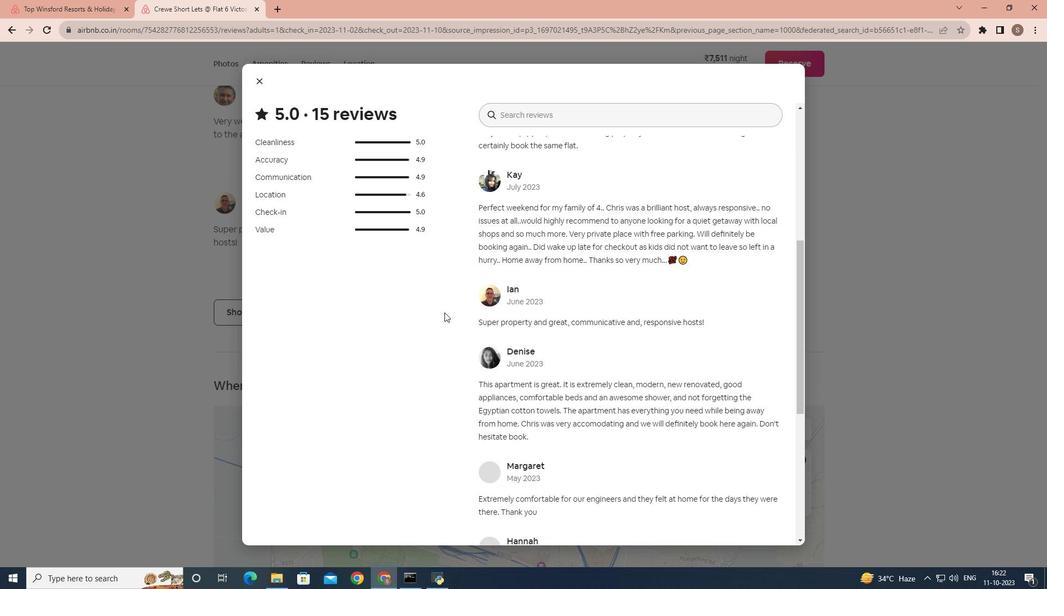 
Action: Mouse scrolled (444, 311) with delta (0, 0)
Screenshot: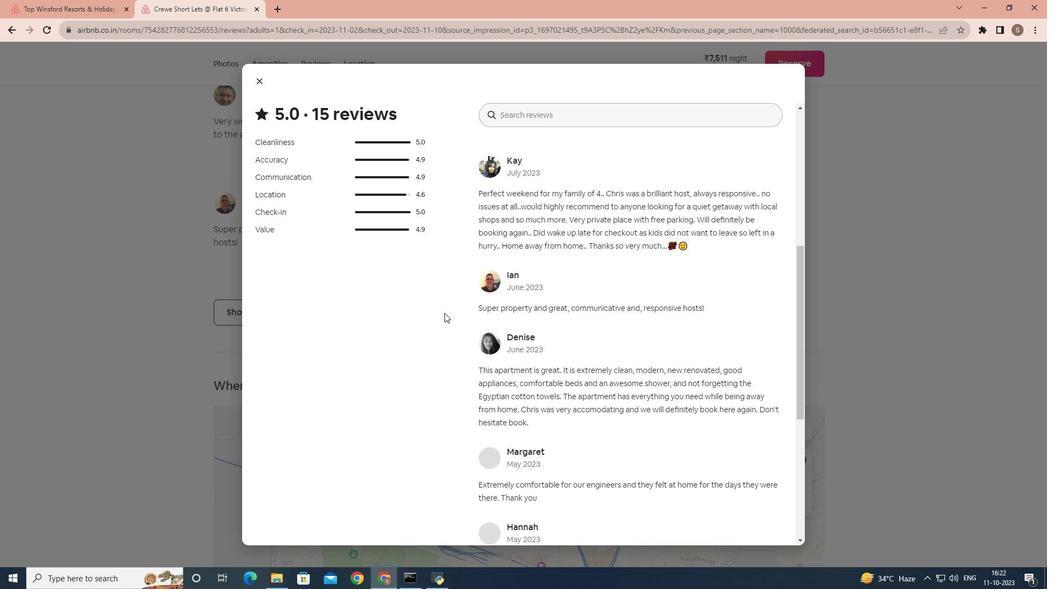 
Action: Mouse moved to (444, 313)
Screenshot: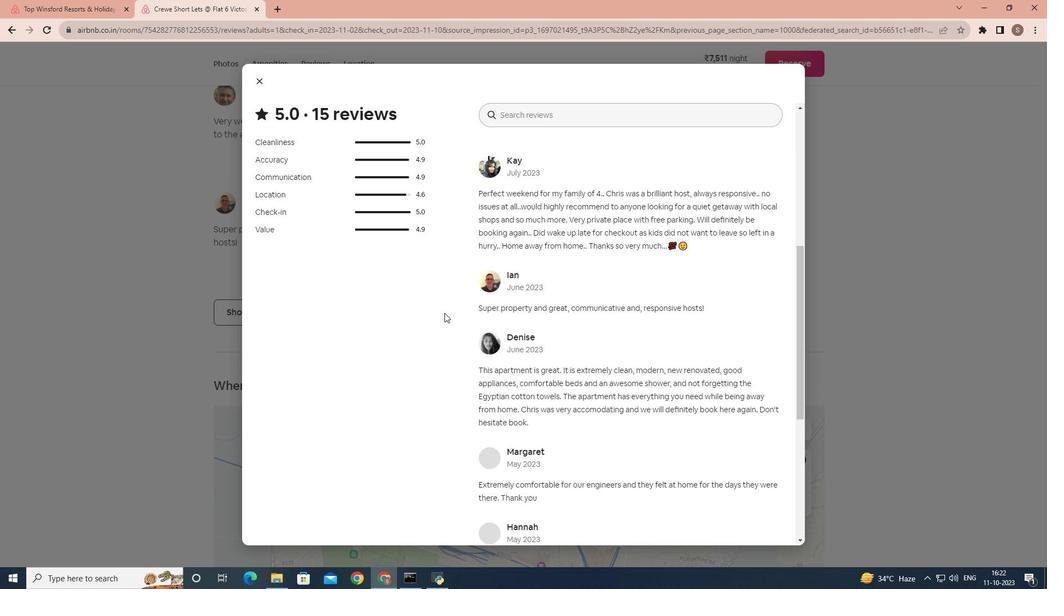 
Action: Mouse scrolled (444, 312) with delta (0, 0)
Screenshot: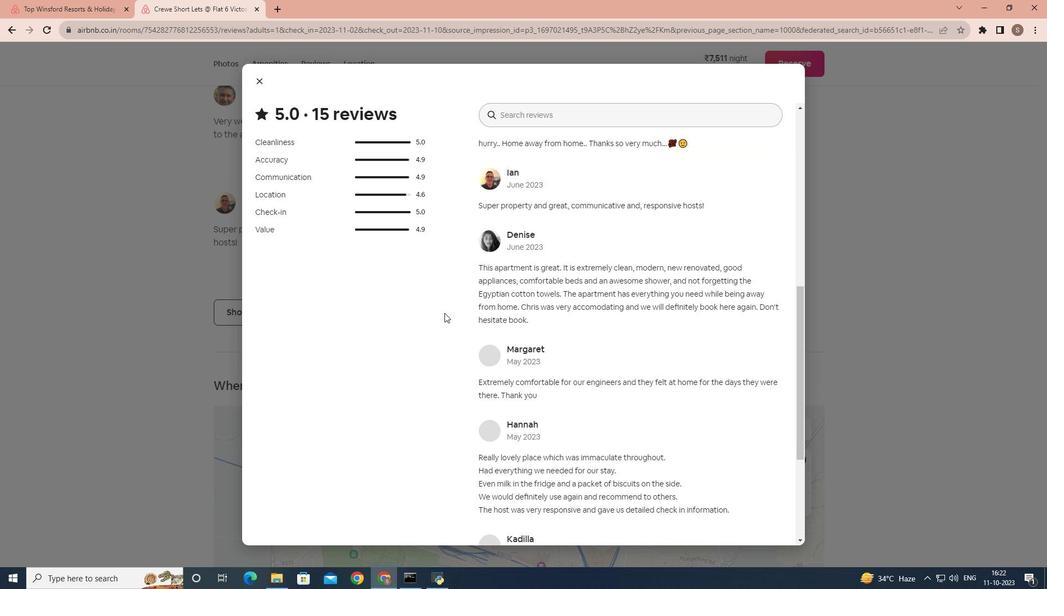 
Action: Mouse scrolled (444, 312) with delta (0, 0)
Screenshot: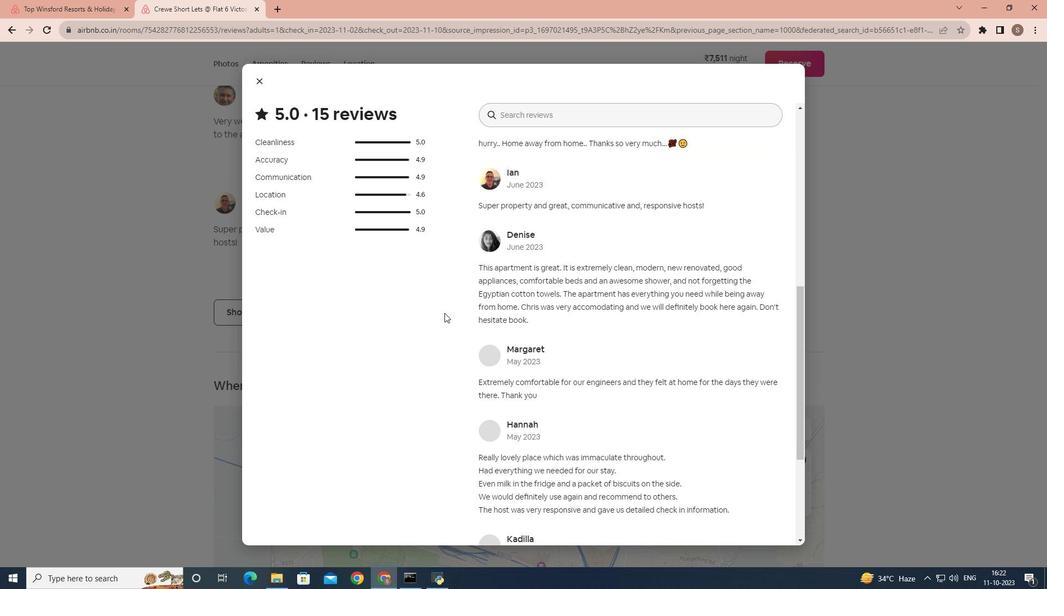 
Action: Mouse scrolled (444, 312) with delta (0, 0)
Screenshot: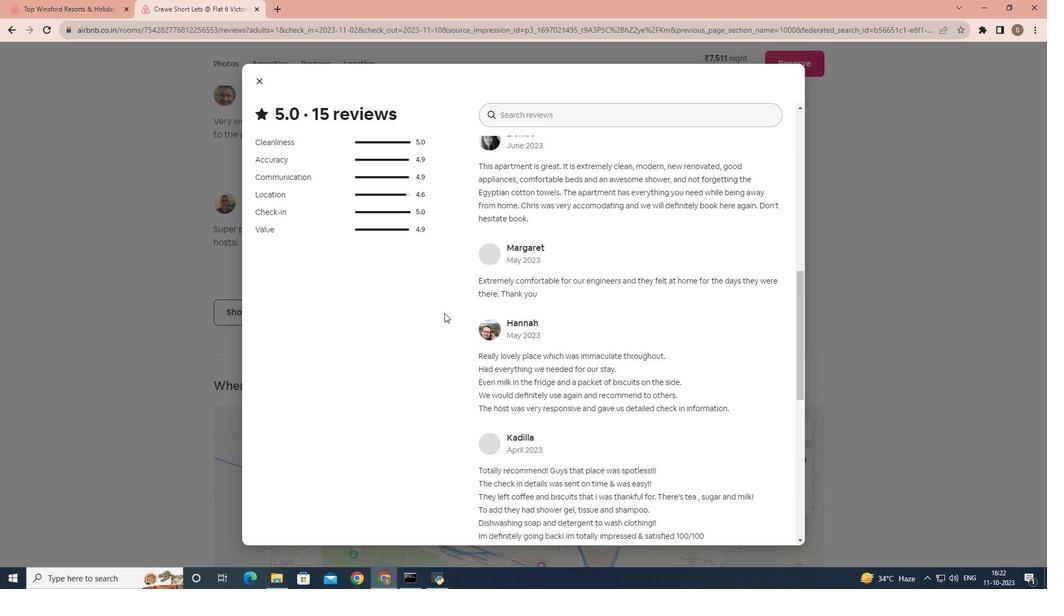 
Action: Mouse scrolled (444, 312) with delta (0, 0)
Screenshot: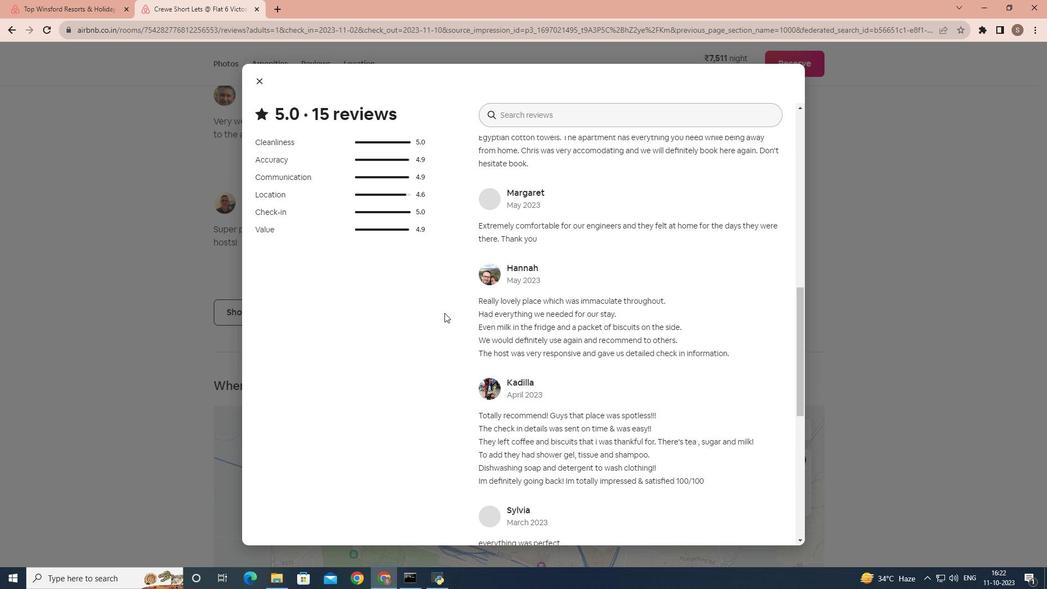 
Action: Mouse scrolled (444, 312) with delta (0, 0)
Screenshot: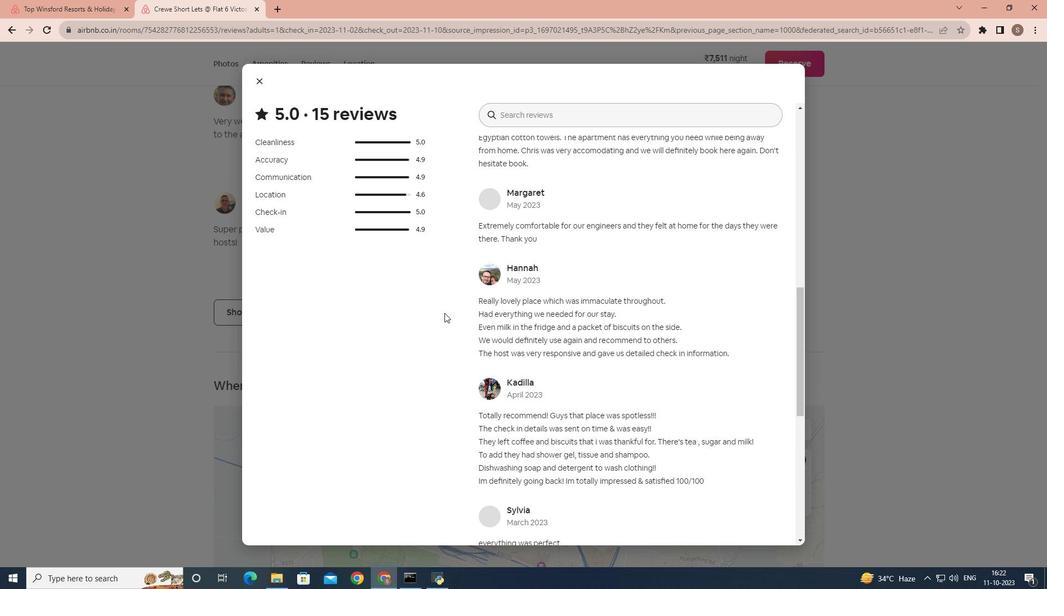 
Action: Mouse scrolled (444, 312) with delta (0, 0)
Screenshot: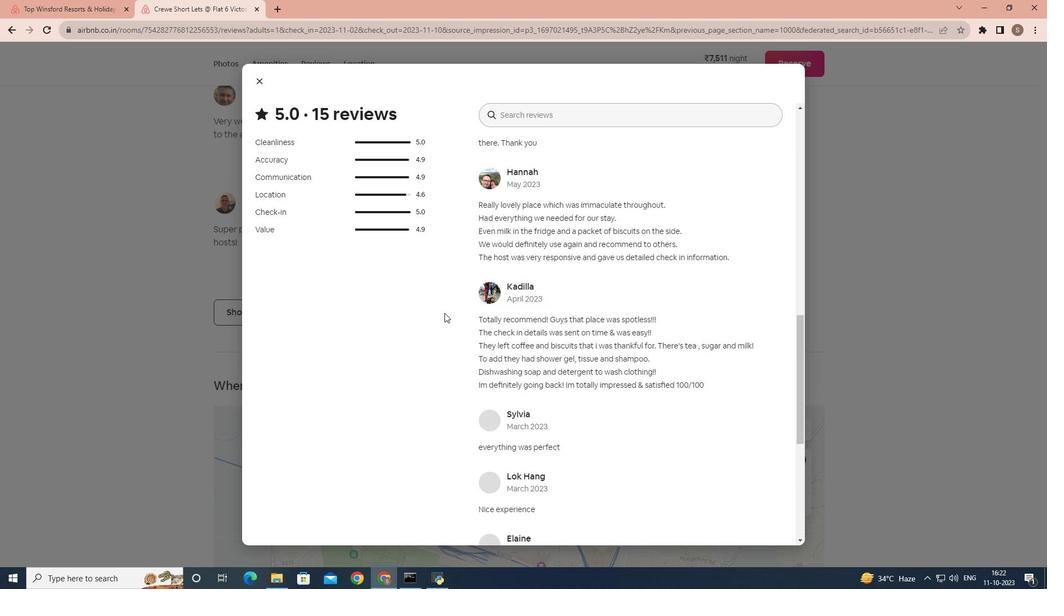 
Action: Mouse scrolled (444, 312) with delta (0, 0)
Screenshot: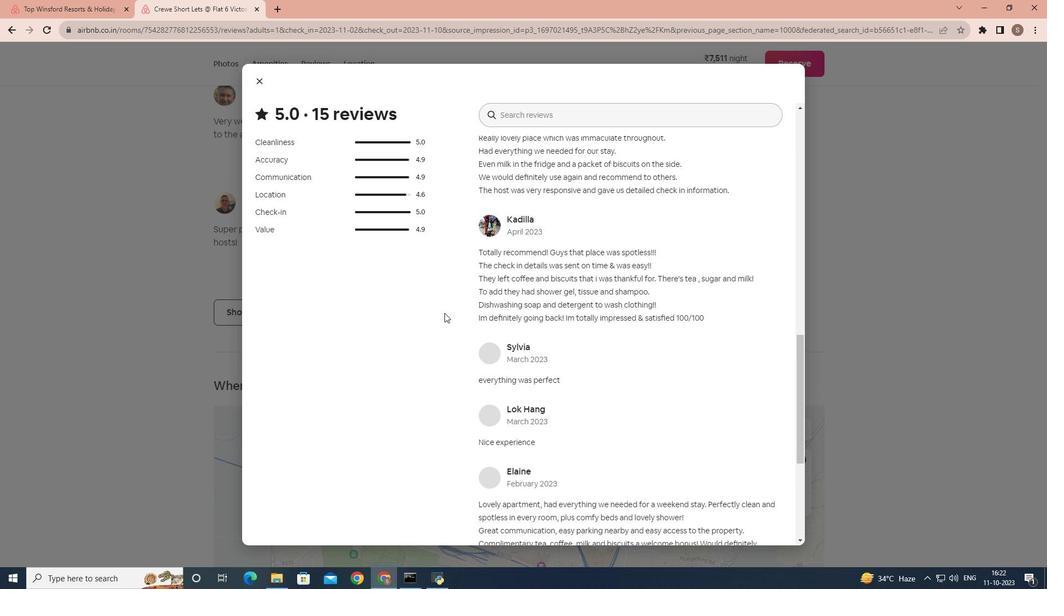 
Action: Mouse scrolled (444, 312) with delta (0, 0)
Screenshot: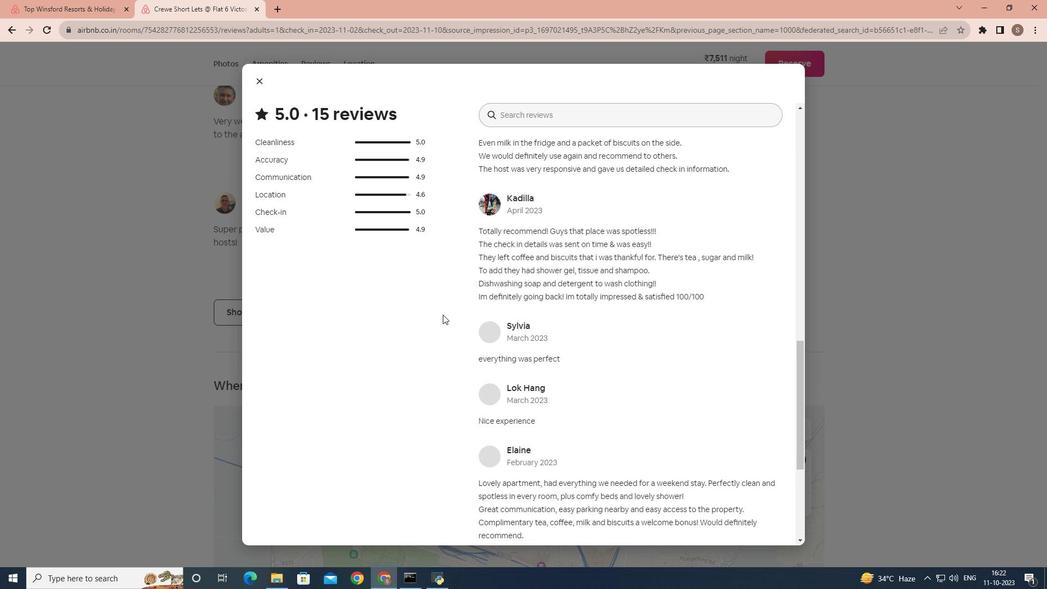 
Action: Mouse moved to (442, 314)
Screenshot: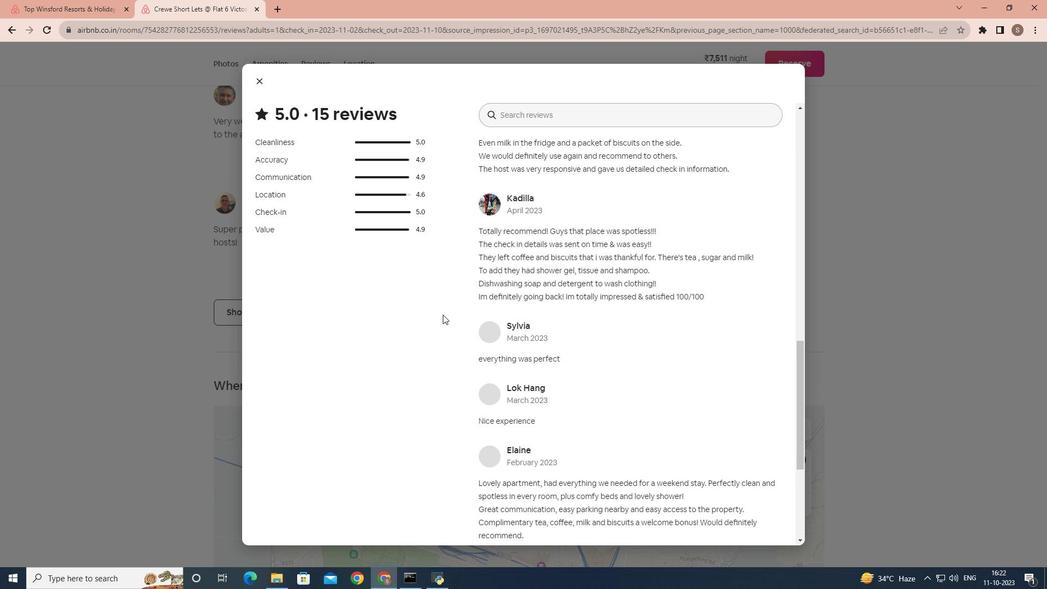 
Action: Mouse scrolled (442, 314) with delta (0, 0)
Screenshot: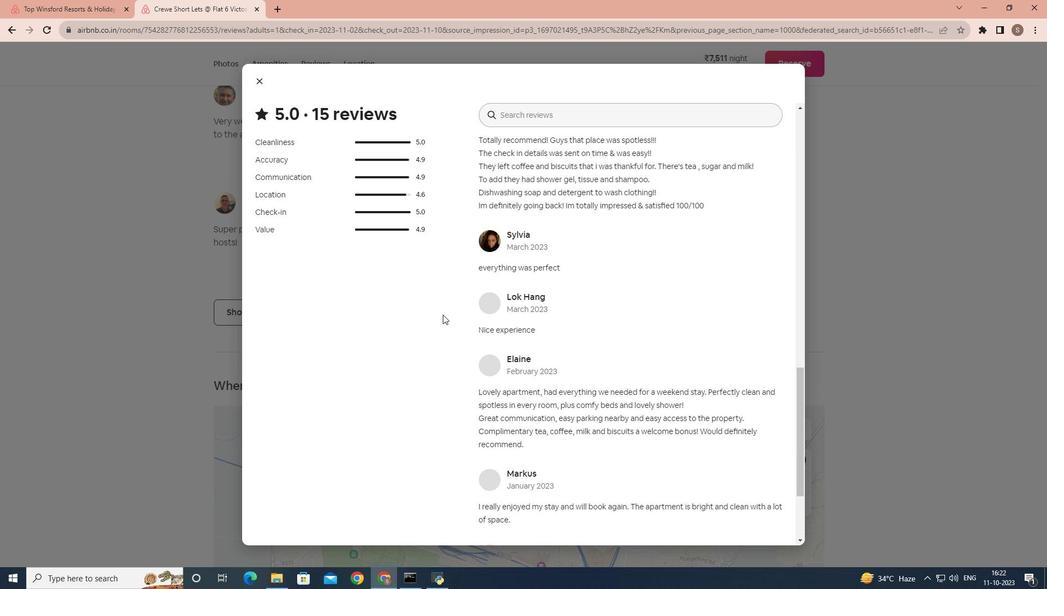 
Action: Mouse scrolled (442, 314) with delta (0, 0)
Screenshot: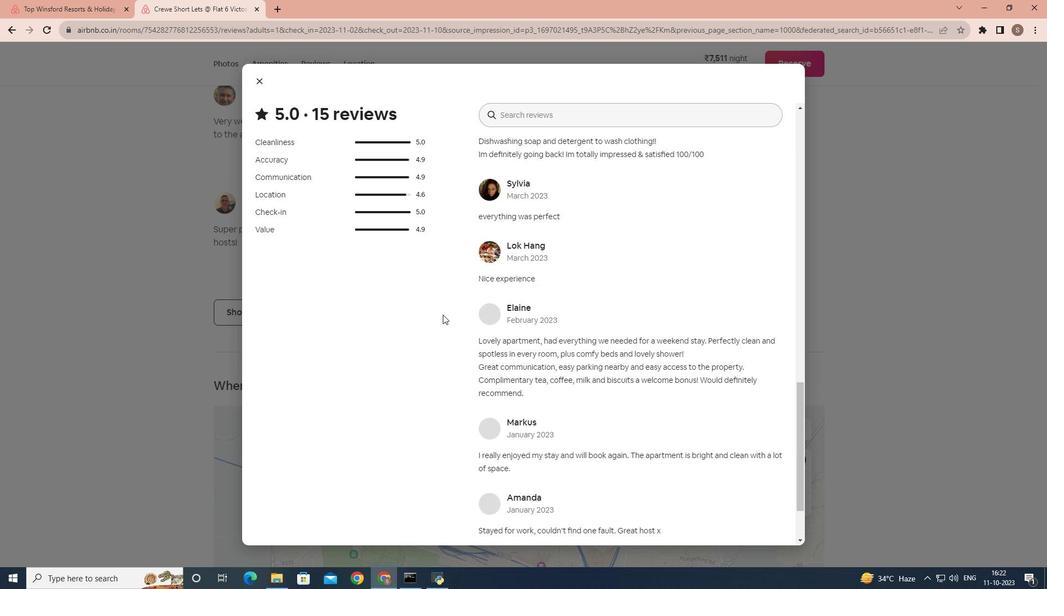 
Action: Mouse scrolled (442, 314) with delta (0, 0)
Screenshot: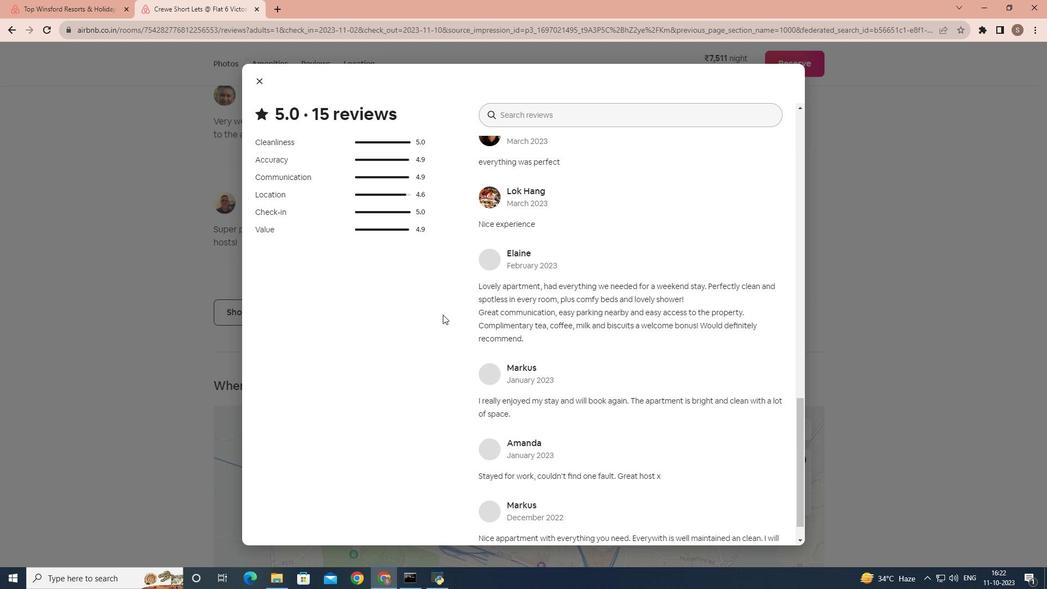 
Action: Mouse scrolled (442, 314) with delta (0, 0)
Screenshot: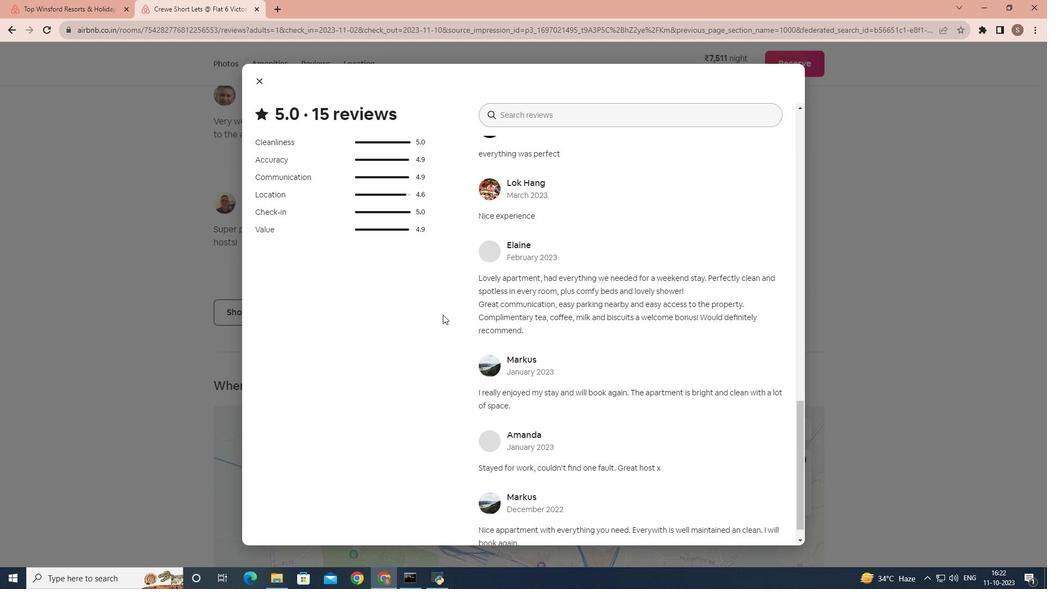 
Action: Mouse scrolled (442, 314) with delta (0, 0)
Screenshot: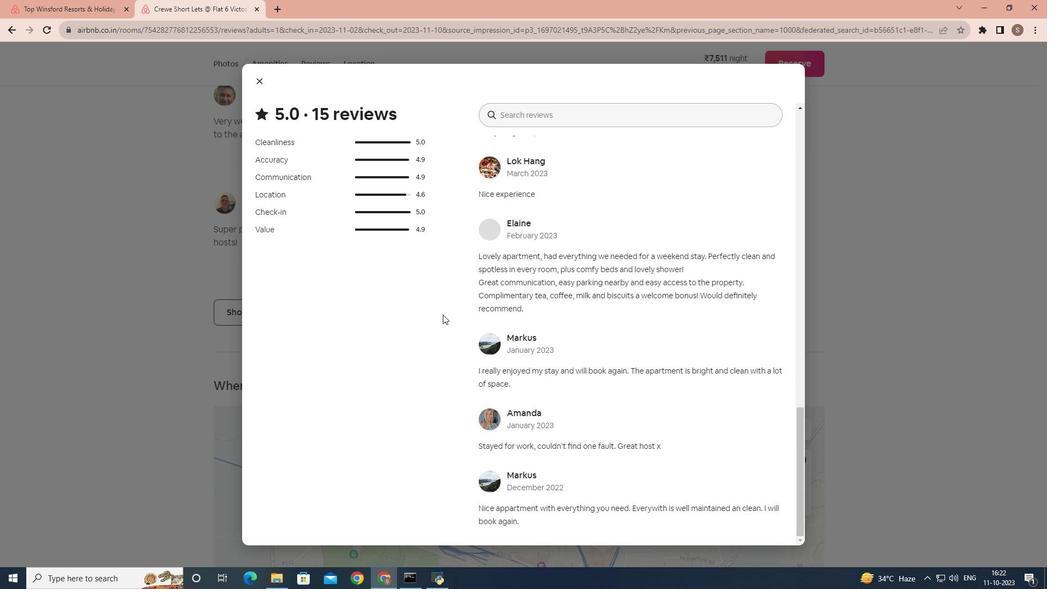 
Action: Mouse scrolled (442, 314) with delta (0, 0)
Screenshot: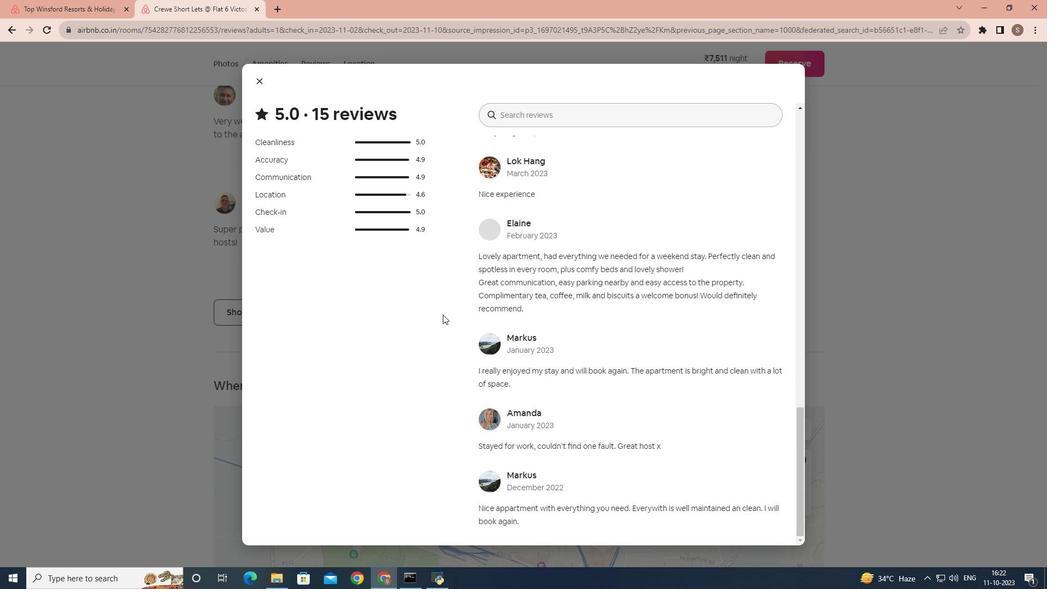 
Action: Mouse scrolled (442, 314) with delta (0, 0)
Screenshot: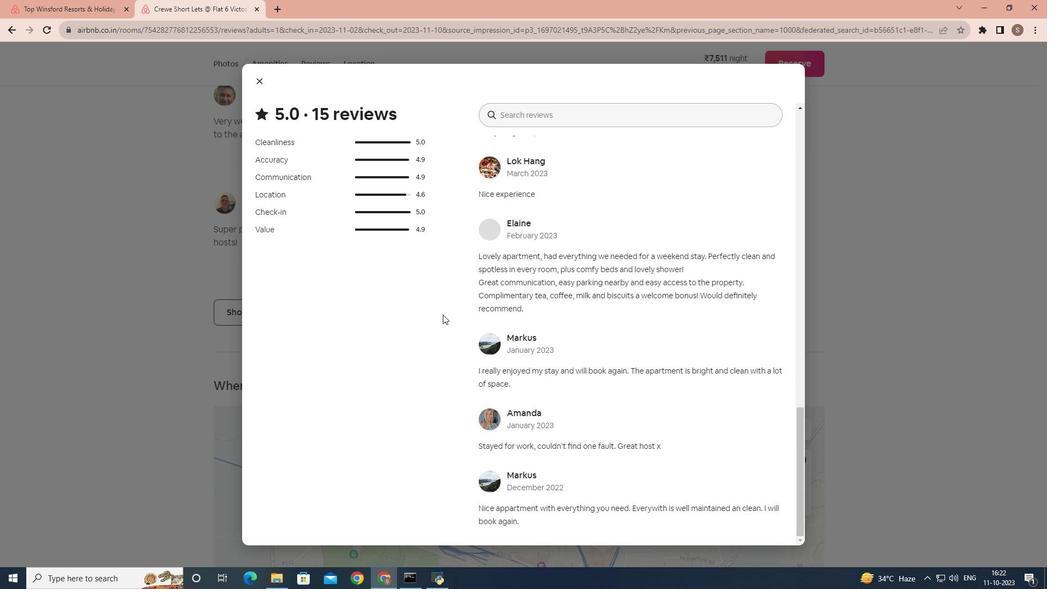 
Action: Mouse scrolled (442, 314) with delta (0, 0)
Screenshot: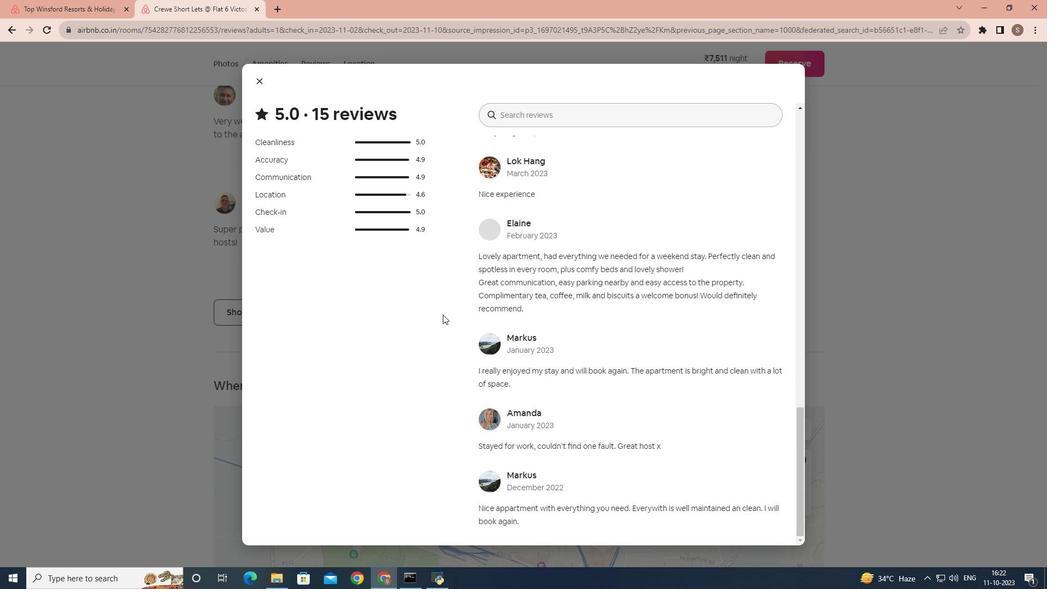 
Action: Mouse scrolled (442, 314) with delta (0, 0)
Screenshot: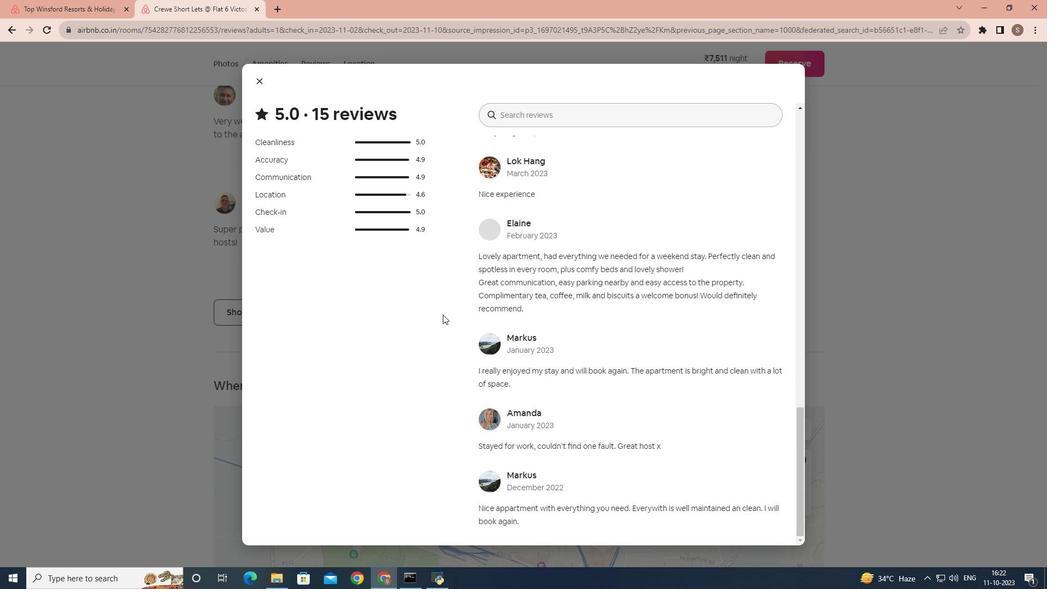 
Action: Mouse scrolled (442, 314) with delta (0, 0)
Screenshot: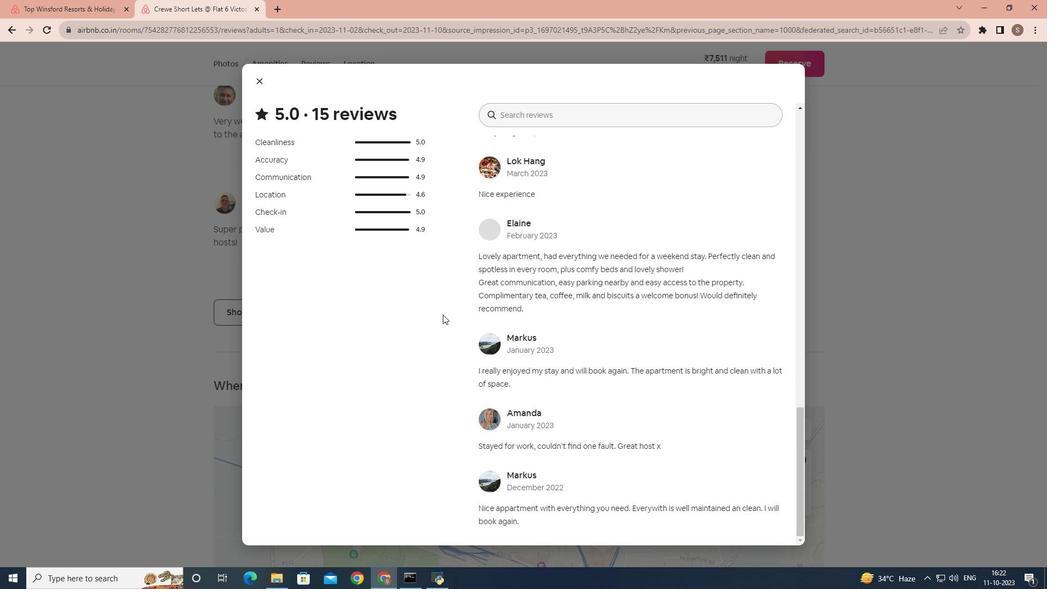 
Action: Mouse moved to (259, 87)
Screenshot: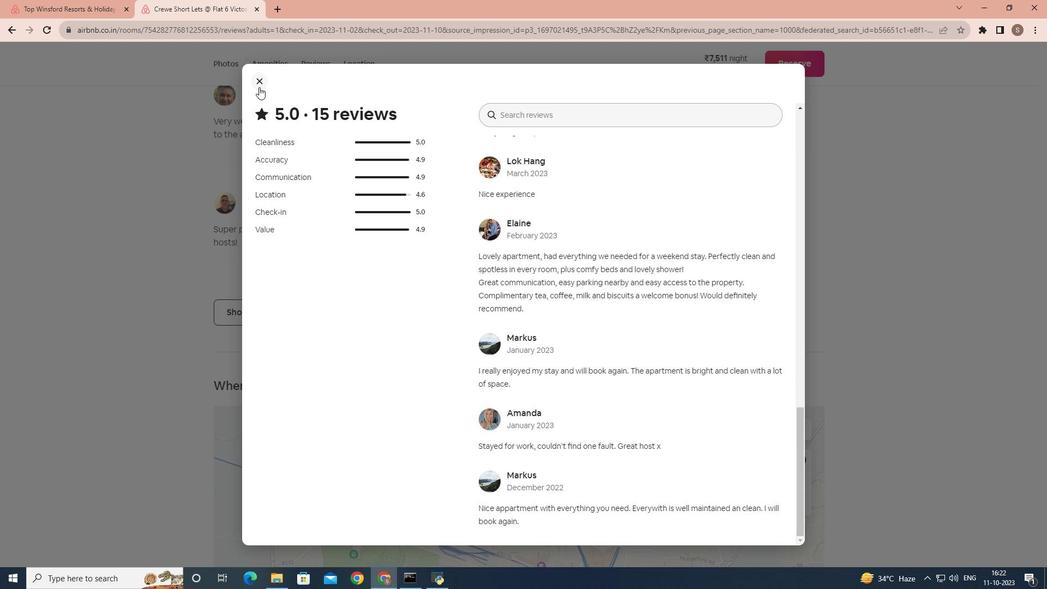 
Action: Mouse pressed left at (259, 87)
Screenshot: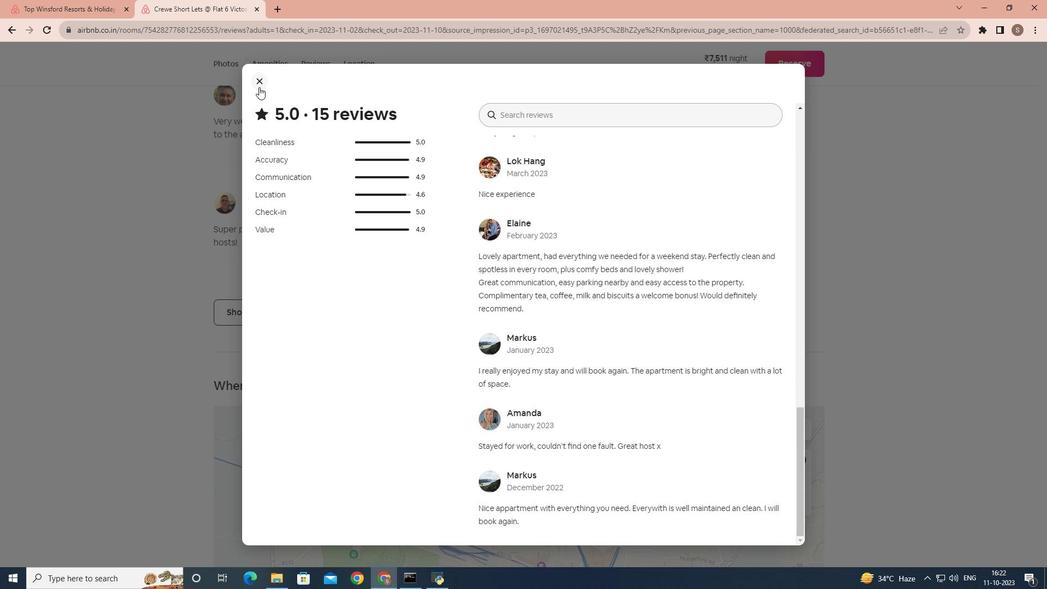 
Action: Mouse moved to (309, 254)
